 Task: Research Airbnb options in Lidingö, Sweden from 6th December, 2023 to 10th December, 2023 for 1 adult.1  bedroom having 1 bed and 1 bathroom. Property type can be hotel. Booking option can be shelf check-in. Look for 4 properties as per requirement.
Action: Mouse moved to (555, 88)
Screenshot: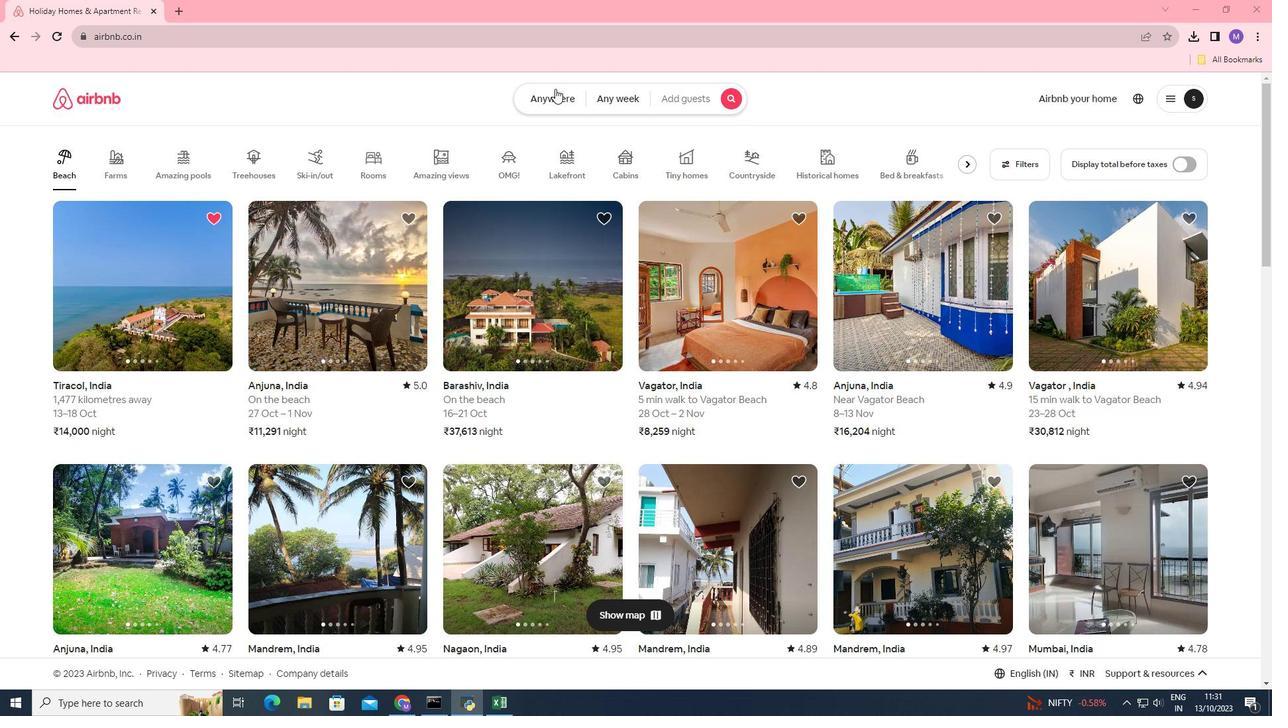 
Action: Mouse pressed left at (555, 88)
Screenshot: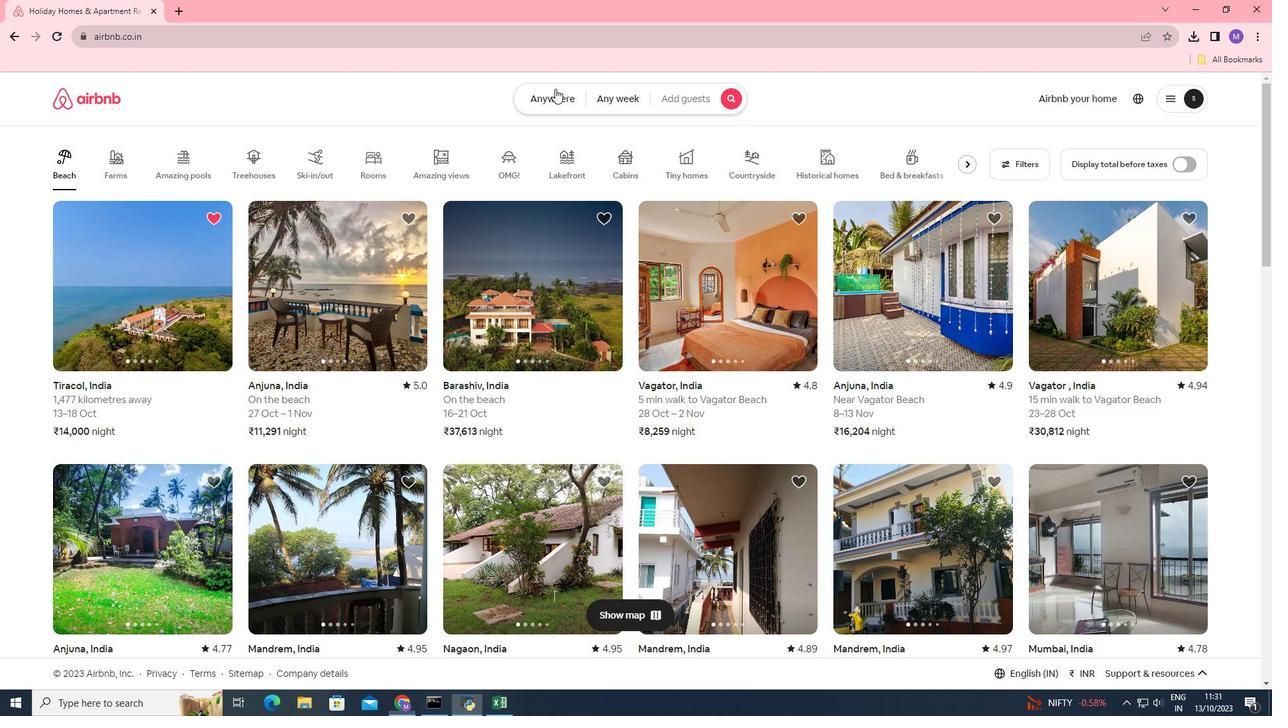 
Action: Mouse moved to (470, 150)
Screenshot: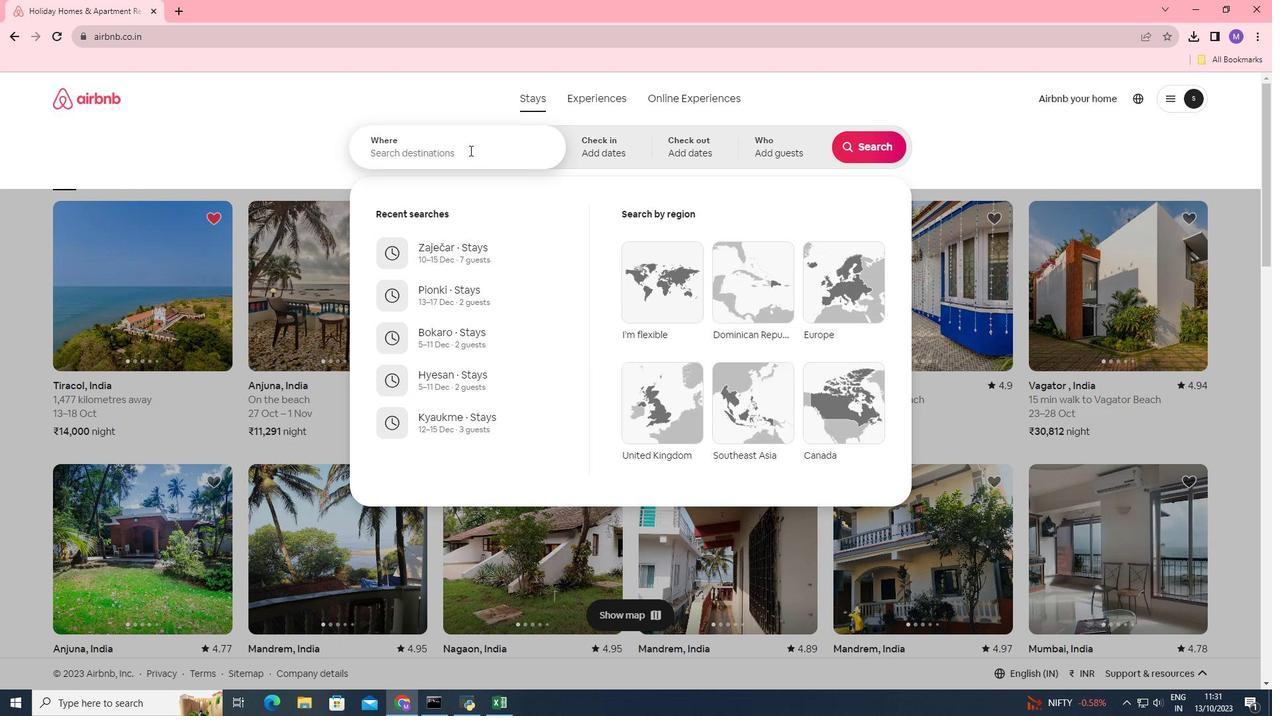 
Action: Mouse pressed left at (470, 150)
Screenshot: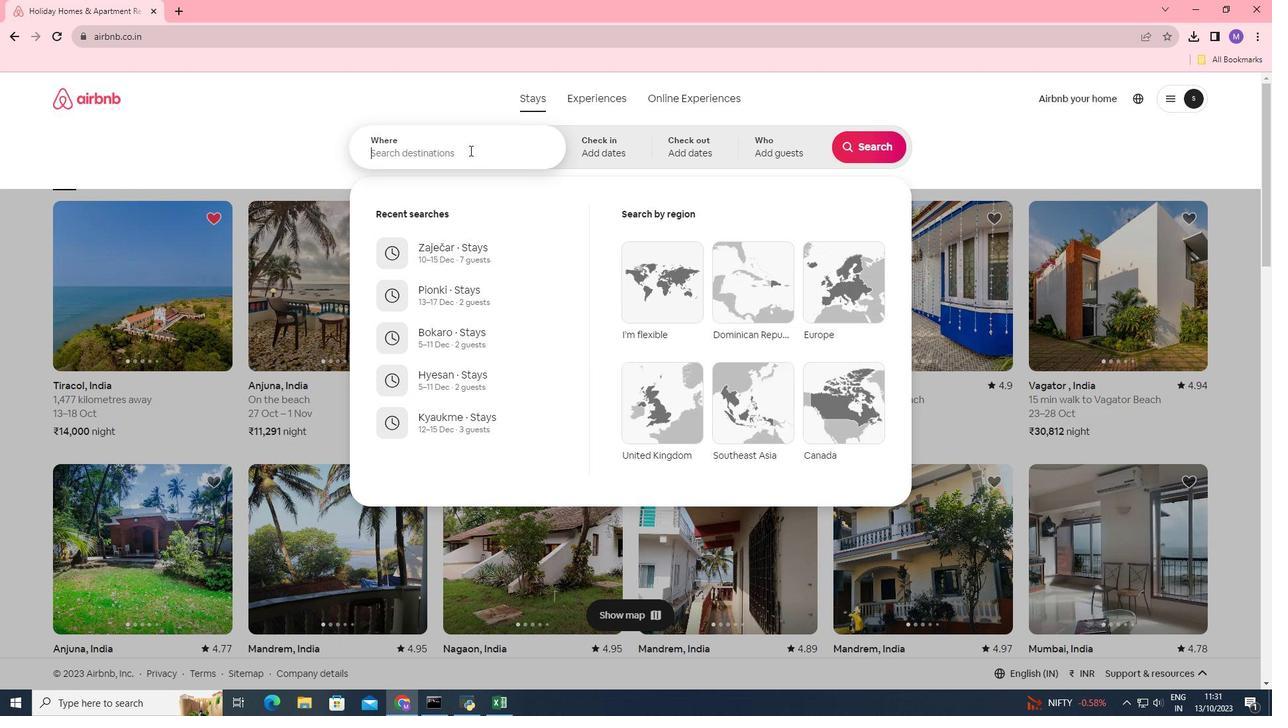 
Action: Key pressed <Key.shift_r>Lidingo,<Key.space><Key.shift>Sweden
Screenshot: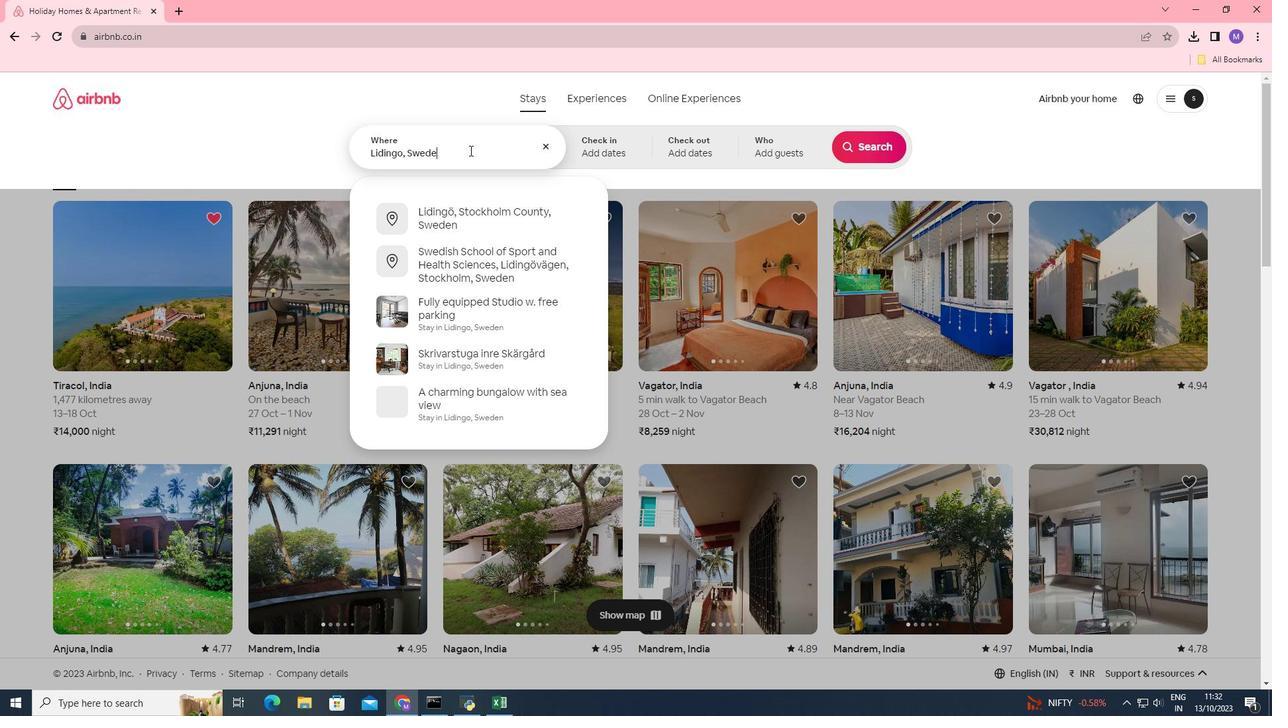 
Action: Mouse moved to (586, 147)
Screenshot: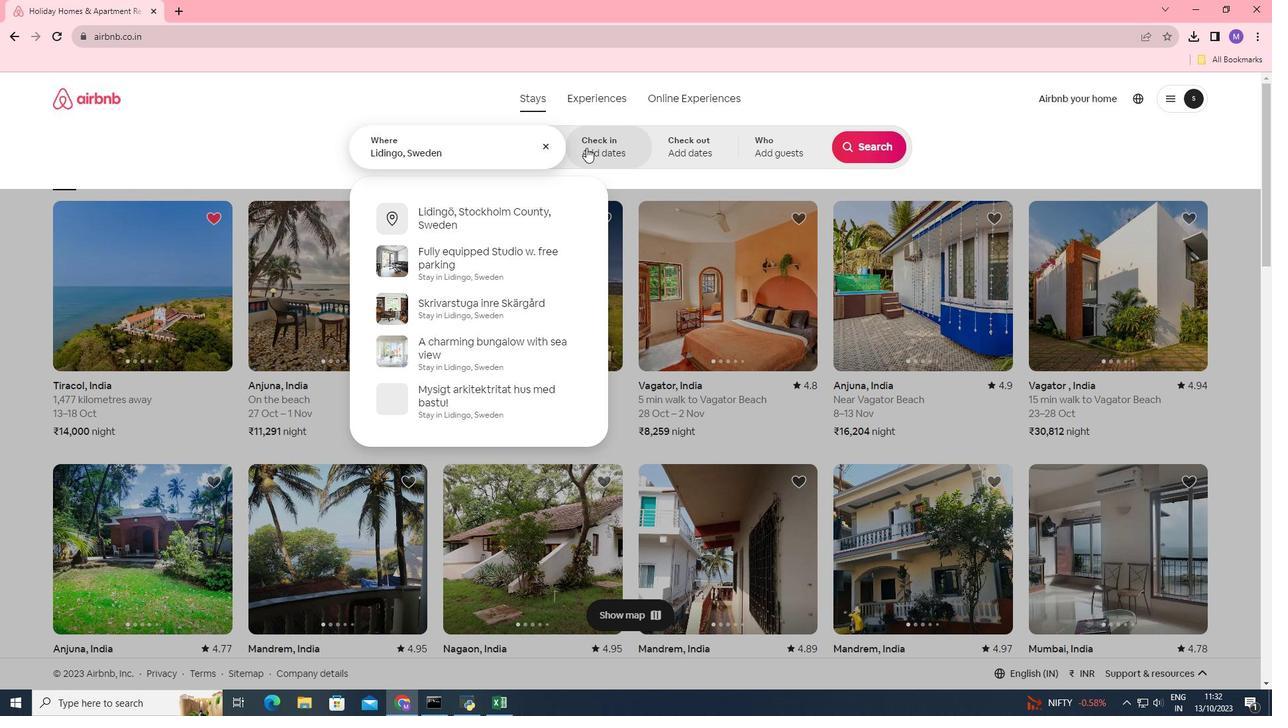 
Action: Mouse pressed left at (586, 147)
Screenshot: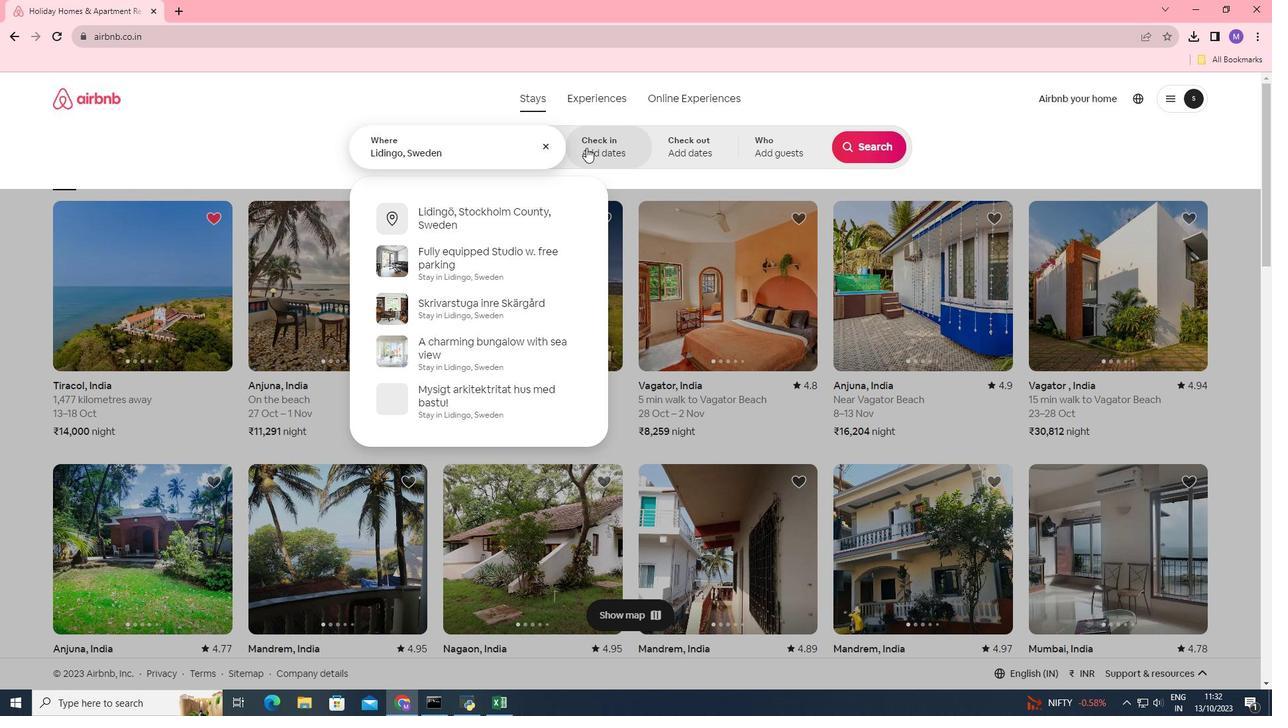 
Action: Mouse moved to (869, 255)
Screenshot: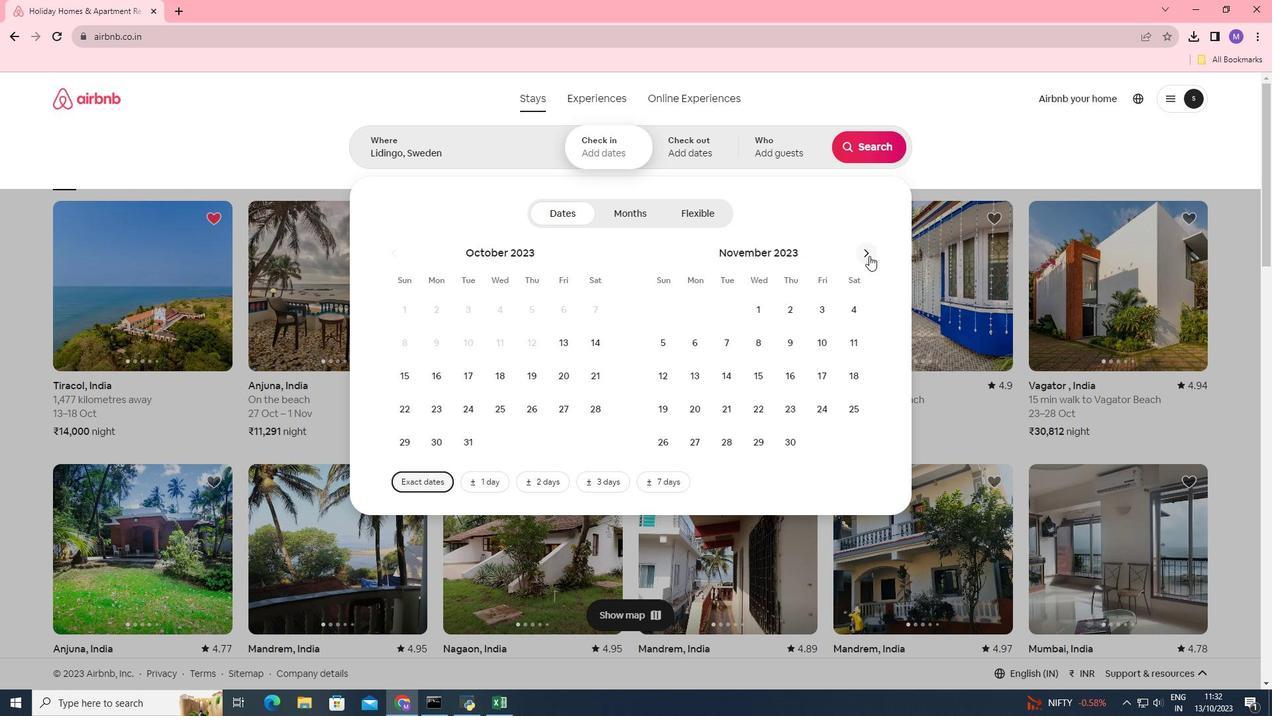 
Action: Mouse pressed left at (869, 255)
Screenshot: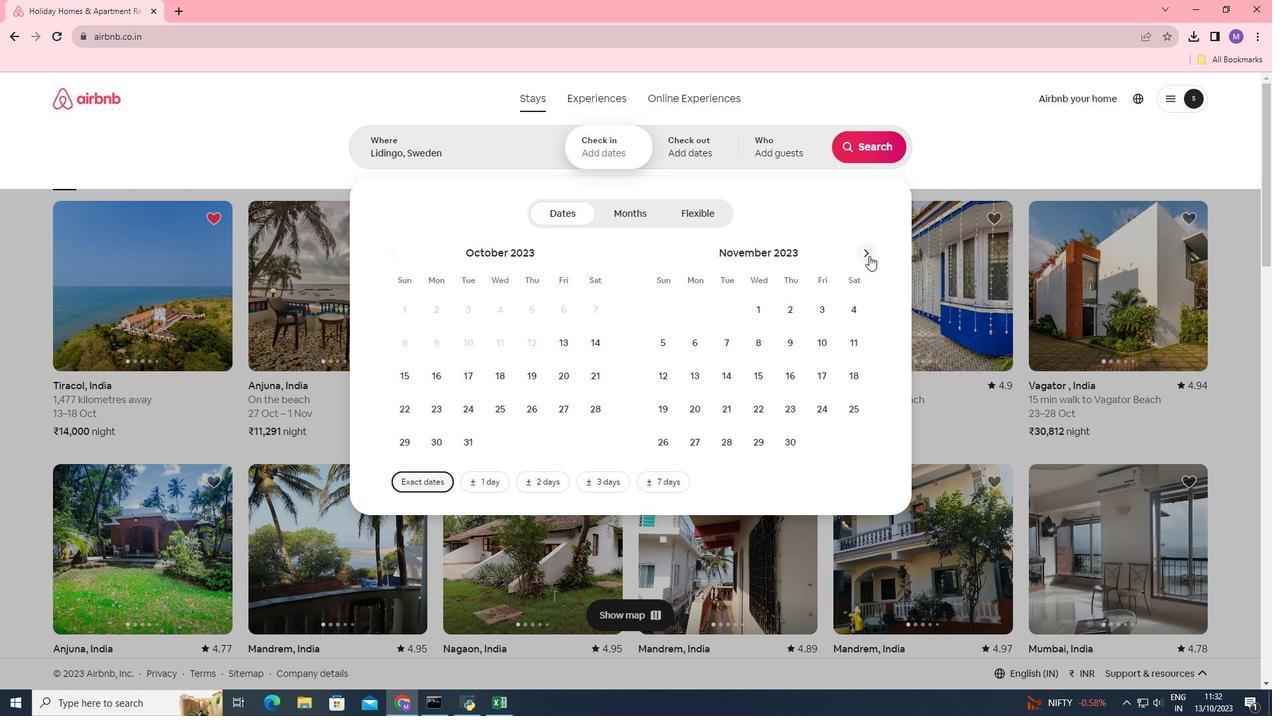 
Action: Mouse moved to (766, 350)
Screenshot: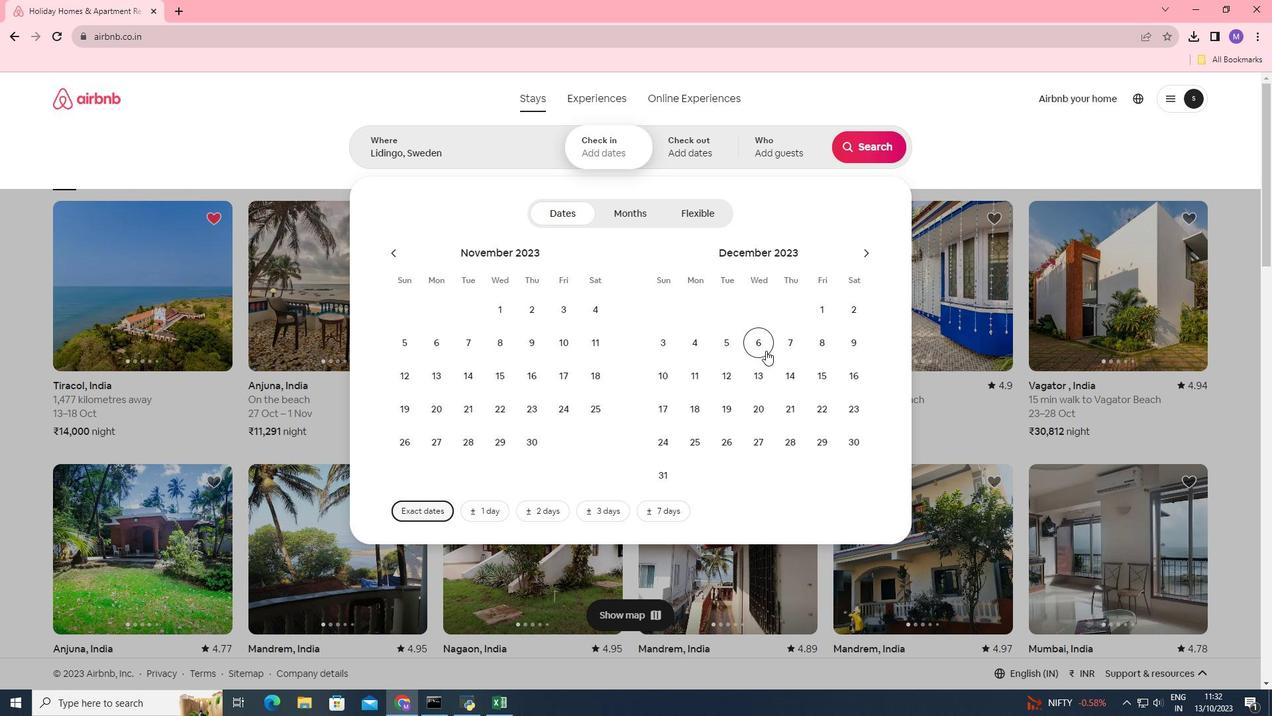 
Action: Mouse pressed left at (766, 350)
Screenshot: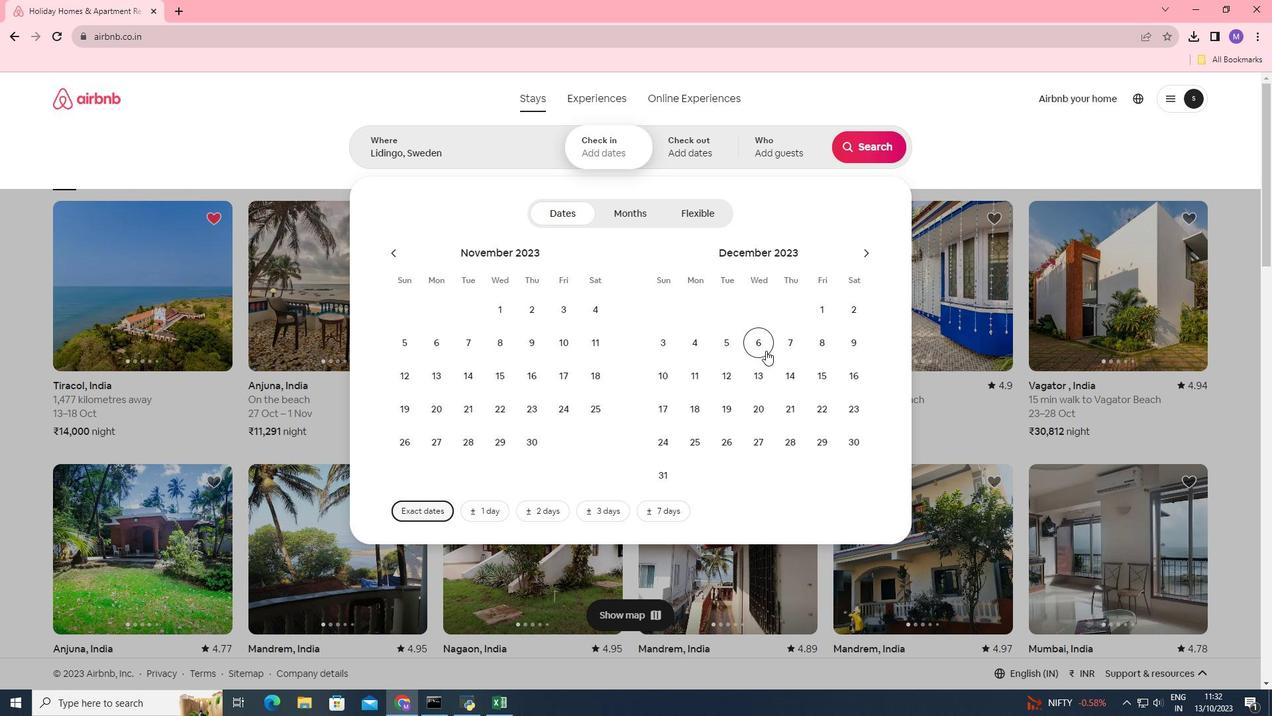 
Action: Mouse moved to (668, 381)
Screenshot: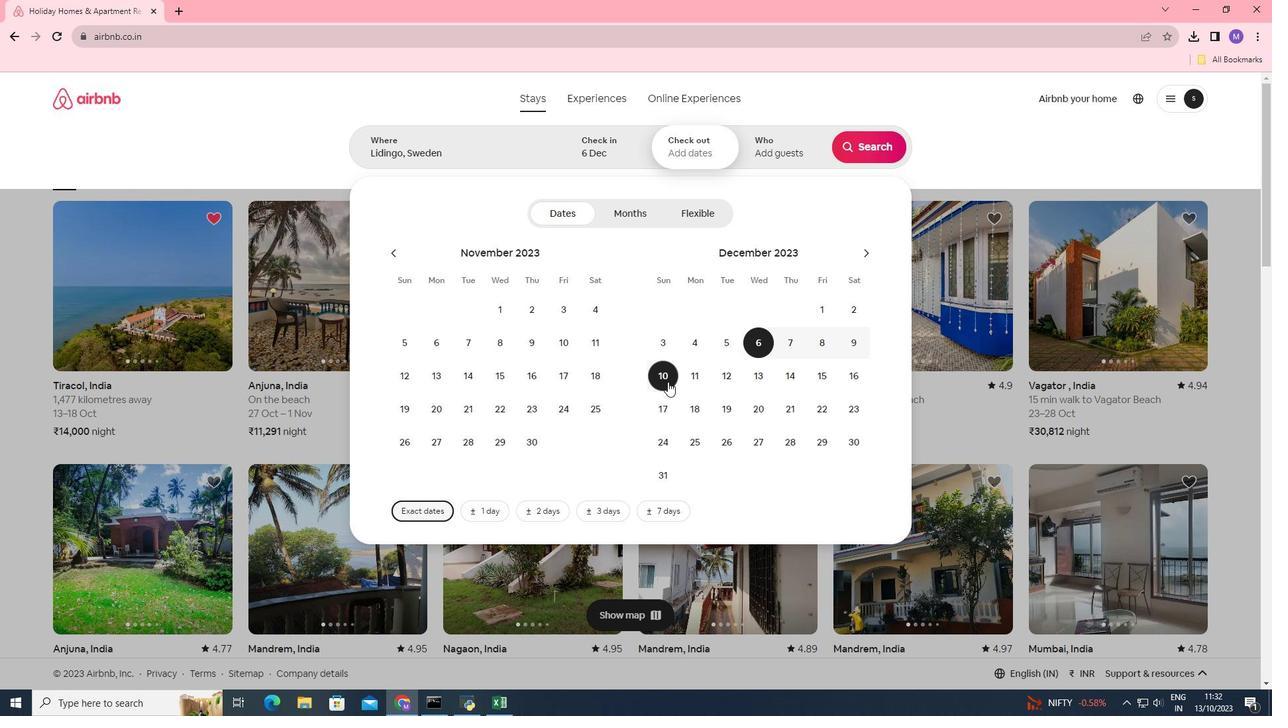
Action: Mouse pressed left at (668, 381)
Screenshot: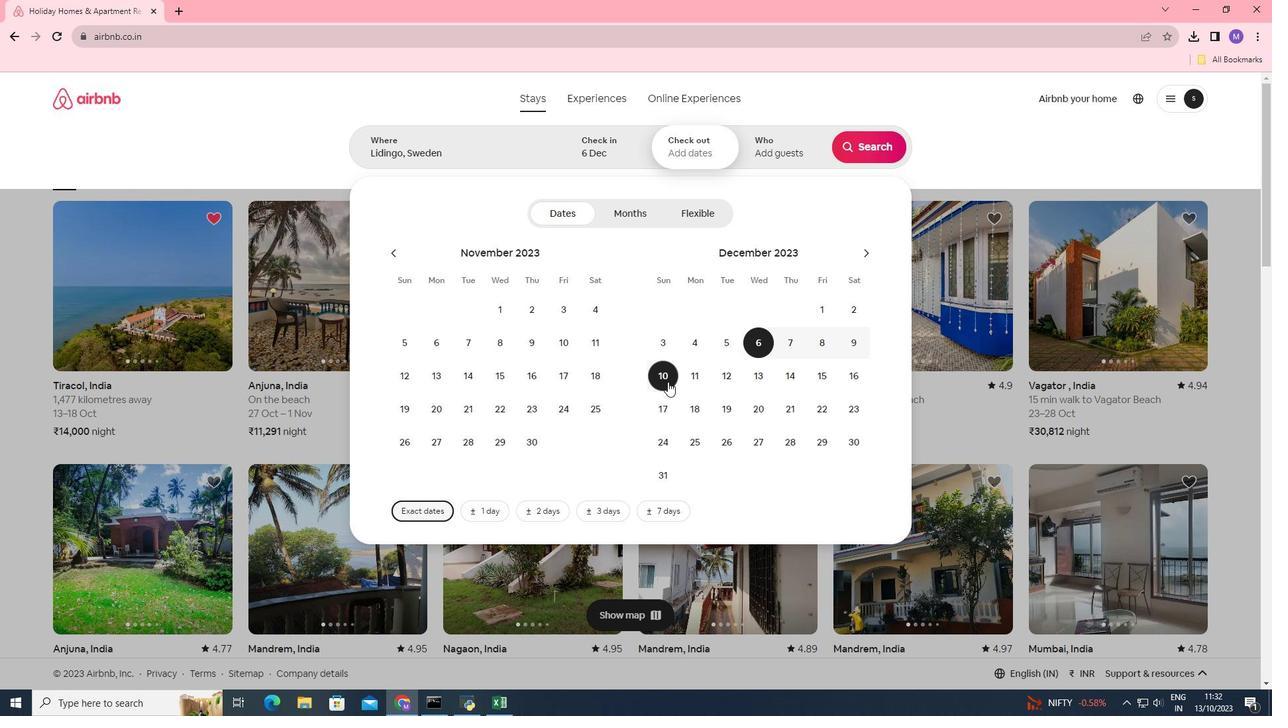 
Action: Mouse moved to (798, 137)
Screenshot: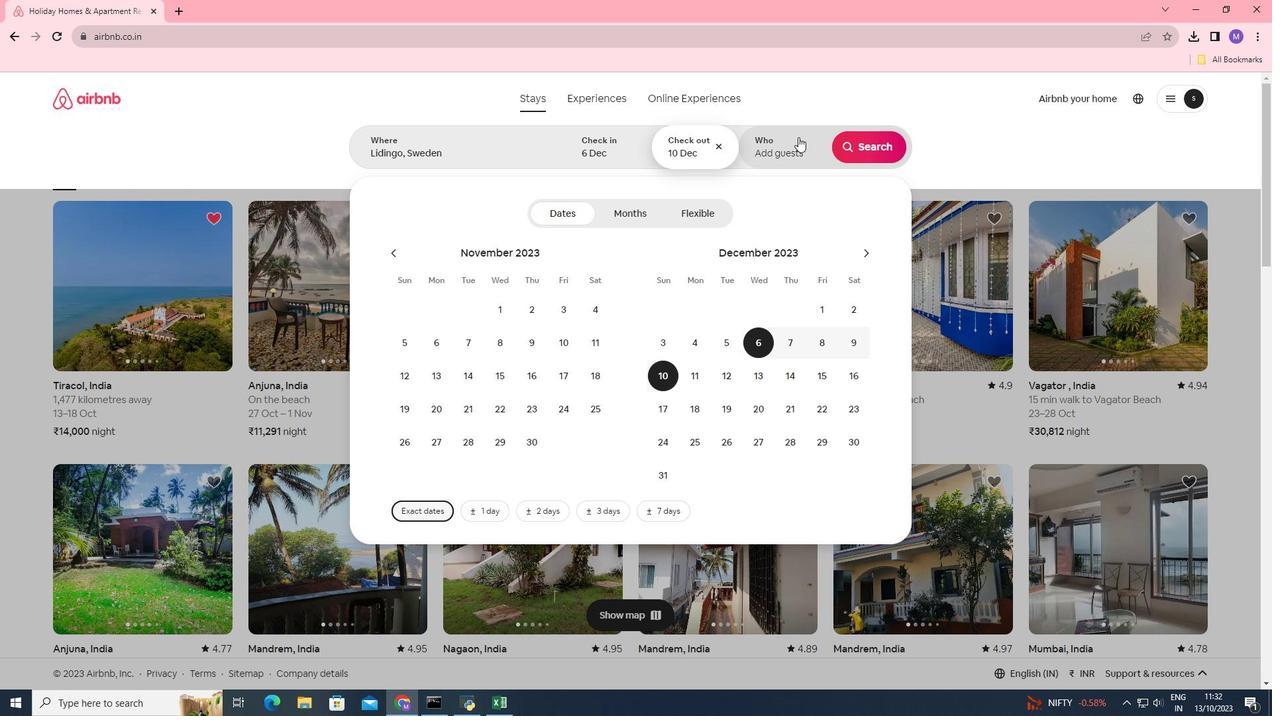 
Action: Mouse pressed left at (798, 137)
Screenshot: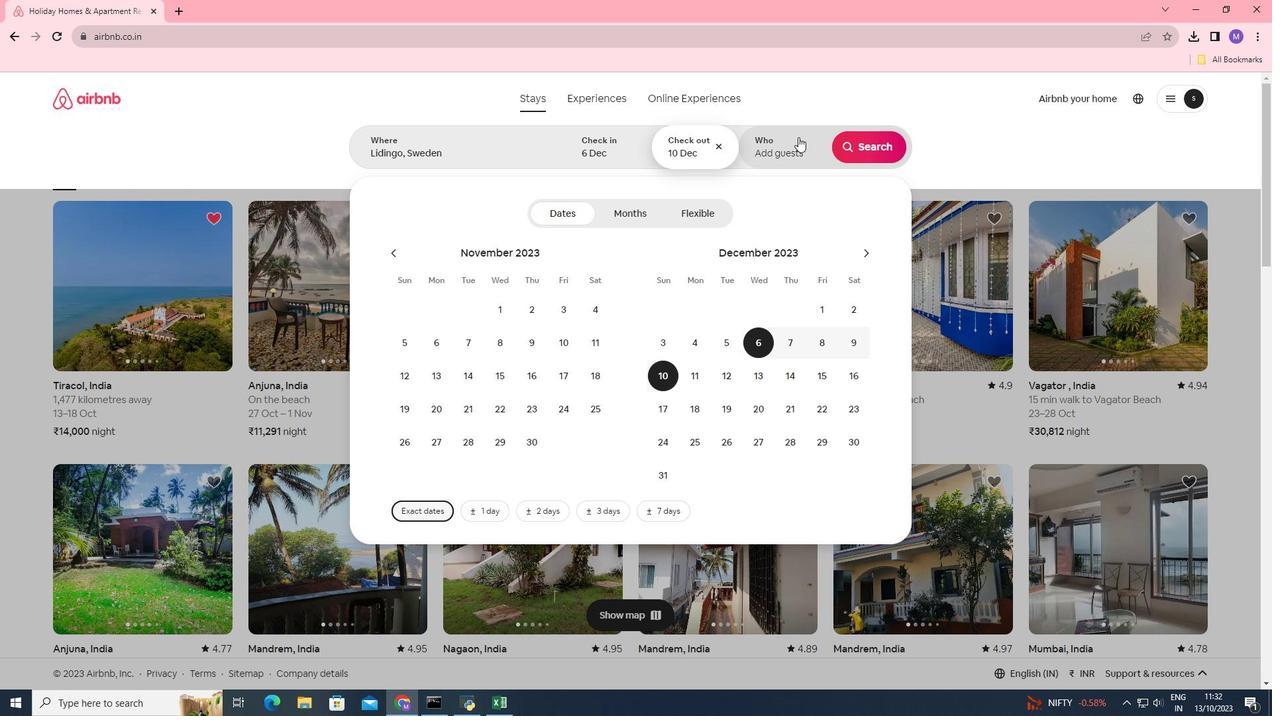 
Action: Mouse moved to (869, 216)
Screenshot: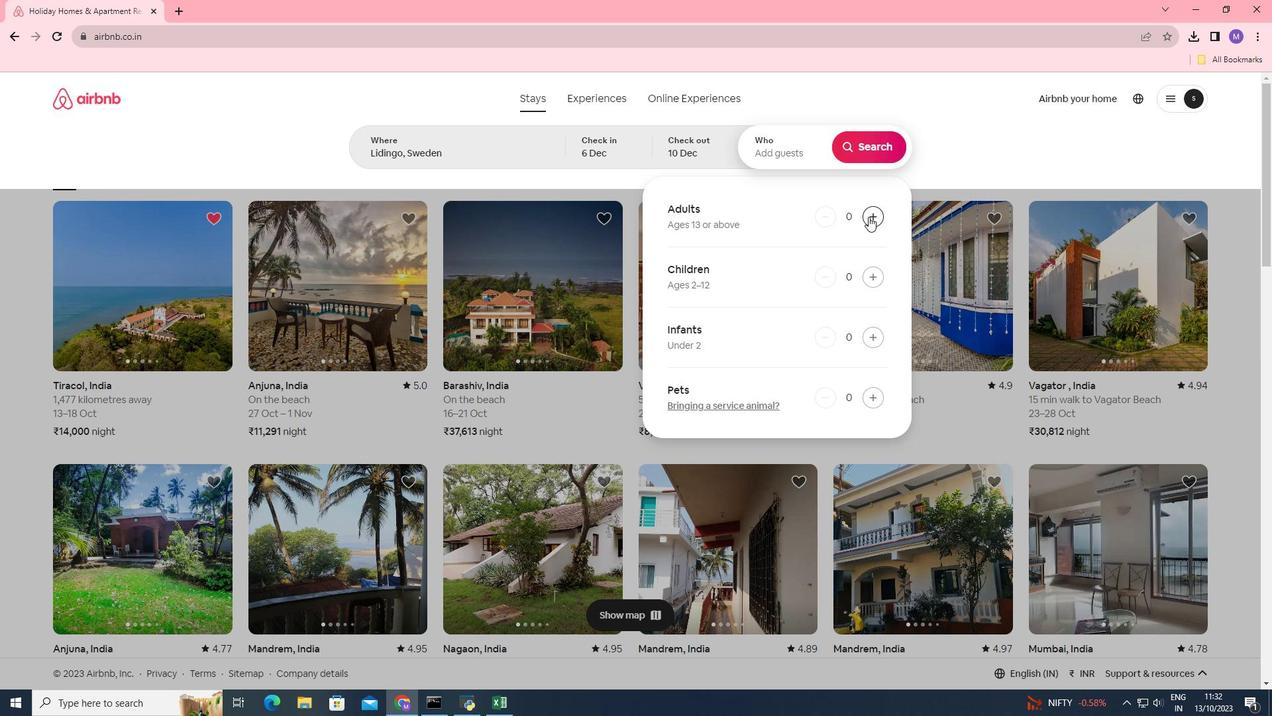 
Action: Mouse pressed left at (869, 216)
Screenshot: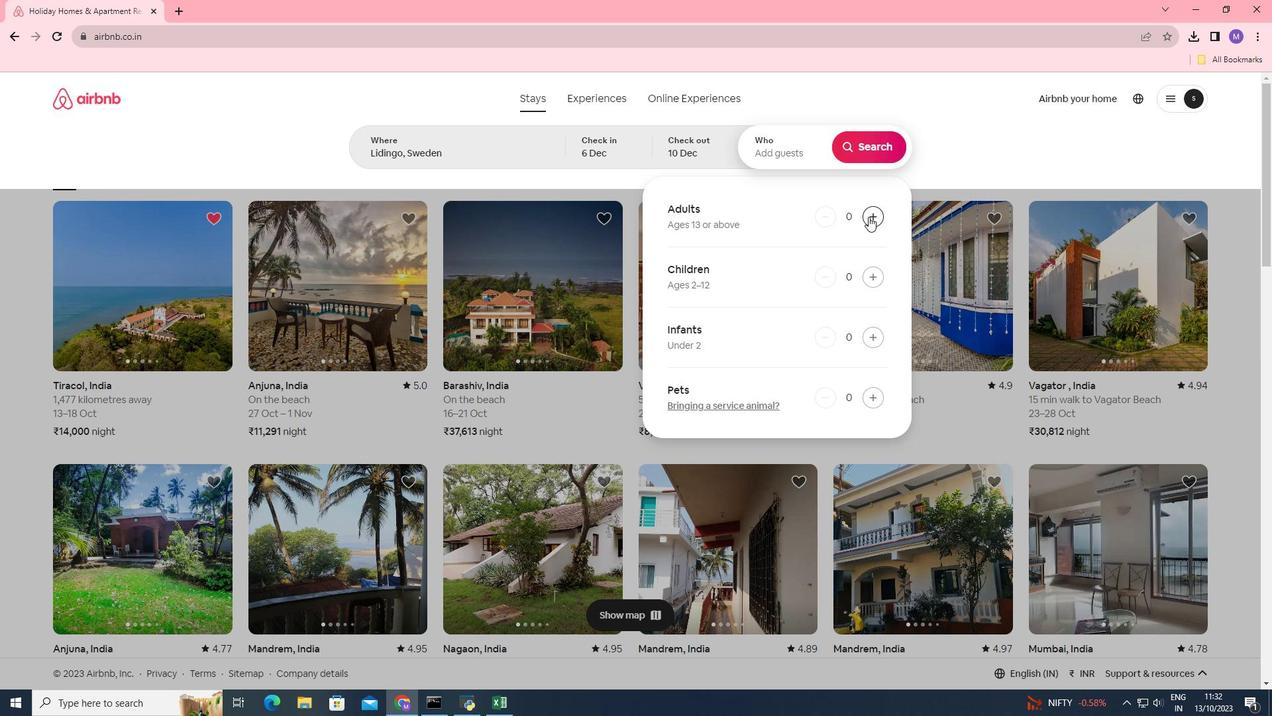 
Action: Mouse moved to (875, 145)
Screenshot: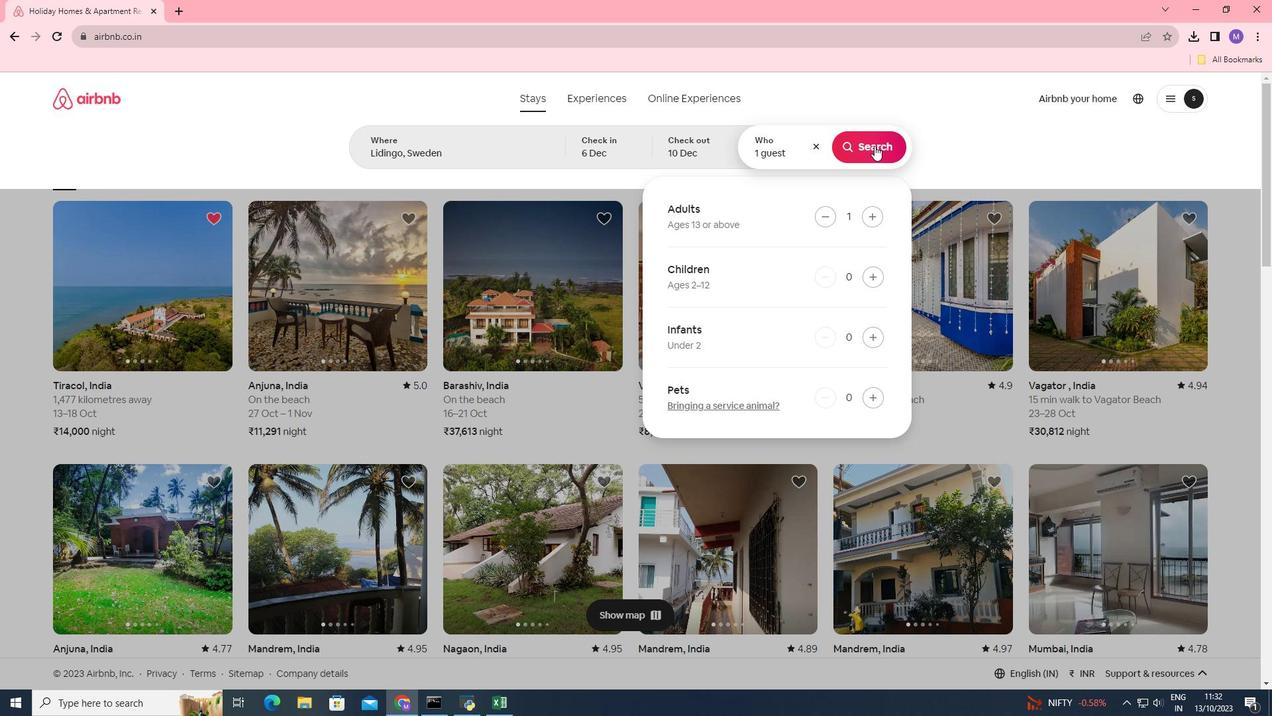 
Action: Mouse pressed left at (875, 145)
Screenshot: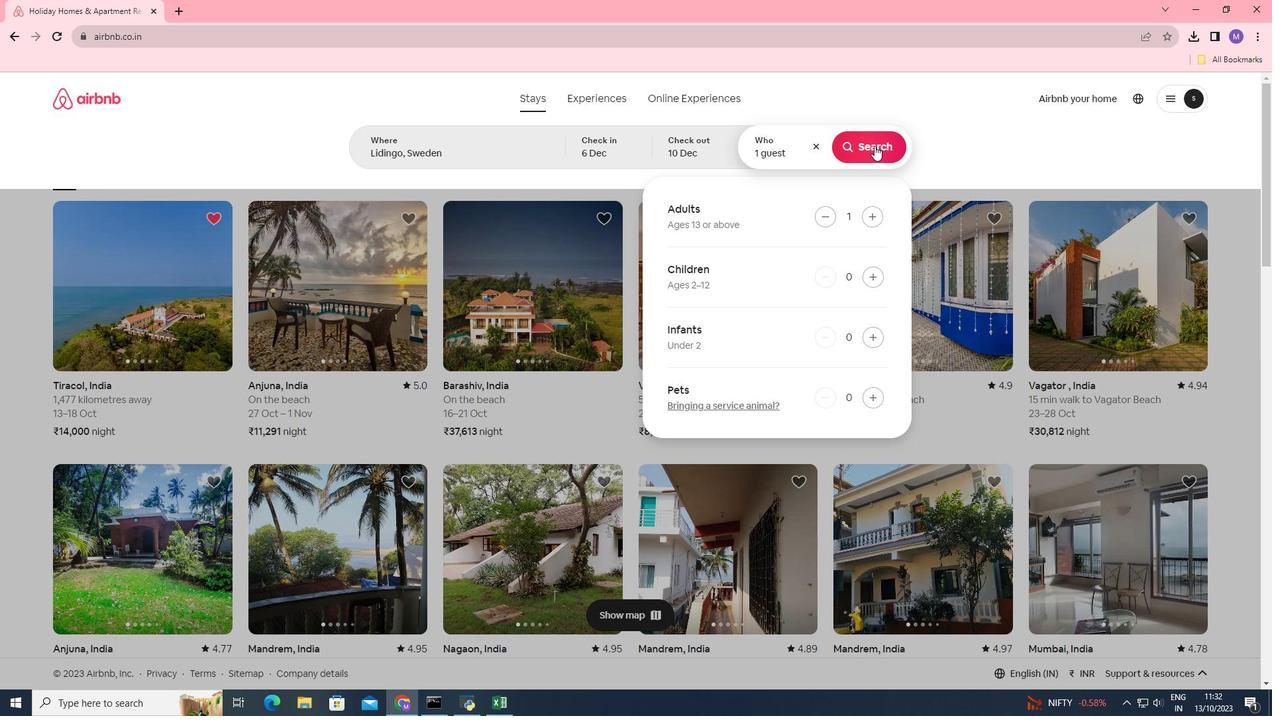 
Action: Mouse moved to (1044, 153)
Screenshot: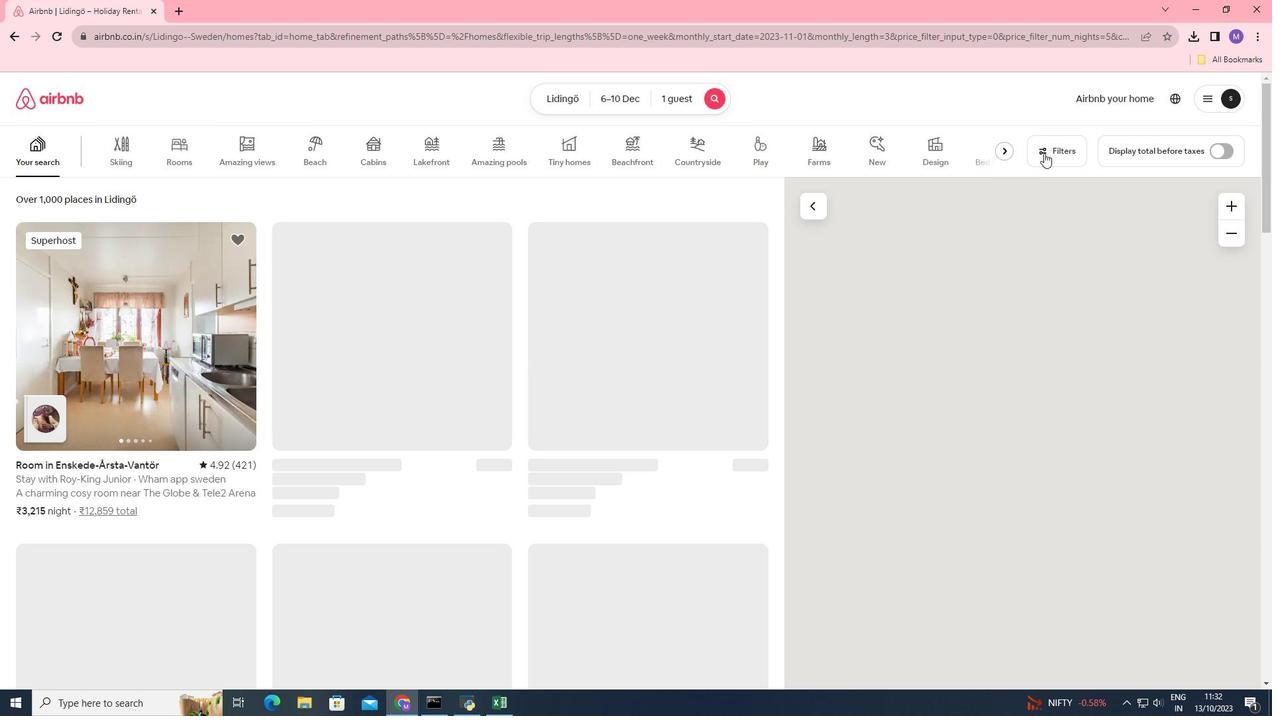 
Action: Mouse pressed left at (1044, 153)
Screenshot: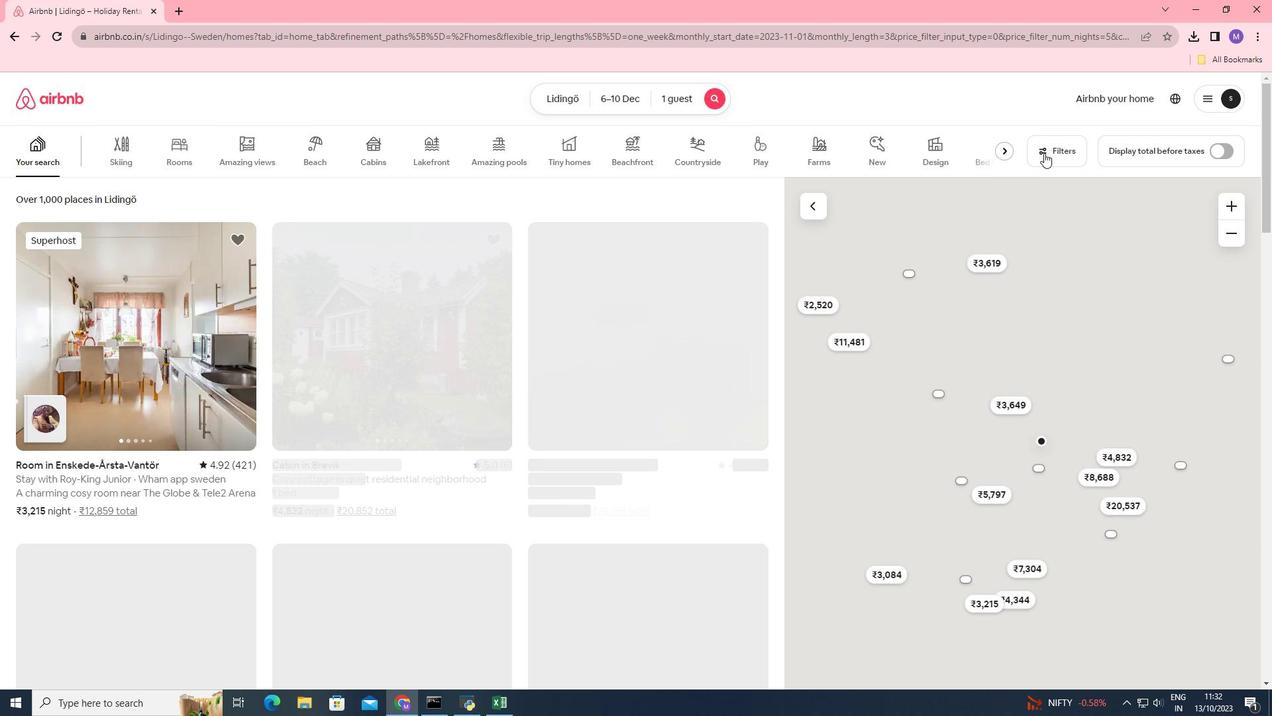 
Action: Mouse moved to (475, 546)
Screenshot: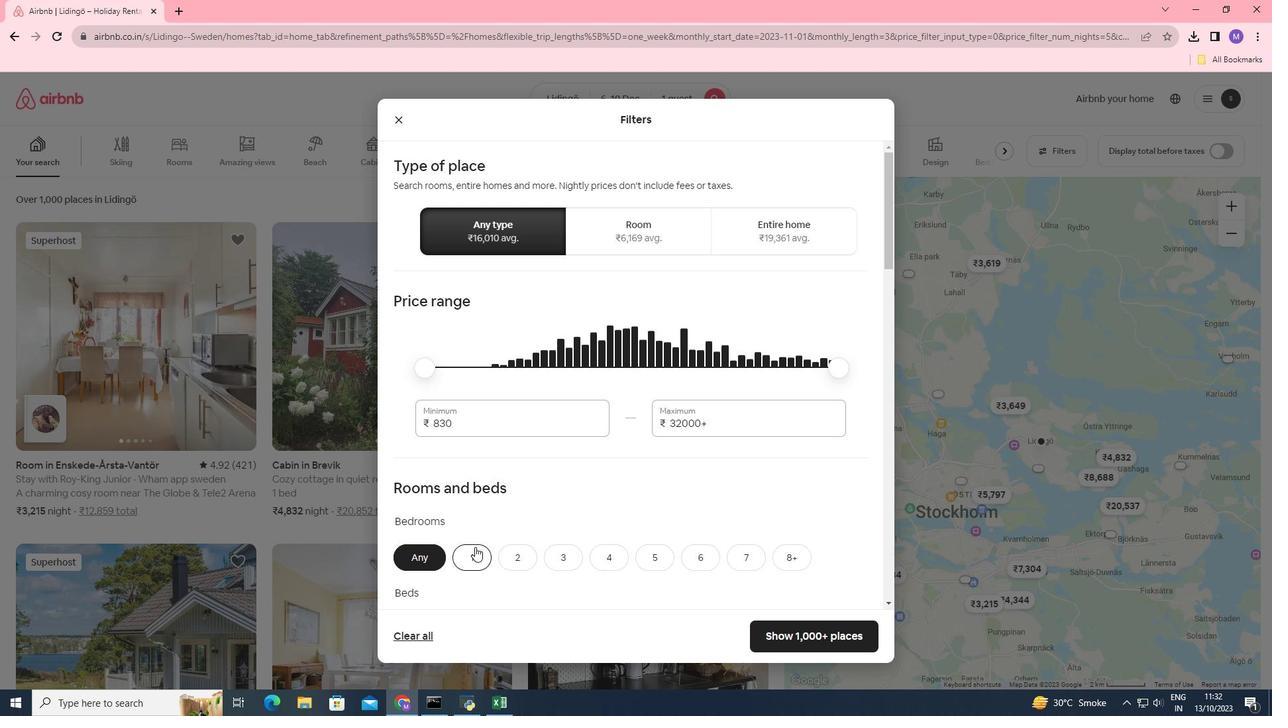 
Action: Mouse pressed left at (475, 546)
Screenshot: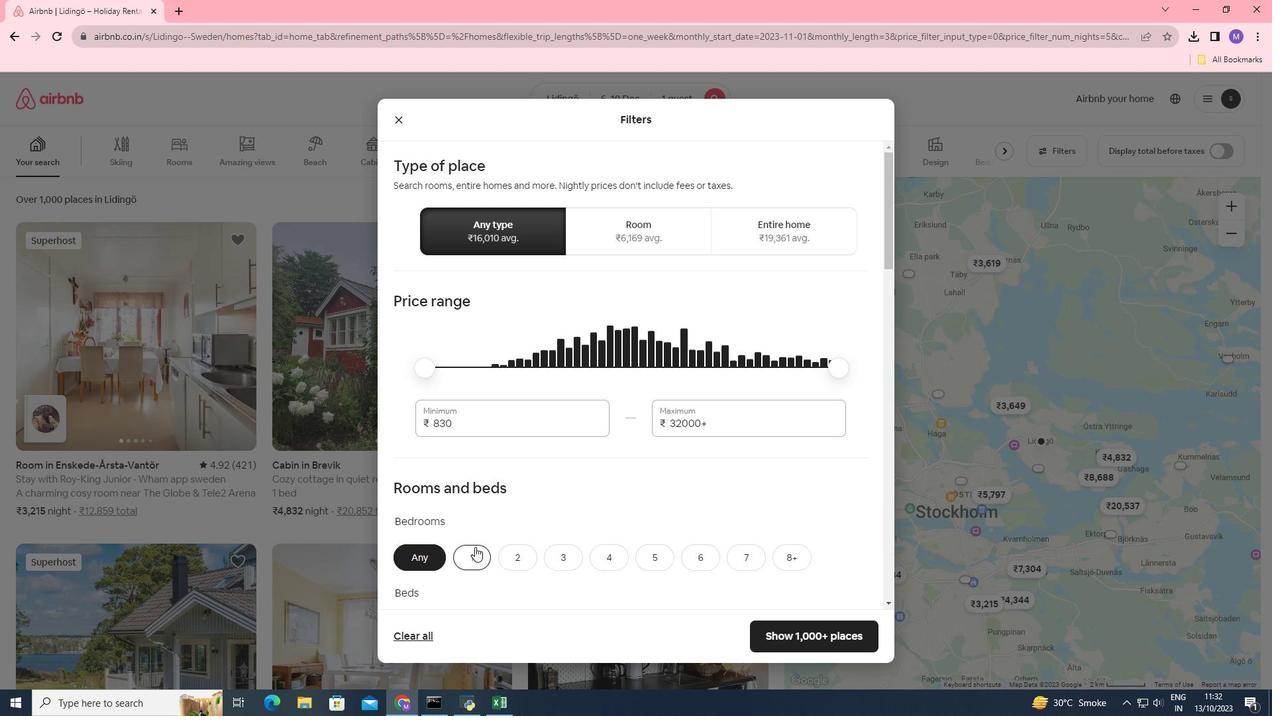 
Action: Mouse moved to (518, 478)
Screenshot: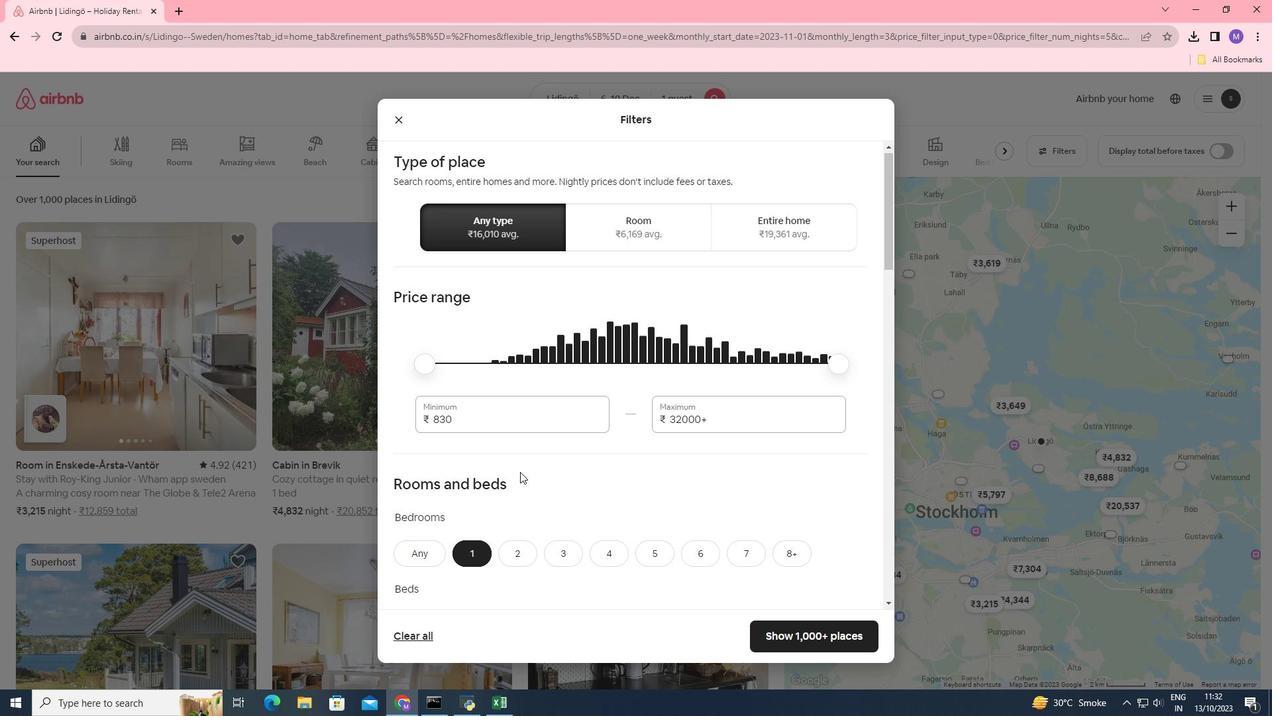 
Action: Mouse scrolled (518, 478) with delta (0, 0)
Screenshot: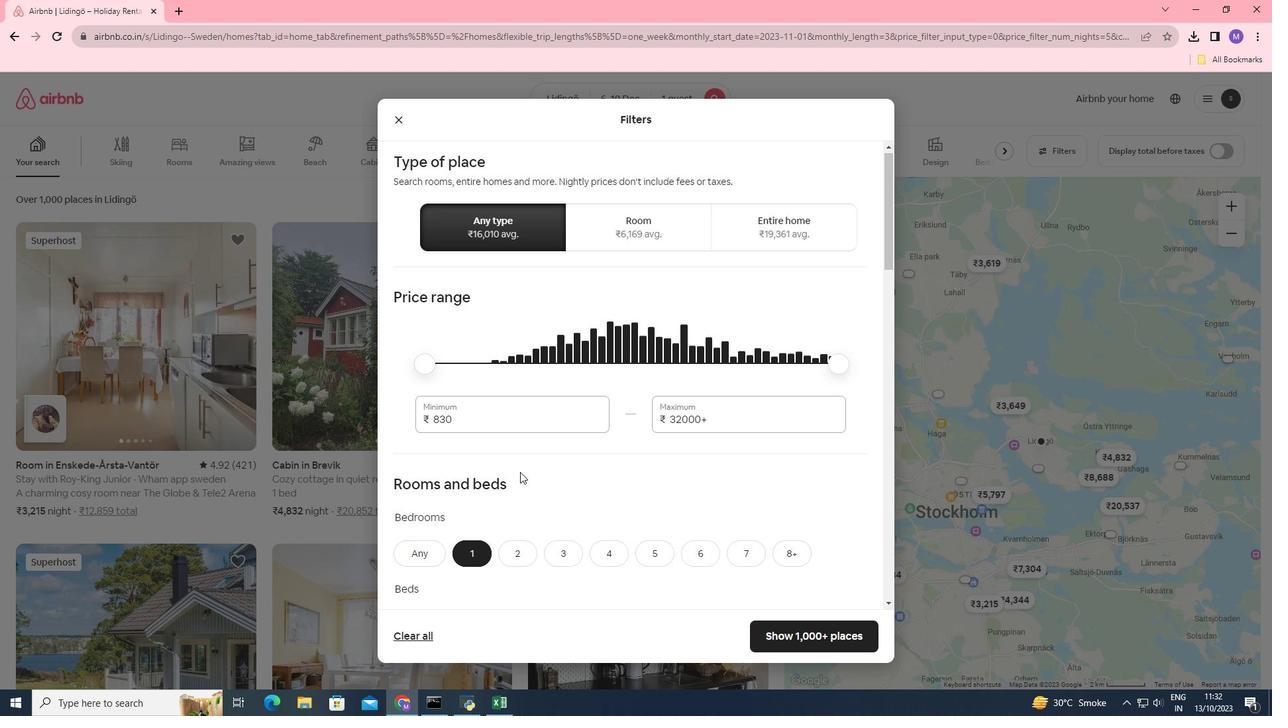 
Action: Mouse moved to (519, 473)
Screenshot: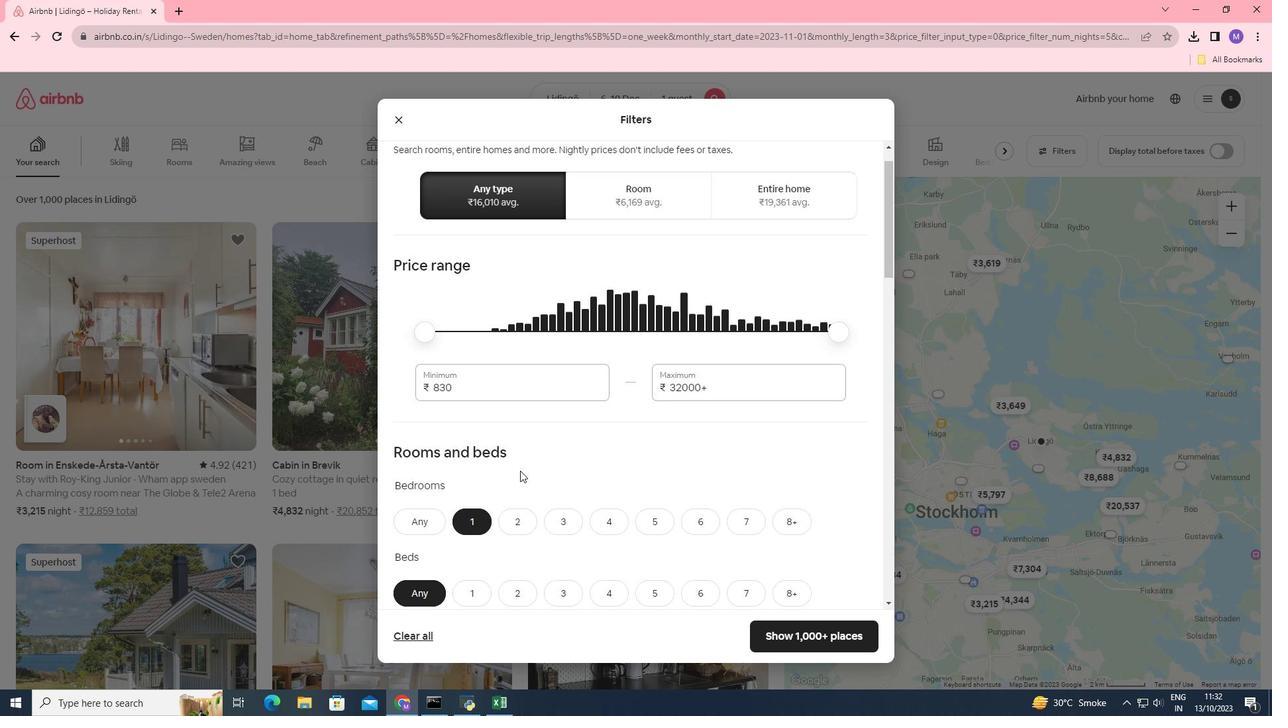
Action: Mouse scrolled (519, 472) with delta (0, 0)
Screenshot: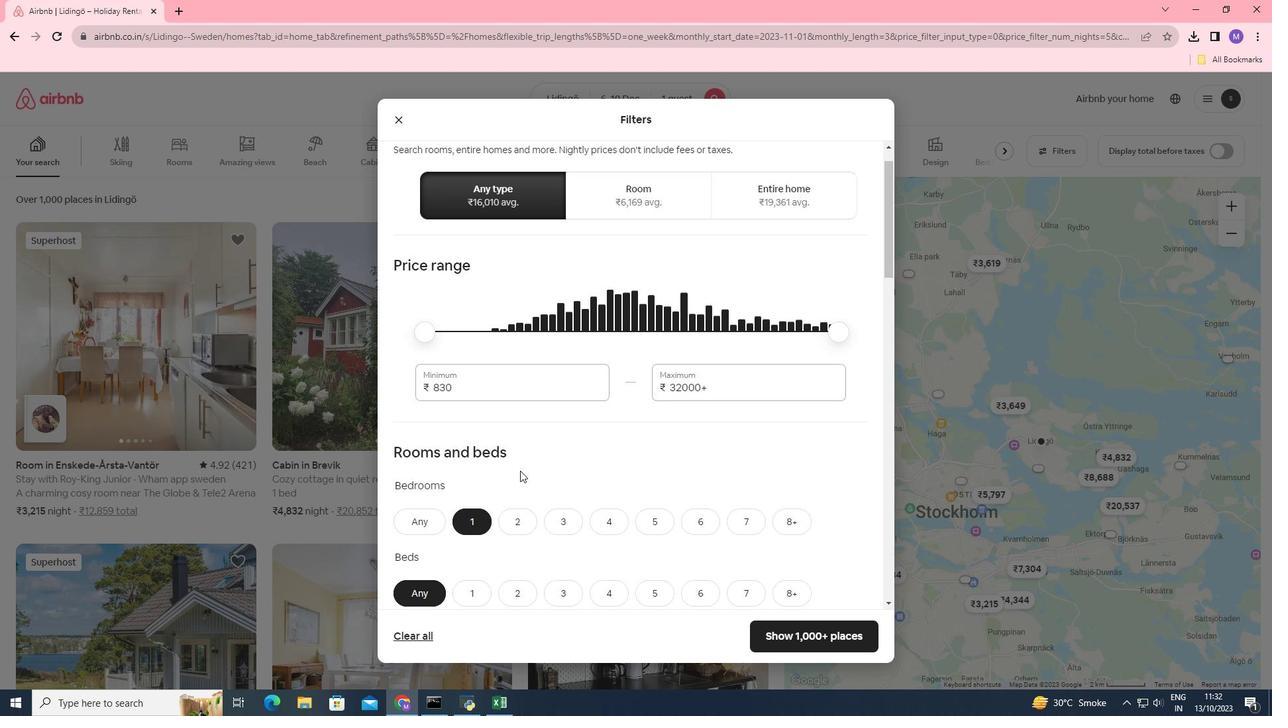 
Action: Mouse moved to (520, 470)
Screenshot: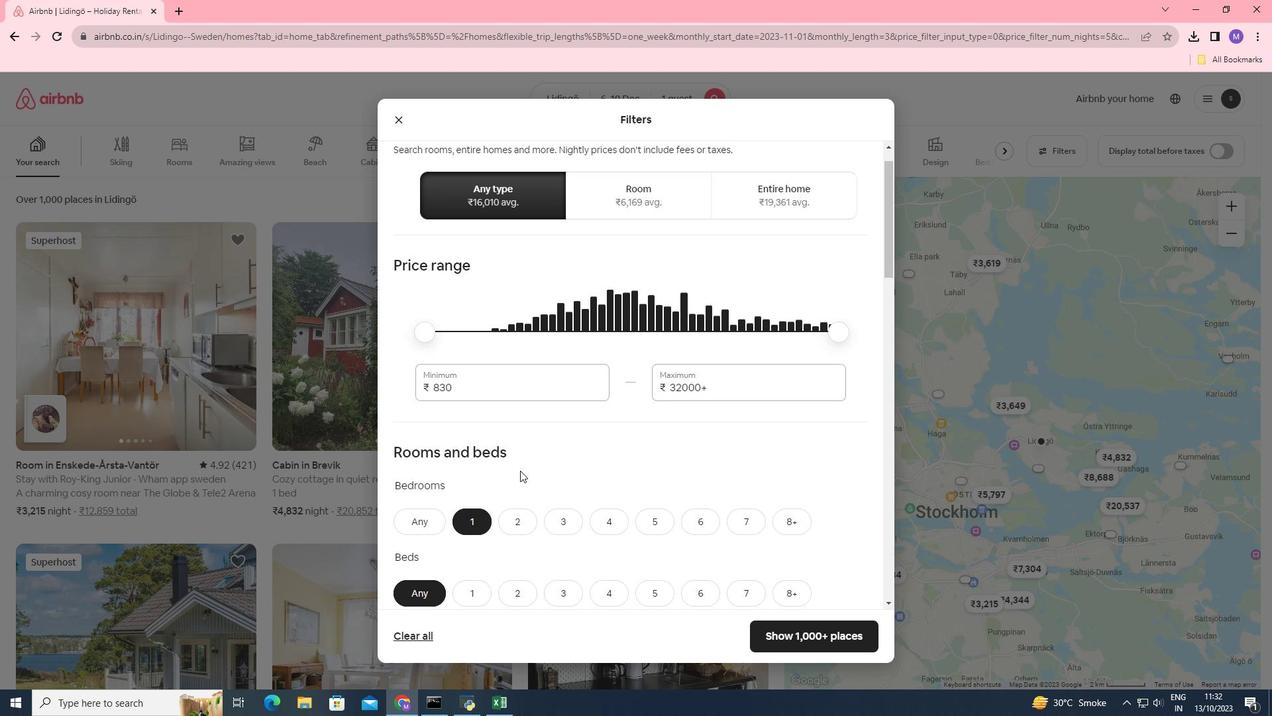 
Action: Mouse scrolled (520, 470) with delta (0, 0)
Screenshot: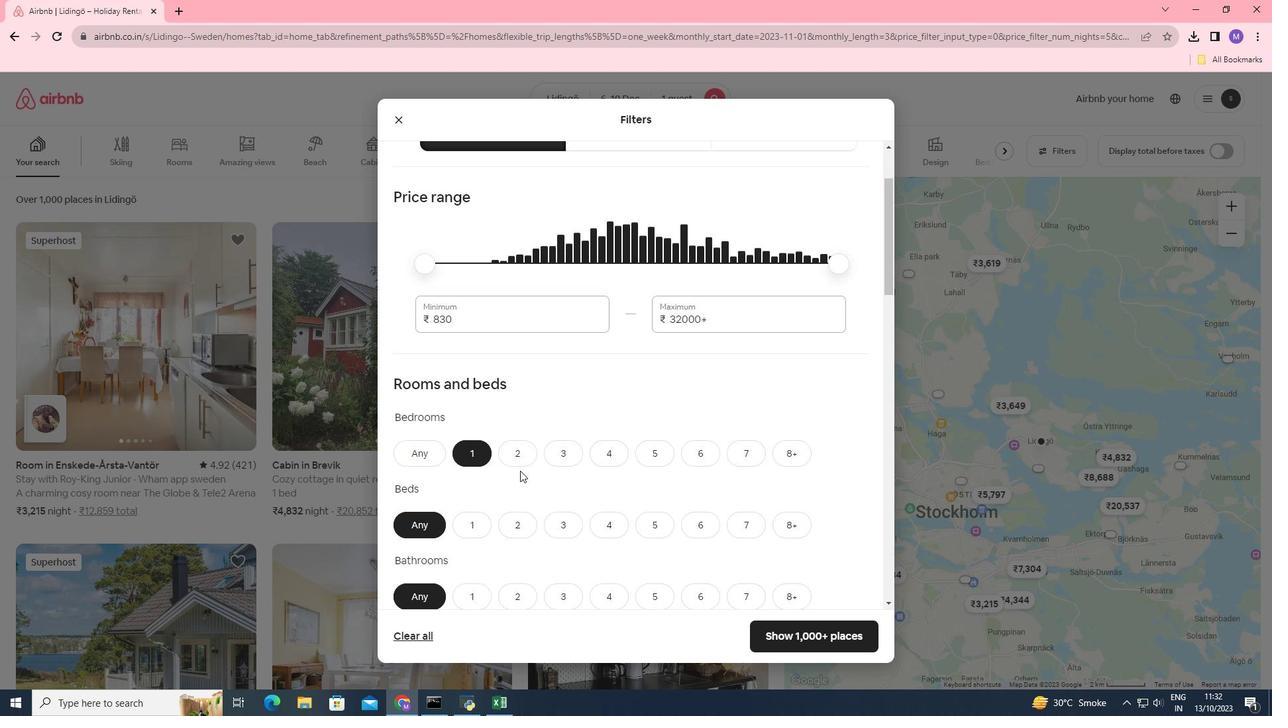 
Action: Mouse moved to (463, 429)
Screenshot: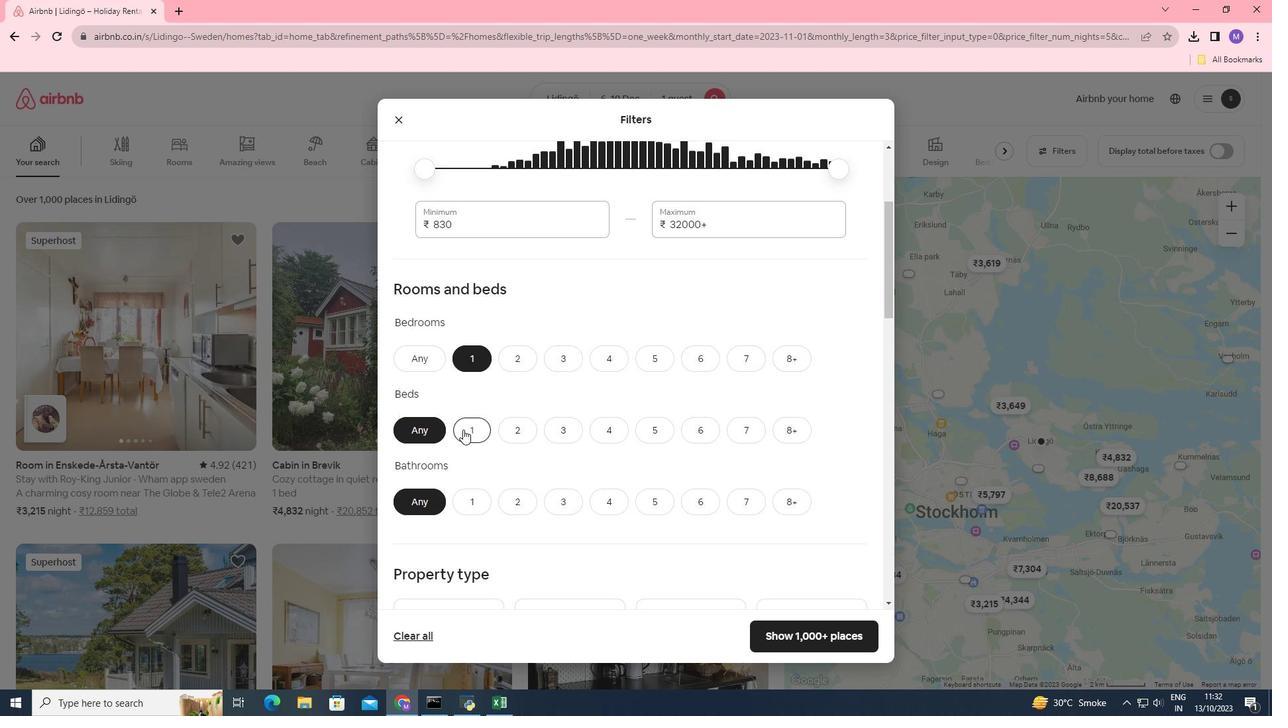 
Action: Mouse pressed left at (463, 429)
Screenshot: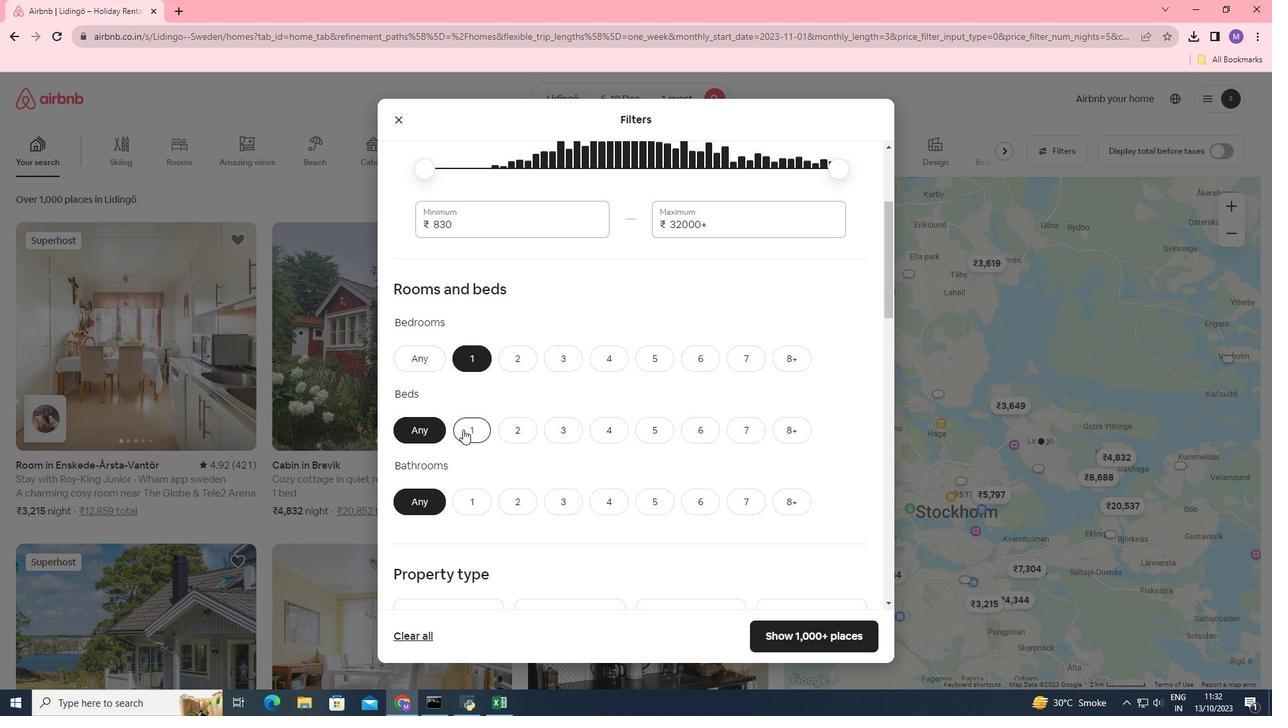 
Action: Mouse moved to (463, 504)
Screenshot: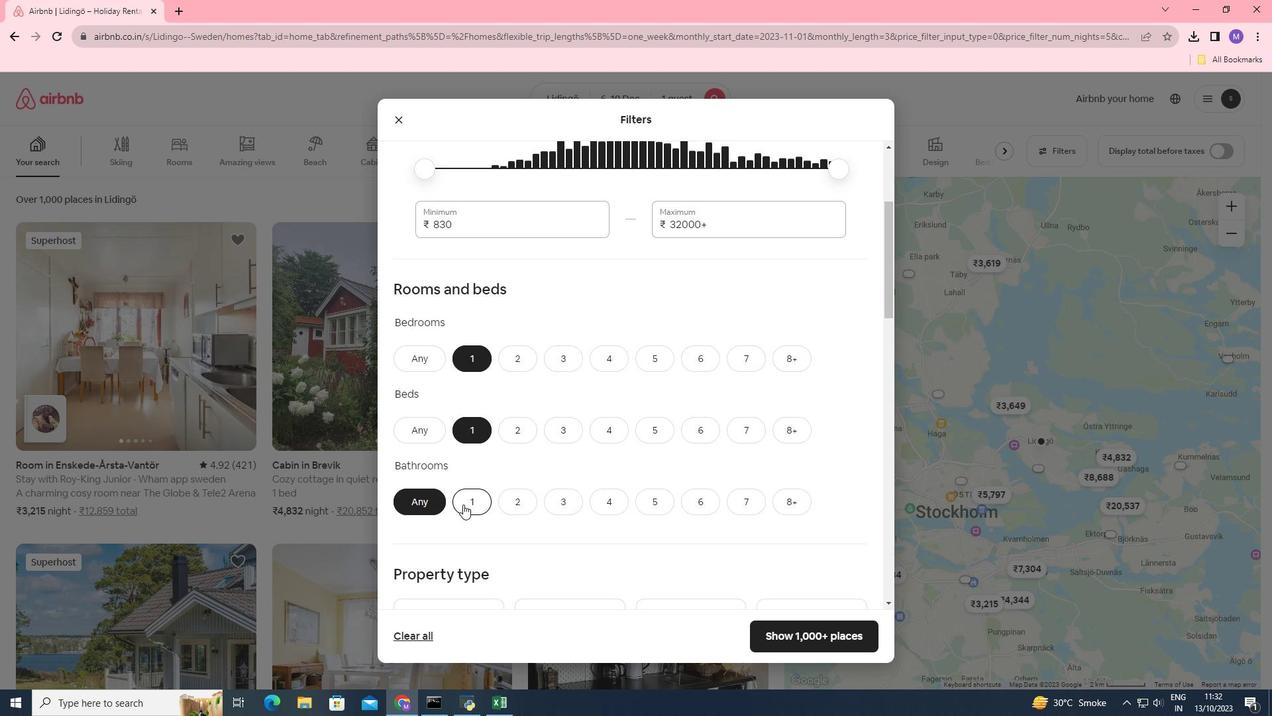 
Action: Mouse pressed left at (463, 504)
Screenshot: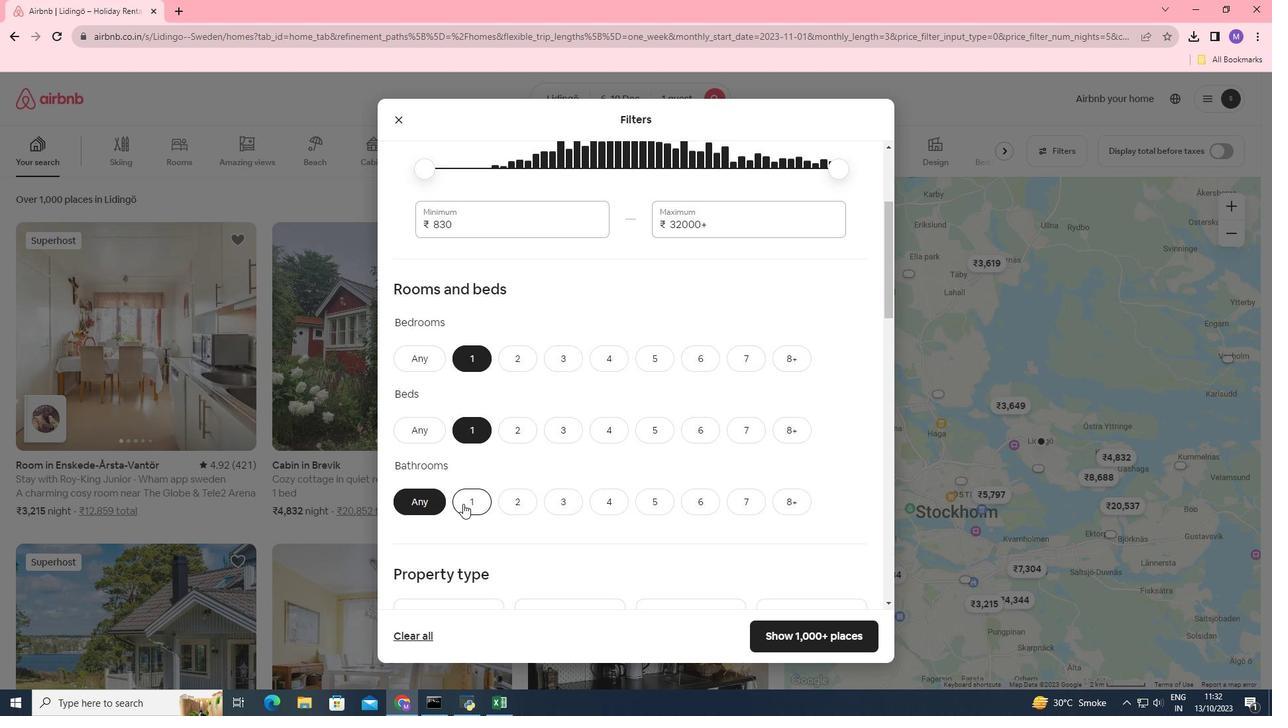 
Action: Mouse moved to (646, 408)
Screenshot: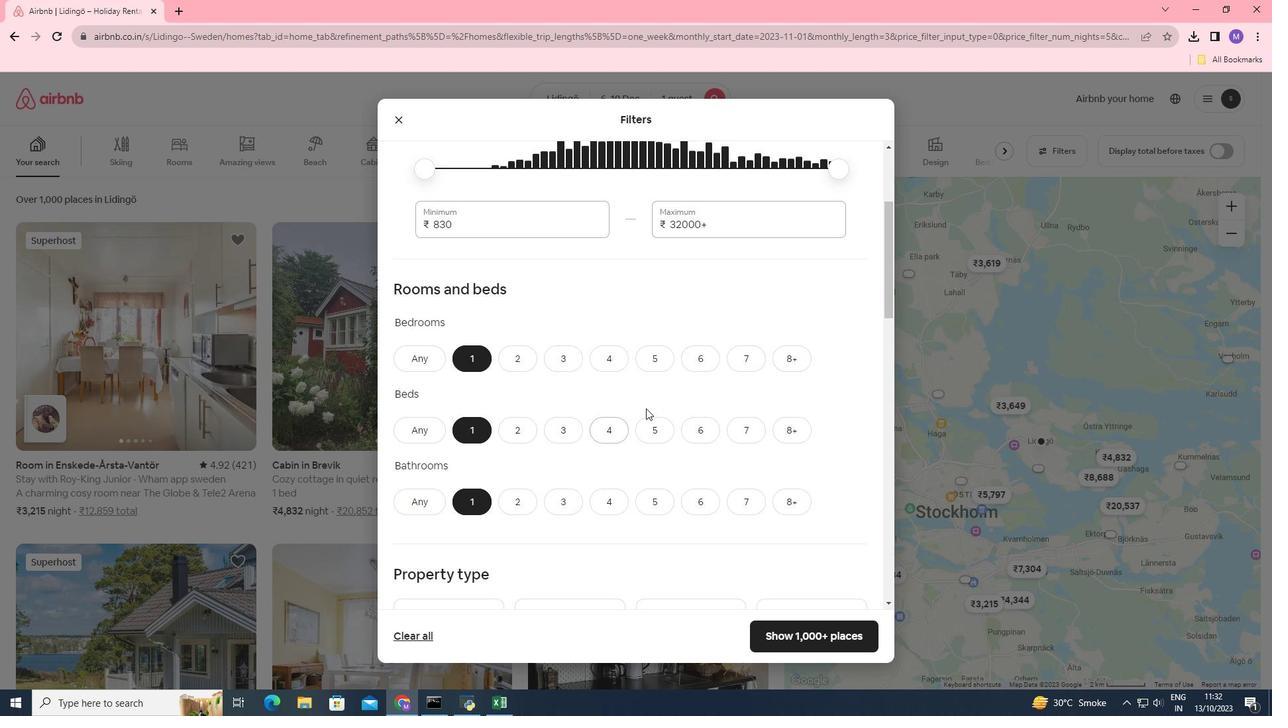 
Action: Mouse scrolled (646, 407) with delta (0, 0)
Screenshot: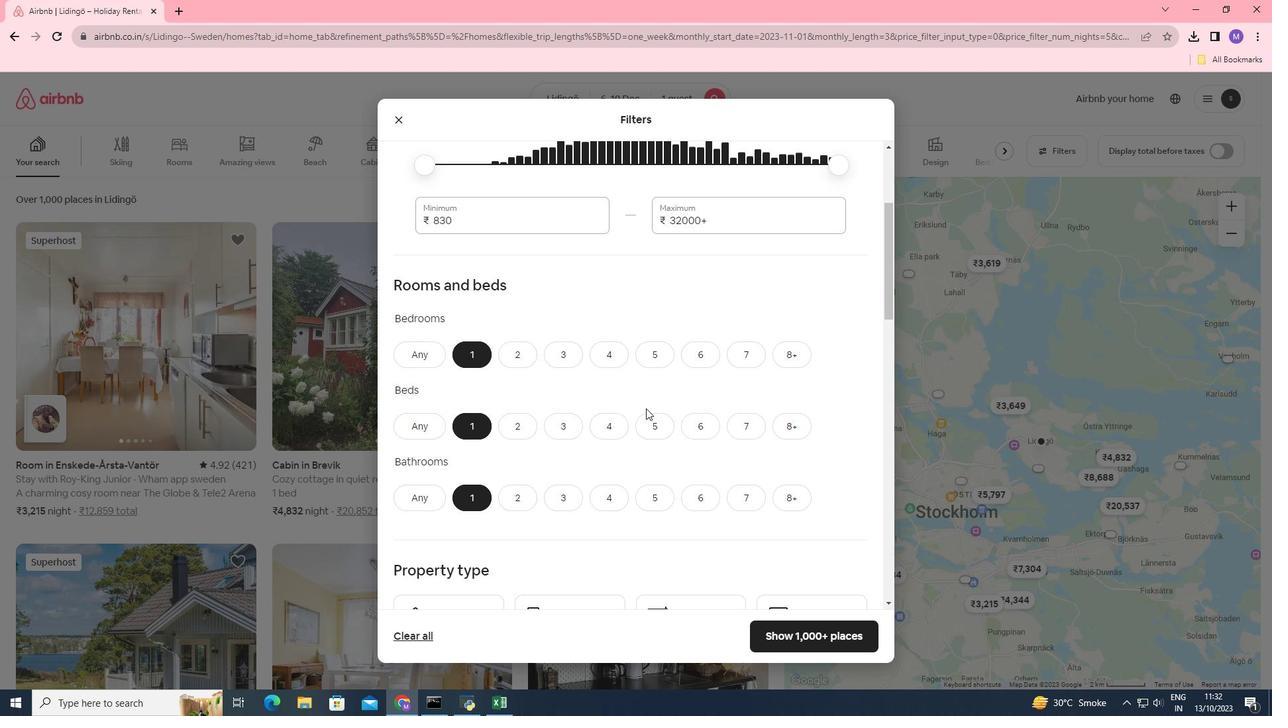 
Action: Mouse scrolled (646, 407) with delta (0, 0)
Screenshot: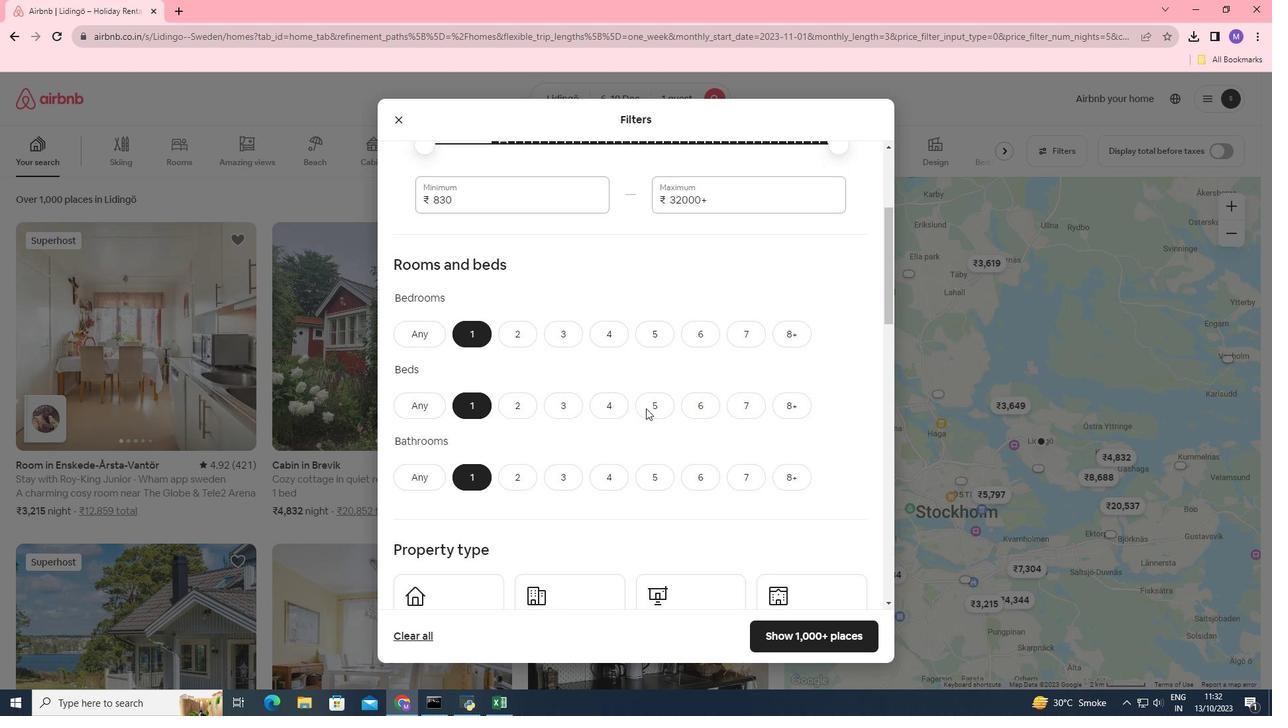 
Action: Mouse moved to (678, 389)
Screenshot: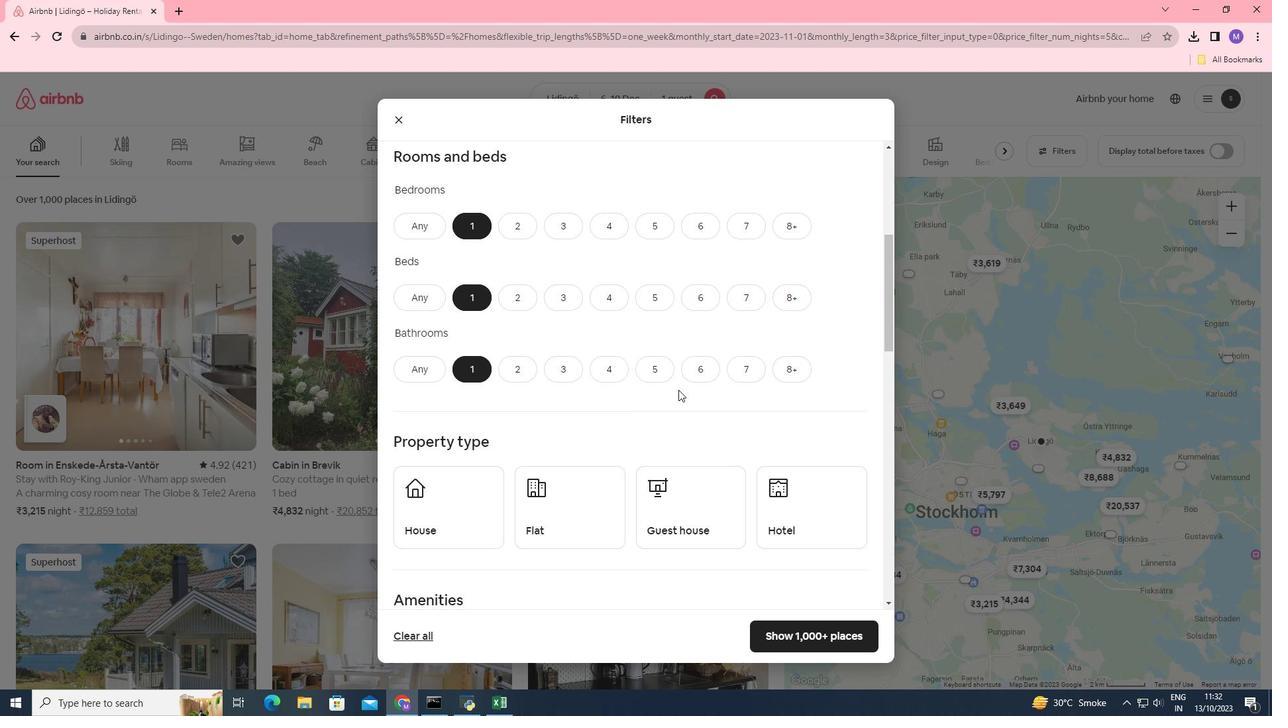 
Action: Mouse scrolled (678, 389) with delta (0, 0)
Screenshot: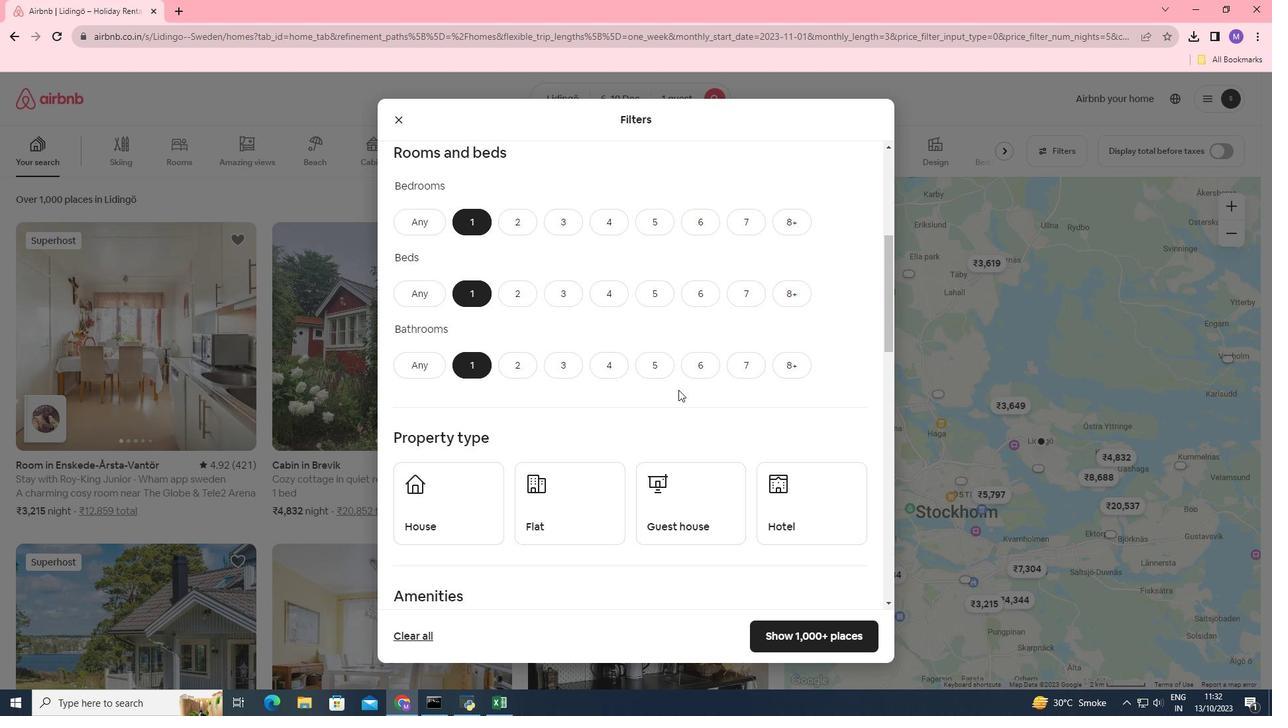 
Action: Mouse scrolled (678, 389) with delta (0, 0)
Screenshot: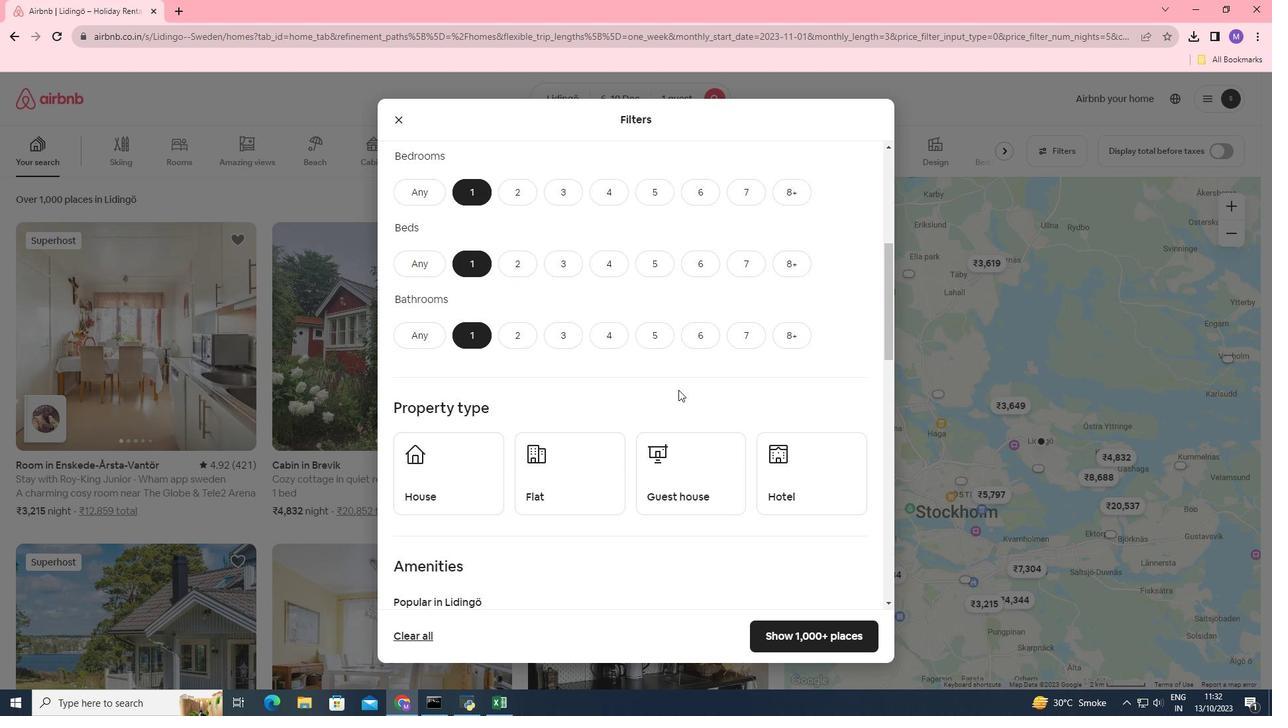 
Action: Mouse moved to (798, 385)
Screenshot: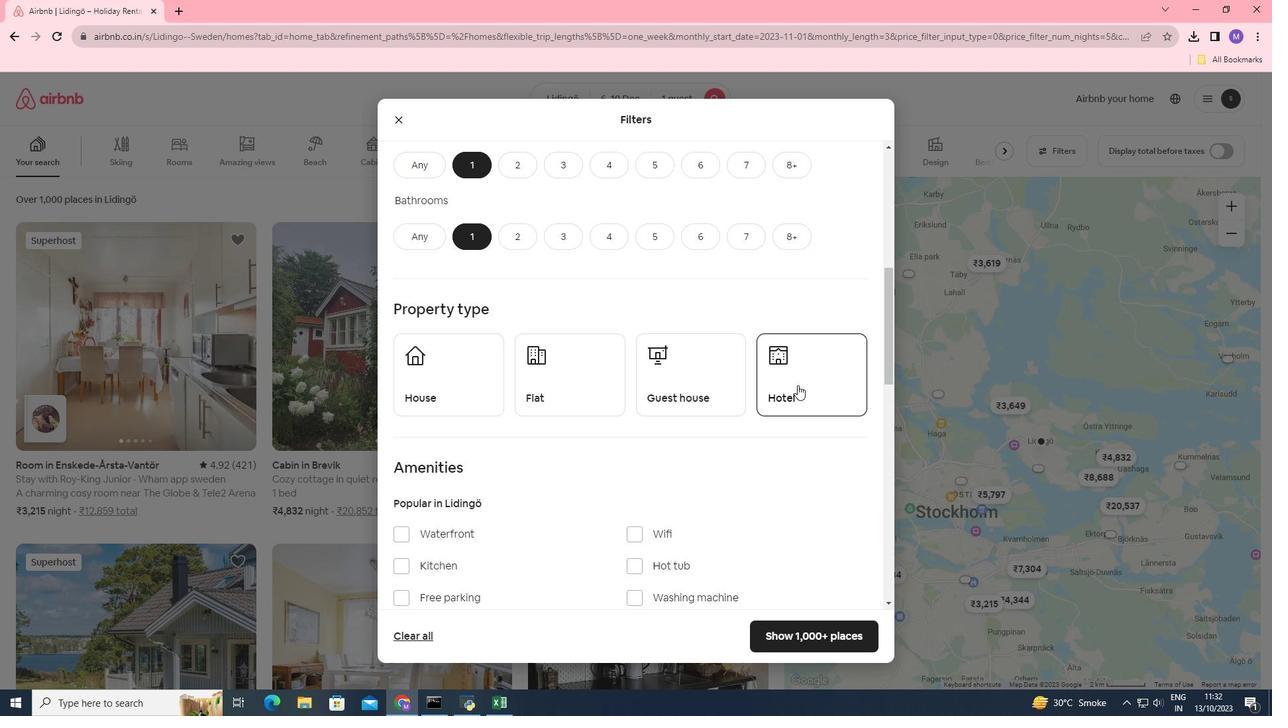 
Action: Mouse pressed left at (798, 385)
Screenshot: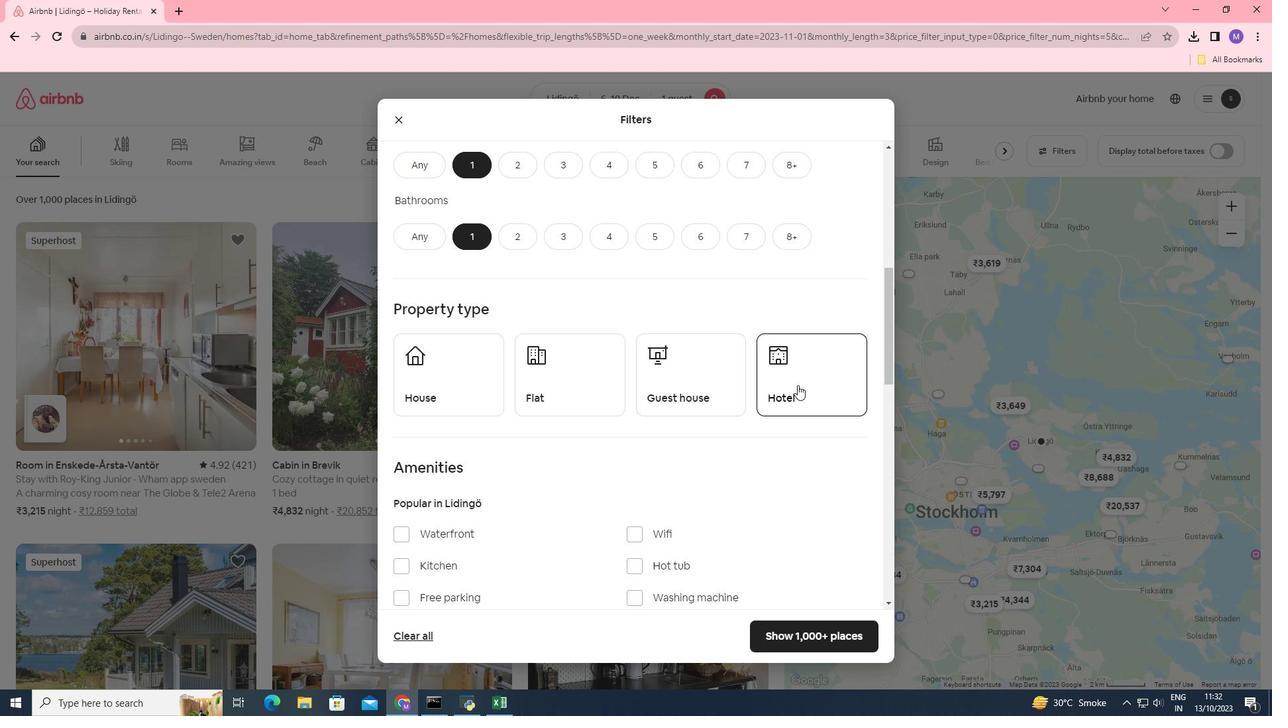 
Action: Mouse moved to (700, 348)
Screenshot: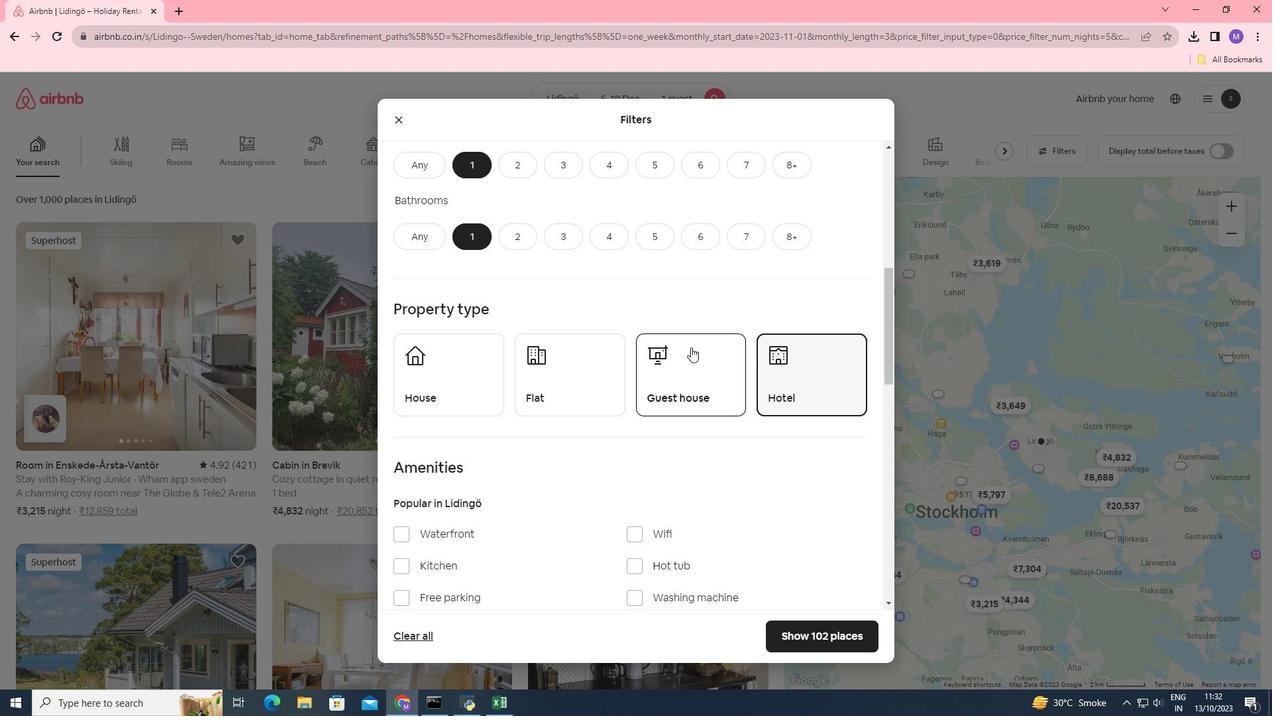 
Action: Mouse scrolled (700, 347) with delta (0, 0)
Screenshot: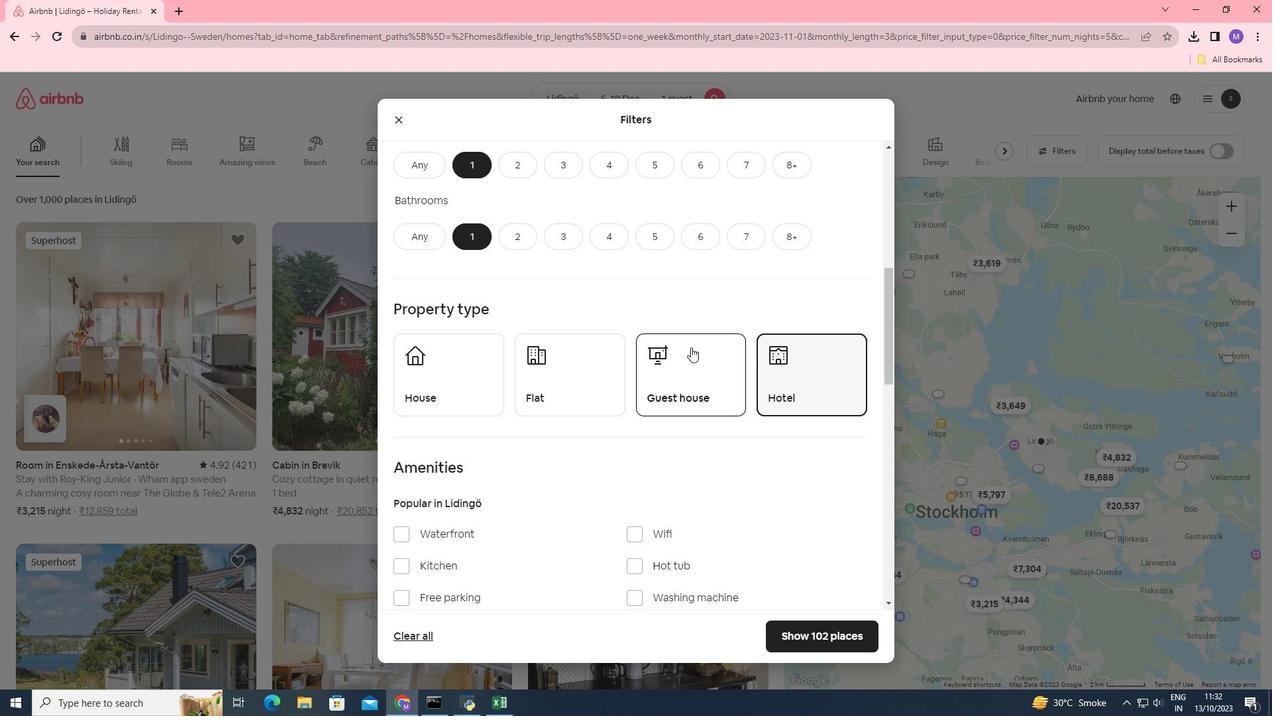
Action: Mouse moved to (690, 347)
Screenshot: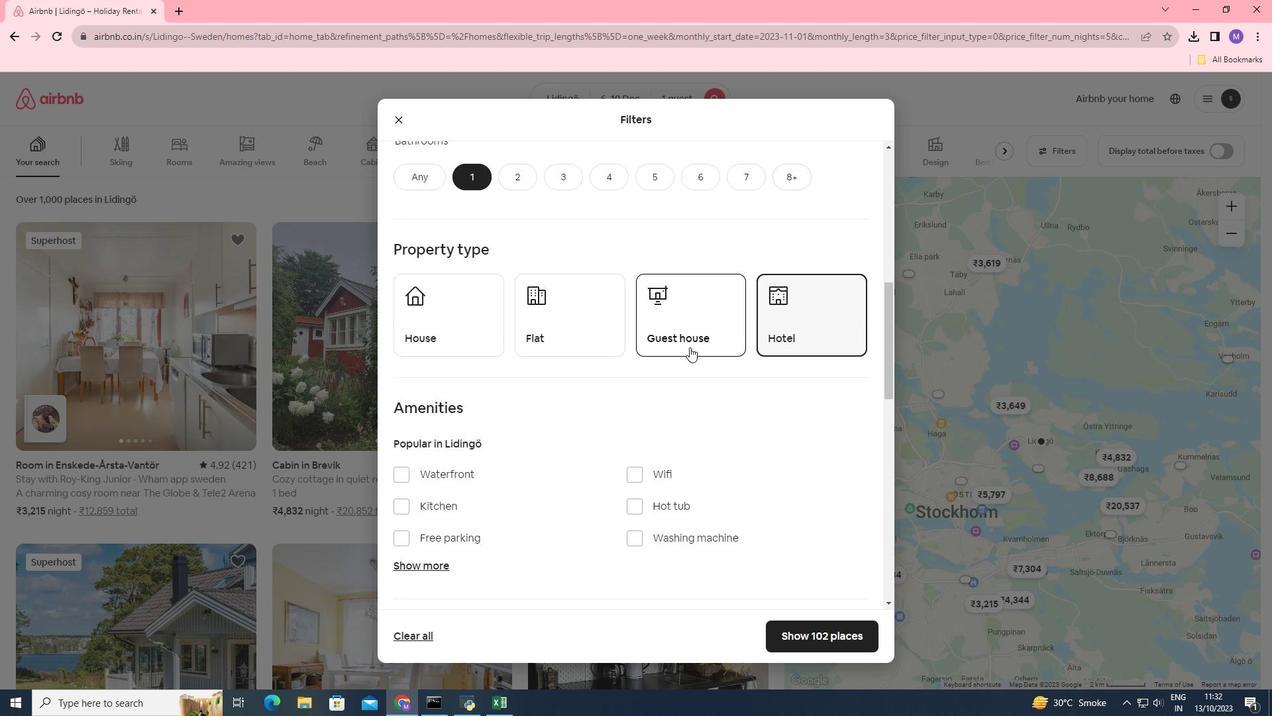 
Action: Mouse scrolled (690, 346) with delta (0, 0)
Screenshot: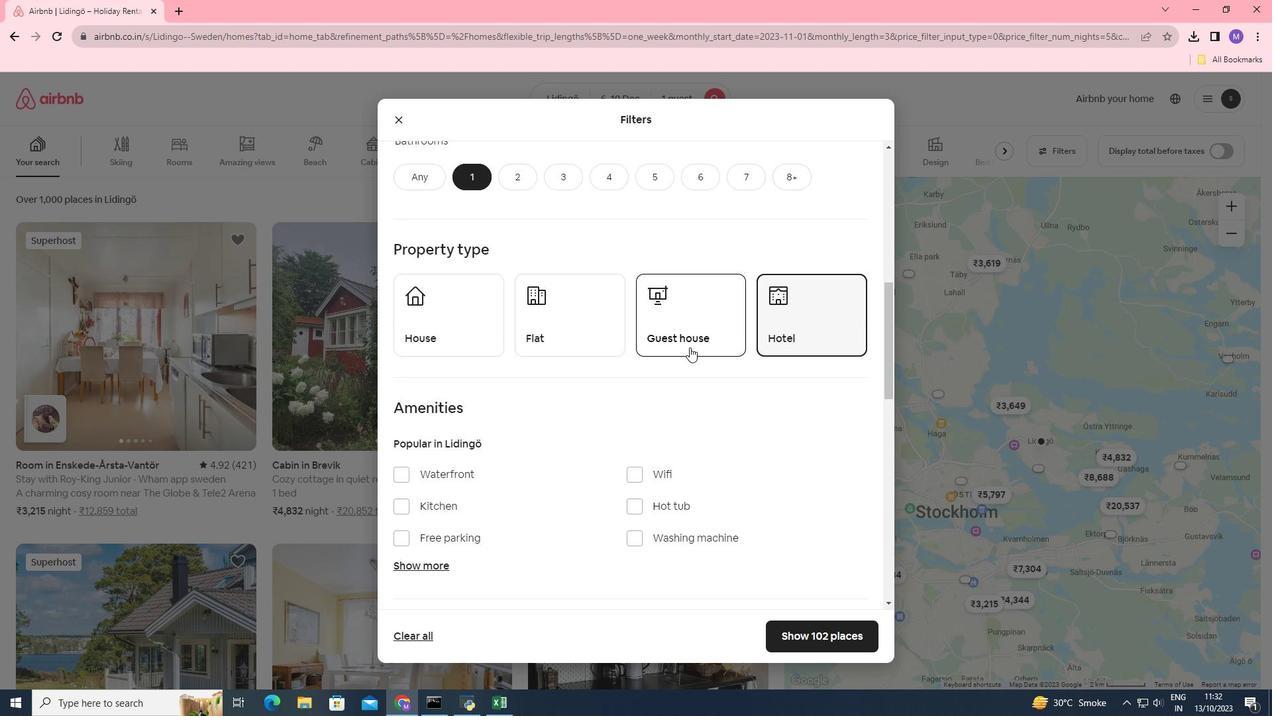 
Action: Mouse moved to (584, 353)
Screenshot: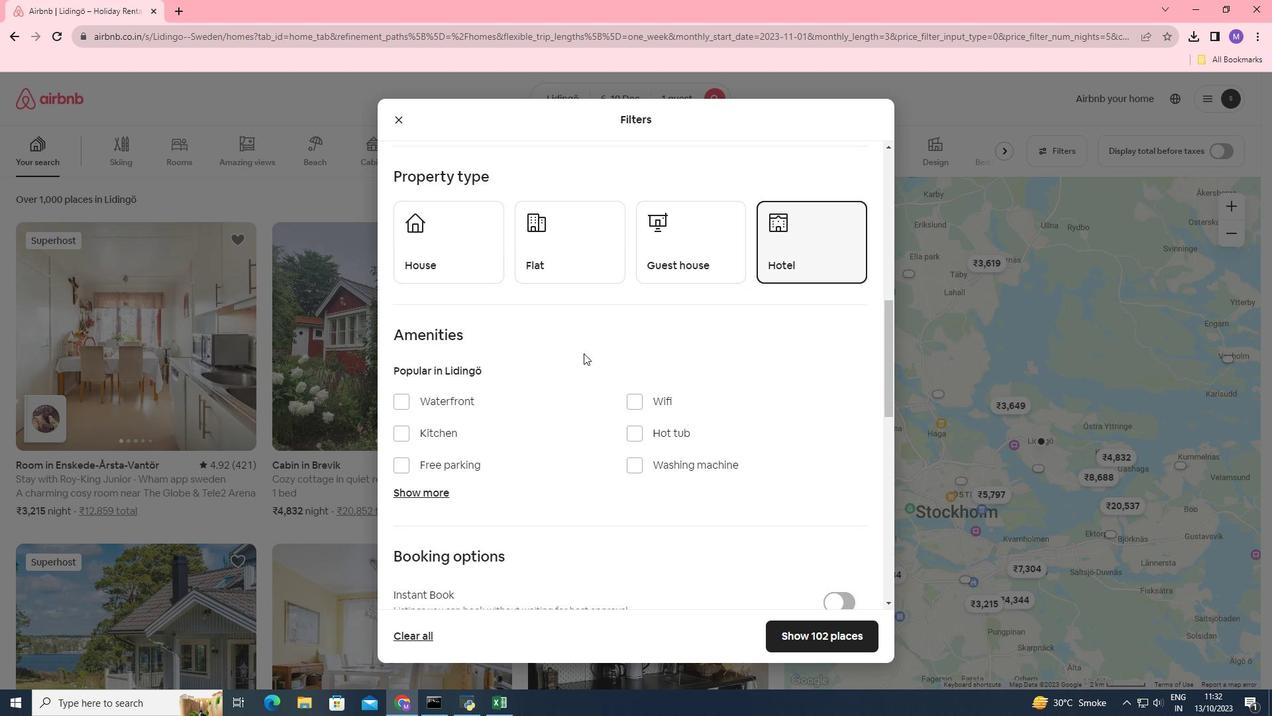 
Action: Mouse scrolled (584, 352) with delta (0, 0)
Screenshot: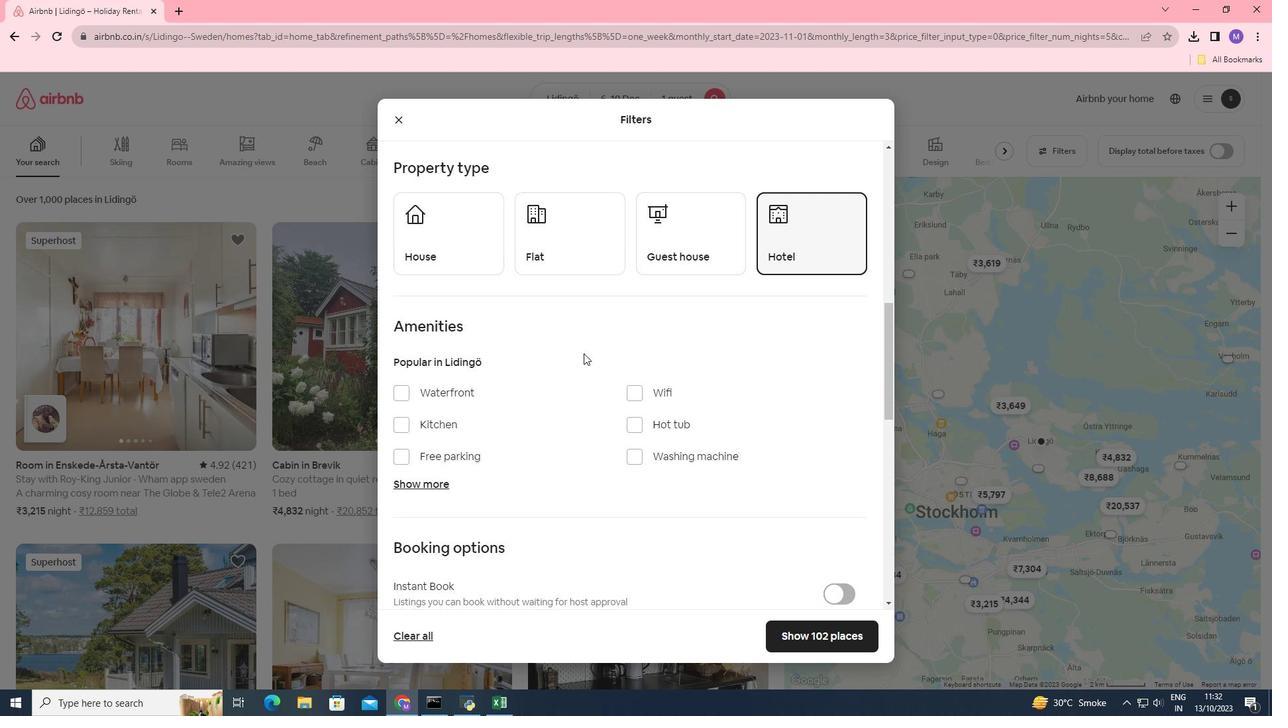 
Action: Mouse scrolled (584, 352) with delta (0, 0)
Screenshot: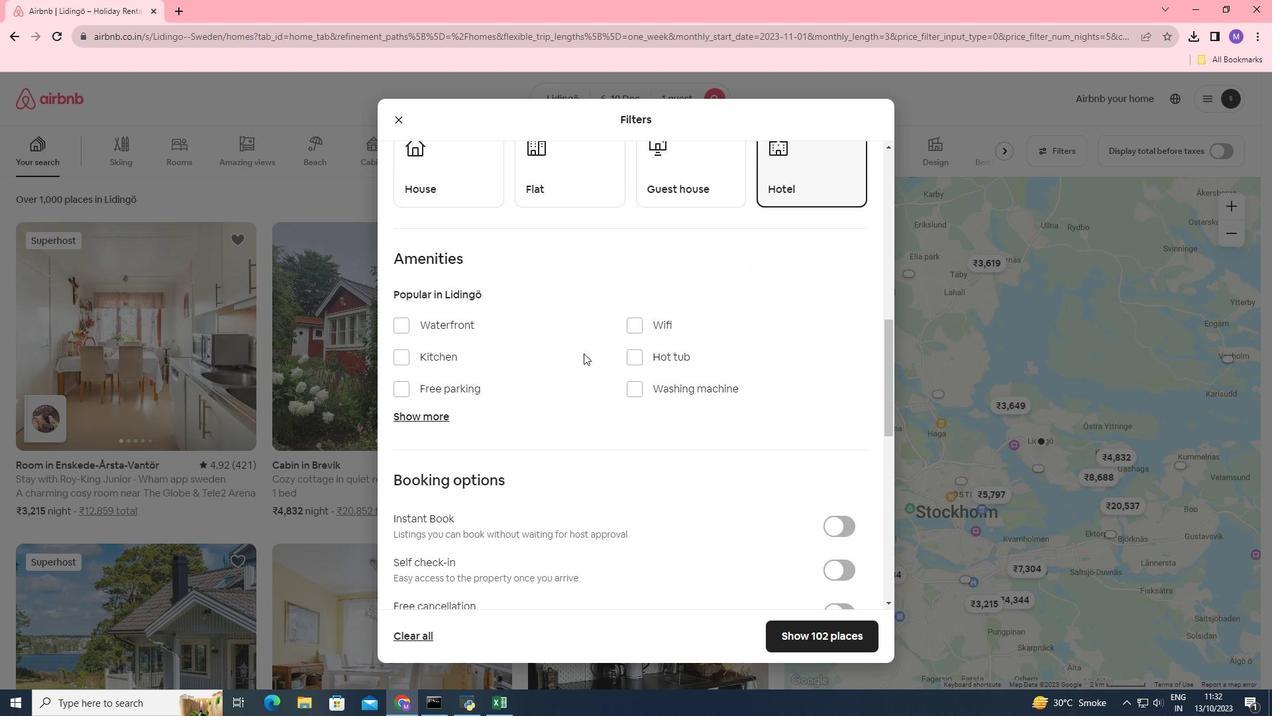 
Action: Mouse moved to (849, 507)
Screenshot: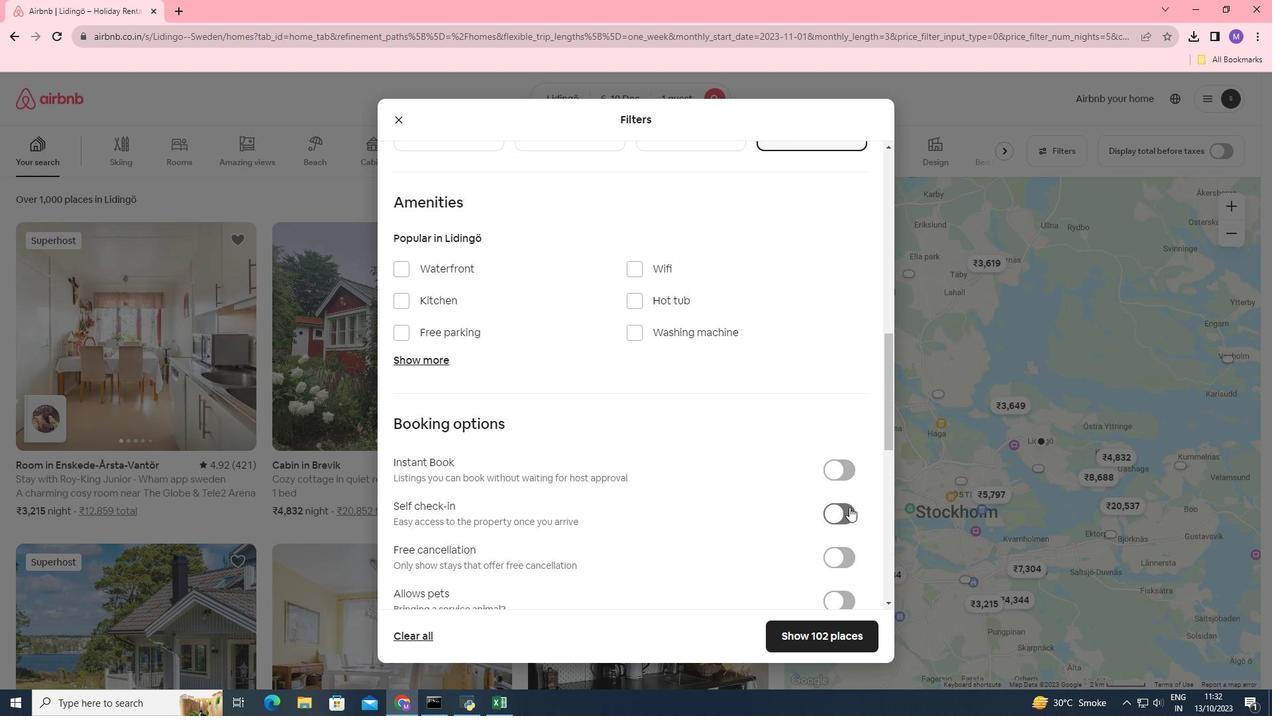 
Action: Mouse pressed left at (849, 507)
Screenshot: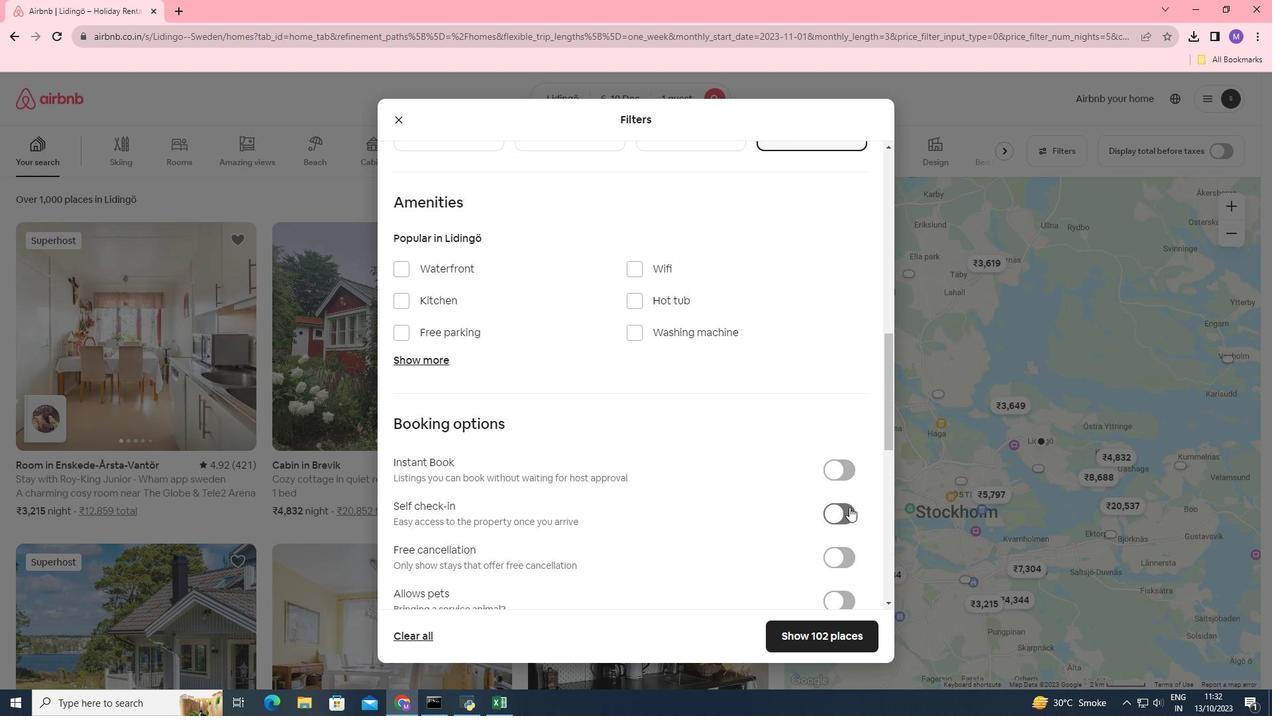 
Action: Mouse moved to (821, 638)
Screenshot: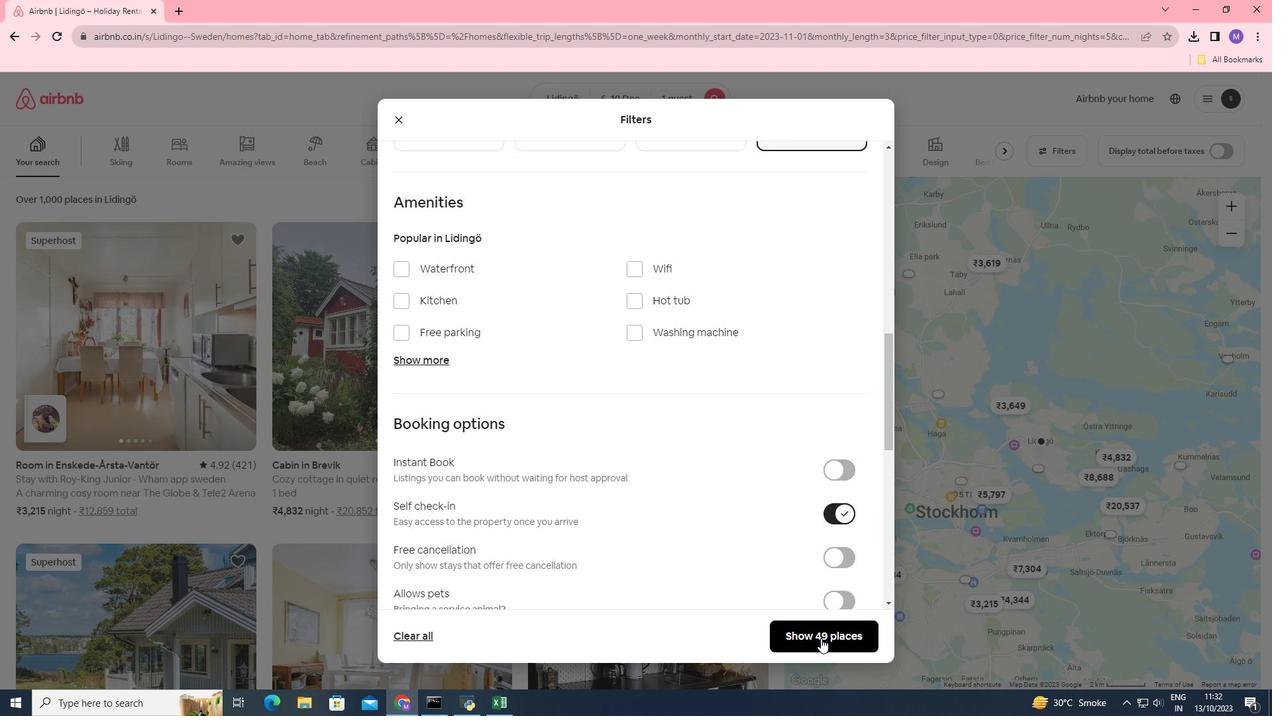 
Action: Mouse pressed left at (821, 638)
Screenshot: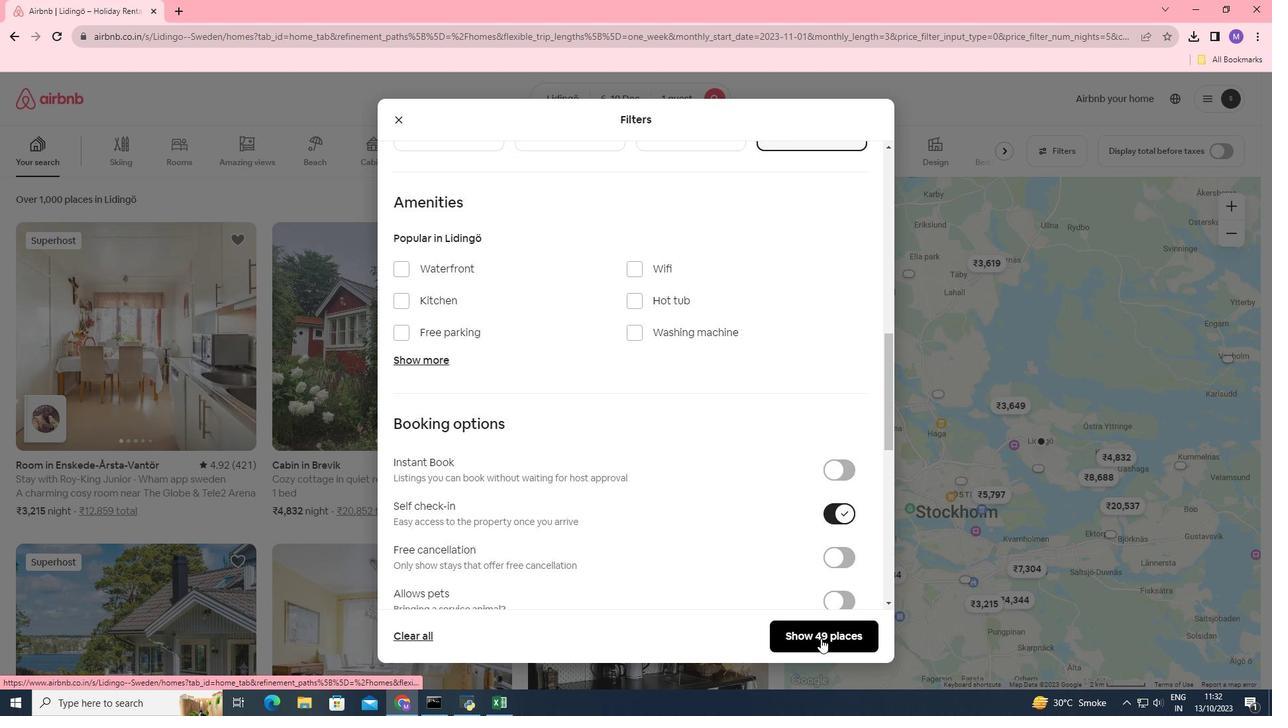 
Action: Mouse moved to (140, 369)
Screenshot: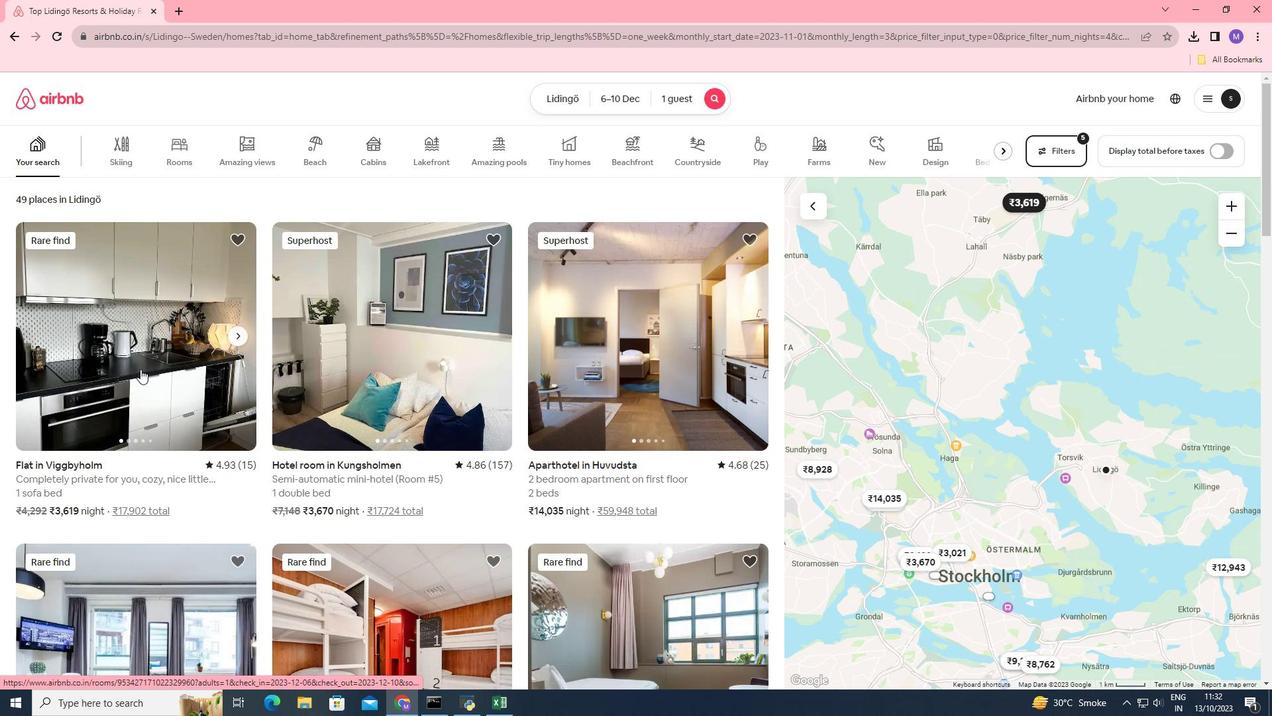 
Action: Mouse pressed left at (140, 369)
Screenshot: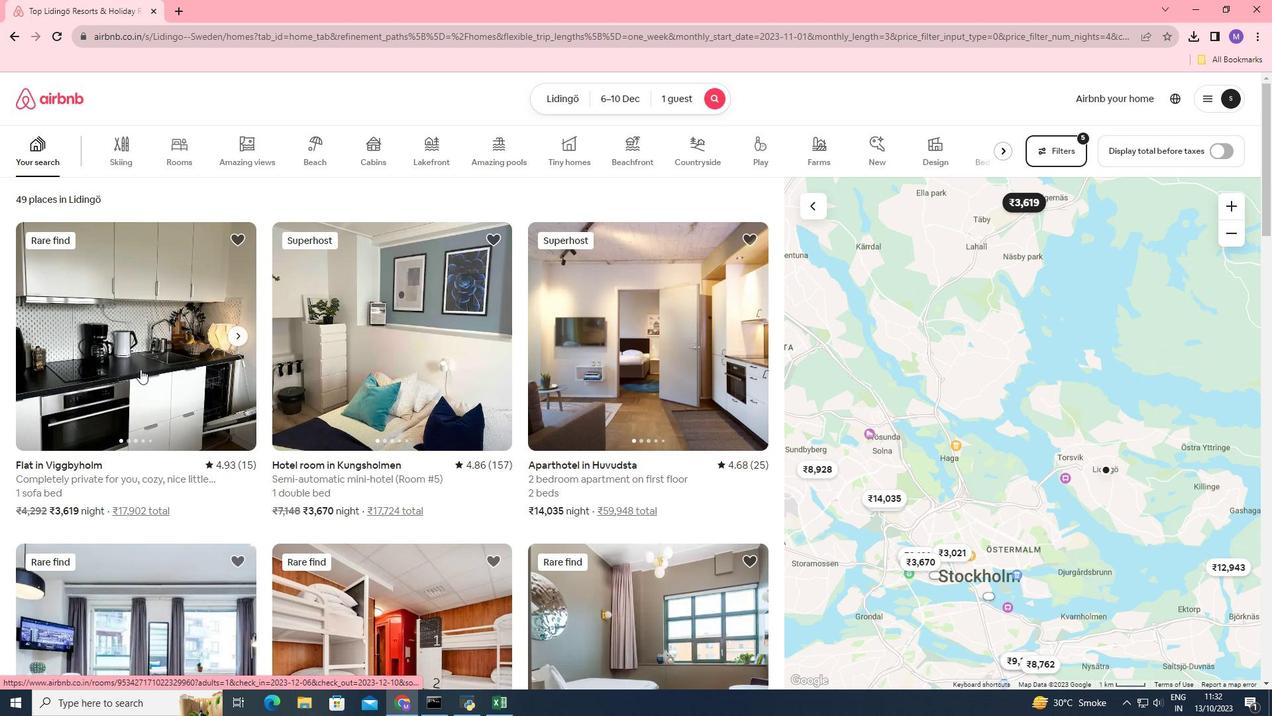
Action: Mouse moved to (907, 497)
Screenshot: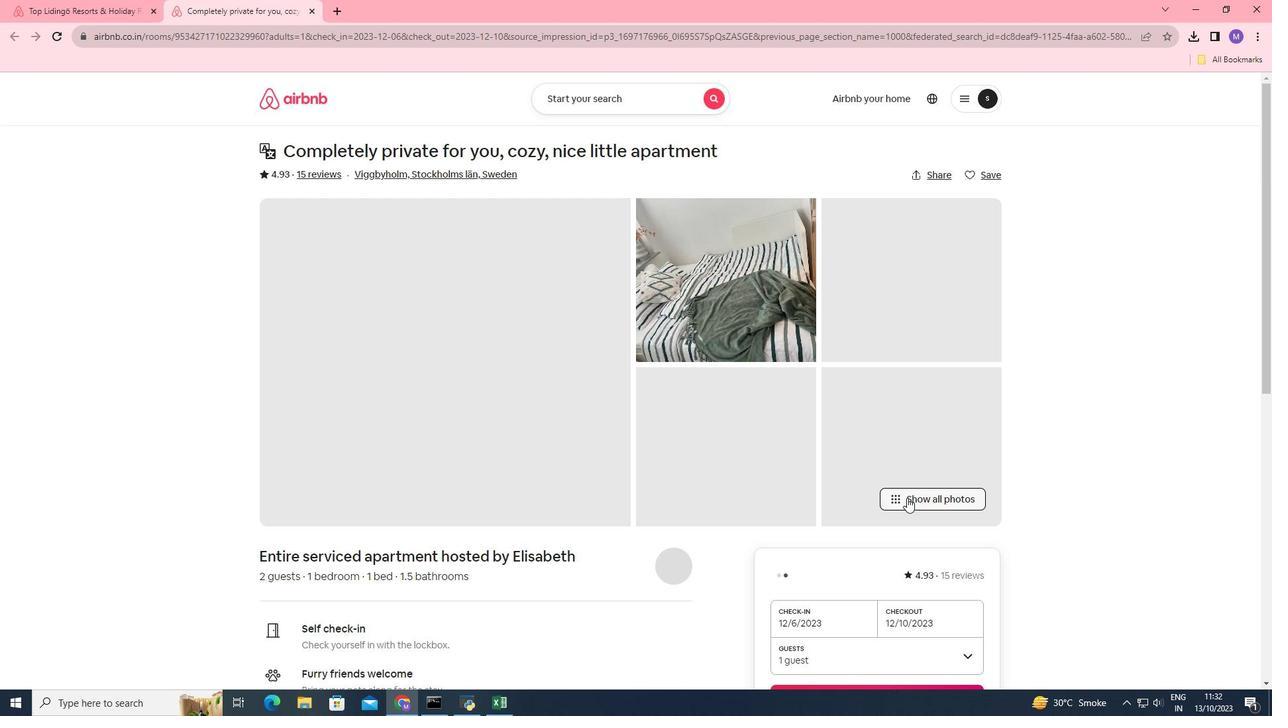 
Action: Mouse pressed left at (907, 497)
Screenshot: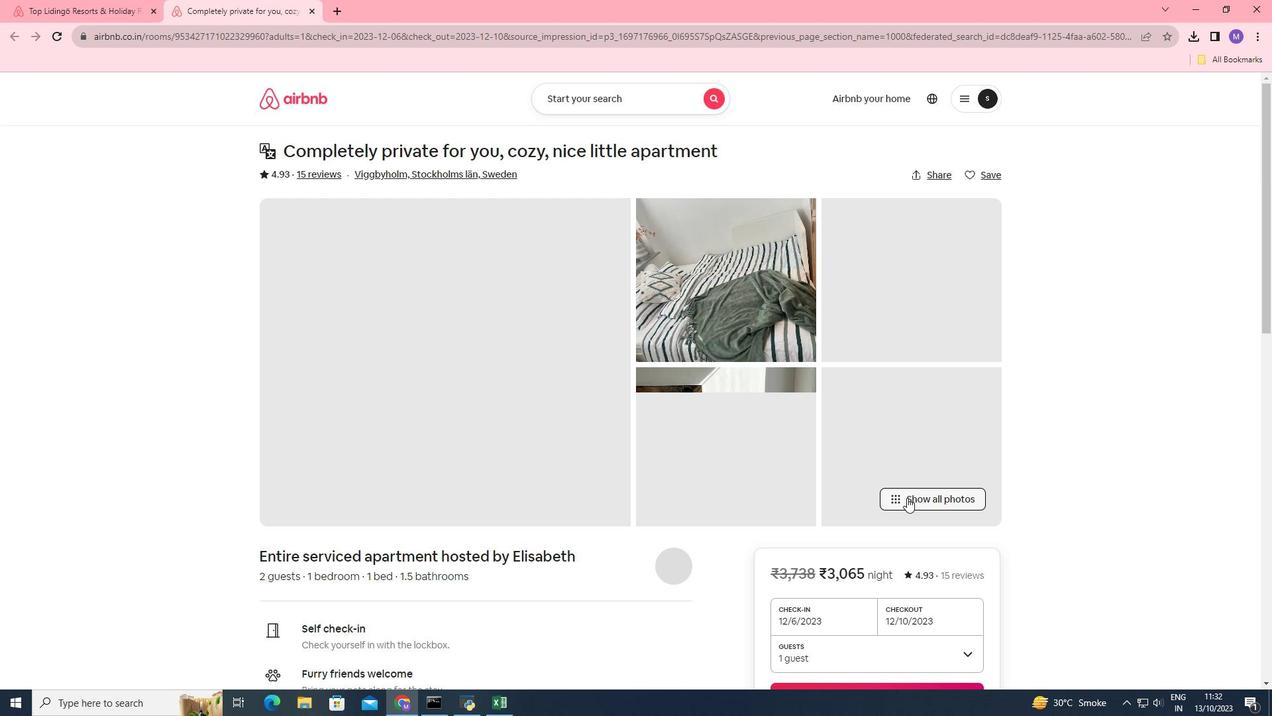 
Action: Mouse moved to (706, 384)
Screenshot: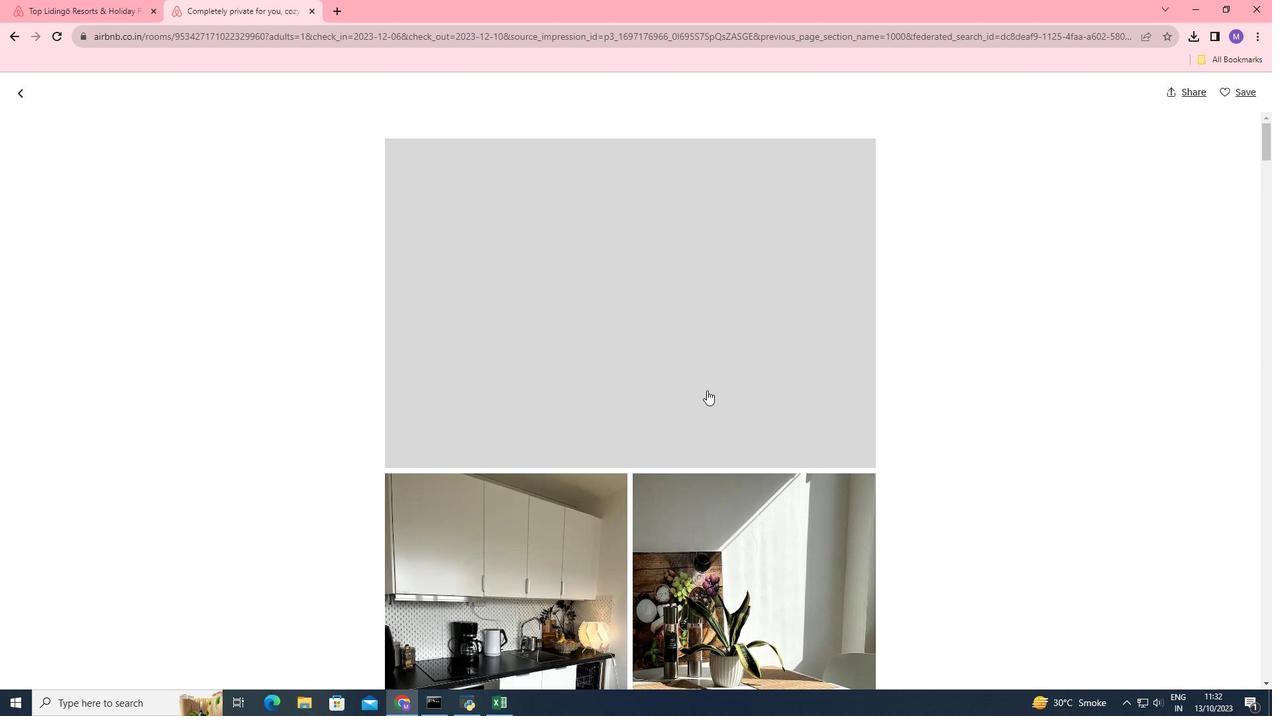 
Action: Mouse scrolled (706, 383) with delta (0, 0)
Screenshot: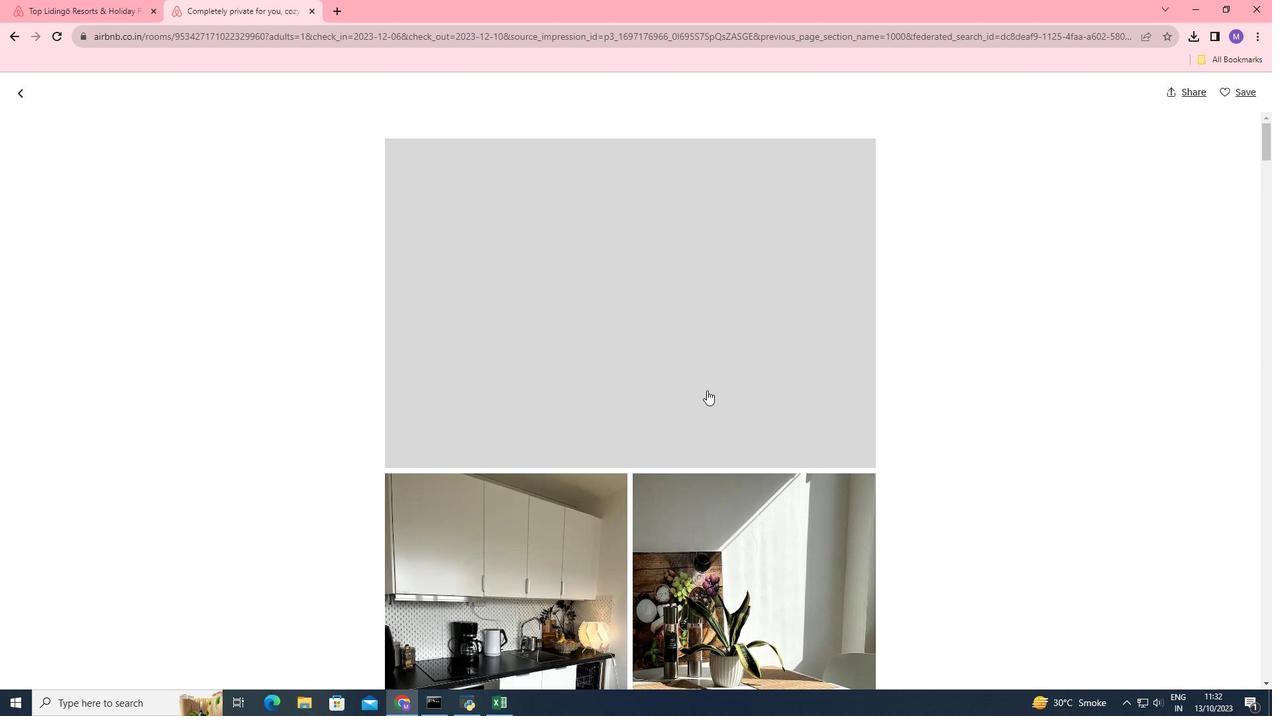 
Action: Mouse moved to (706, 388)
Screenshot: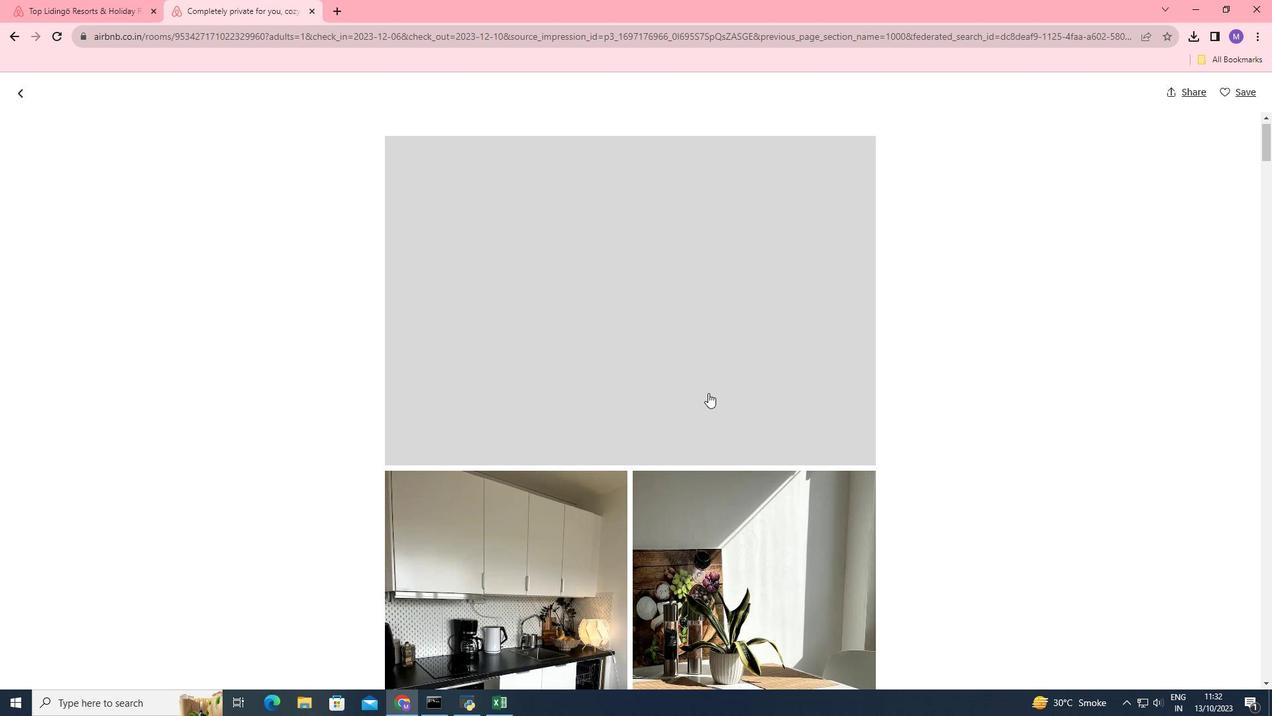 
Action: Mouse scrolled (706, 387) with delta (0, 0)
Screenshot: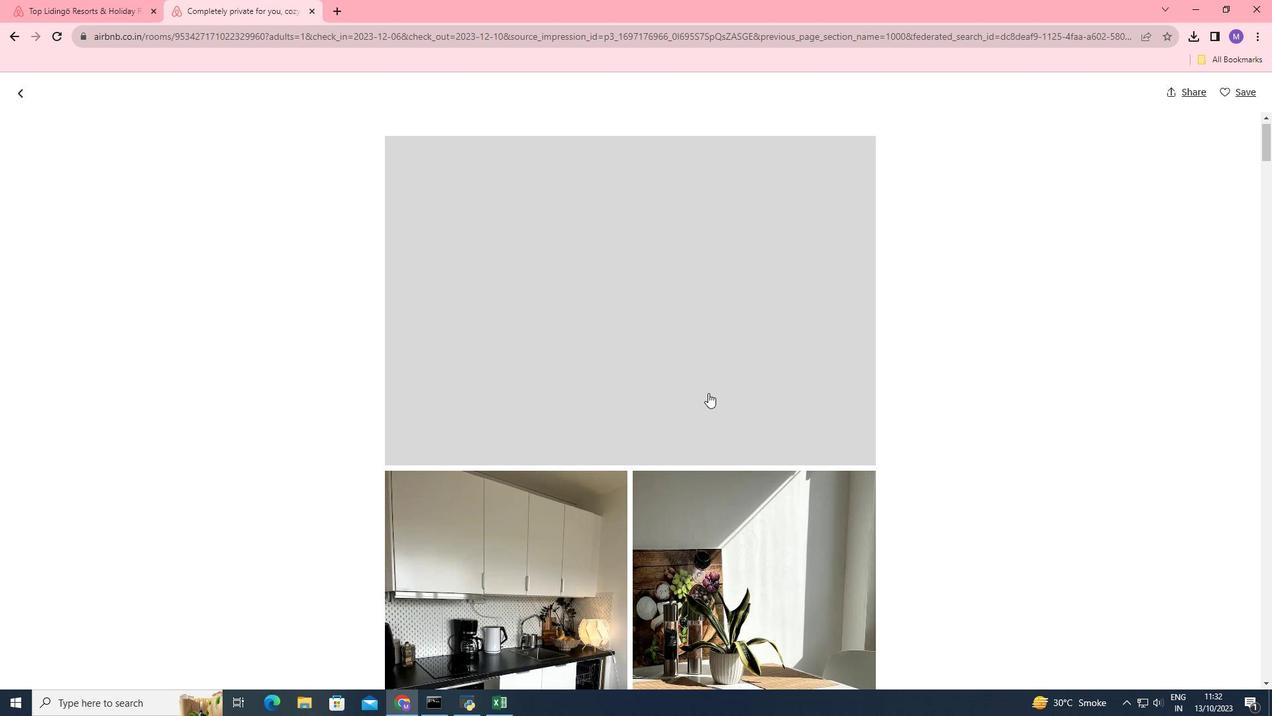 
Action: Mouse moved to (708, 391)
Screenshot: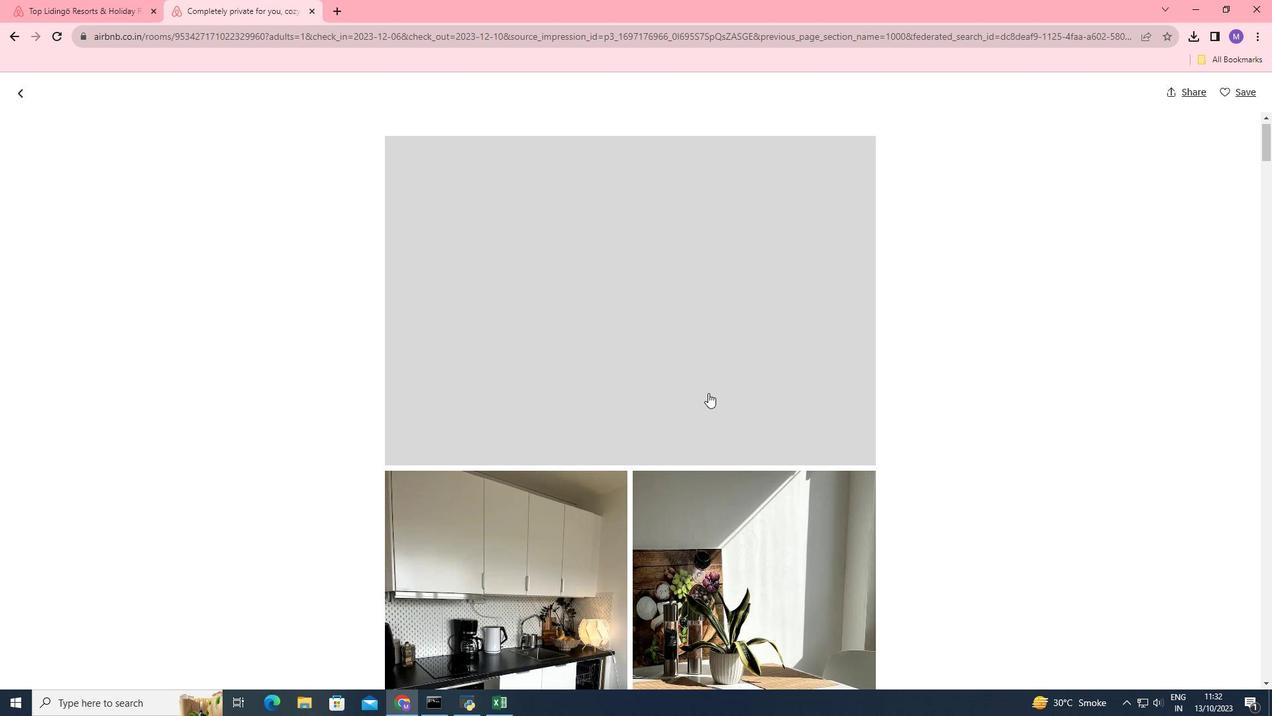 
Action: Mouse scrolled (708, 390) with delta (0, 0)
Screenshot: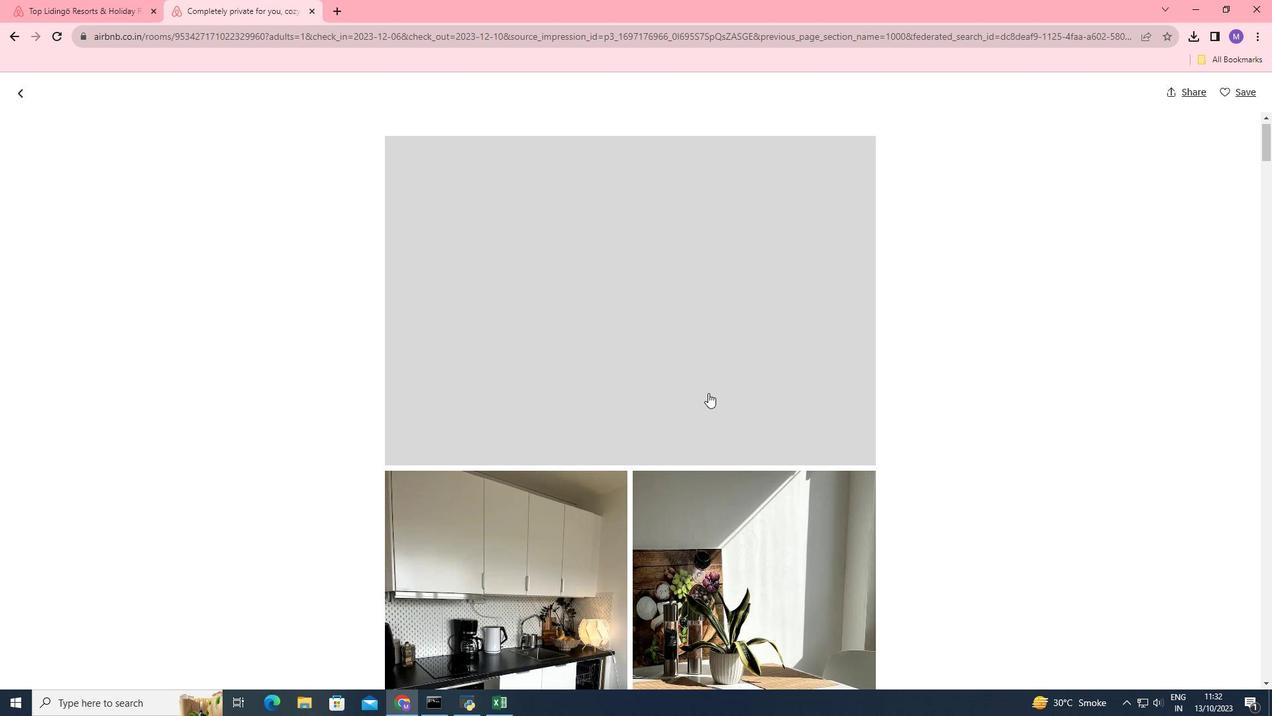 
Action: Mouse moved to (708, 393)
Screenshot: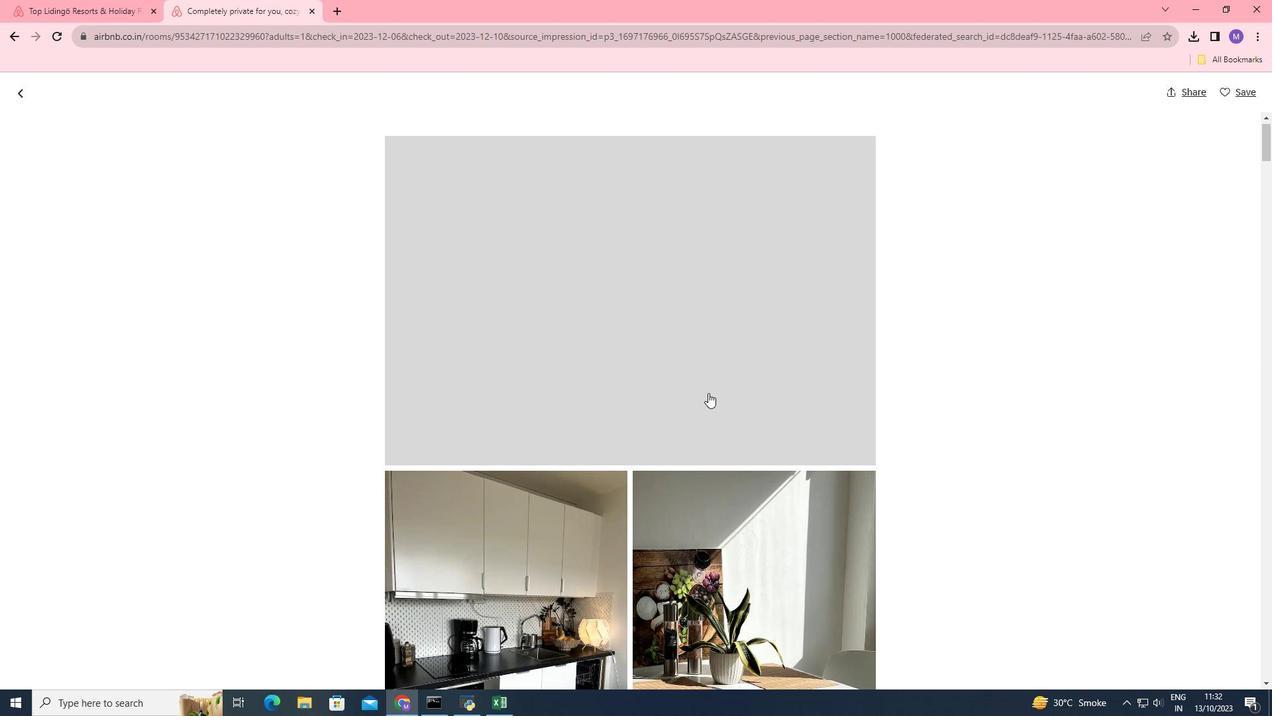 
Action: Mouse scrolled (708, 392) with delta (0, 0)
Screenshot: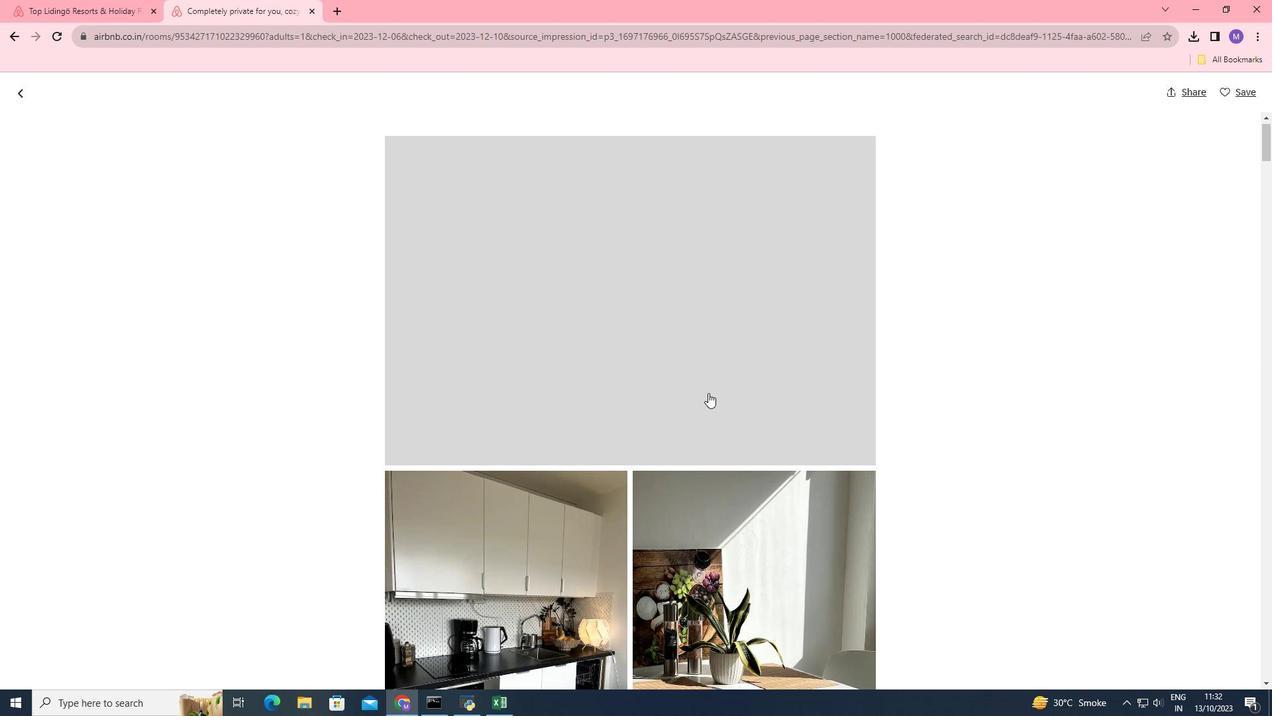 
Action: Mouse moved to (718, 401)
Screenshot: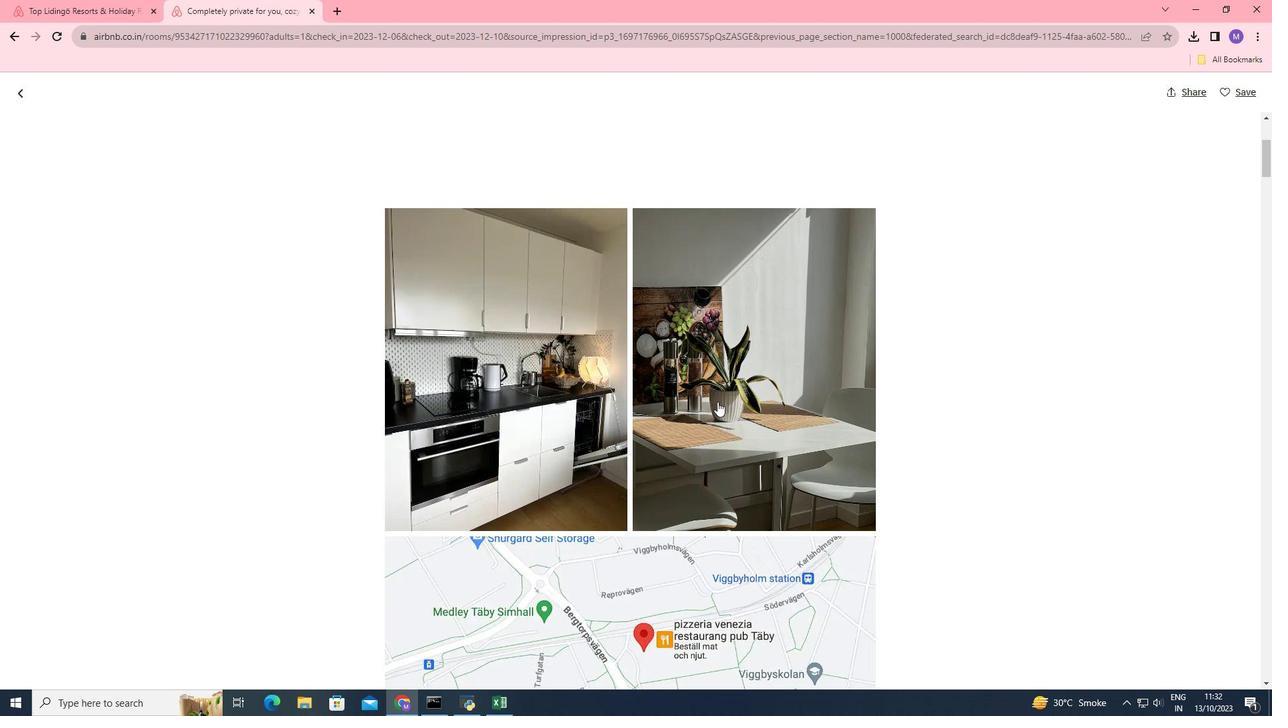 
Action: Mouse scrolled (718, 401) with delta (0, 0)
Screenshot: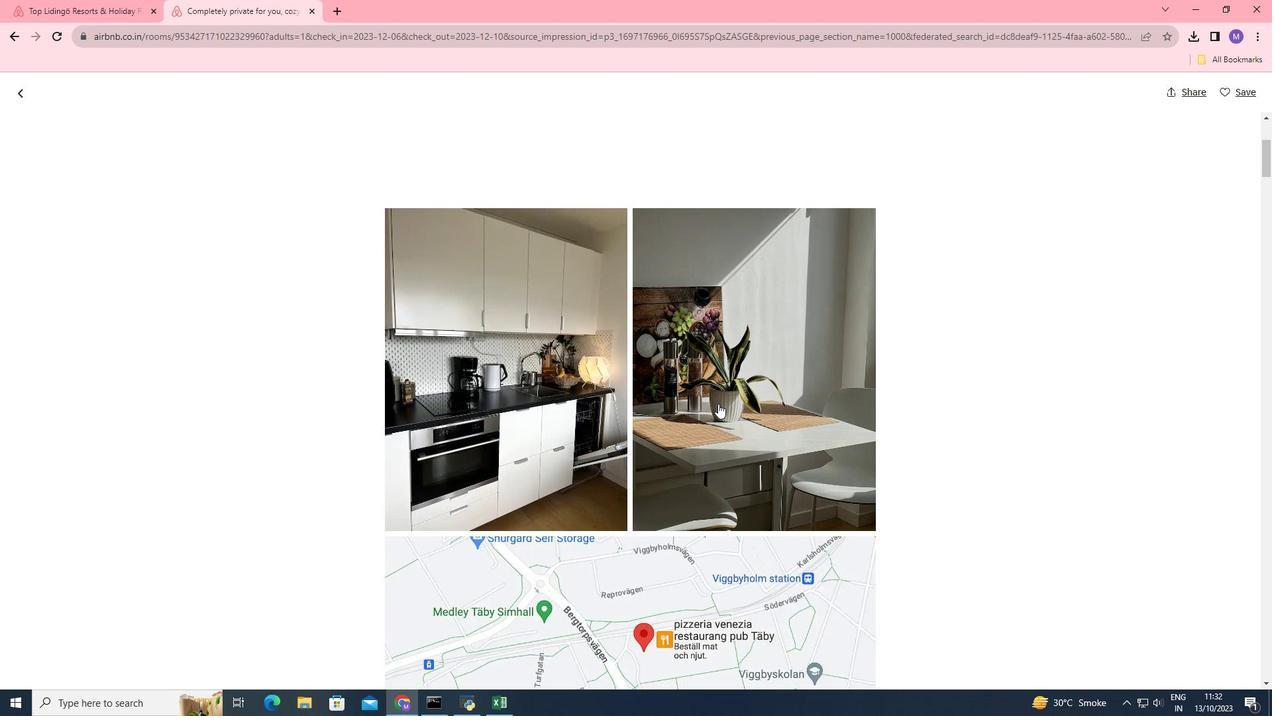 
Action: Mouse moved to (718, 402)
Screenshot: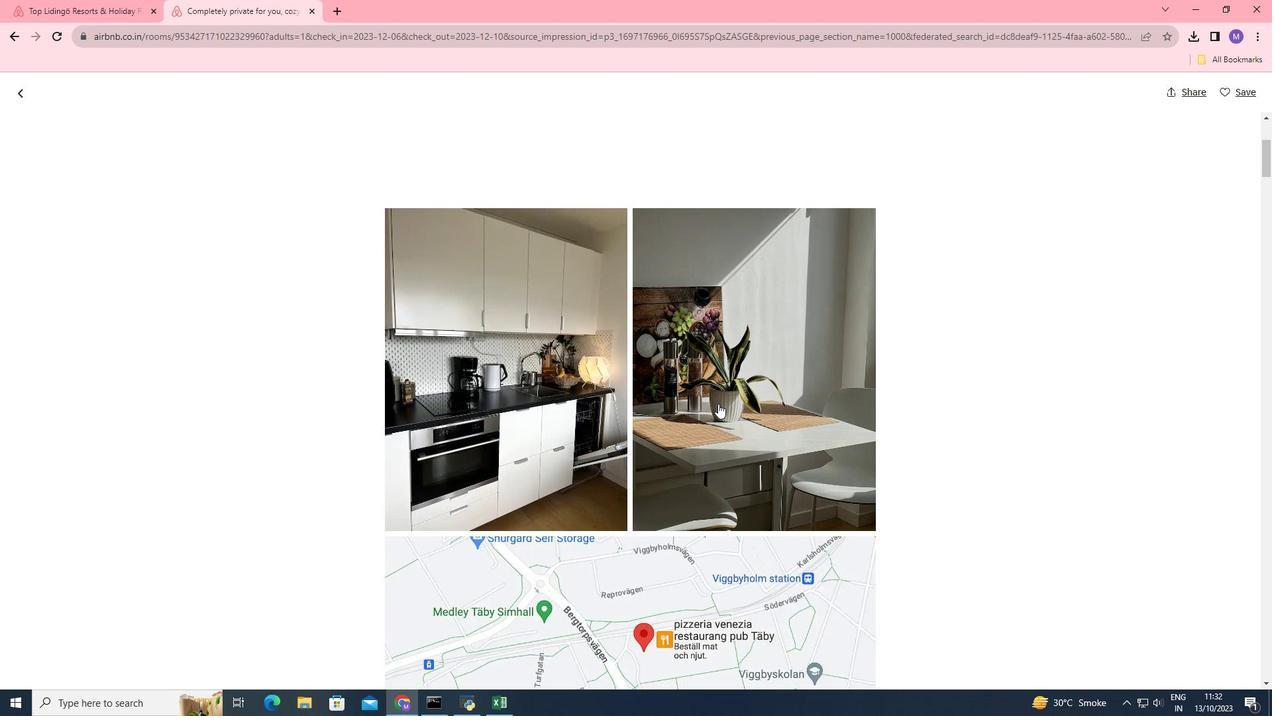 
Action: Mouse scrolled (718, 401) with delta (0, 0)
Screenshot: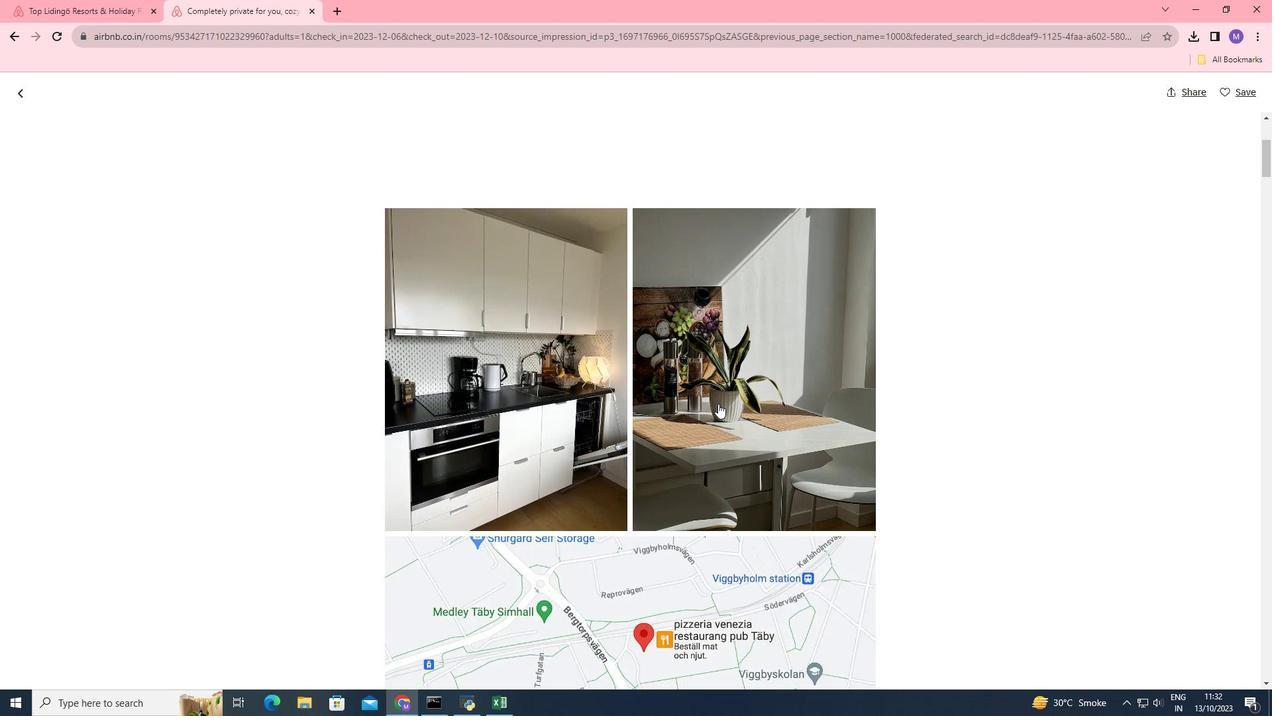 
Action: Mouse moved to (718, 403)
Screenshot: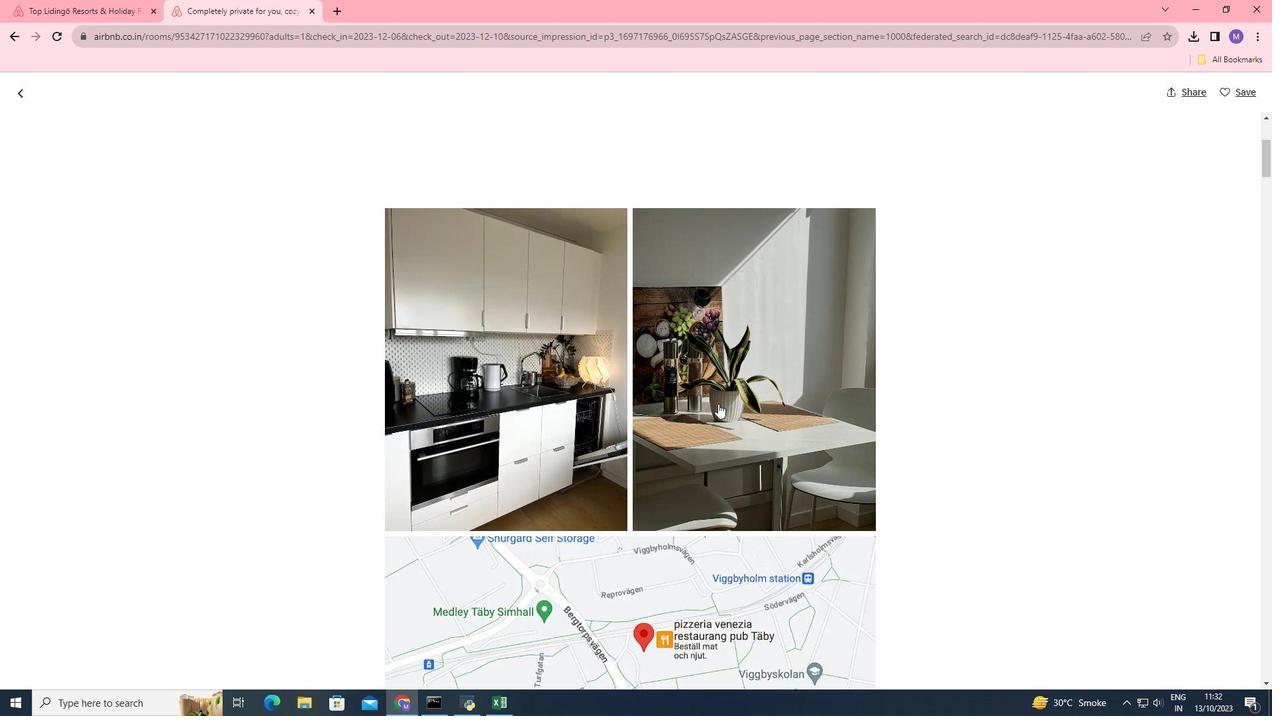 
Action: Mouse scrolled (718, 403) with delta (0, 0)
Screenshot: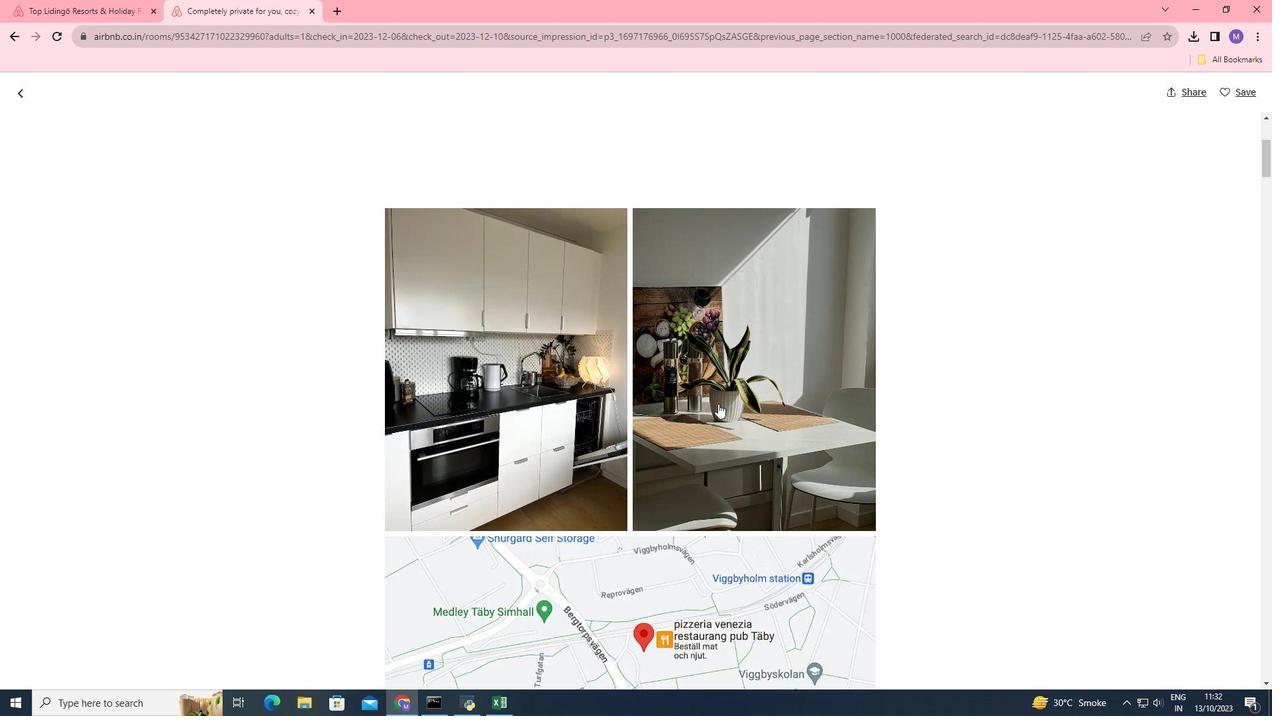 
Action: Mouse scrolled (718, 403) with delta (0, 0)
Screenshot: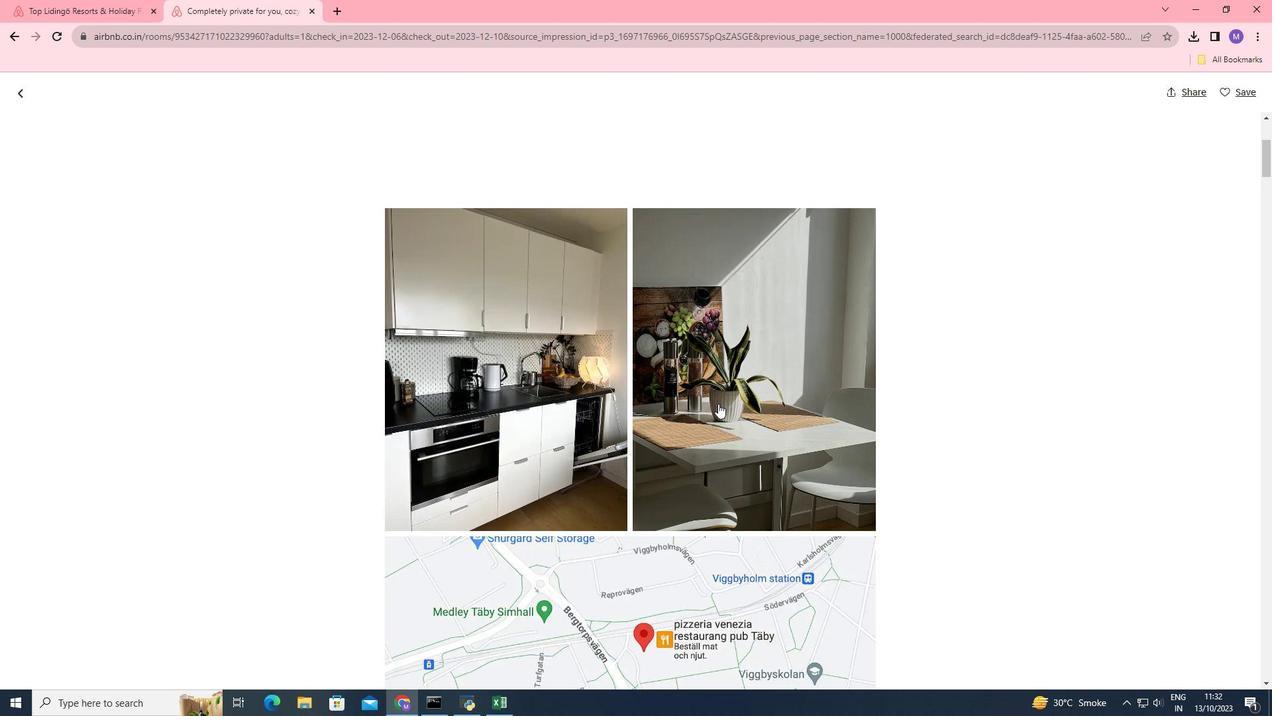 
Action: Mouse scrolled (718, 403) with delta (0, 0)
Screenshot: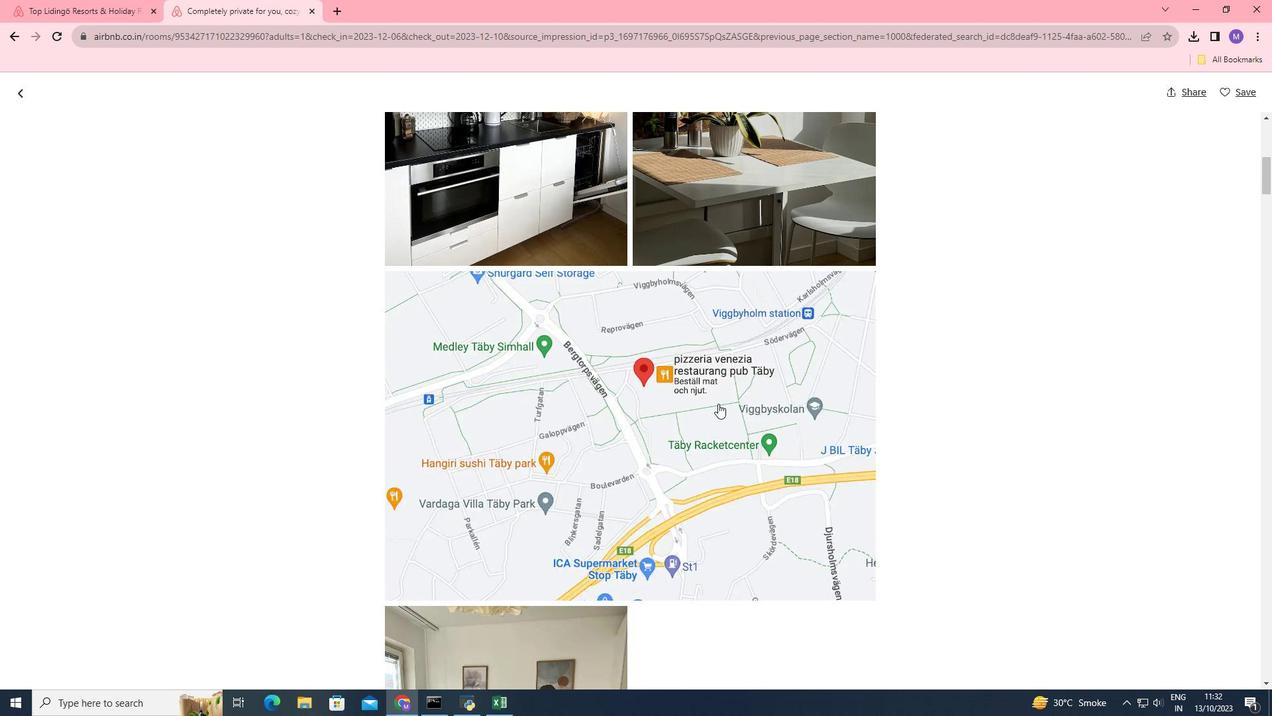 
Action: Mouse scrolled (718, 403) with delta (0, 0)
Screenshot: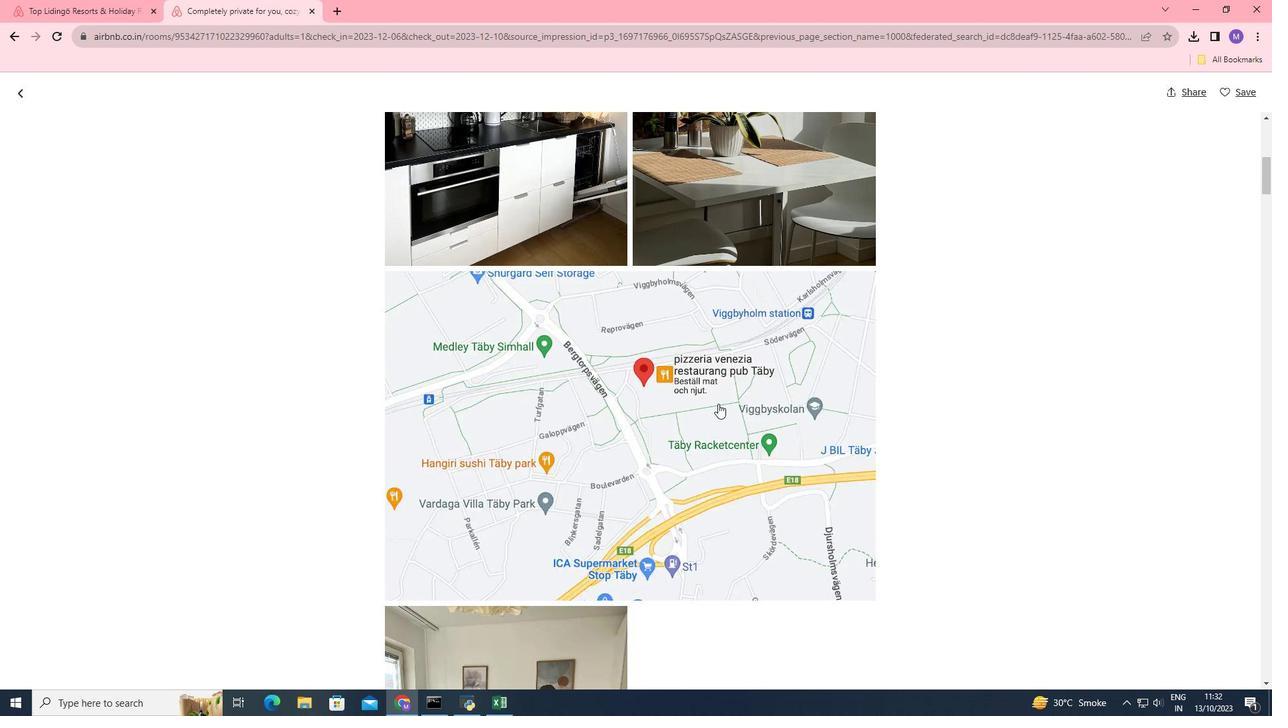 
Action: Mouse scrolled (718, 403) with delta (0, 0)
Screenshot: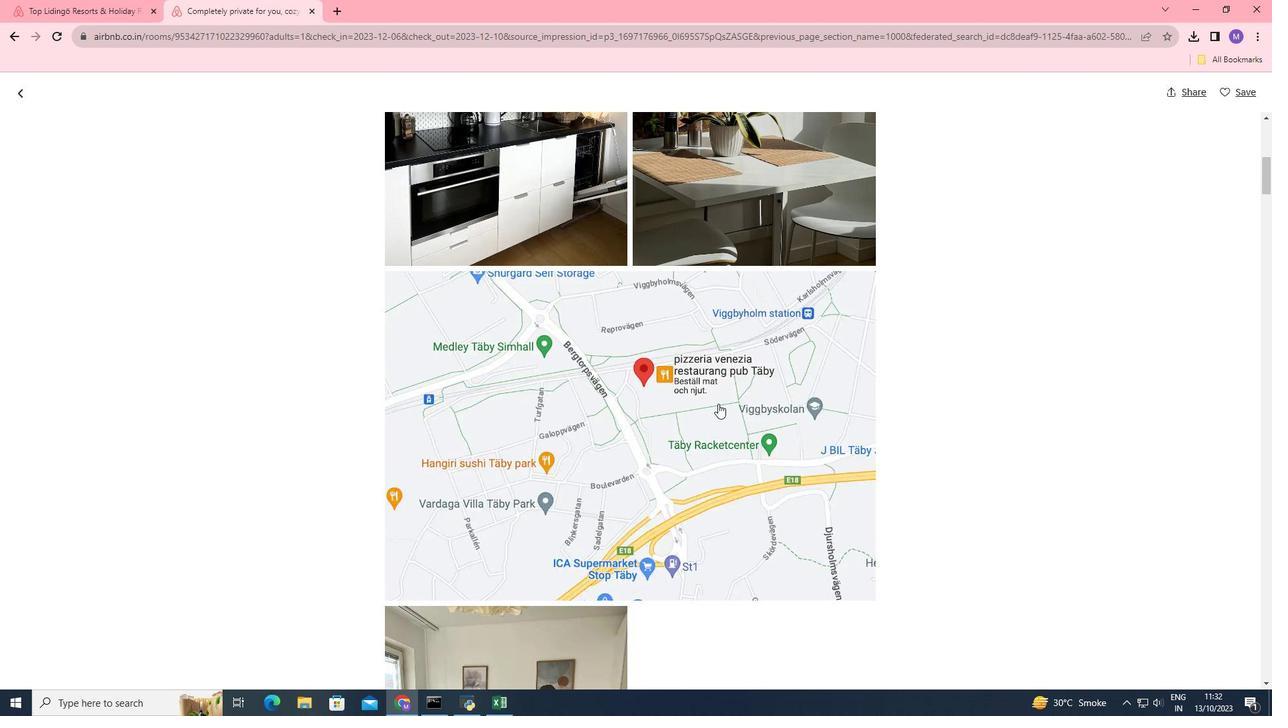 
Action: Mouse scrolled (718, 403) with delta (0, 0)
Screenshot: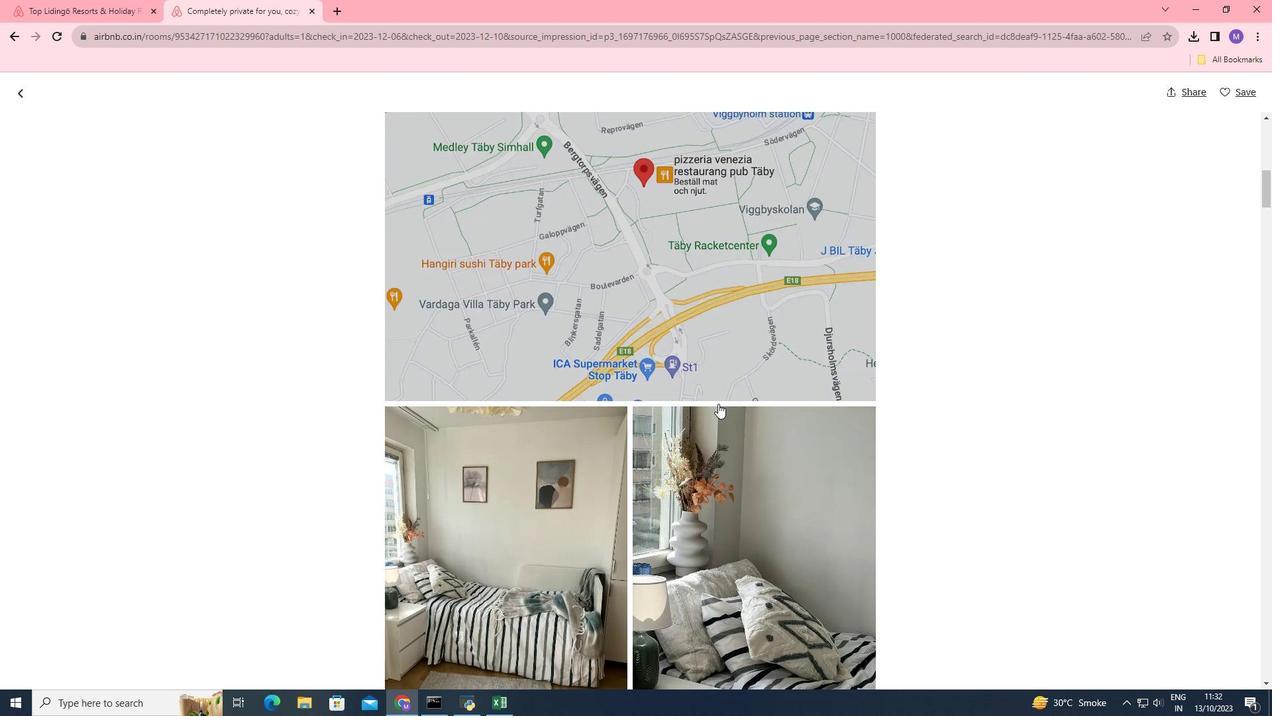 
Action: Mouse scrolled (718, 403) with delta (0, 0)
Screenshot: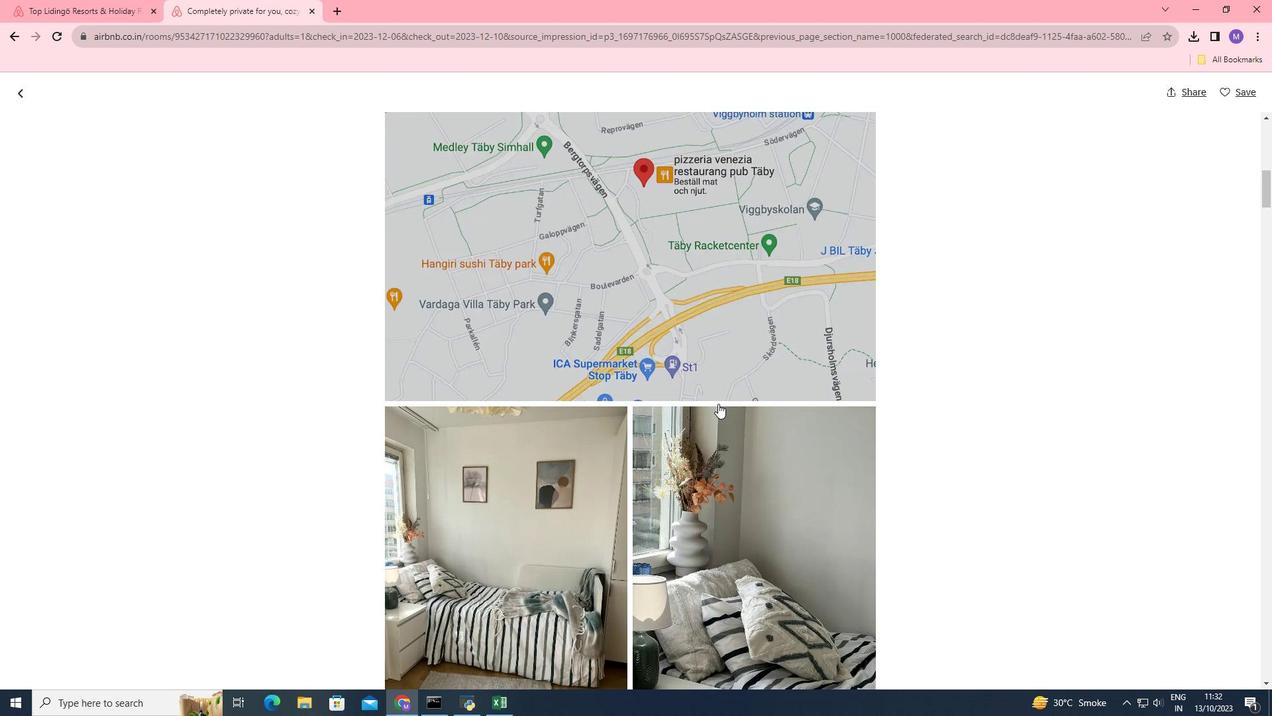 
Action: Mouse scrolled (718, 403) with delta (0, 0)
Screenshot: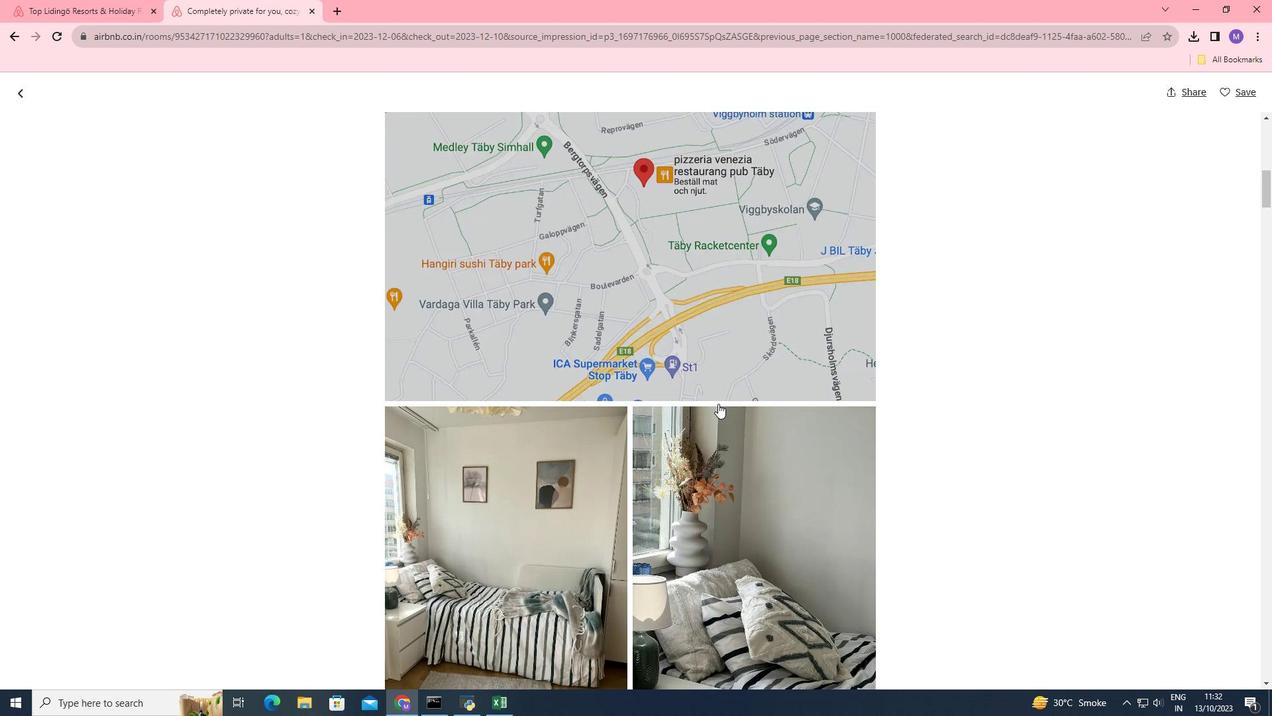 
Action: Mouse scrolled (718, 403) with delta (0, 0)
Screenshot: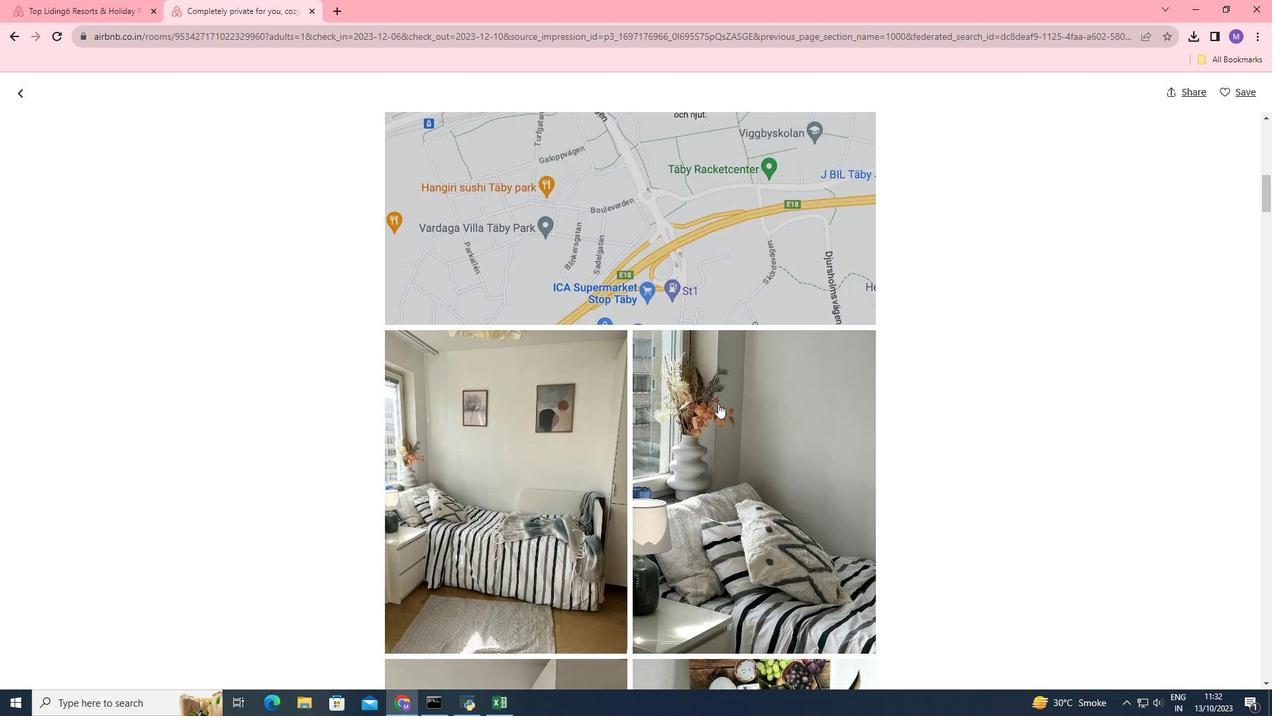 
Action: Mouse scrolled (718, 403) with delta (0, 0)
Screenshot: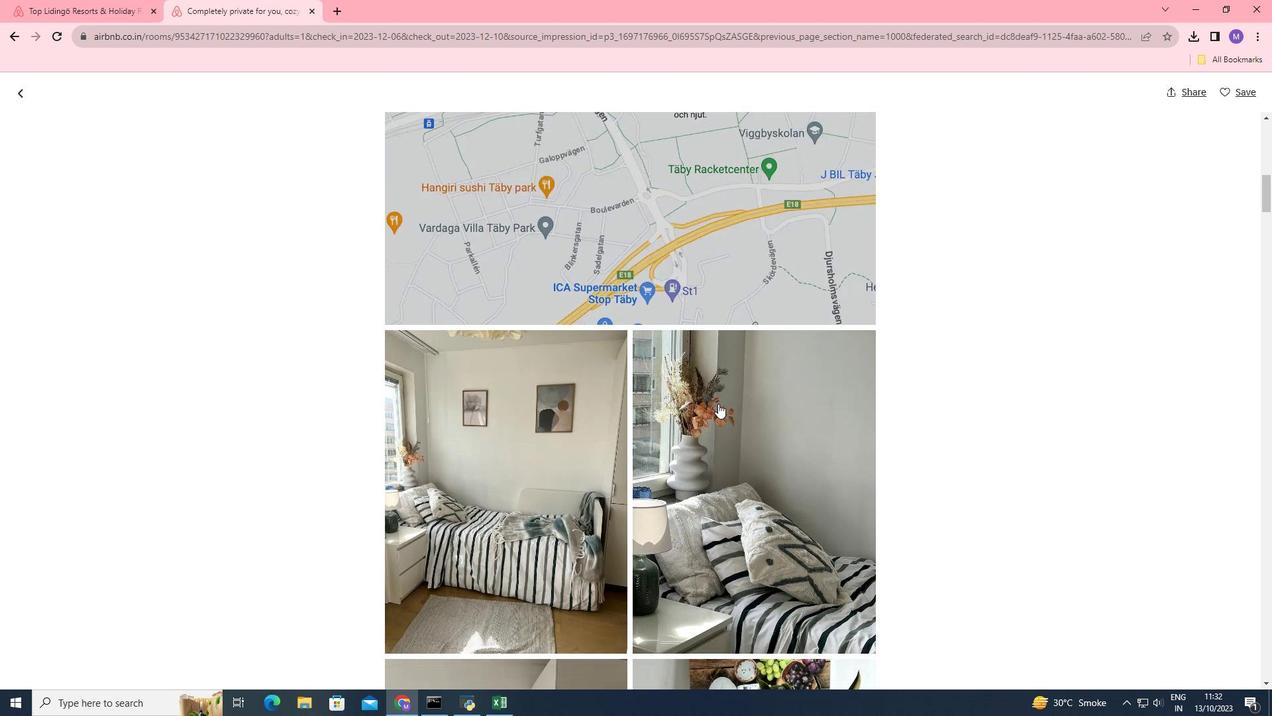 
Action: Mouse scrolled (718, 403) with delta (0, 0)
Screenshot: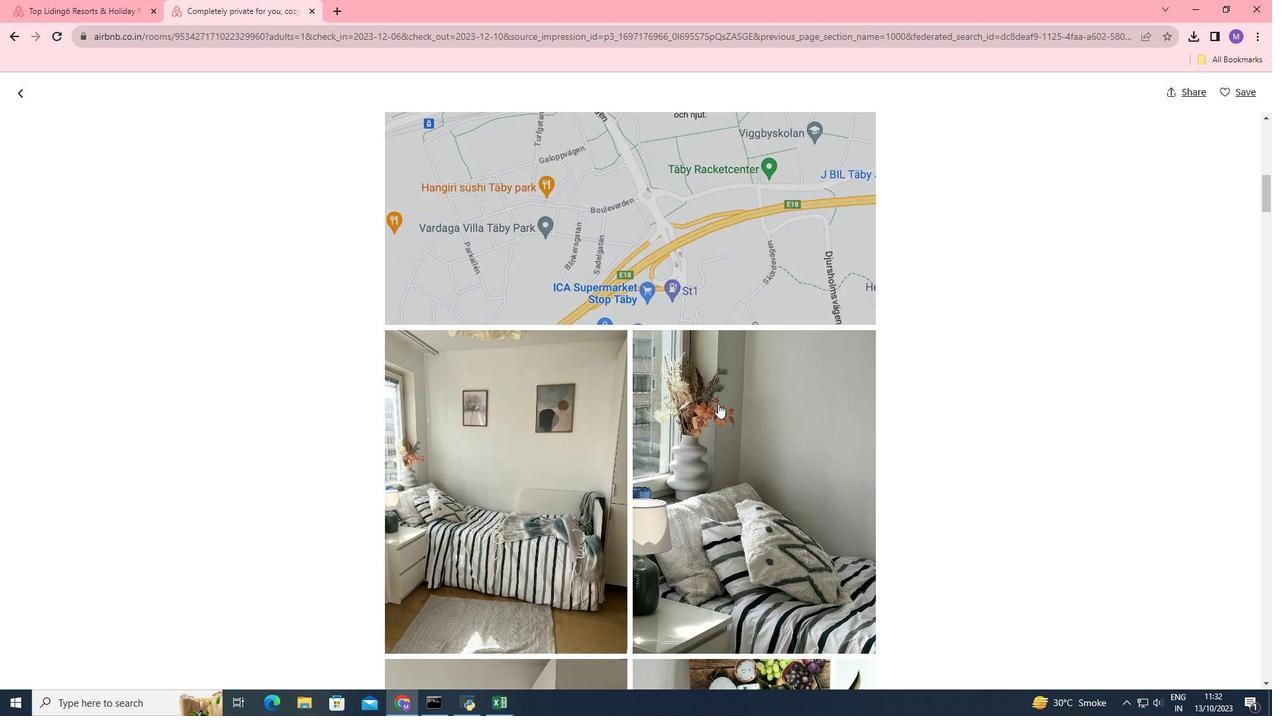 
Action: Mouse moved to (739, 432)
Screenshot: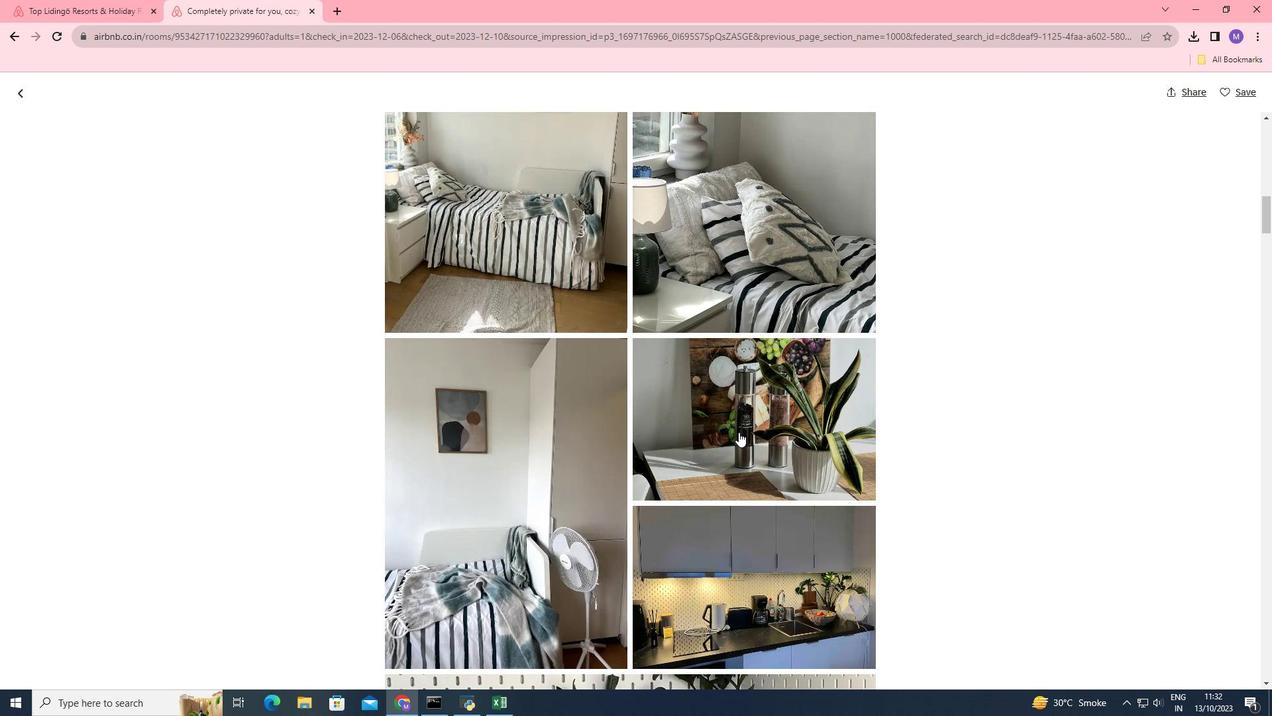 
Action: Mouse scrolled (739, 431) with delta (0, 0)
Screenshot: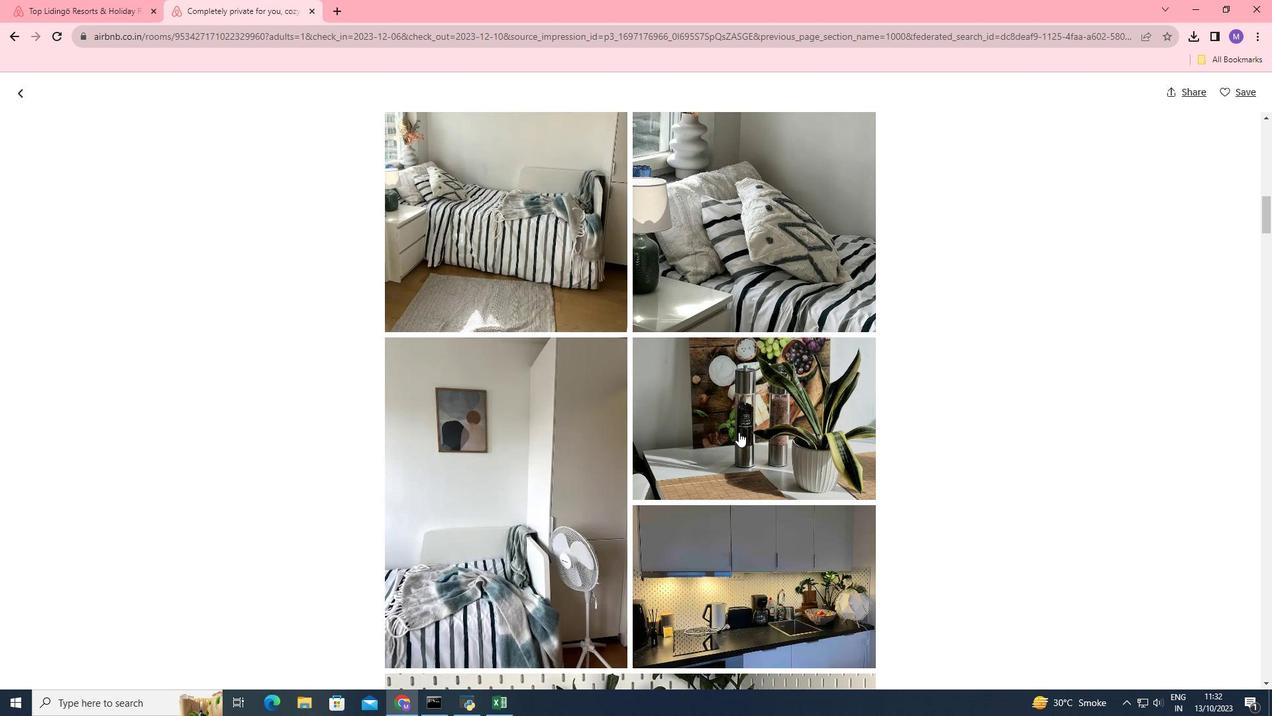 
Action: Mouse scrolled (739, 431) with delta (0, 0)
Screenshot: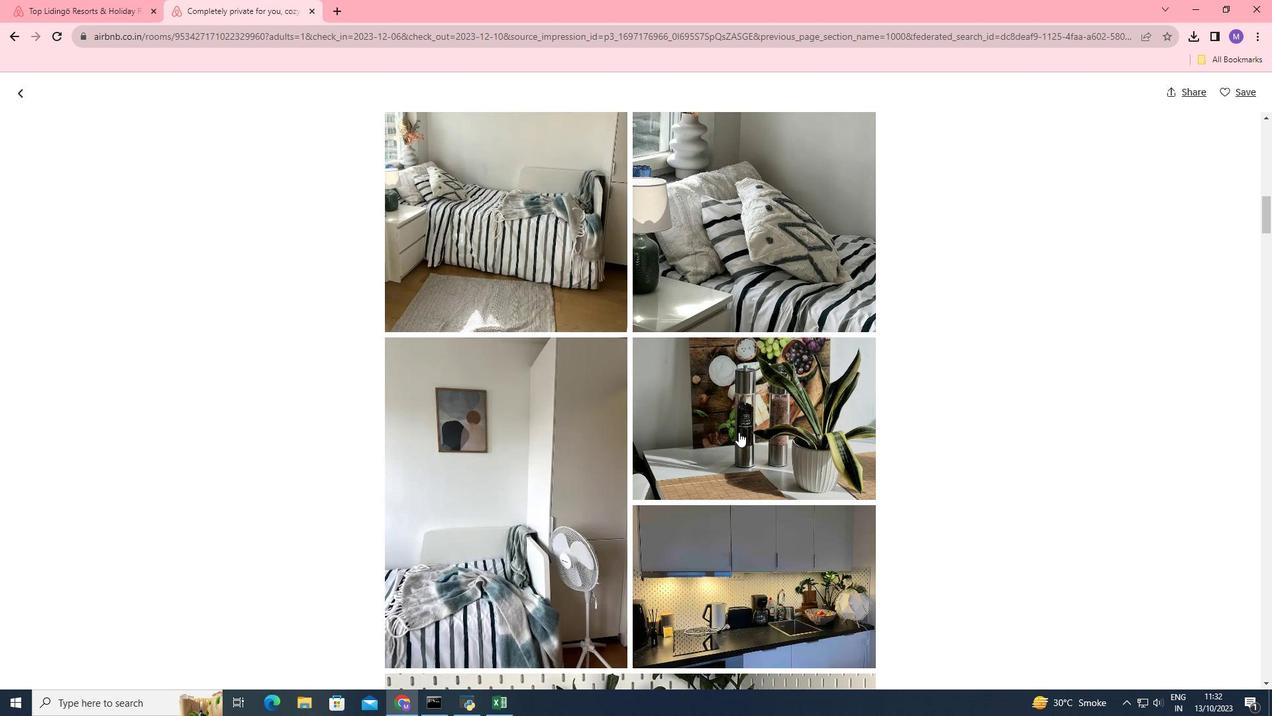 
Action: Mouse scrolled (739, 431) with delta (0, 0)
Screenshot: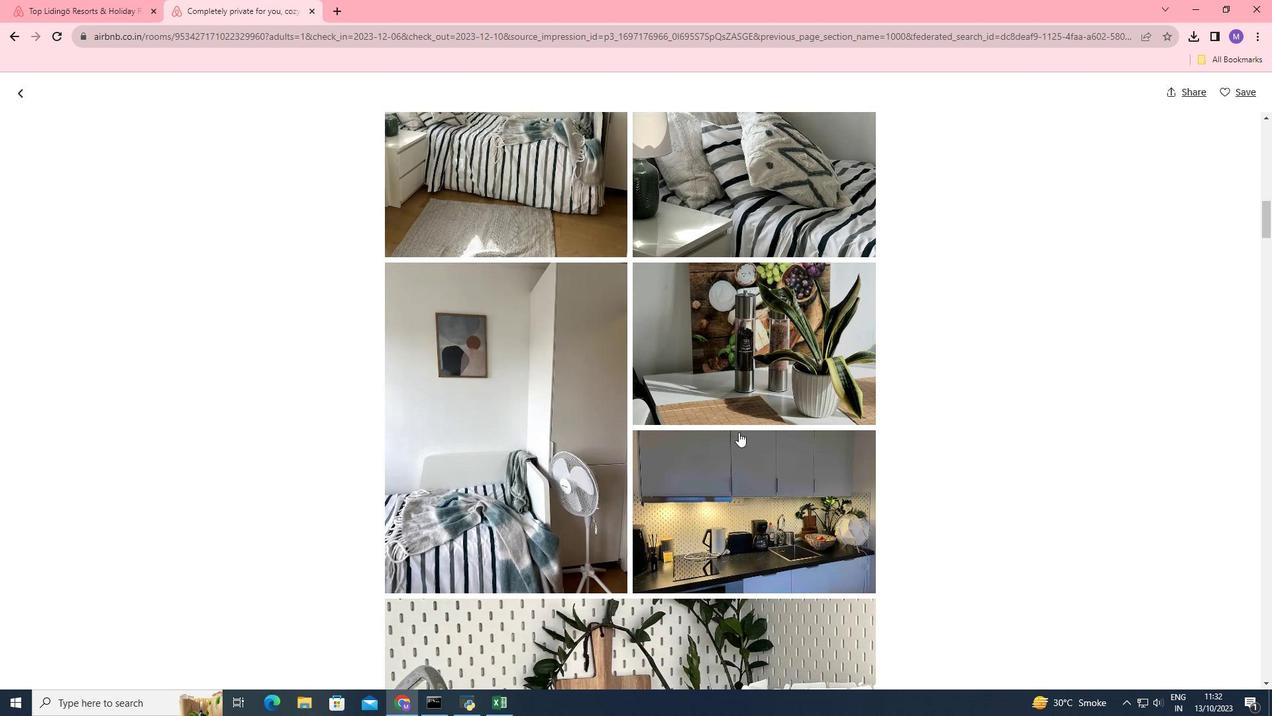 
Action: Mouse scrolled (739, 431) with delta (0, 0)
Screenshot: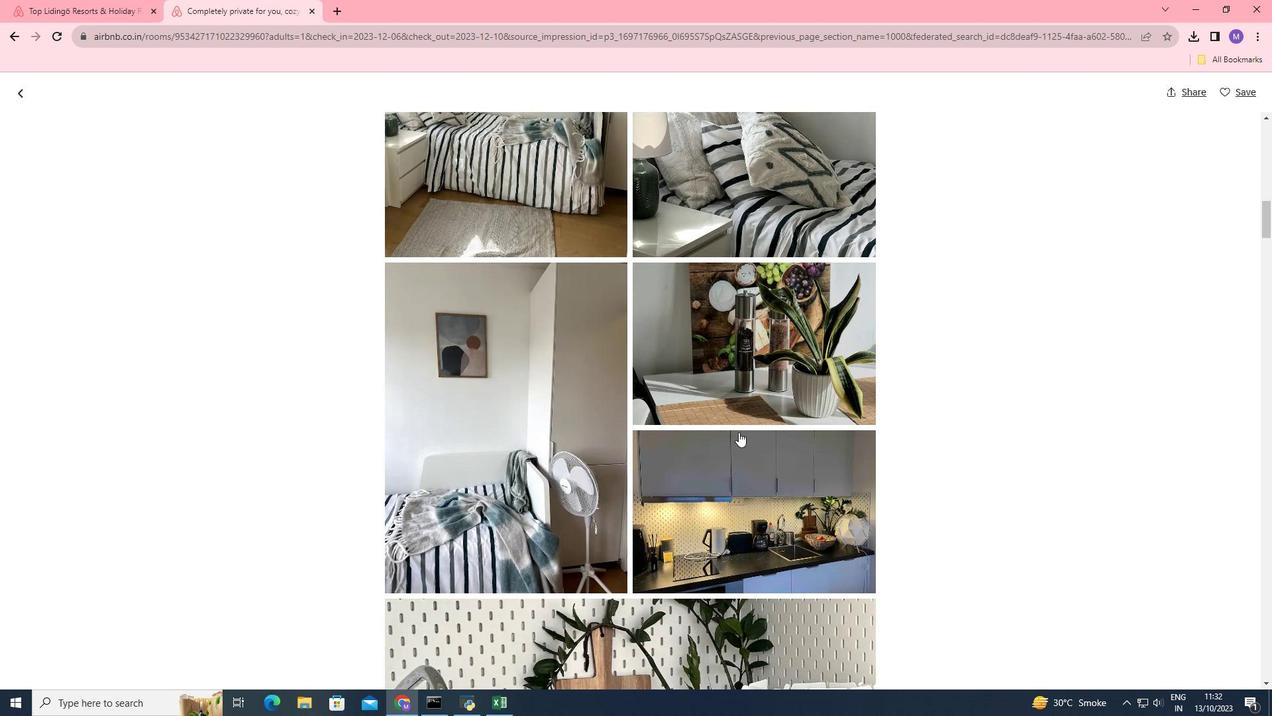 
Action: Mouse scrolled (739, 431) with delta (0, 0)
Screenshot: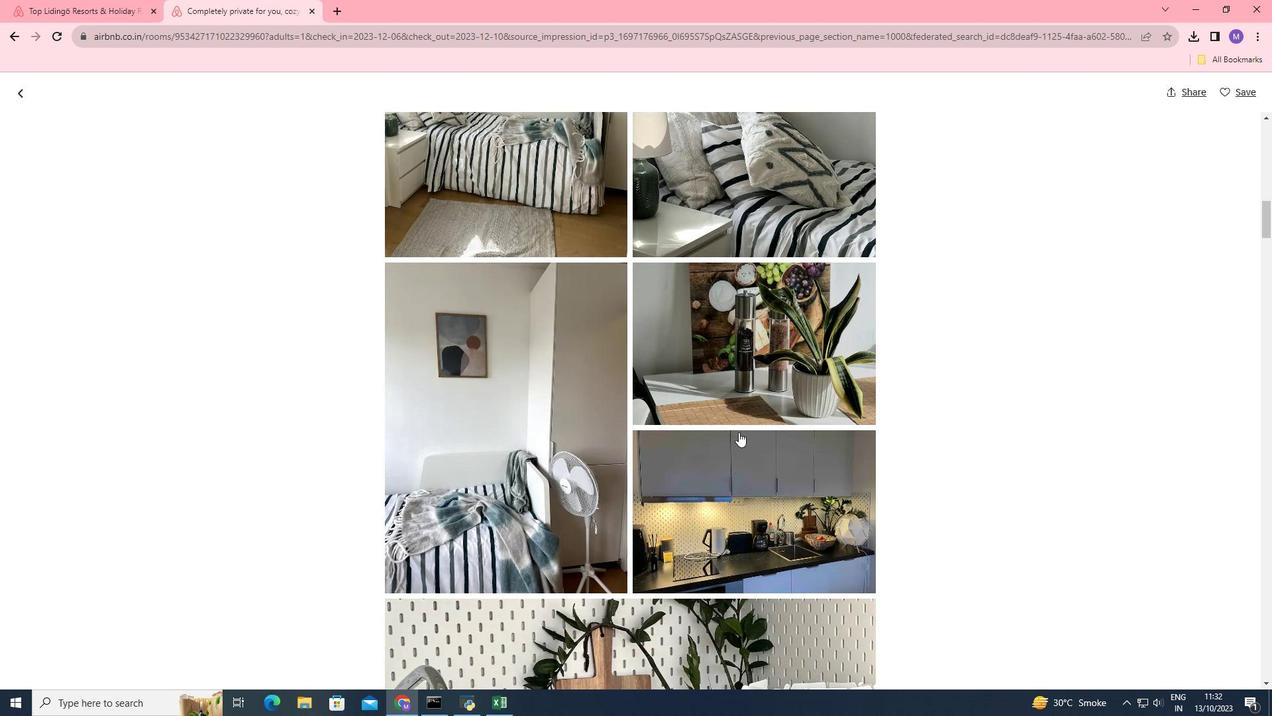 
Action: Mouse scrolled (739, 431) with delta (0, 0)
Screenshot: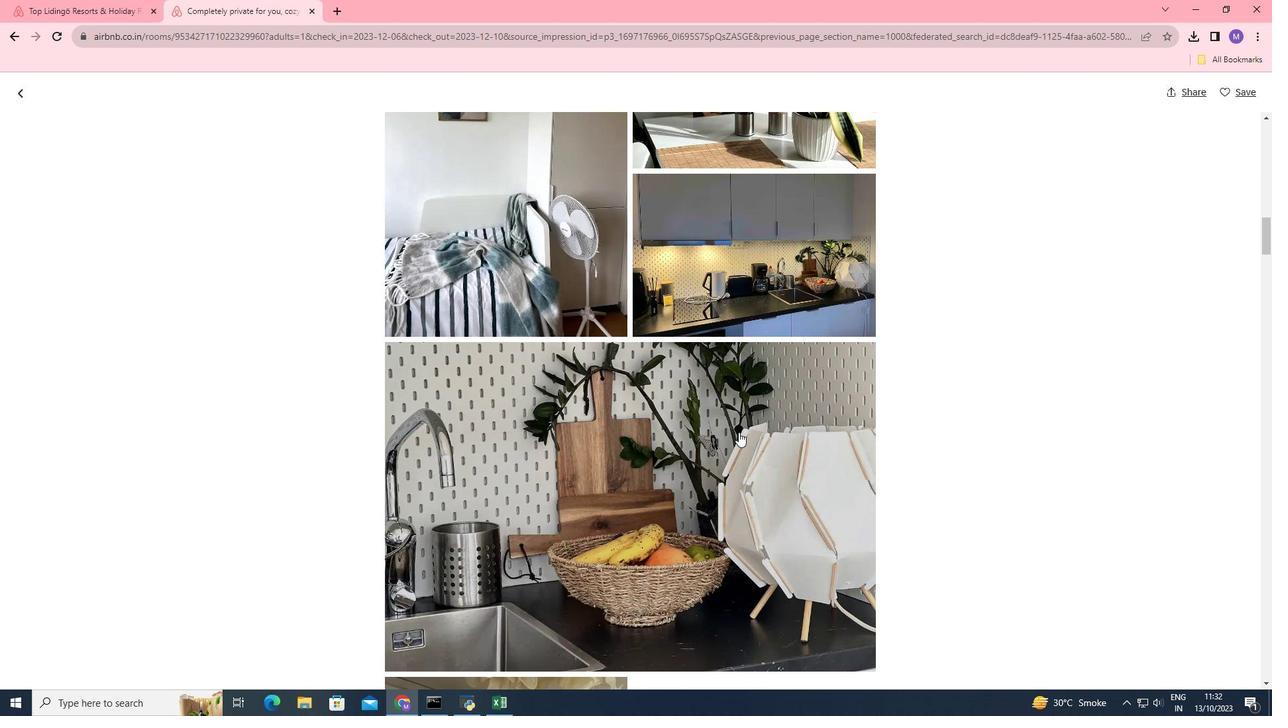 
Action: Mouse scrolled (739, 431) with delta (0, 0)
Screenshot: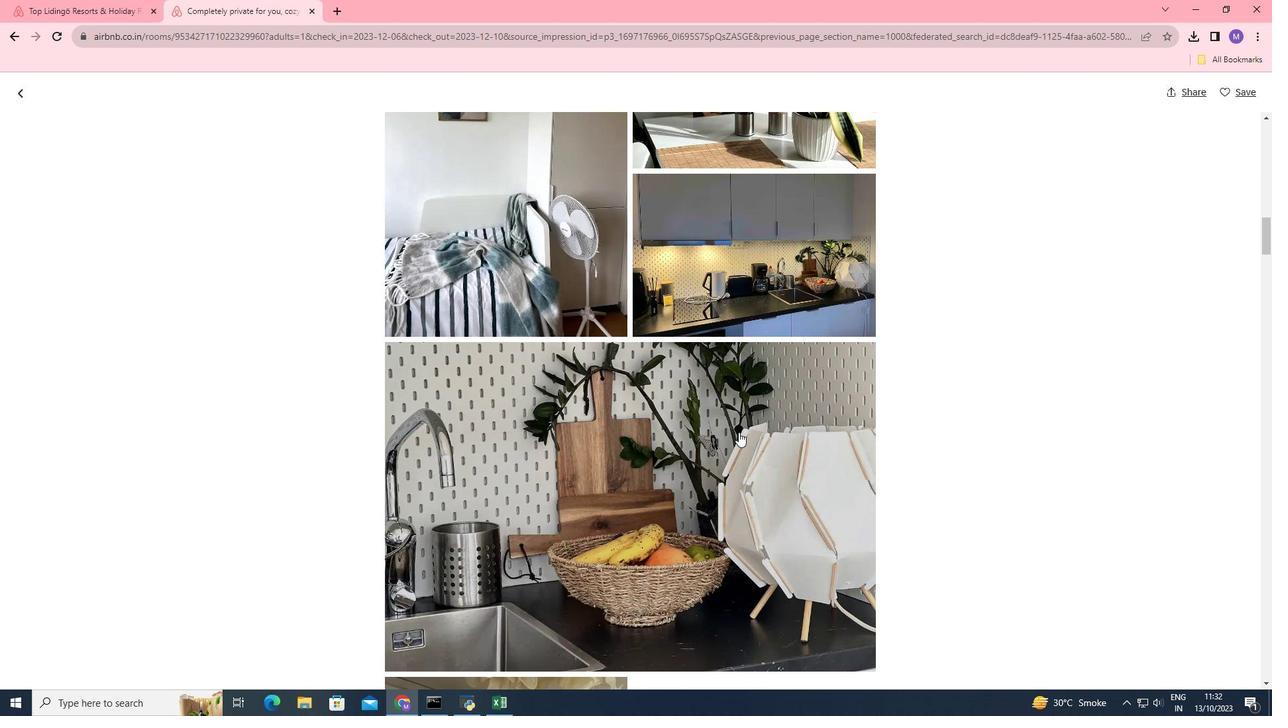 
Action: Mouse scrolled (739, 431) with delta (0, 0)
Screenshot: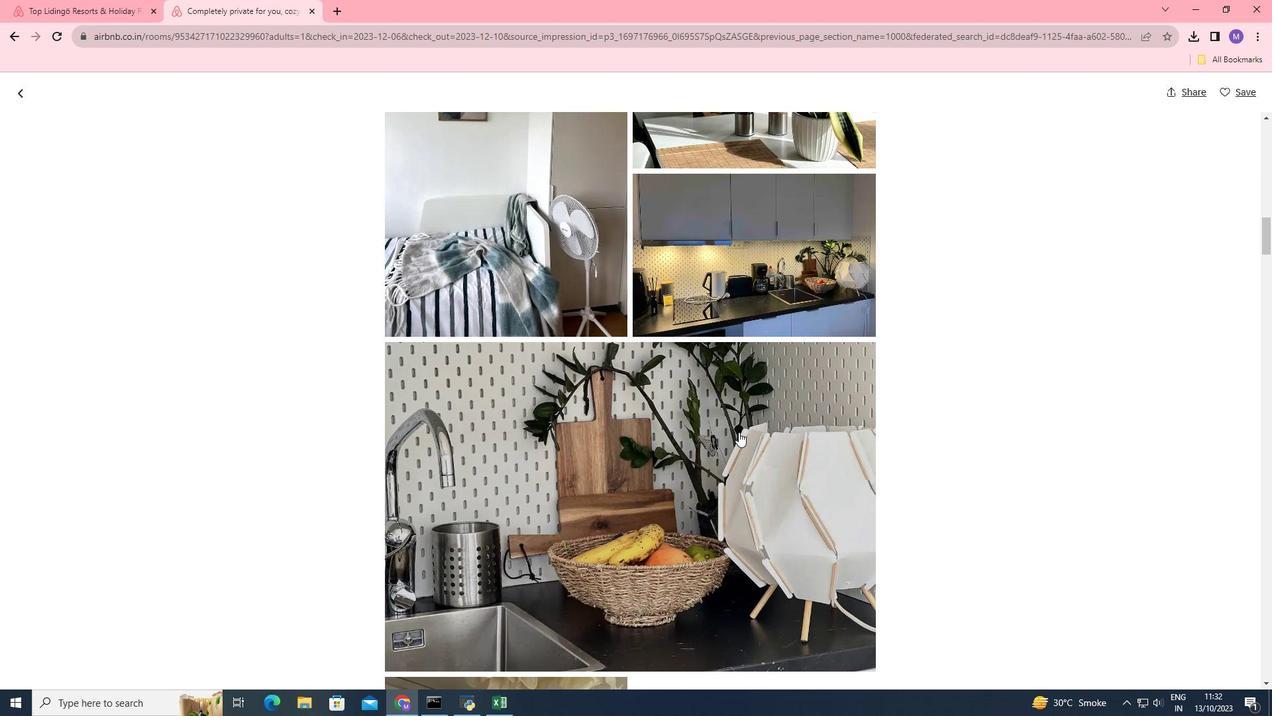 
Action: Mouse scrolled (739, 431) with delta (0, 0)
Screenshot: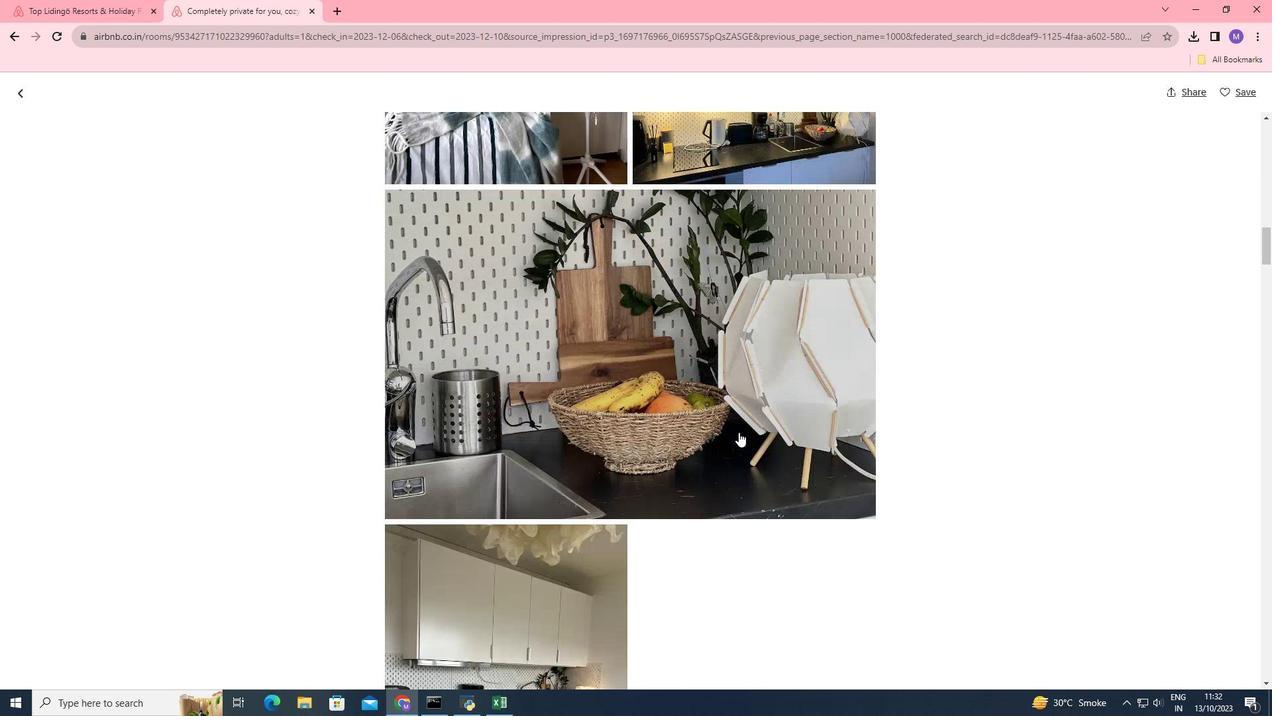
Action: Mouse scrolled (739, 431) with delta (0, 0)
Screenshot: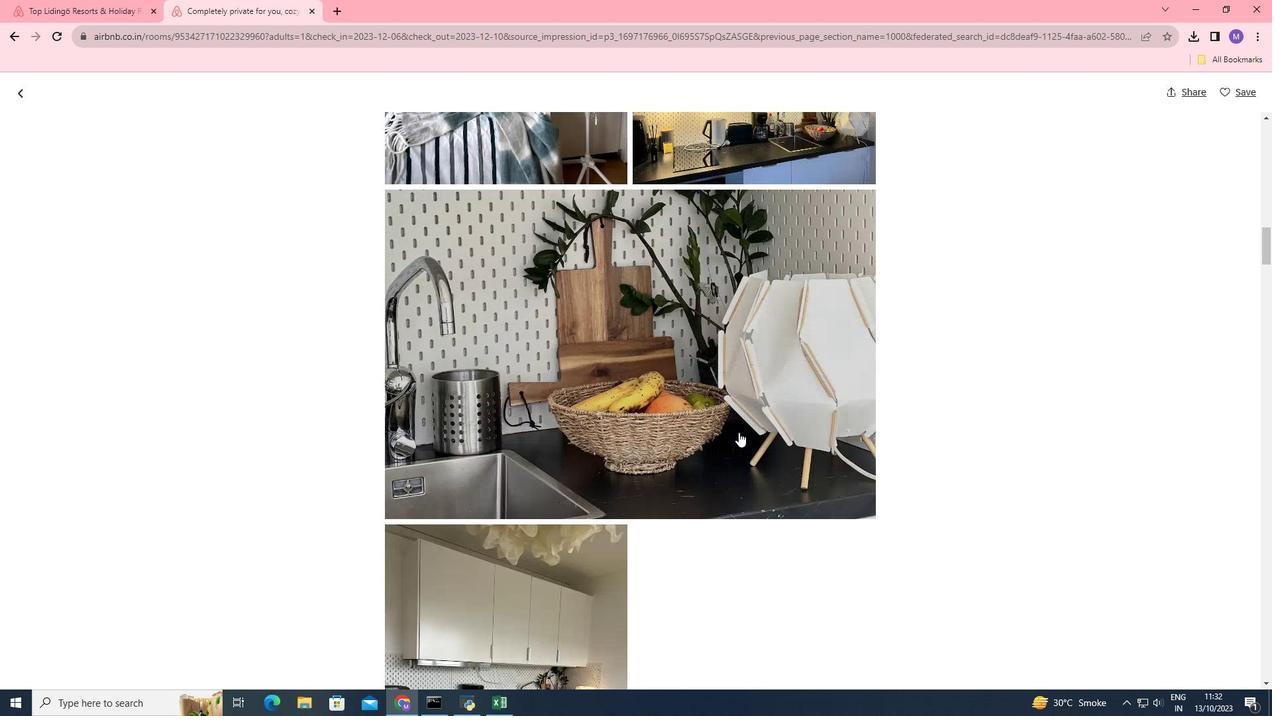 
Action: Mouse moved to (639, 448)
Screenshot: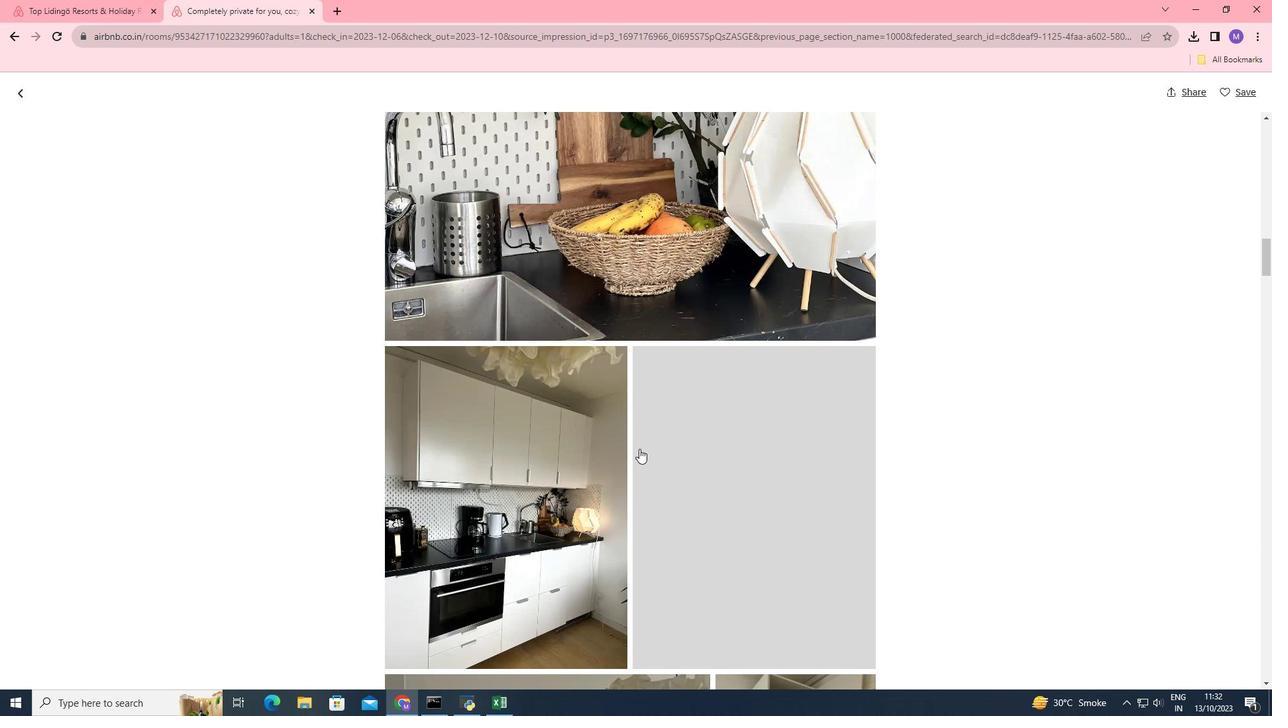 
Action: Mouse scrolled (639, 448) with delta (0, 0)
Screenshot: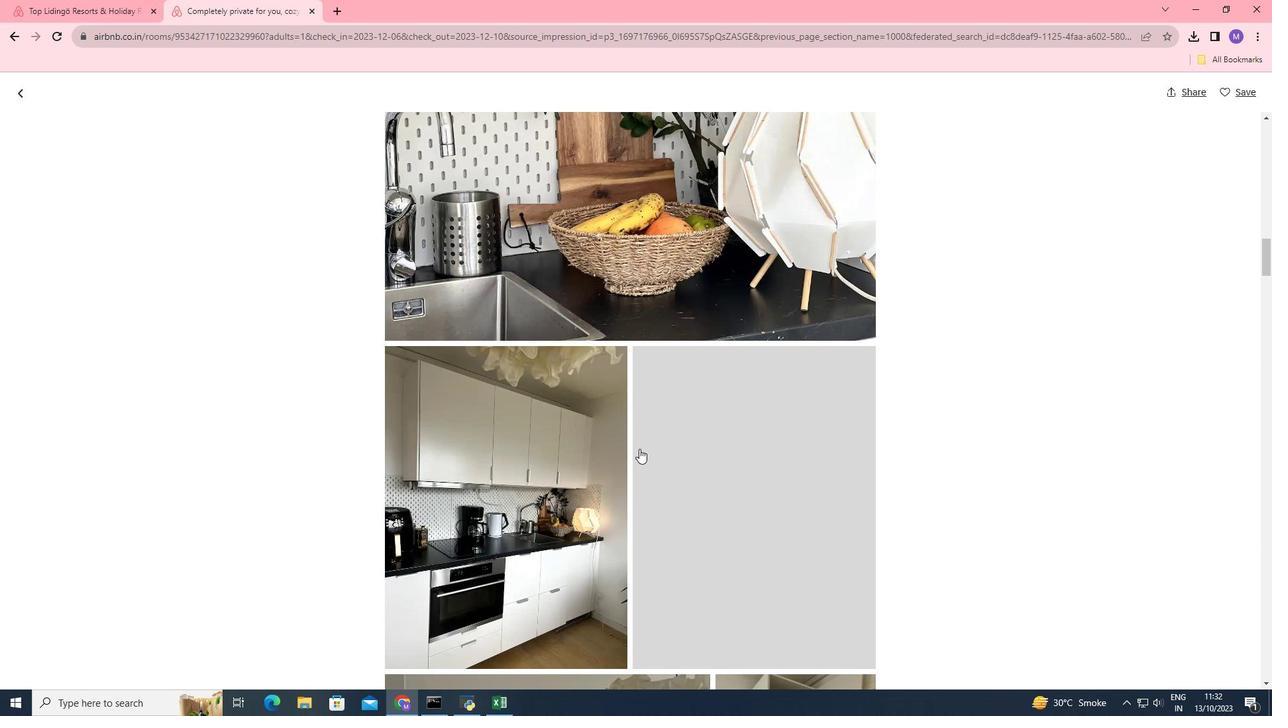 
Action: Mouse scrolled (639, 448) with delta (0, 0)
Screenshot: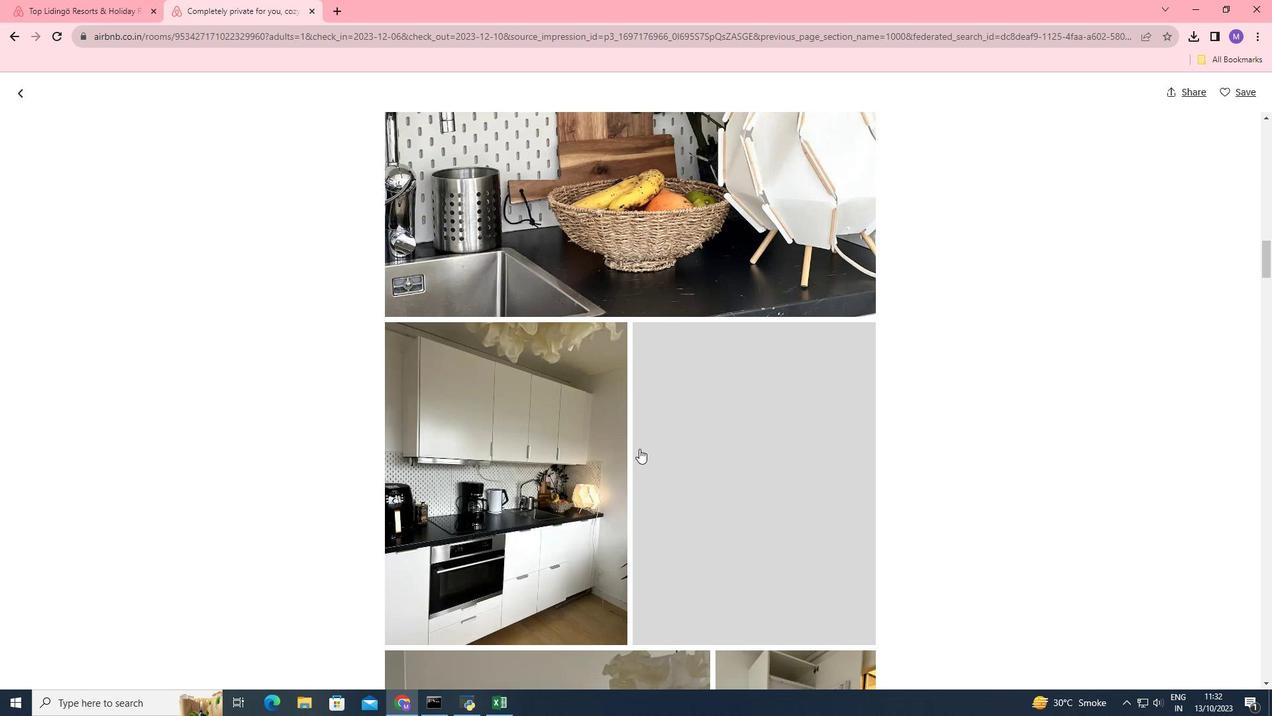 
Action: Mouse scrolled (639, 448) with delta (0, 0)
Screenshot: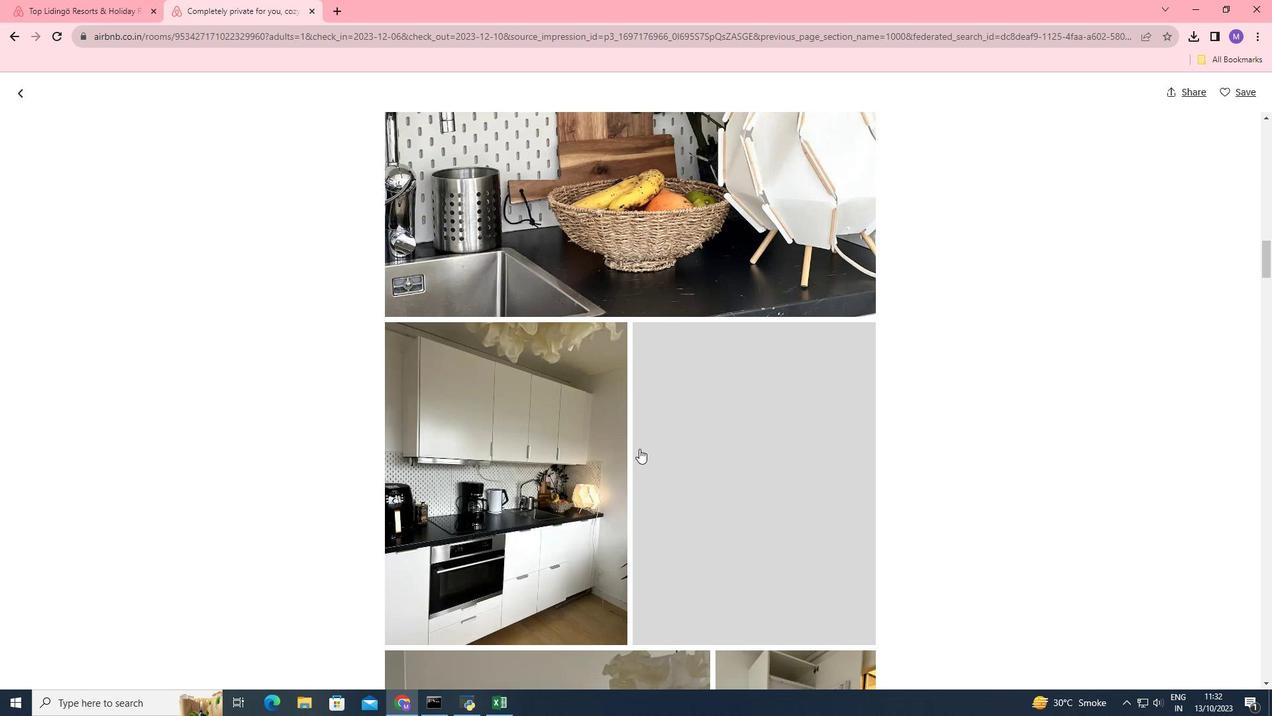 
Action: Mouse scrolled (639, 448) with delta (0, 0)
Screenshot: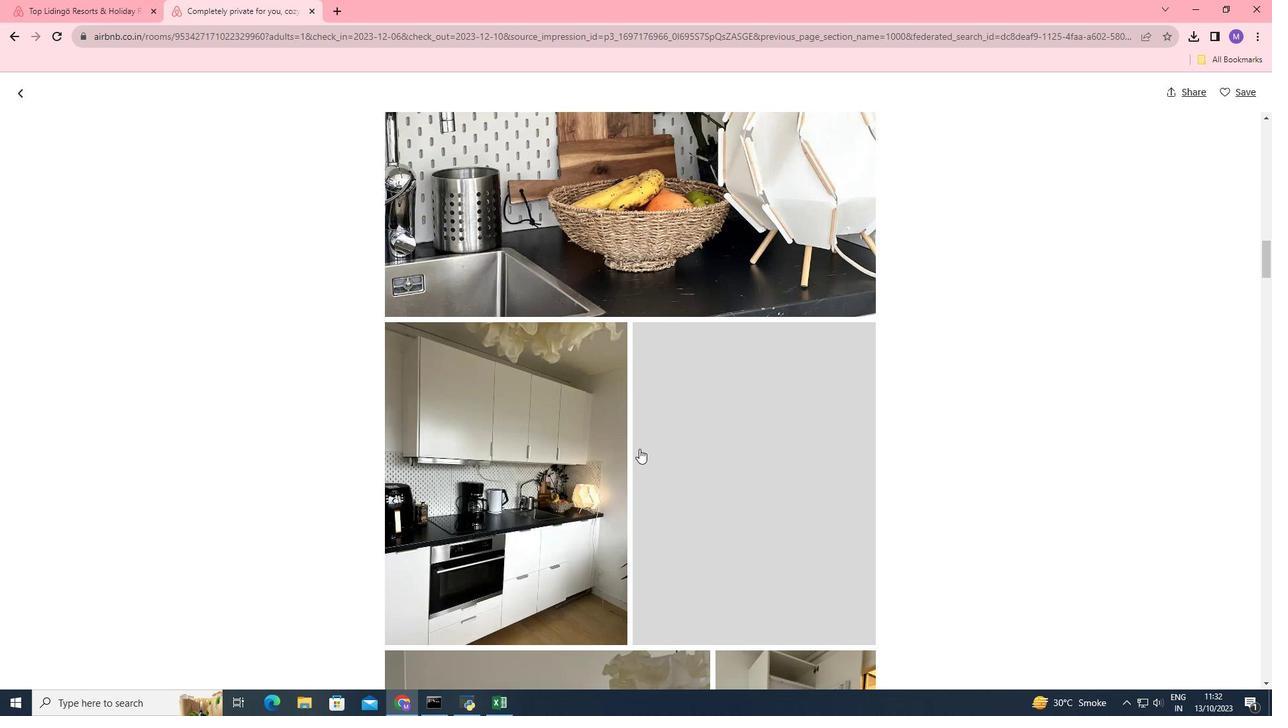 
Action: Mouse scrolled (639, 448) with delta (0, 0)
Screenshot: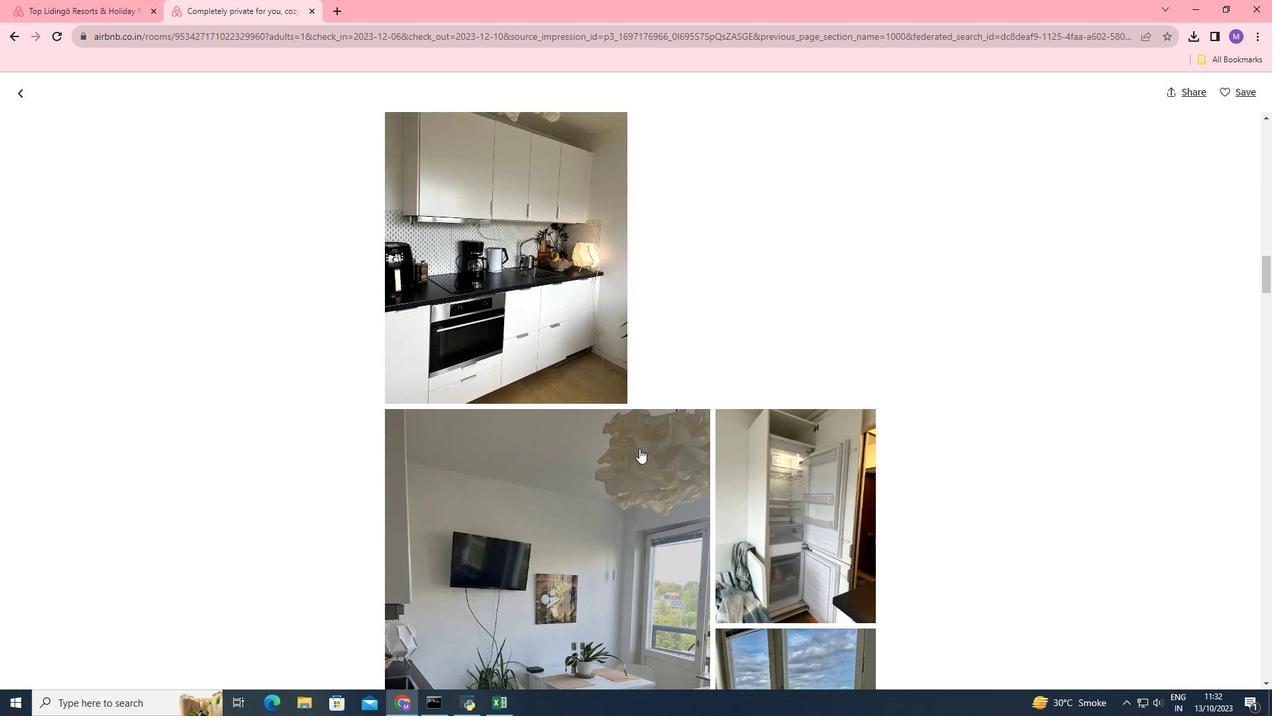 
Action: Mouse scrolled (639, 448) with delta (0, 0)
Screenshot: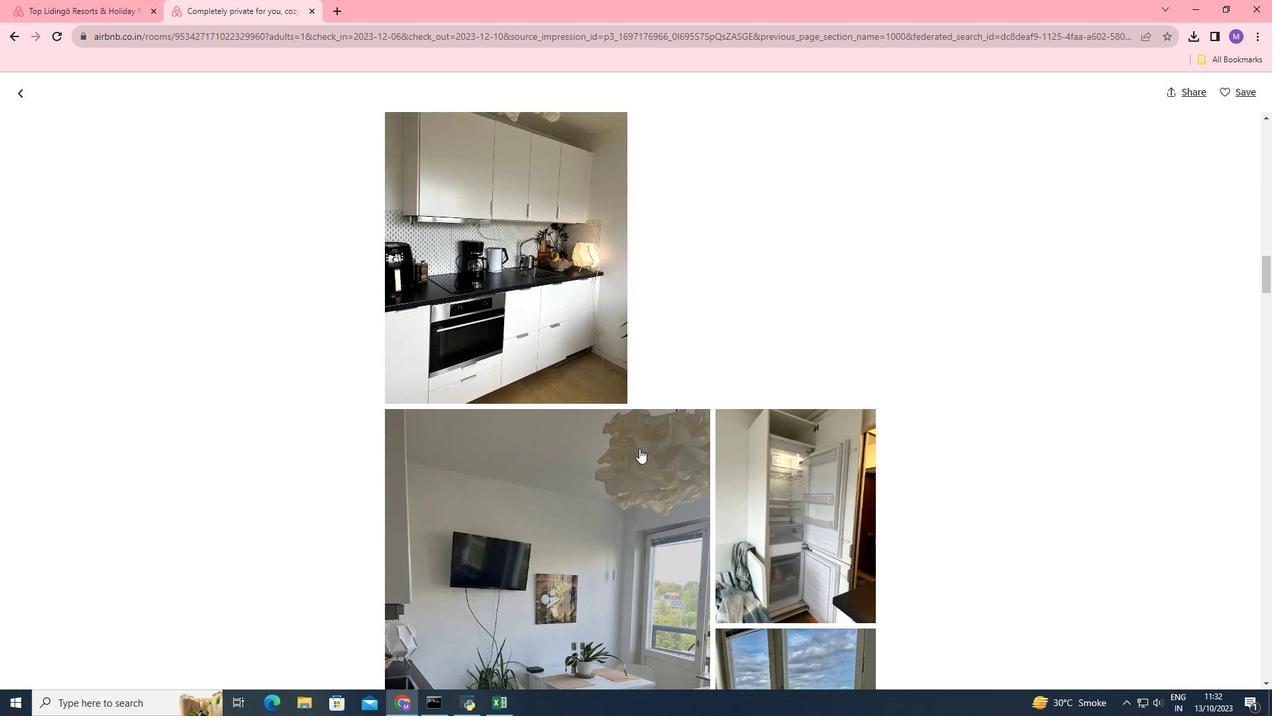 
Action: Mouse moved to (639, 448)
Screenshot: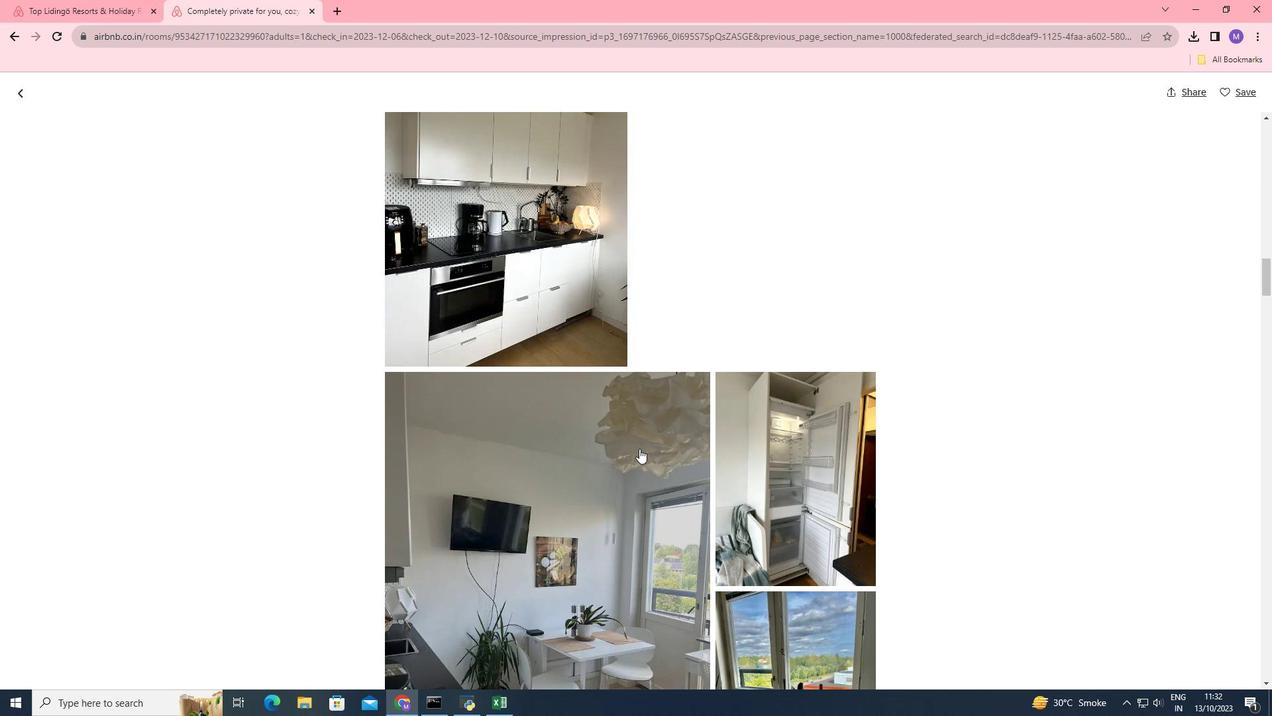 
Action: Mouse scrolled (639, 448) with delta (0, 0)
Screenshot: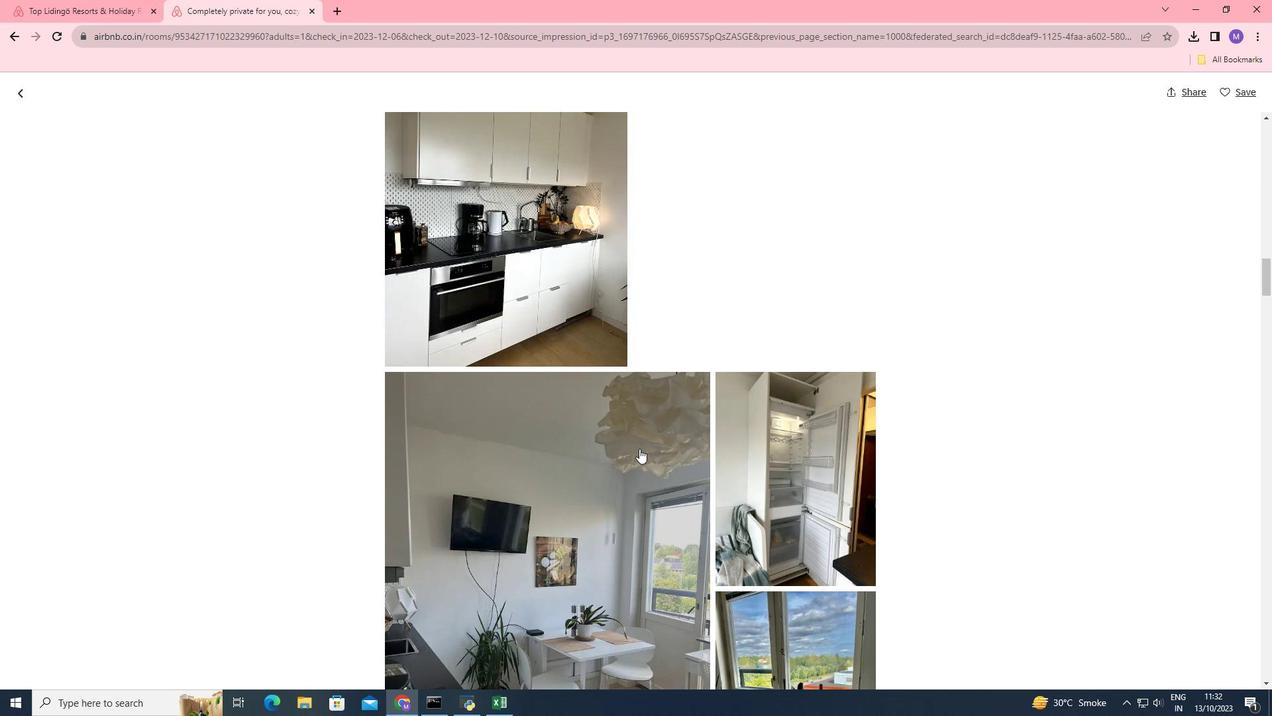 
Action: Mouse scrolled (639, 448) with delta (0, 0)
Screenshot: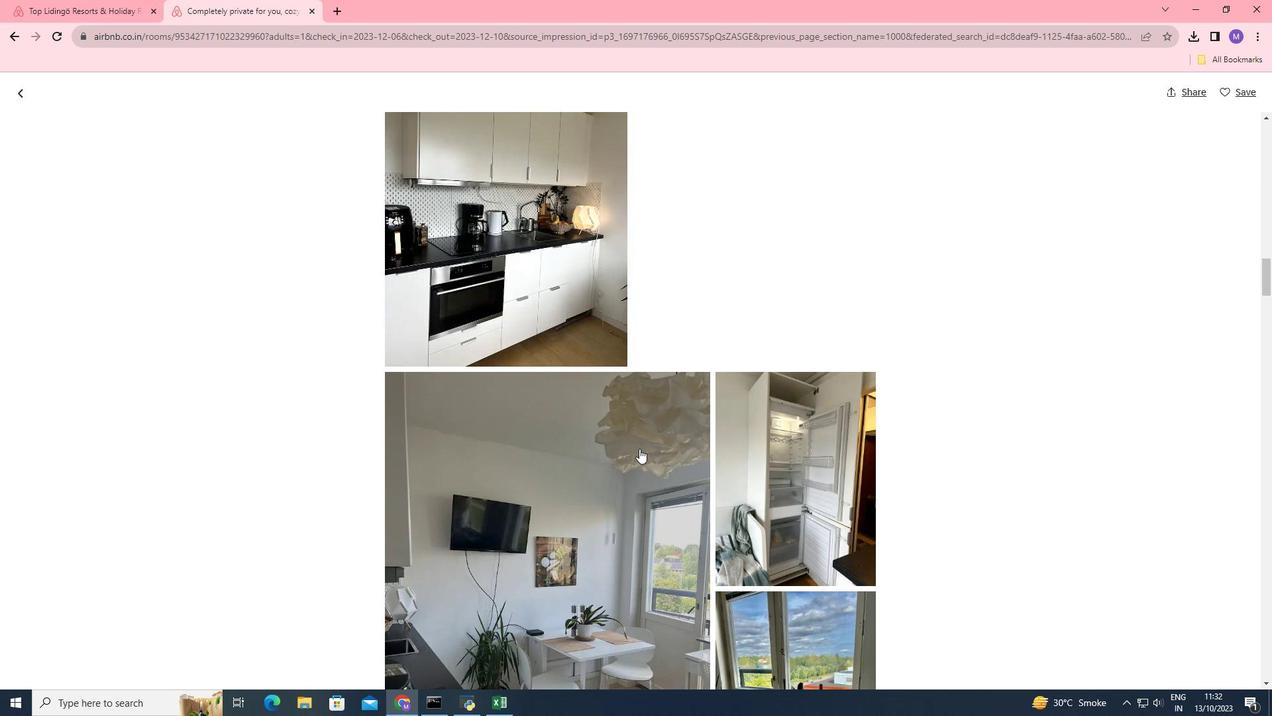 
Action: Mouse scrolled (639, 448) with delta (0, 0)
Screenshot: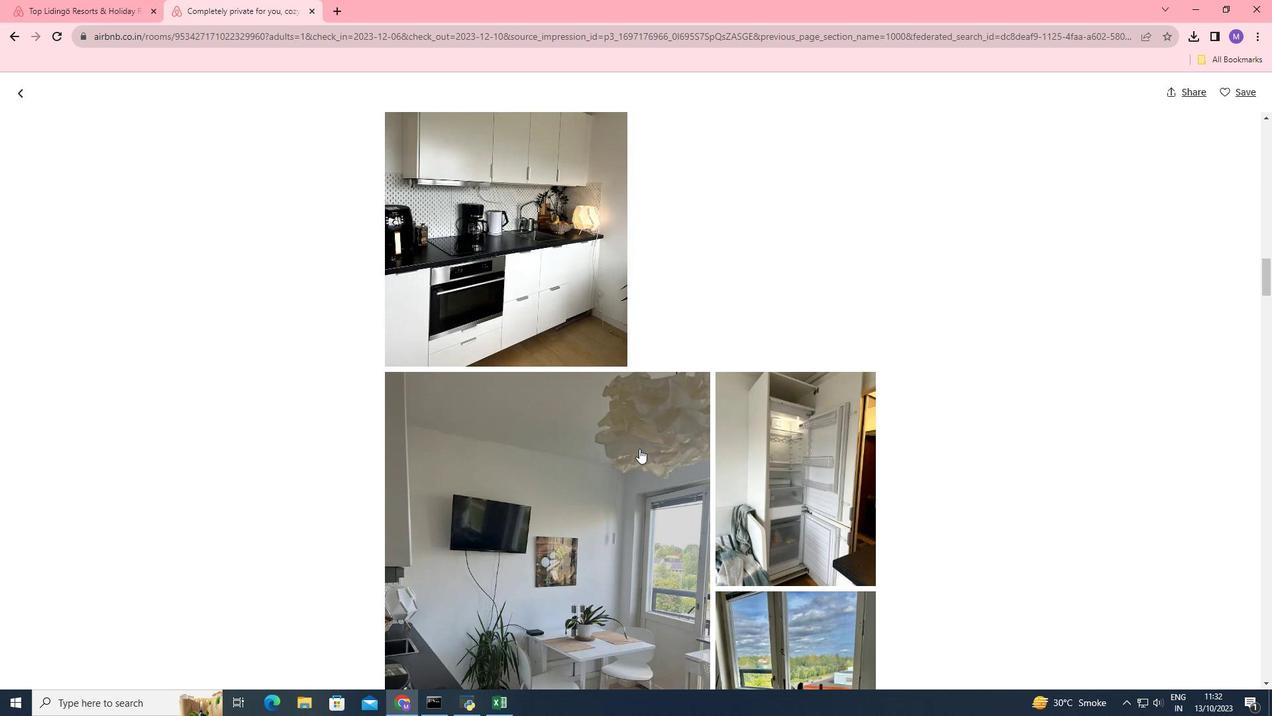 
Action: Mouse moved to (497, 425)
Screenshot: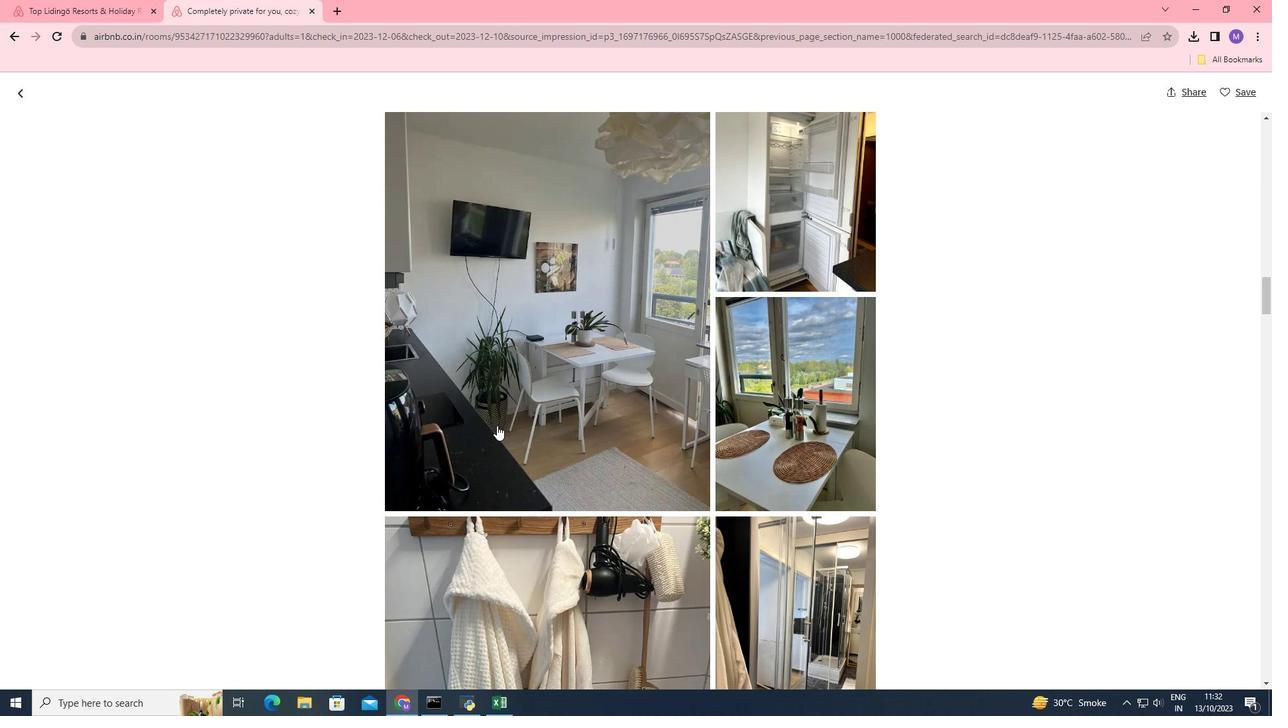 
Action: Mouse scrolled (497, 424) with delta (0, 0)
Screenshot: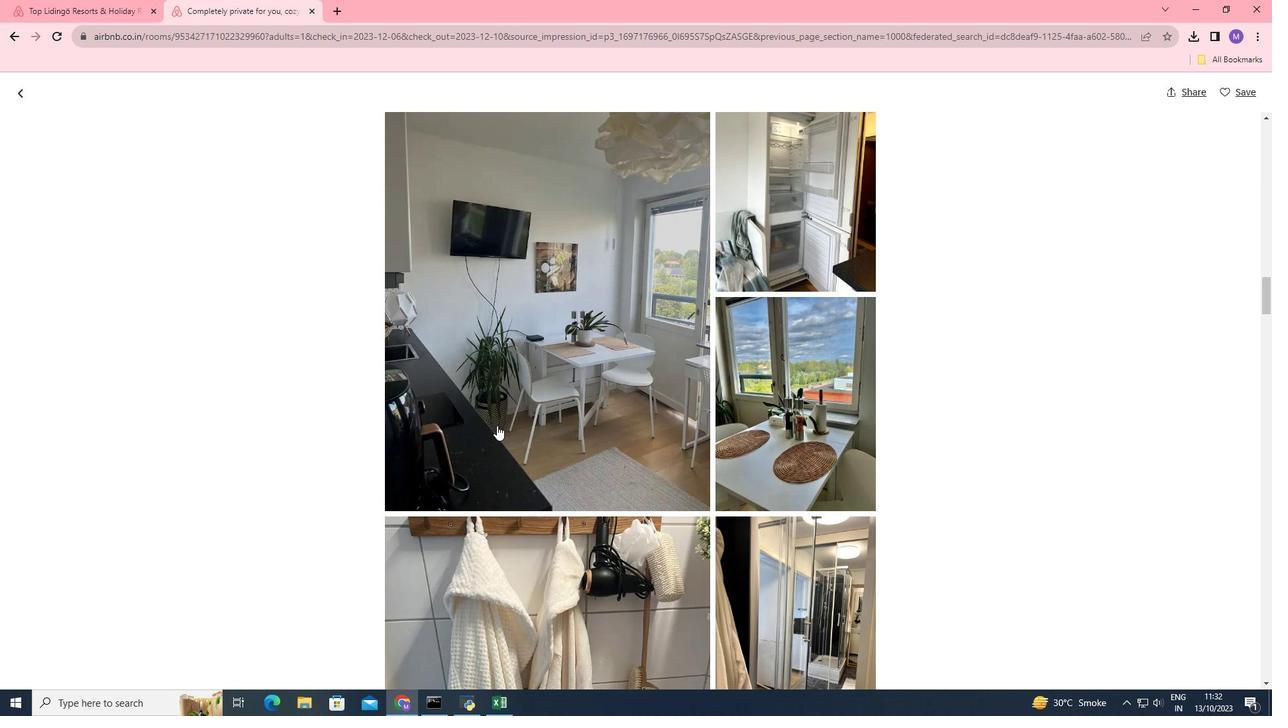 
Action: Mouse scrolled (497, 424) with delta (0, 0)
Screenshot: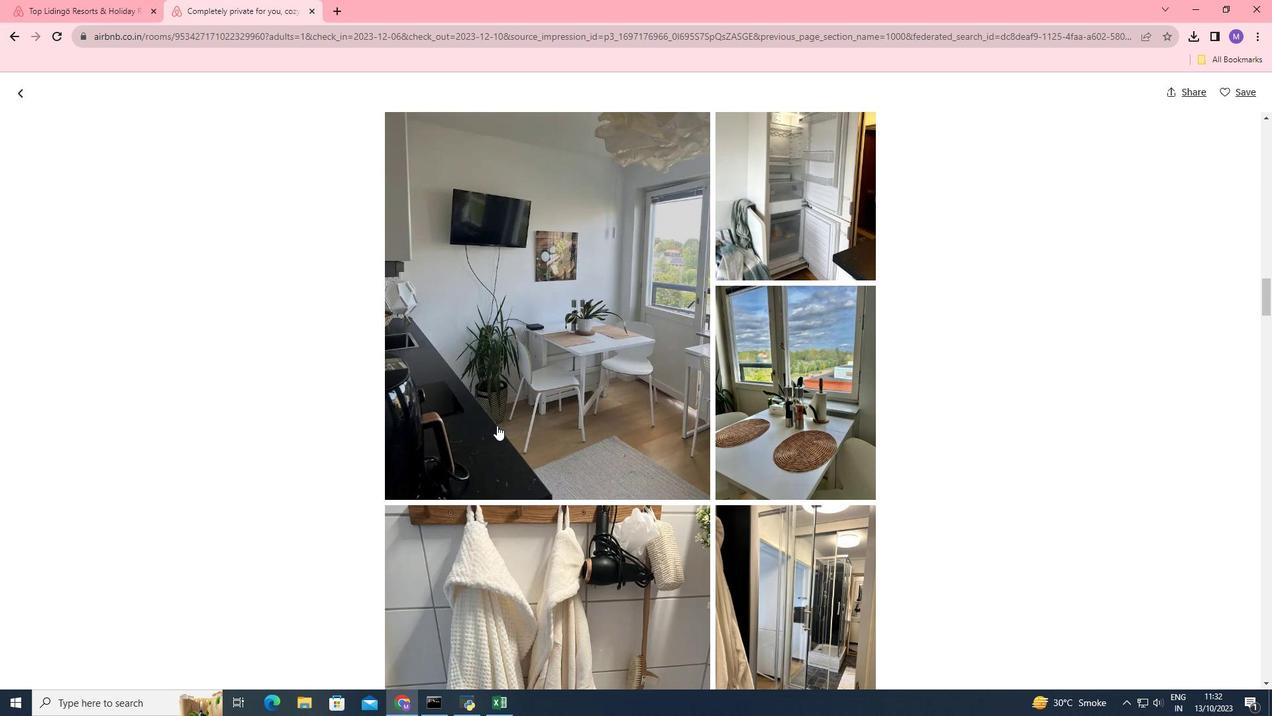 
Action: Mouse scrolled (497, 424) with delta (0, 0)
Screenshot: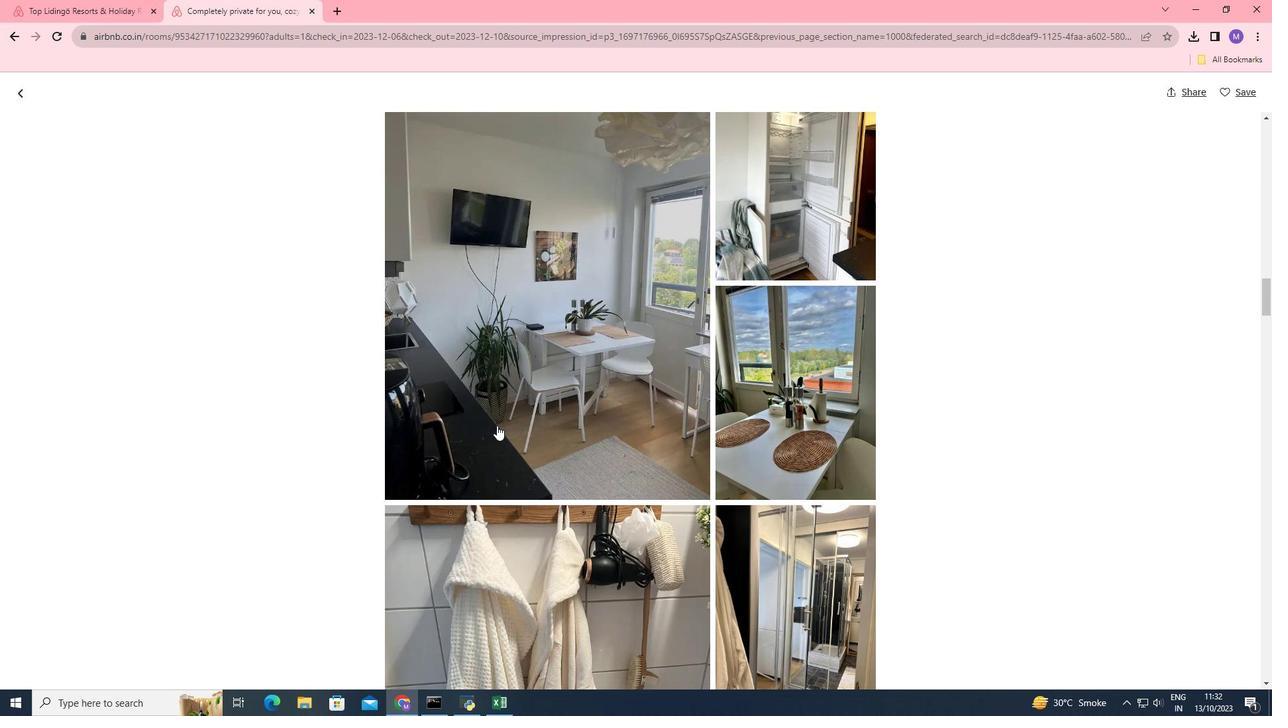 
Action: Mouse scrolled (497, 424) with delta (0, 0)
Screenshot: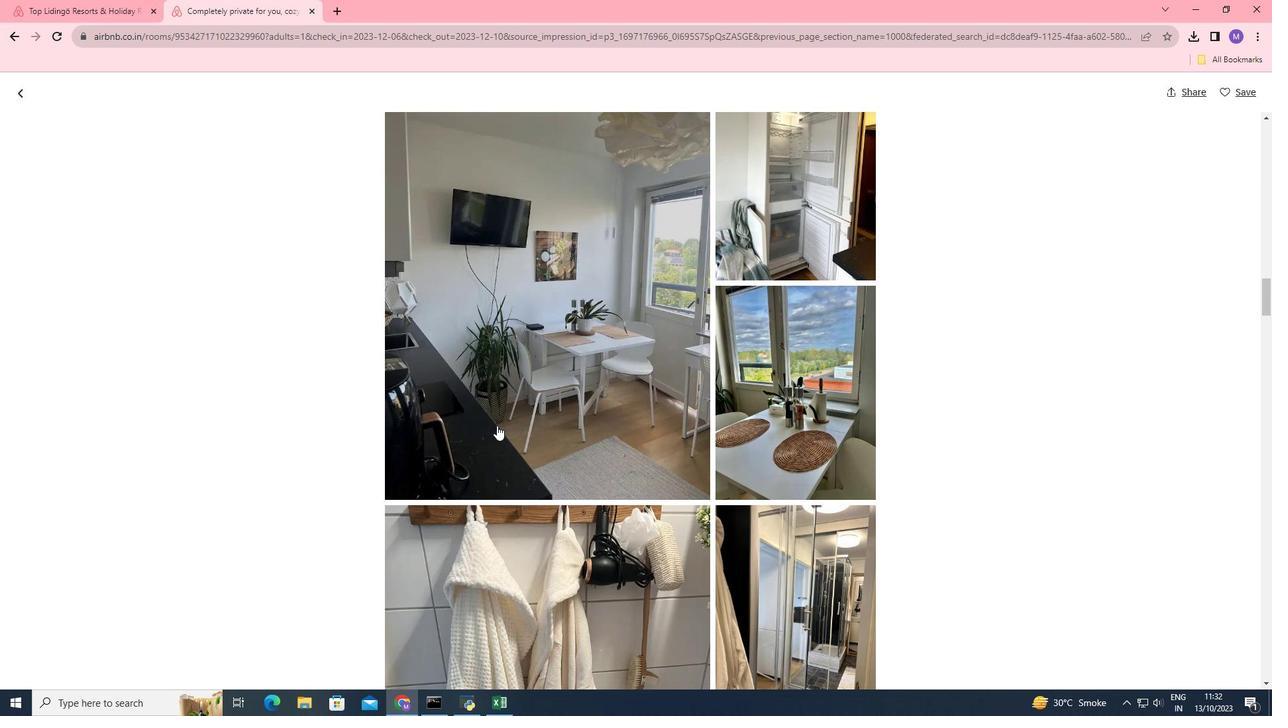 
Action: Mouse moved to (497, 419)
Screenshot: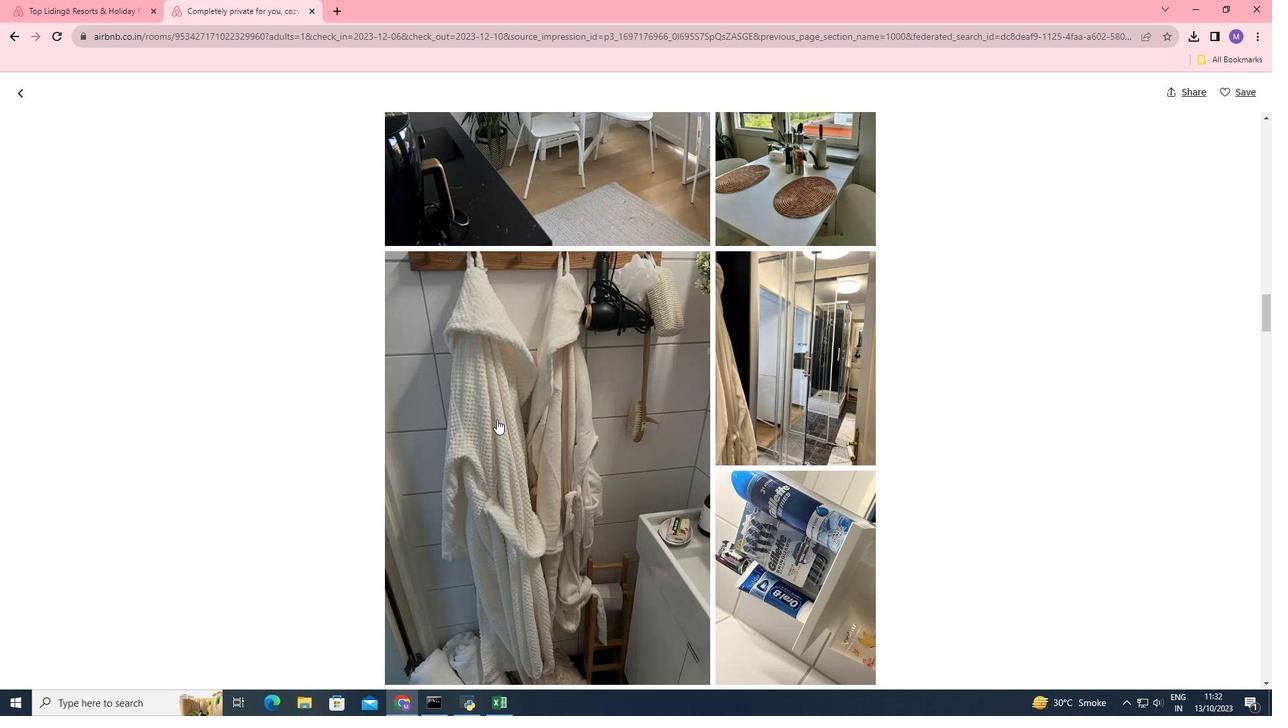 
Action: Mouse scrolled (497, 419) with delta (0, 0)
Screenshot: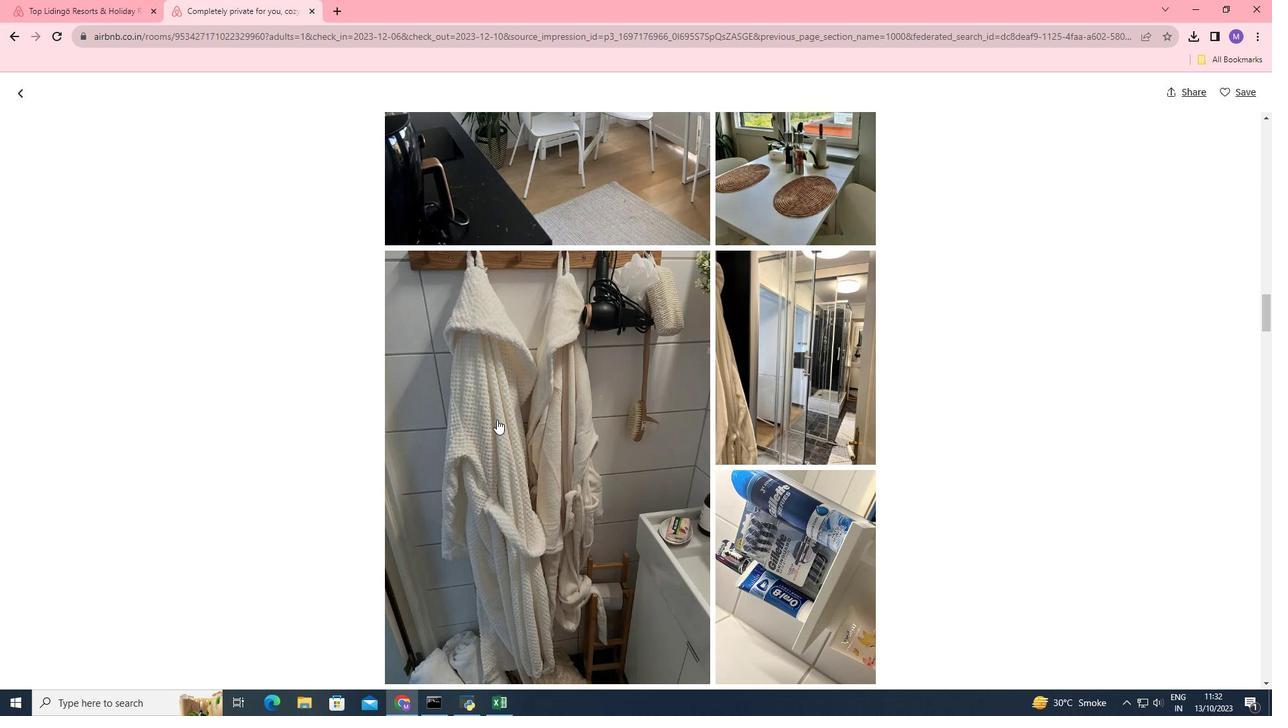 
Action: Mouse scrolled (497, 419) with delta (0, 0)
Screenshot: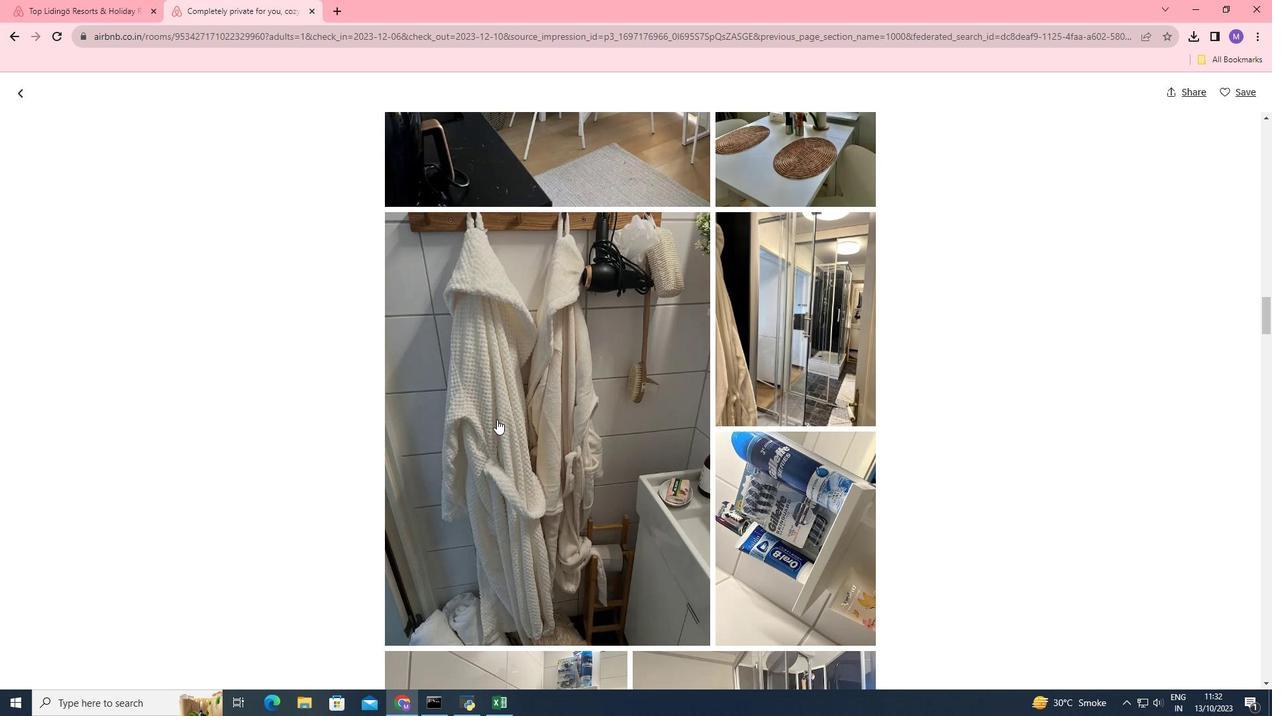 
Action: Mouse scrolled (497, 419) with delta (0, 0)
Screenshot: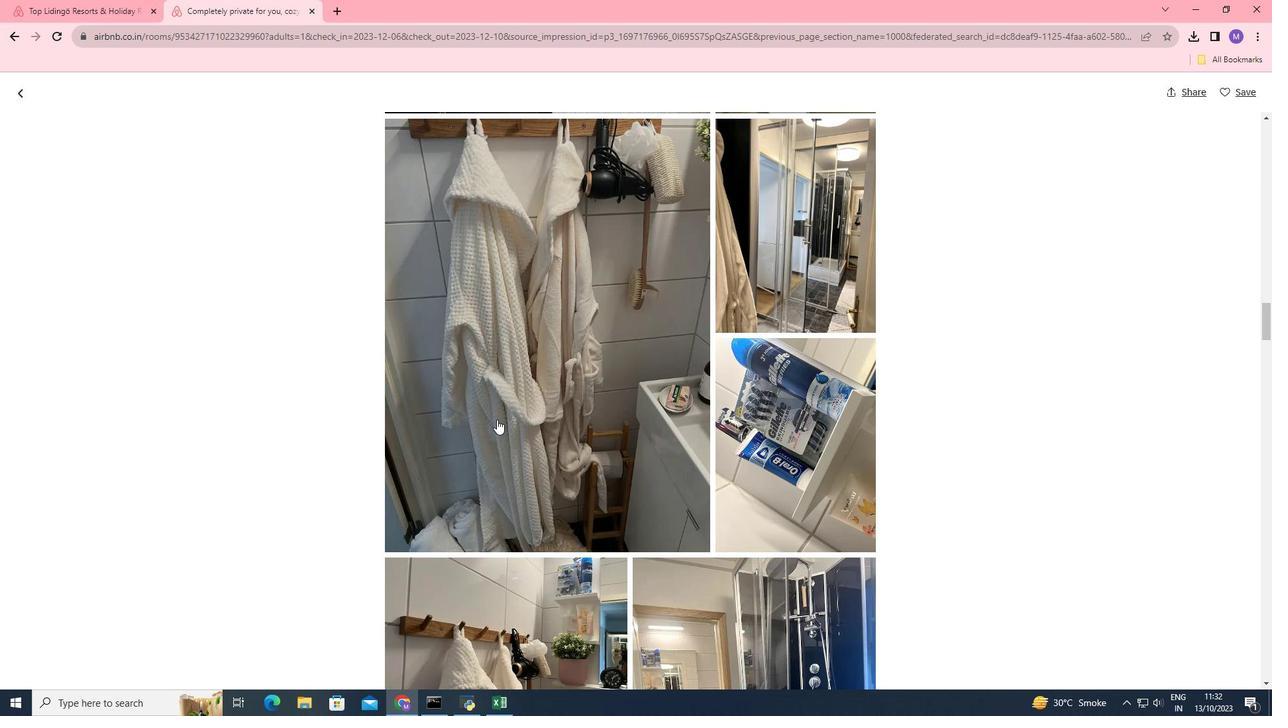 
Action: Mouse scrolled (497, 419) with delta (0, 0)
Screenshot: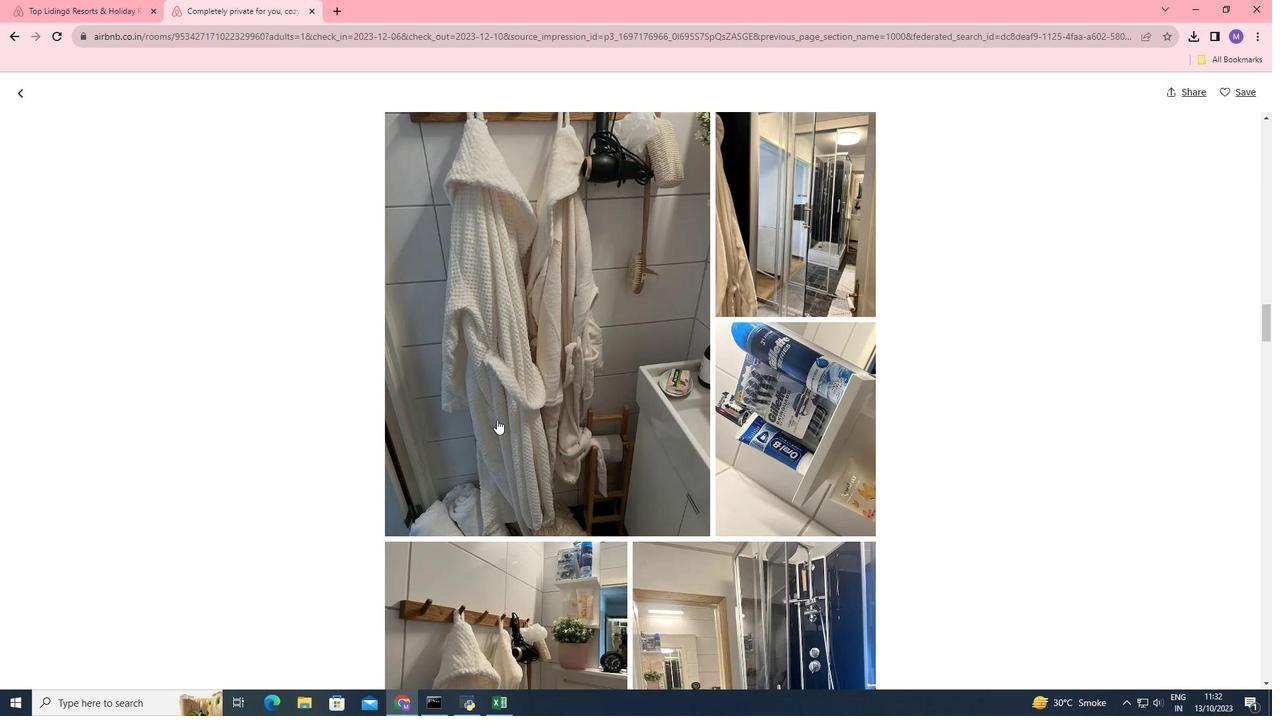 
Action: Mouse scrolled (497, 419) with delta (0, 0)
Screenshot: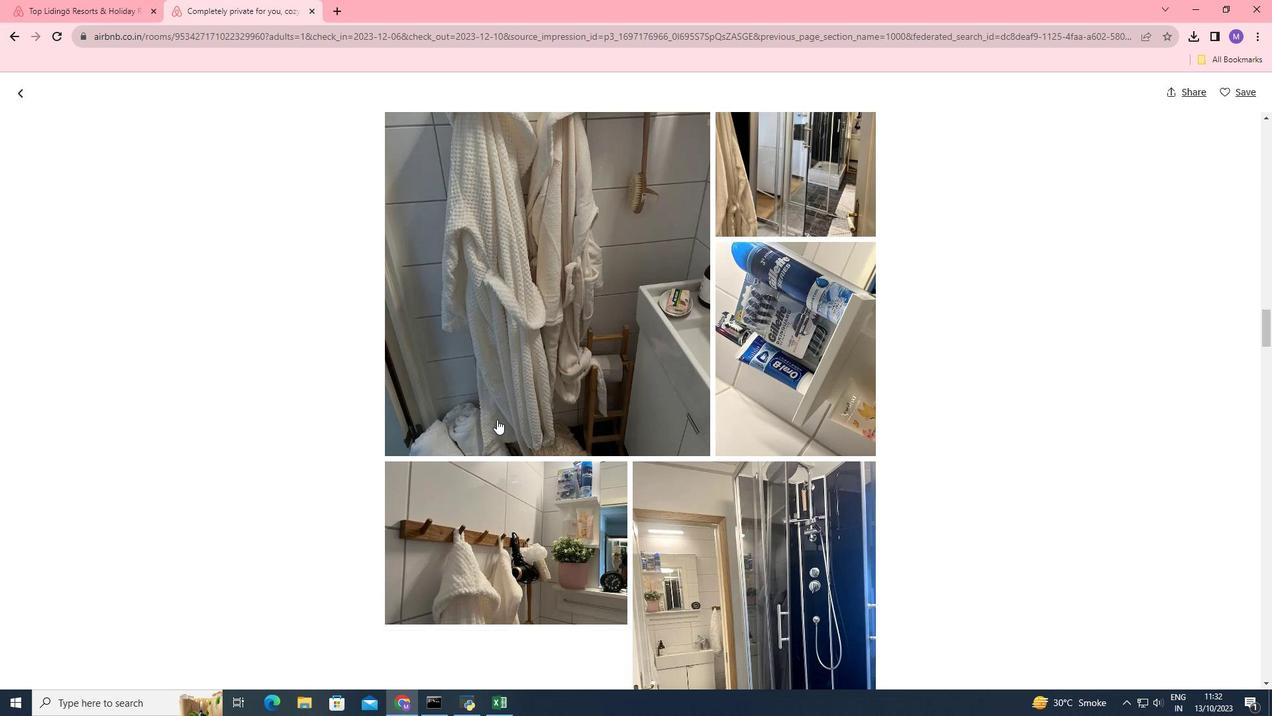 
Action: Mouse scrolled (497, 419) with delta (0, 0)
Screenshot: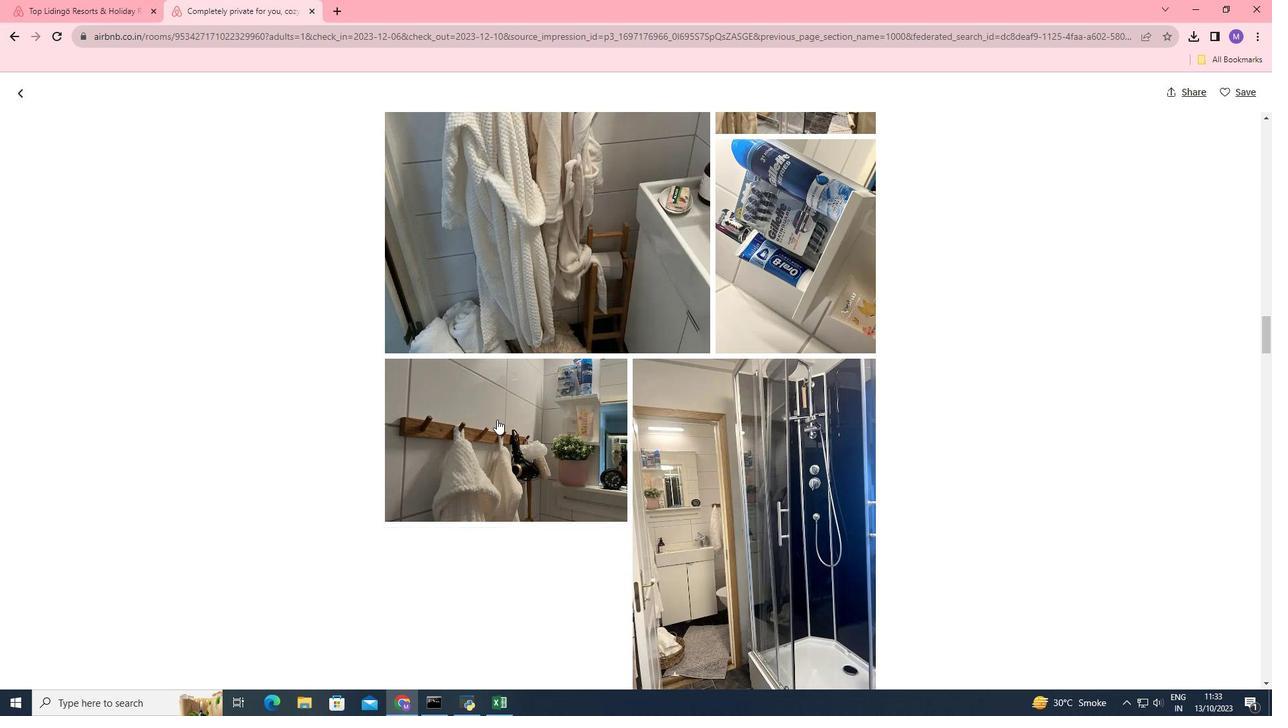 
Action: Mouse scrolled (497, 419) with delta (0, 0)
Screenshot: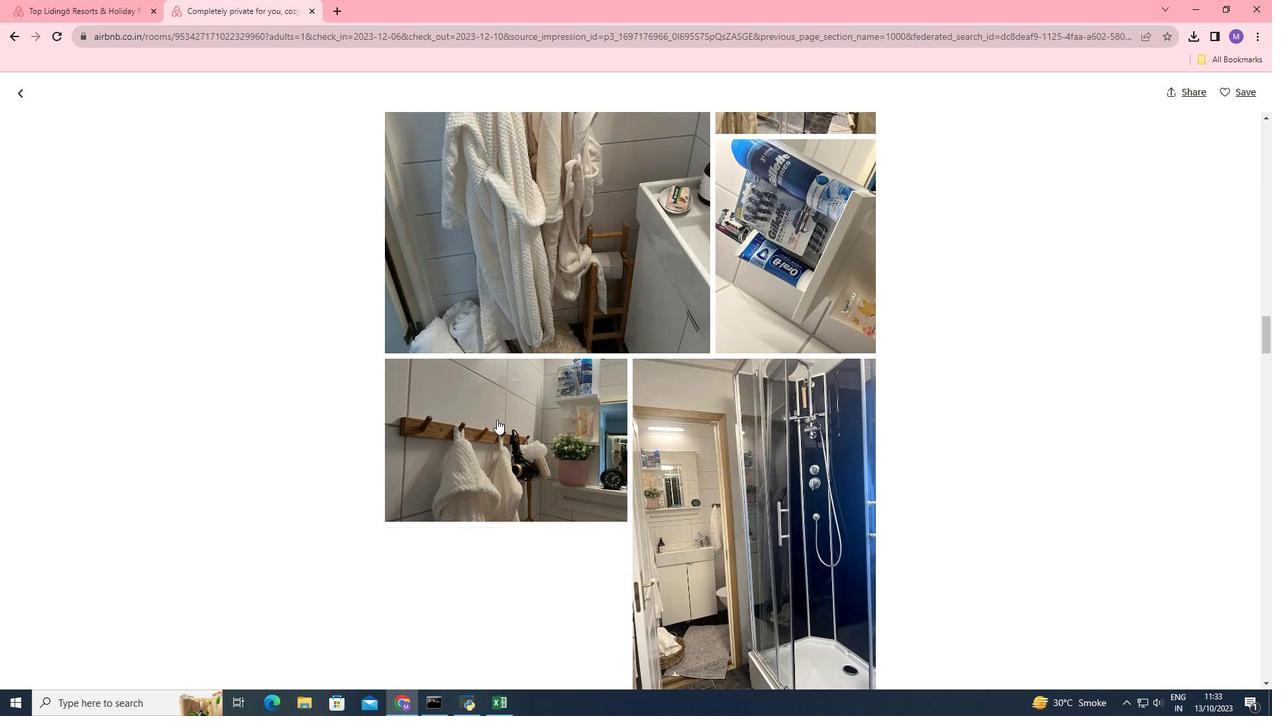 
Action: Mouse scrolled (497, 419) with delta (0, 0)
Screenshot: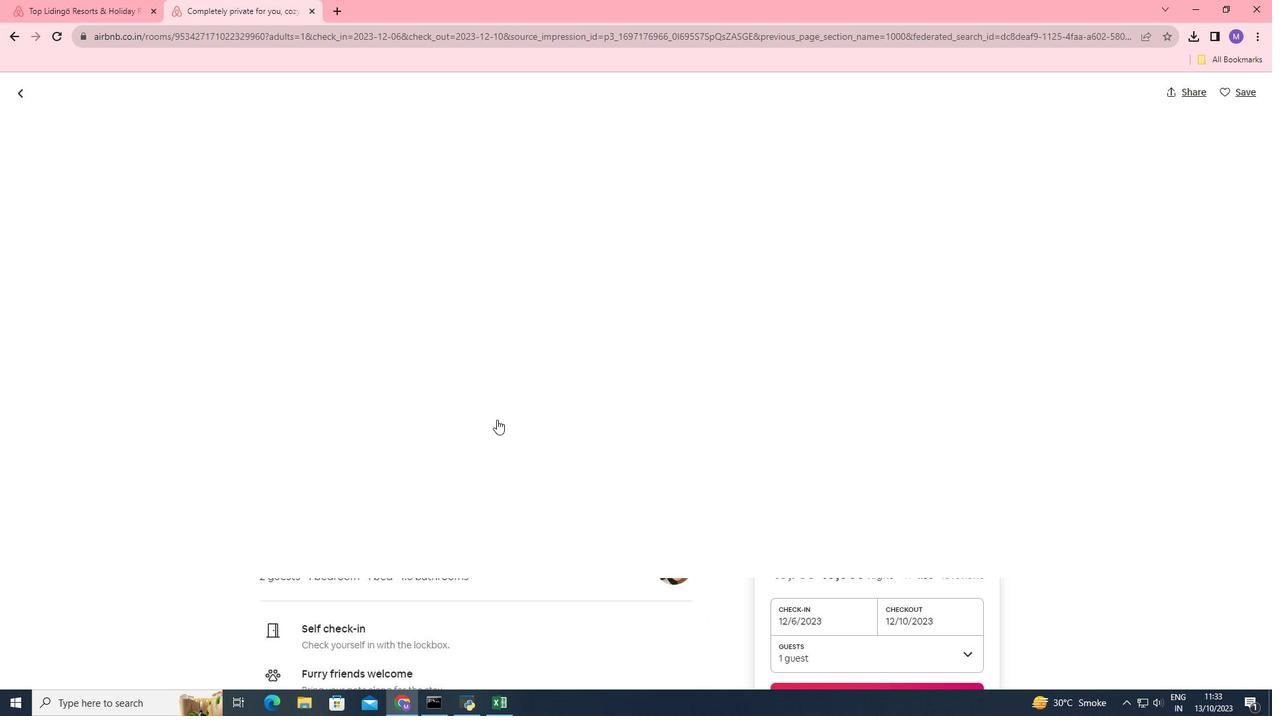 
Action: Mouse scrolled (497, 419) with delta (0, 0)
Screenshot: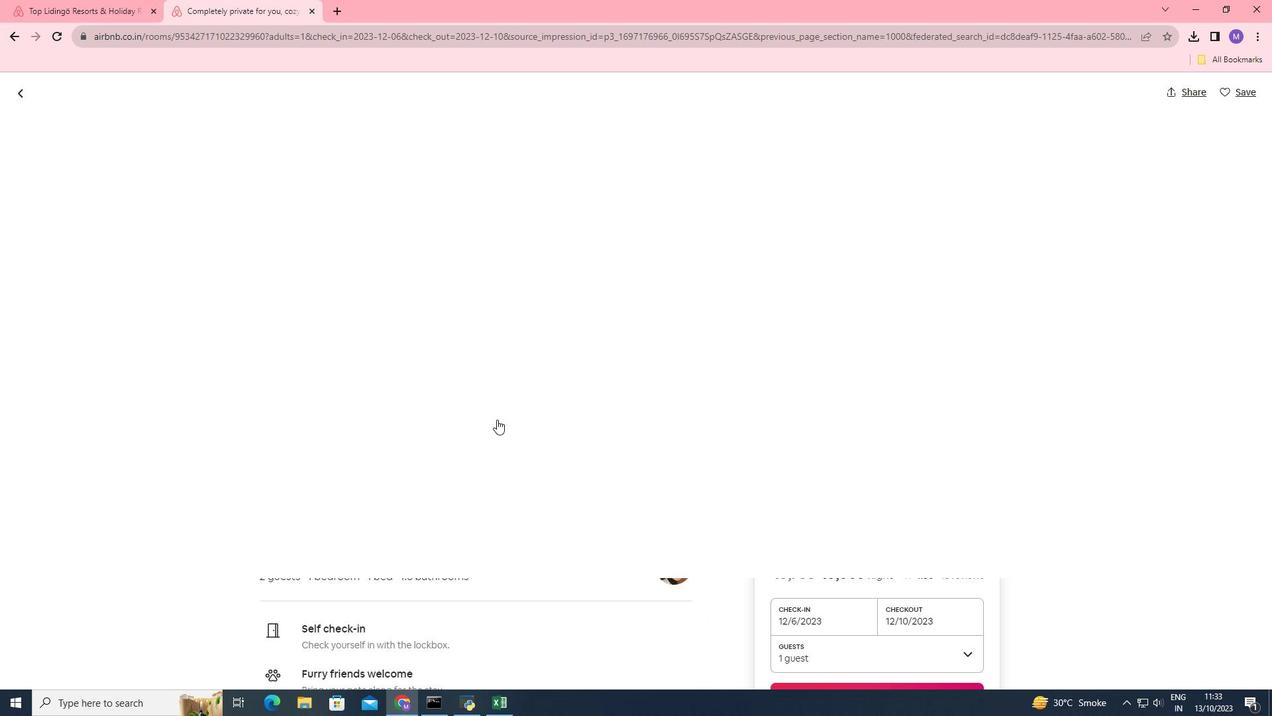 
Action: Mouse scrolled (497, 419) with delta (0, 0)
Screenshot: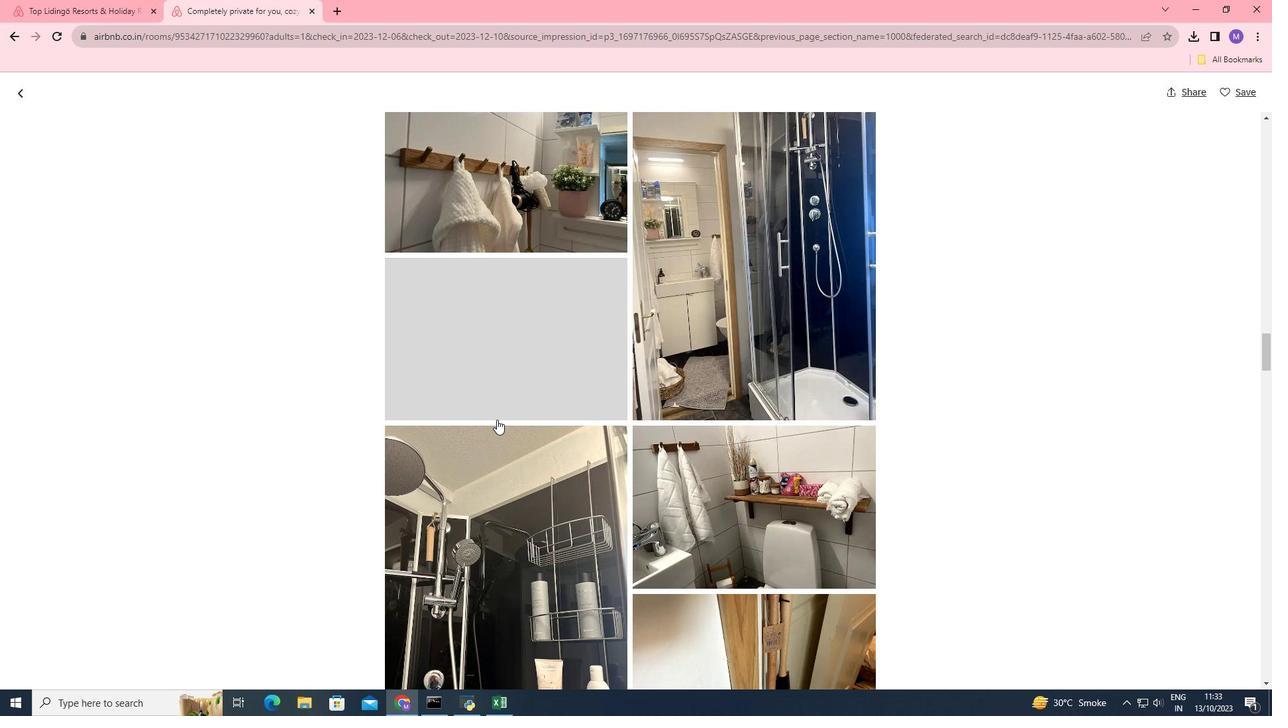 
Action: Mouse scrolled (497, 419) with delta (0, 0)
Screenshot: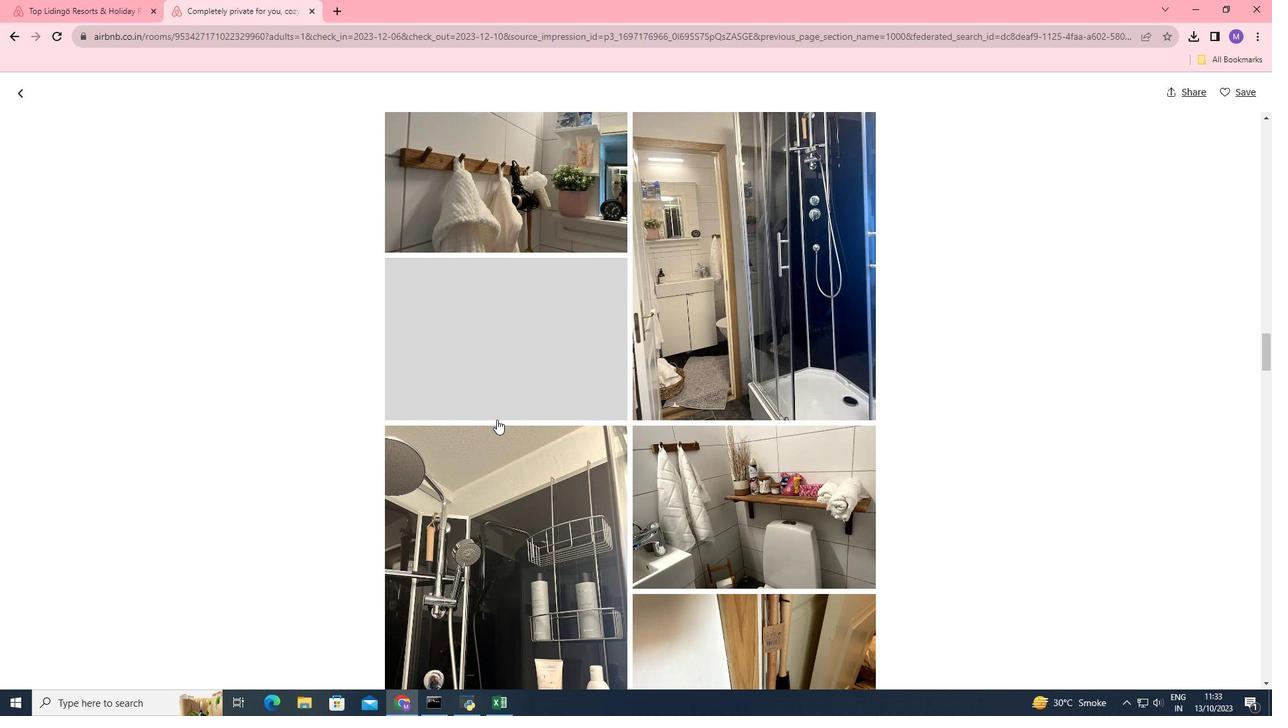 
Action: Mouse scrolled (497, 419) with delta (0, 0)
Screenshot: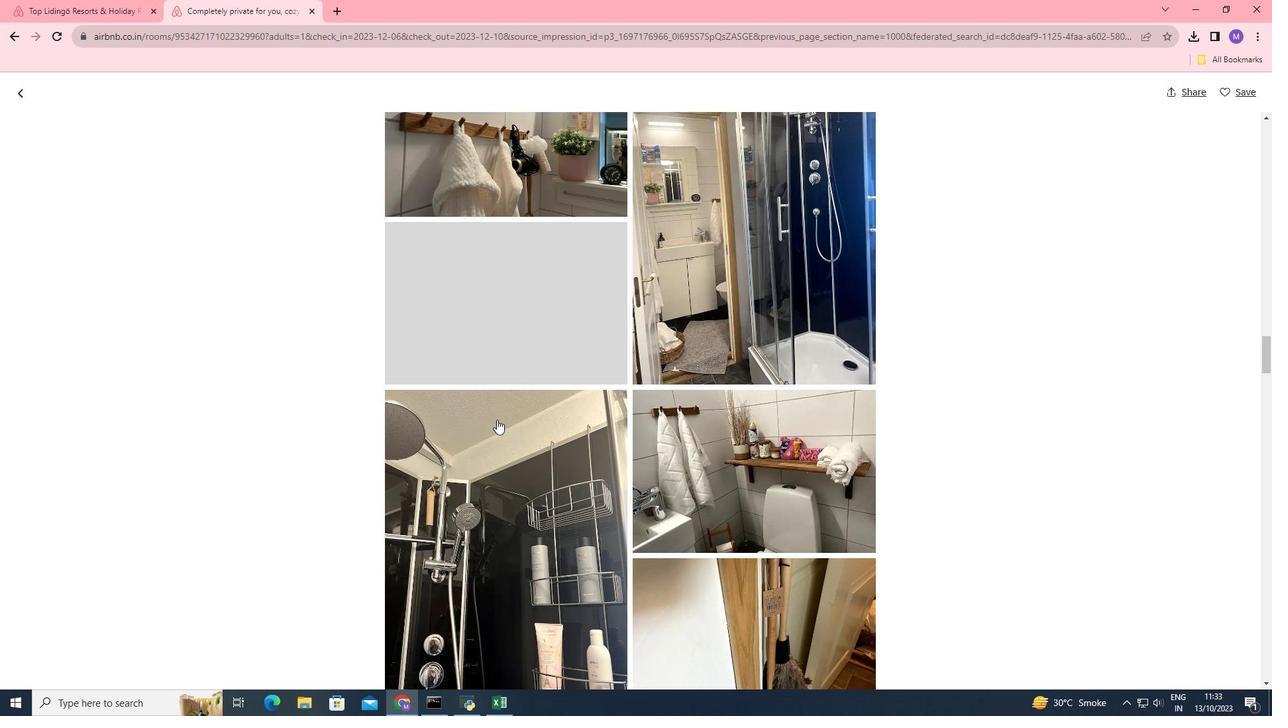 
Action: Mouse scrolled (497, 419) with delta (0, 0)
Screenshot: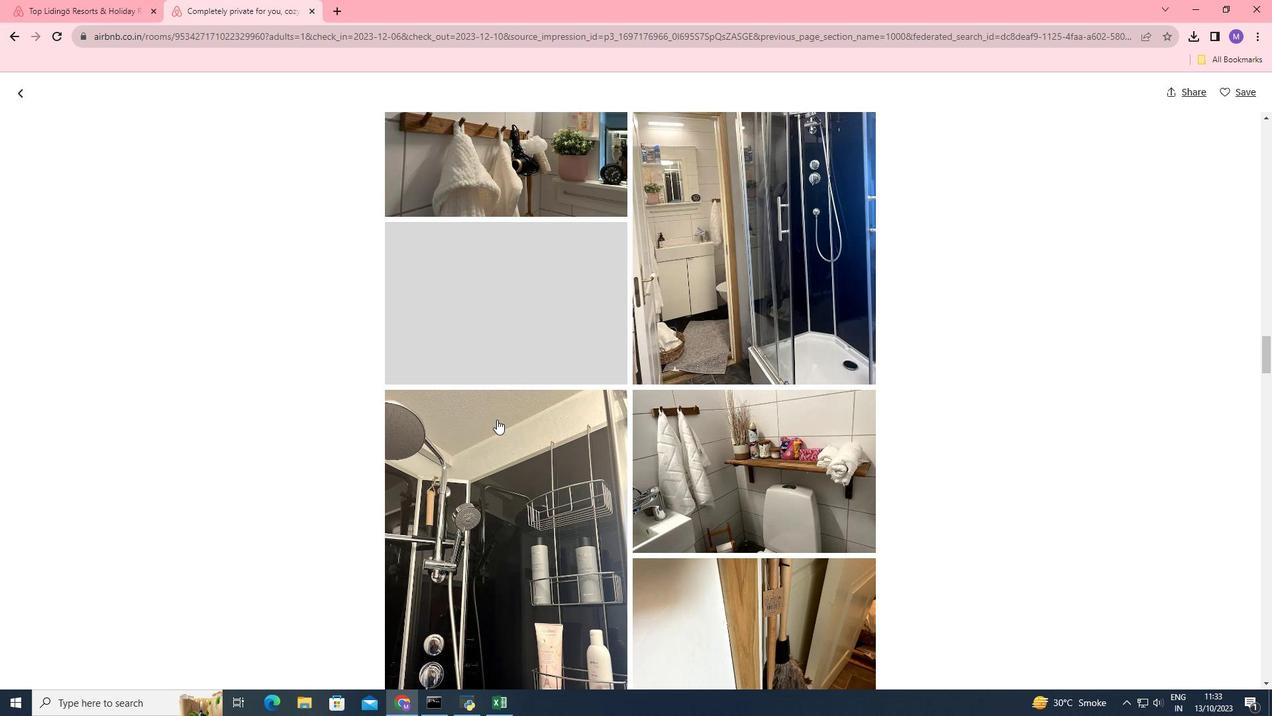 
Action: Mouse scrolled (497, 419) with delta (0, 0)
Screenshot: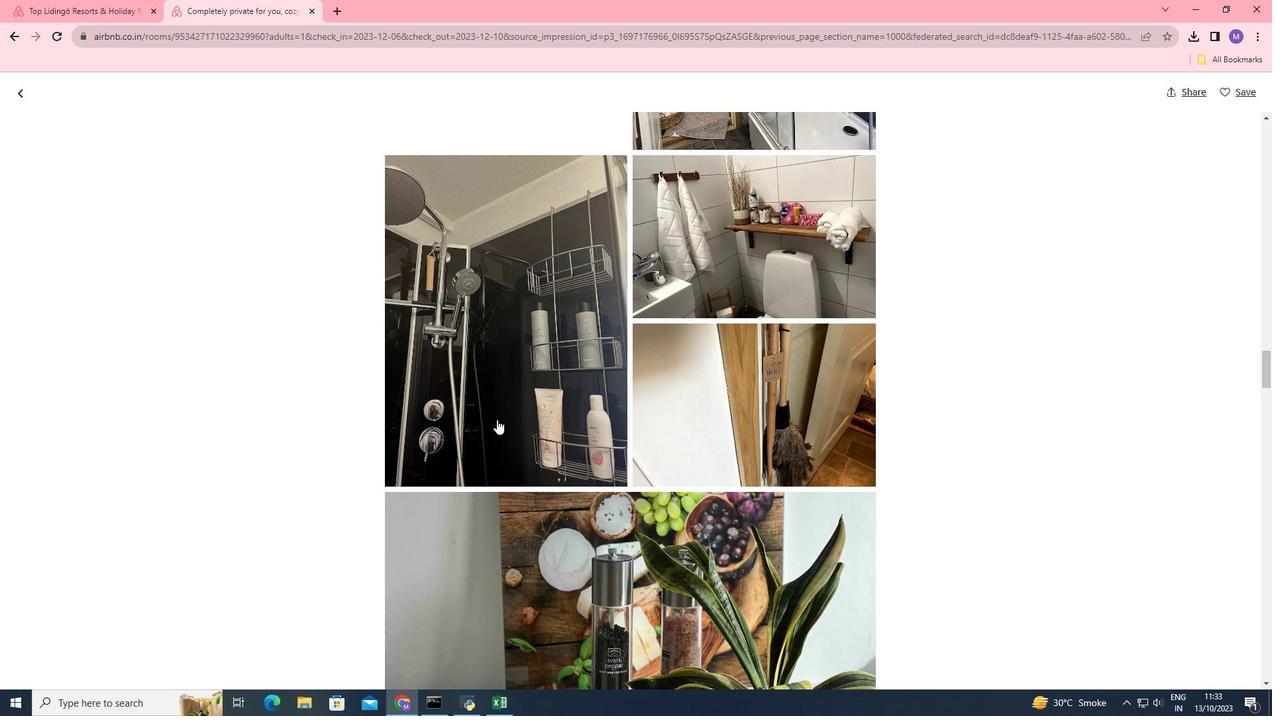 
Action: Mouse scrolled (497, 419) with delta (0, 0)
Screenshot: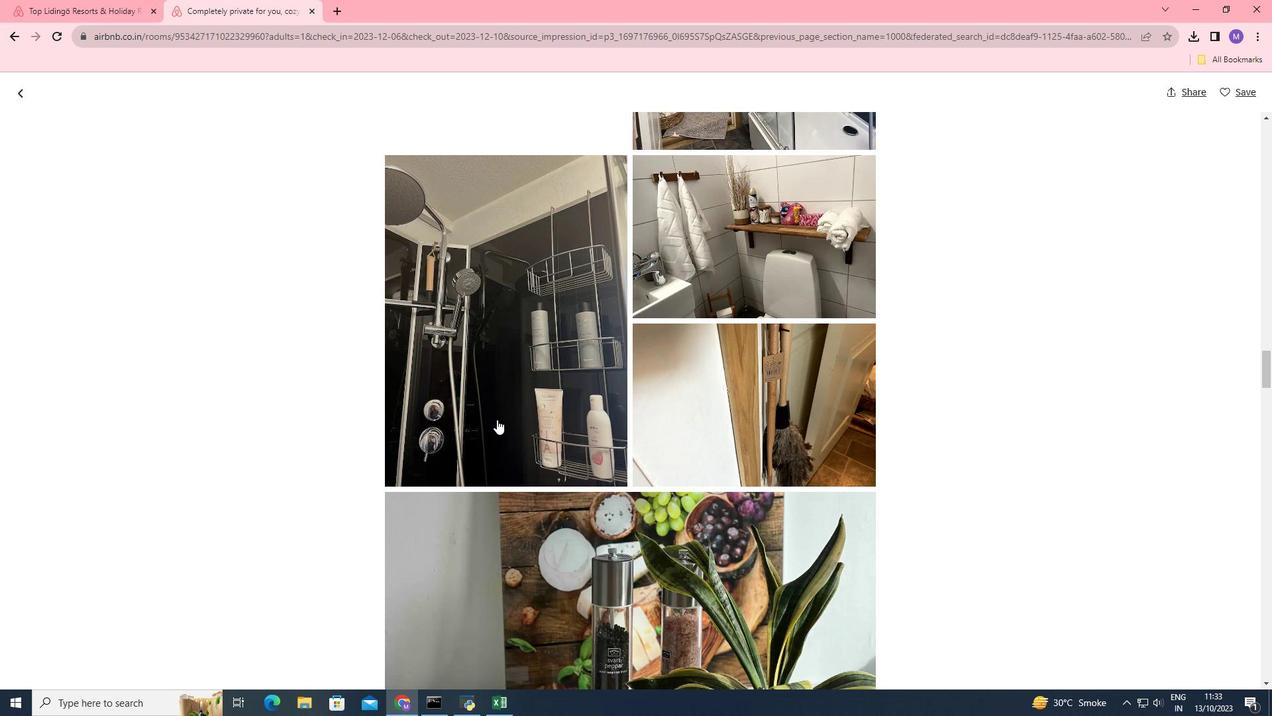 
Action: Mouse scrolled (497, 419) with delta (0, 0)
Screenshot: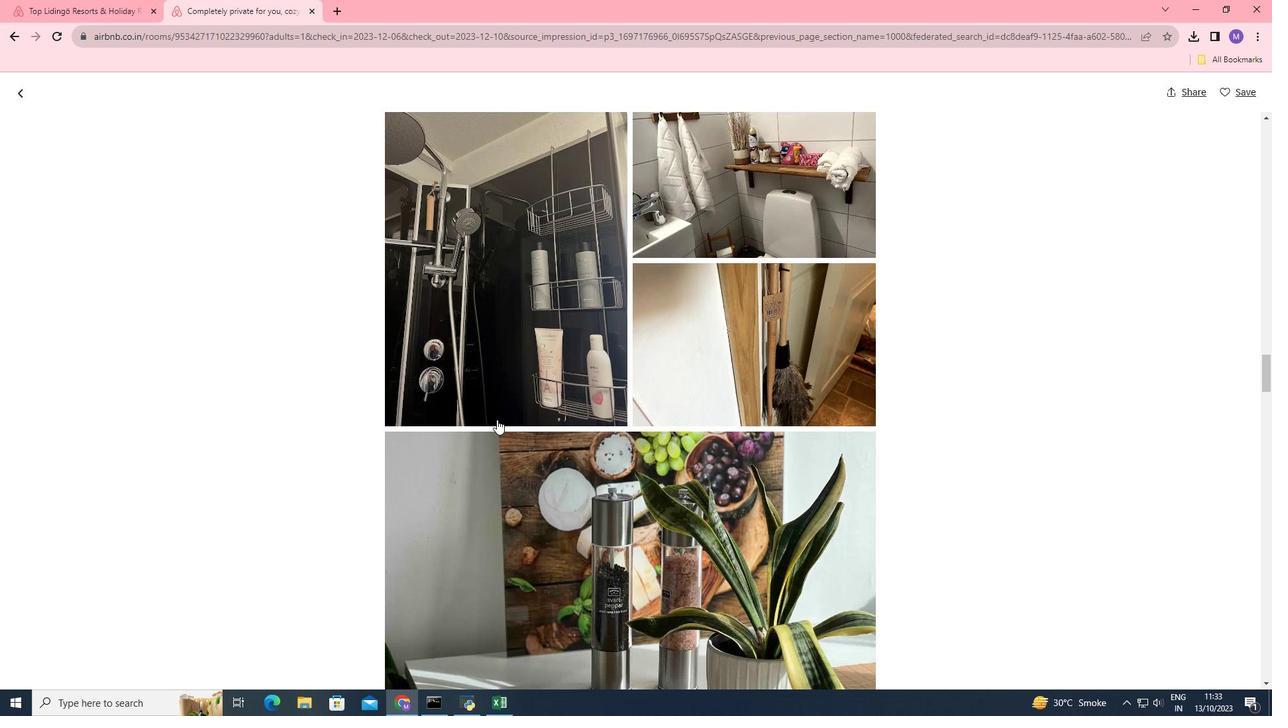 
Action: Mouse scrolled (497, 419) with delta (0, 0)
Screenshot: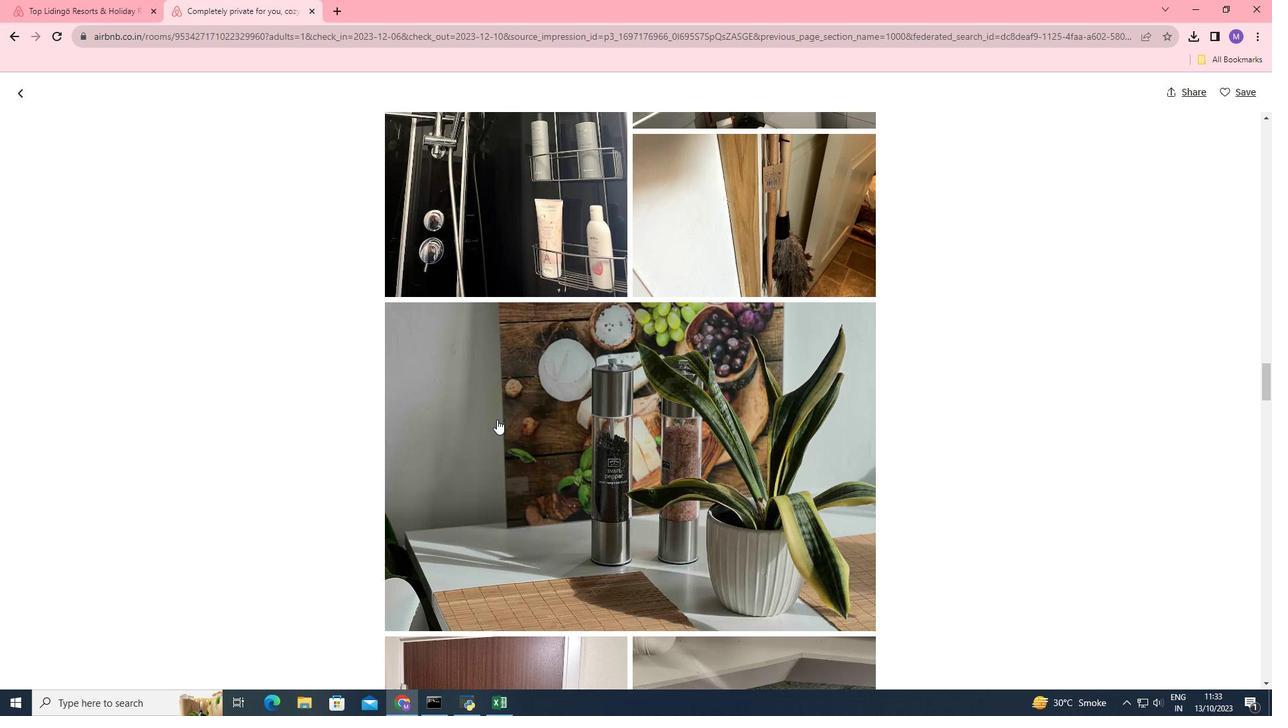 
Action: Mouse scrolled (497, 419) with delta (0, 0)
Screenshot: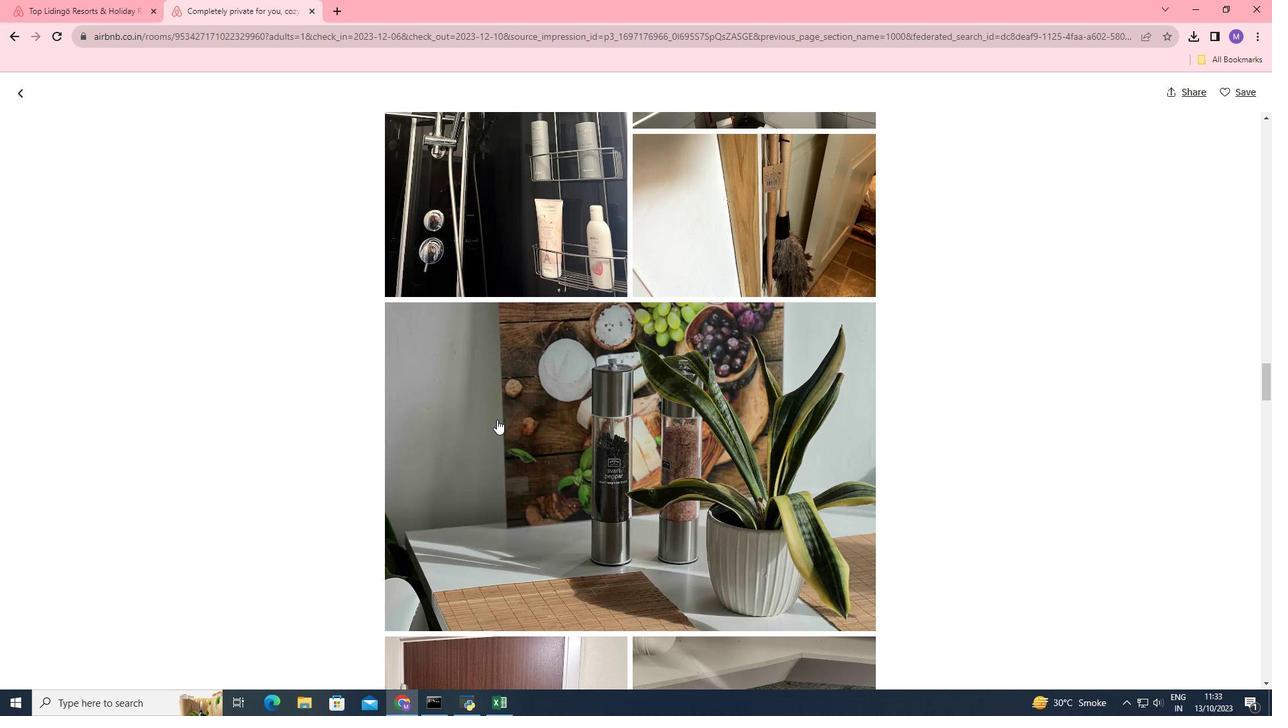 
Action: Mouse scrolled (497, 419) with delta (0, 0)
Screenshot: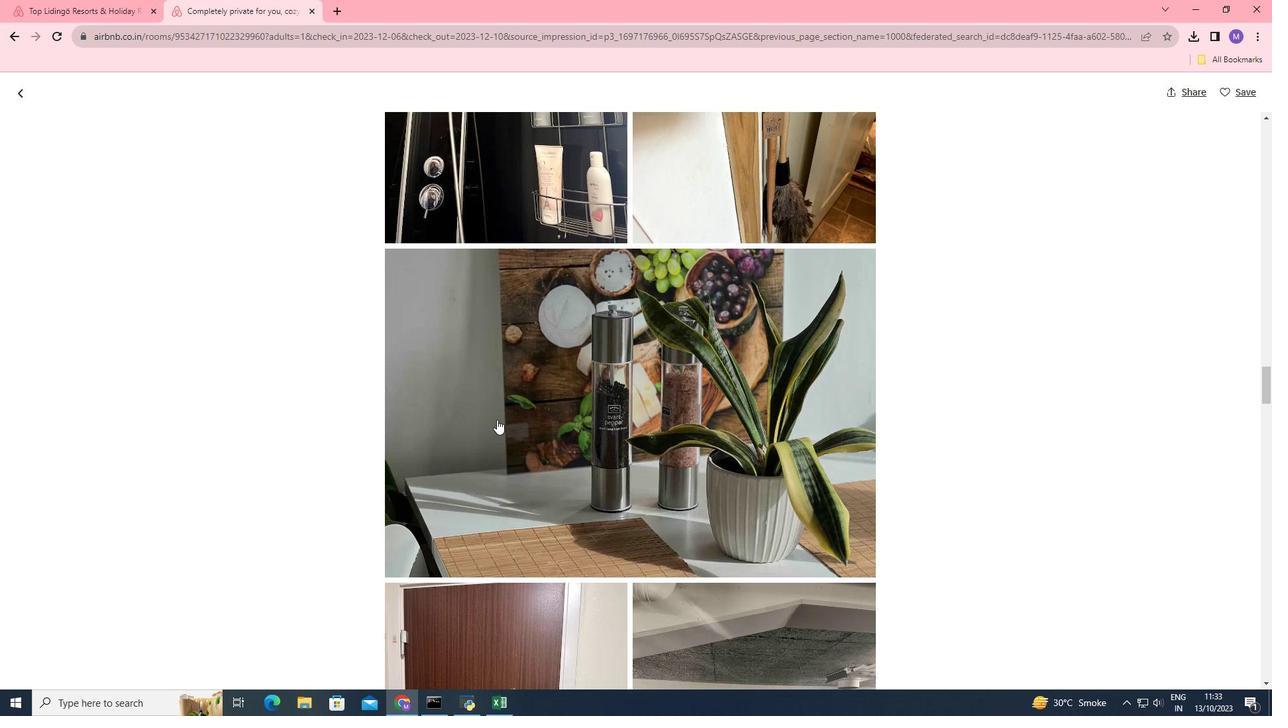 
Action: Mouse scrolled (497, 419) with delta (0, 0)
Screenshot: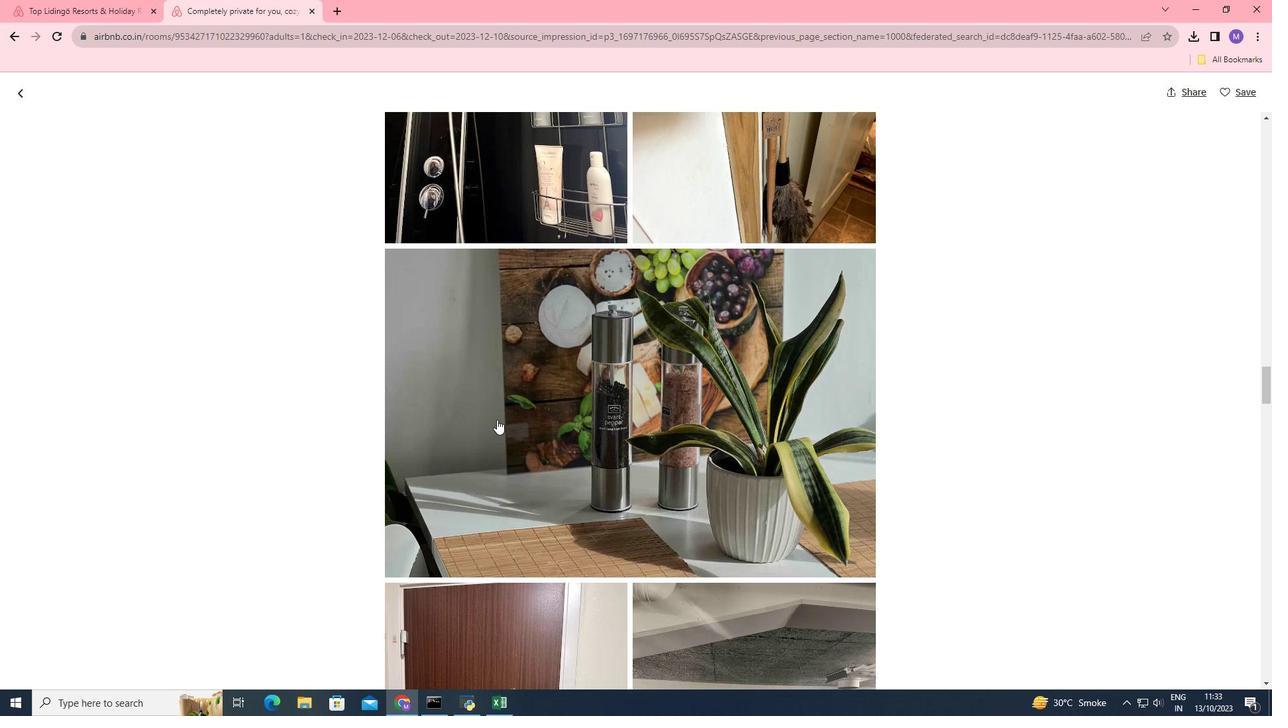 
Action: Mouse scrolled (497, 419) with delta (0, 0)
Screenshot: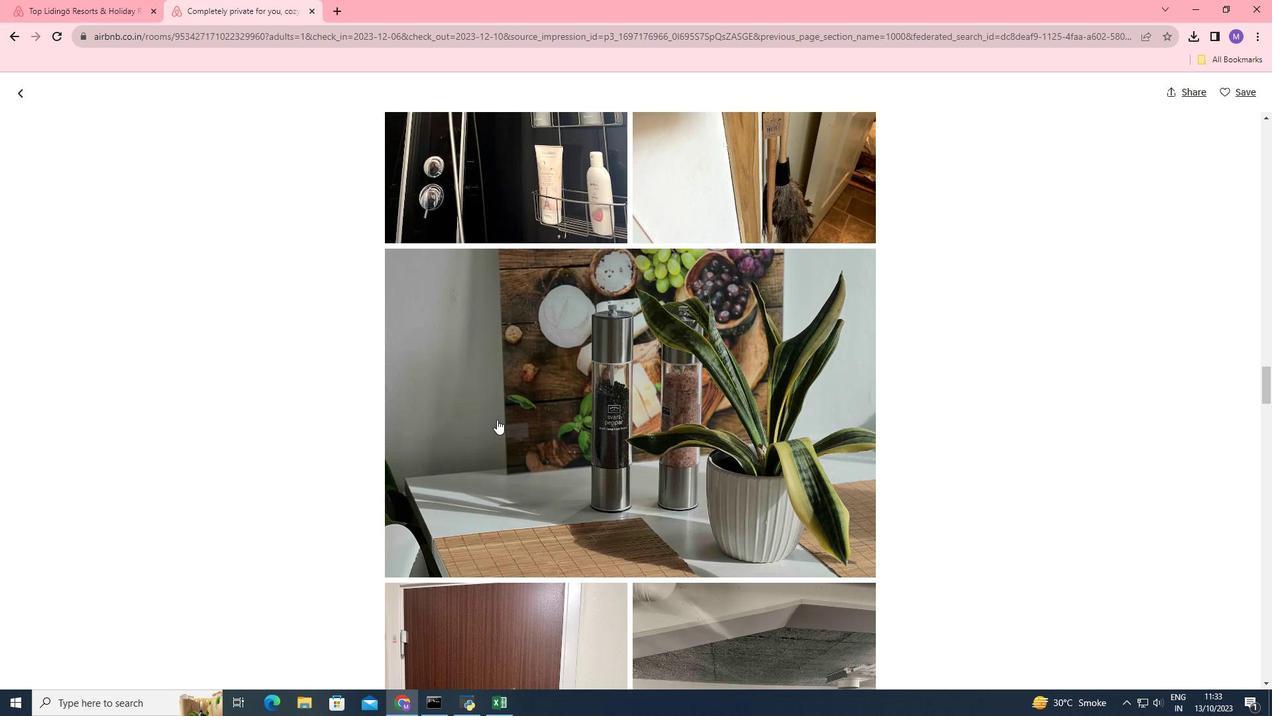 
Action: Mouse scrolled (497, 419) with delta (0, 0)
Screenshot: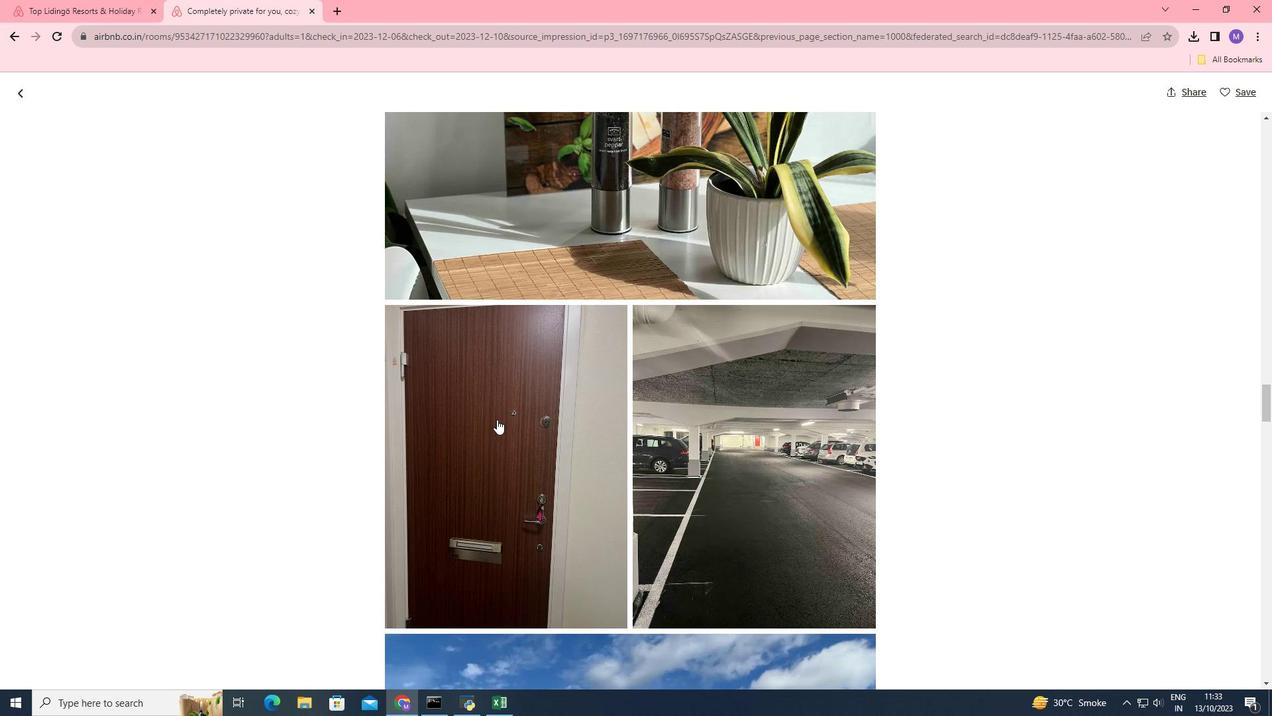 
Action: Mouse scrolled (497, 419) with delta (0, 0)
Screenshot: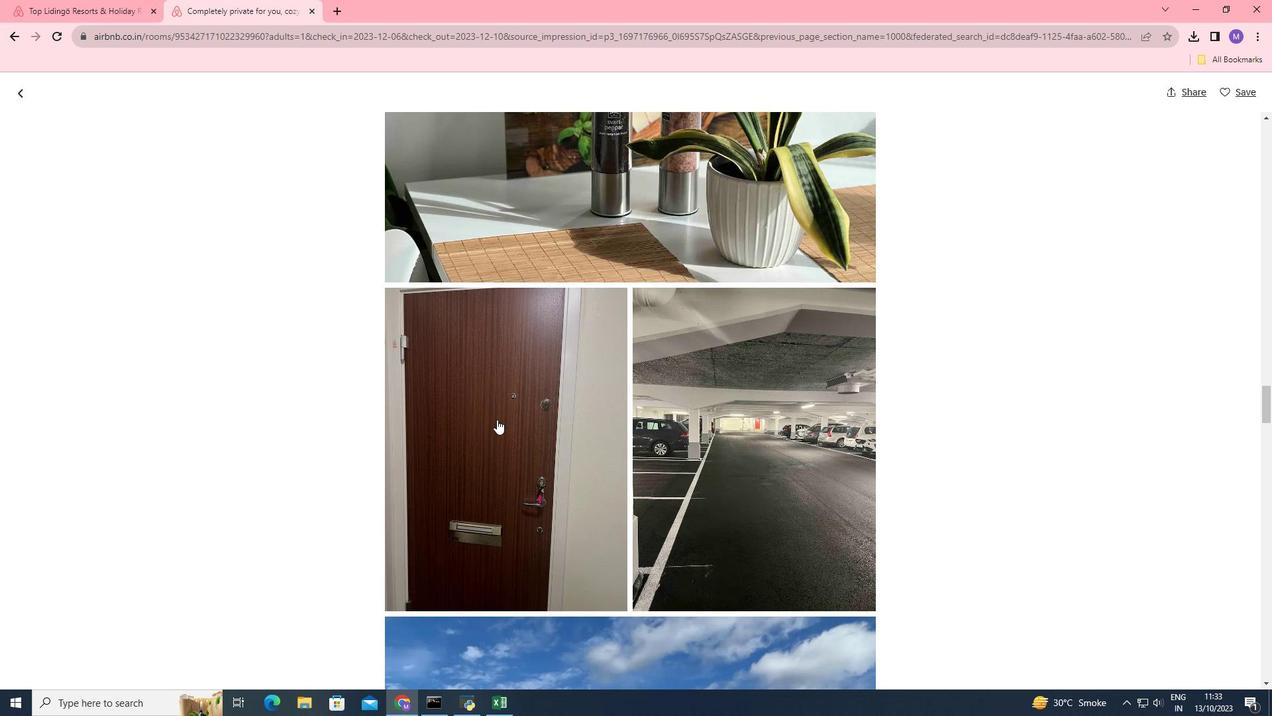 
Action: Mouse scrolled (497, 419) with delta (0, 0)
Screenshot: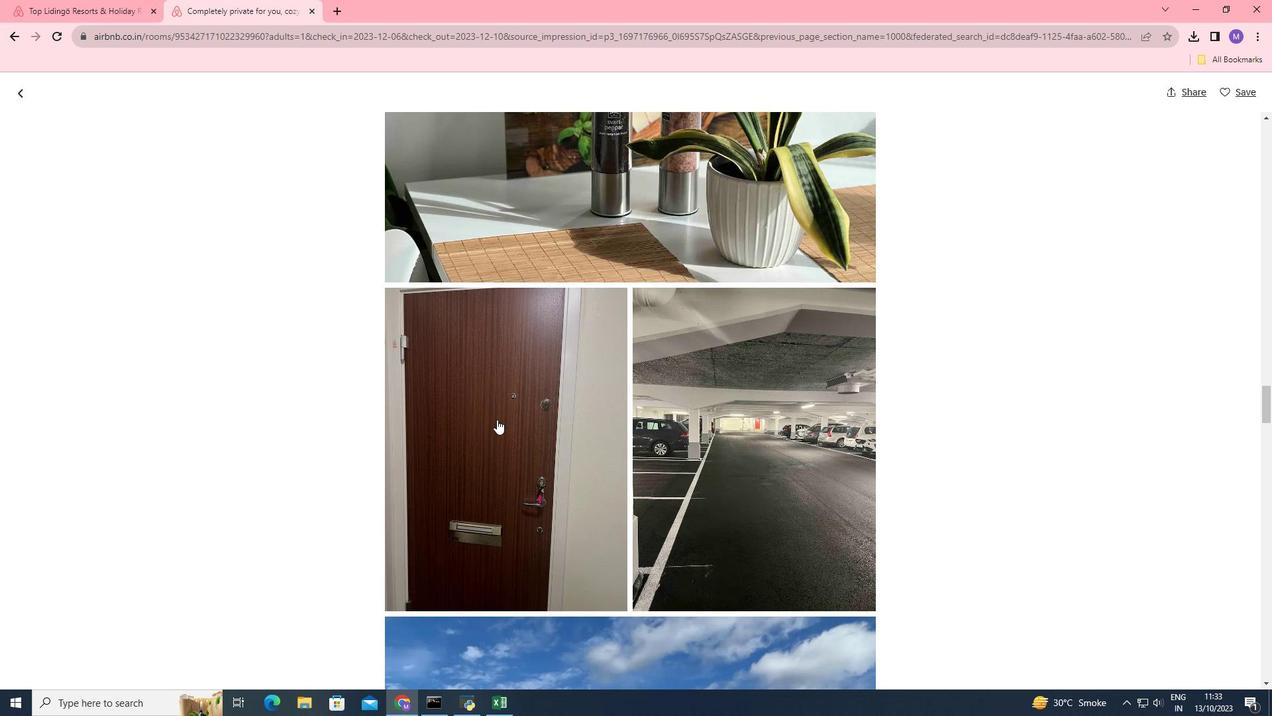 
Action: Mouse scrolled (497, 419) with delta (0, 0)
Screenshot: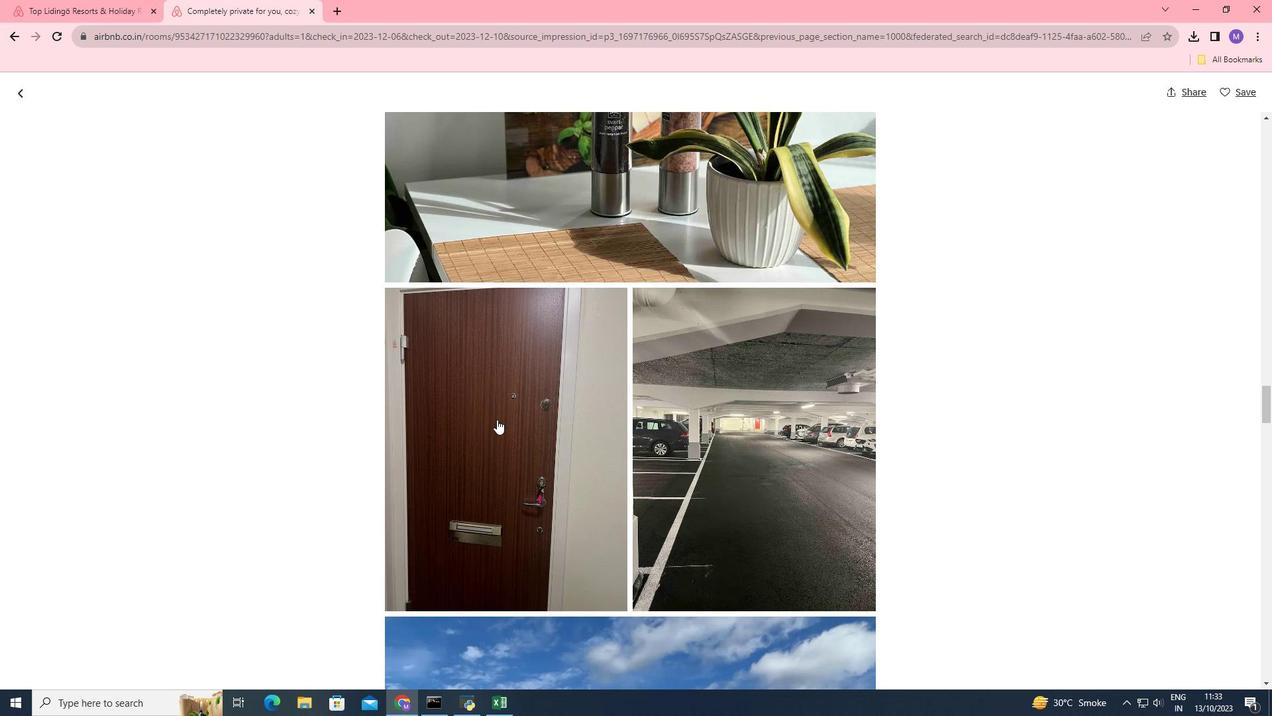
Action: Mouse scrolled (497, 419) with delta (0, 0)
Screenshot: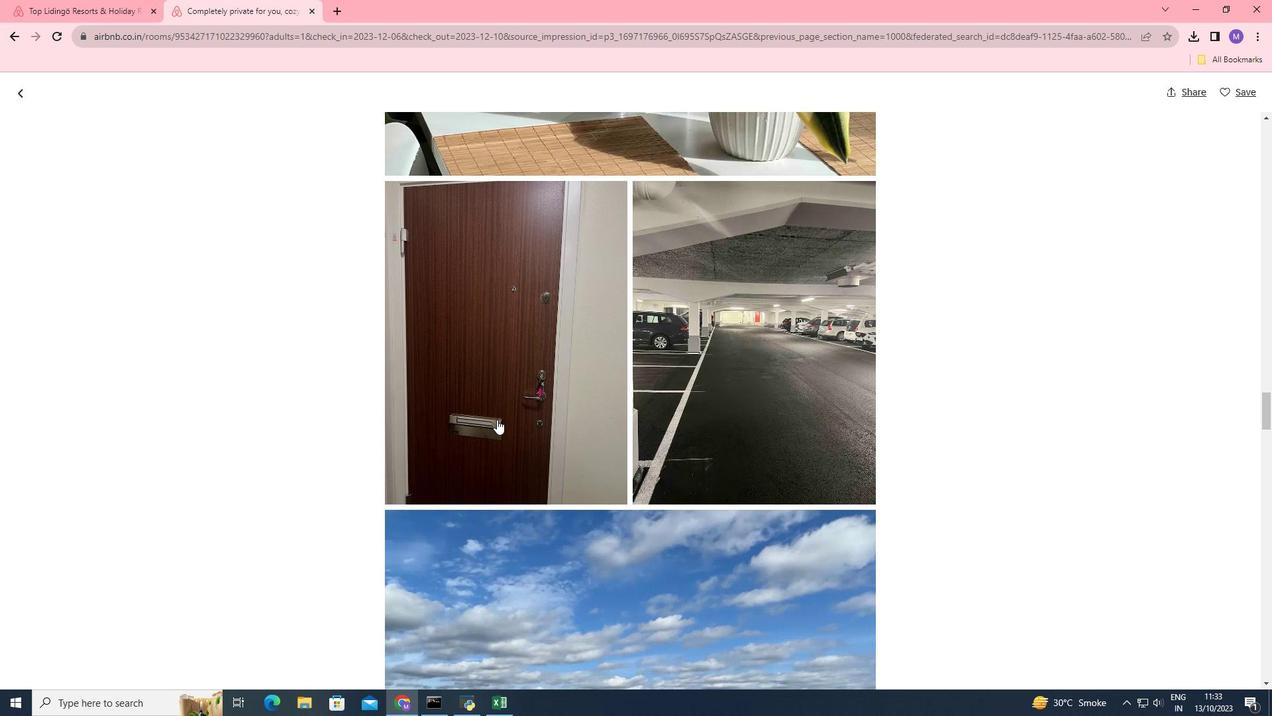 
Action: Mouse scrolled (497, 419) with delta (0, 0)
Screenshot: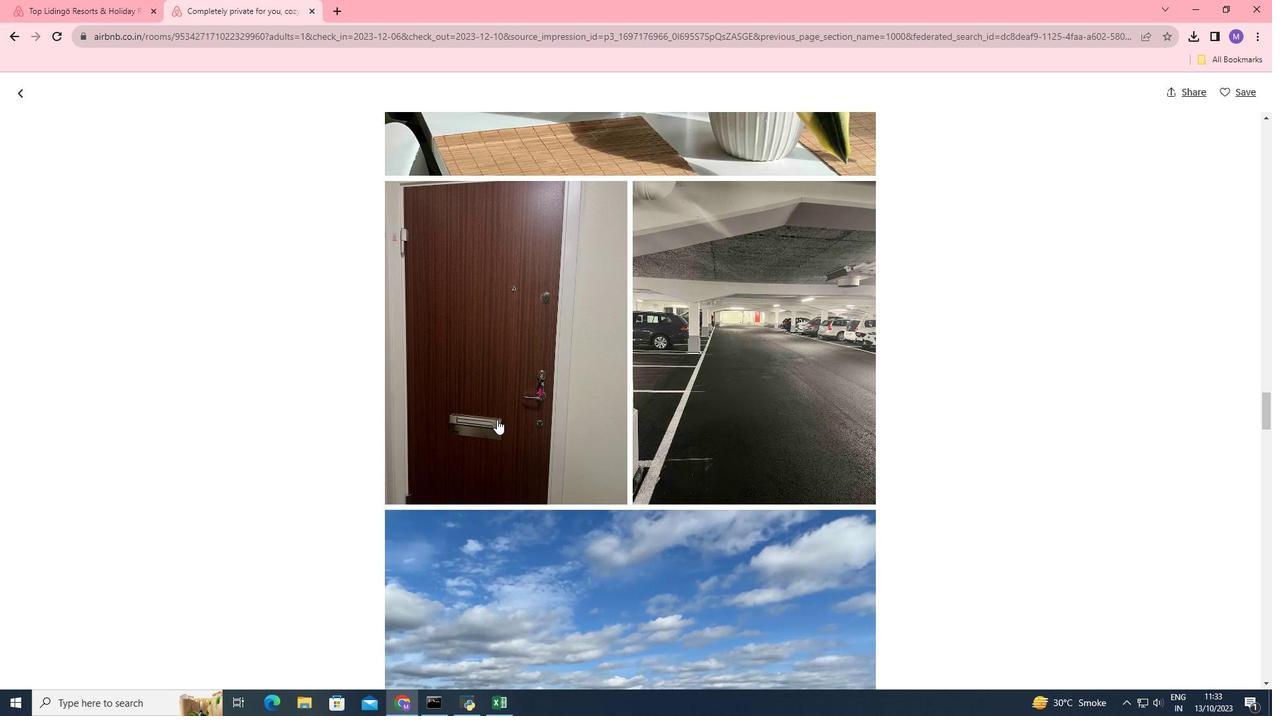 
Action: Mouse scrolled (497, 419) with delta (0, 0)
Screenshot: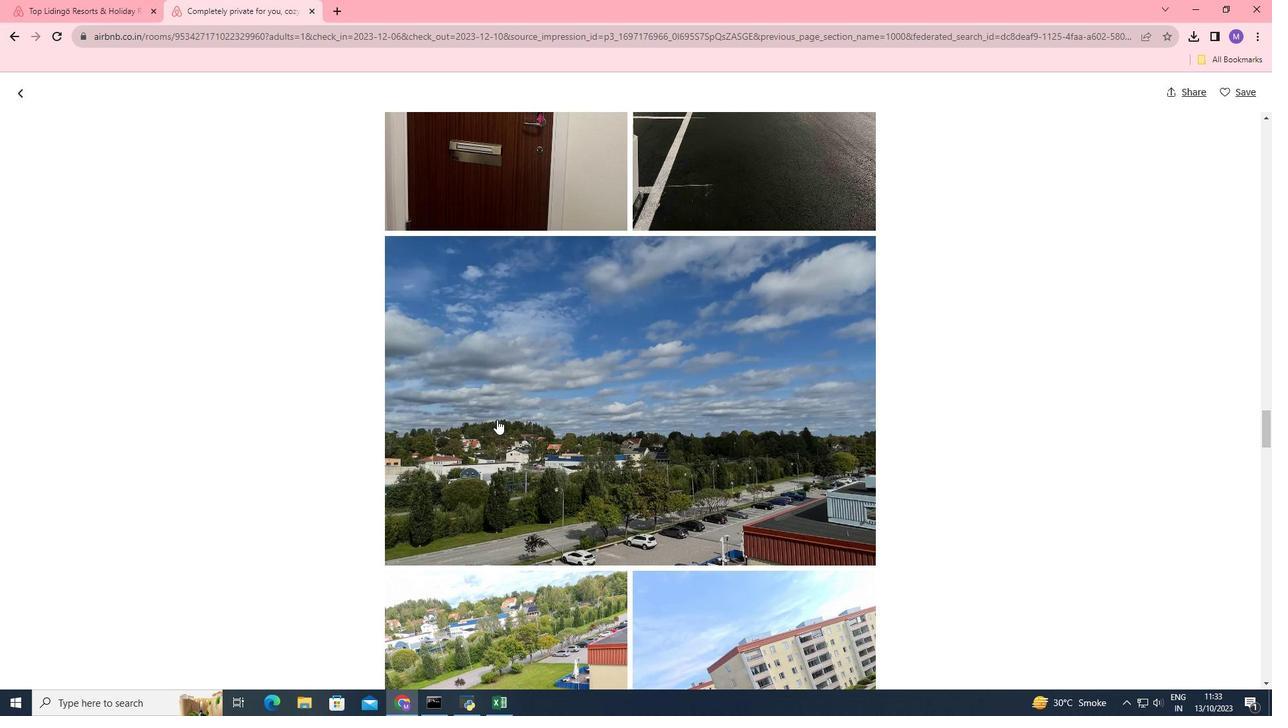 
Action: Mouse scrolled (497, 419) with delta (0, 0)
Screenshot: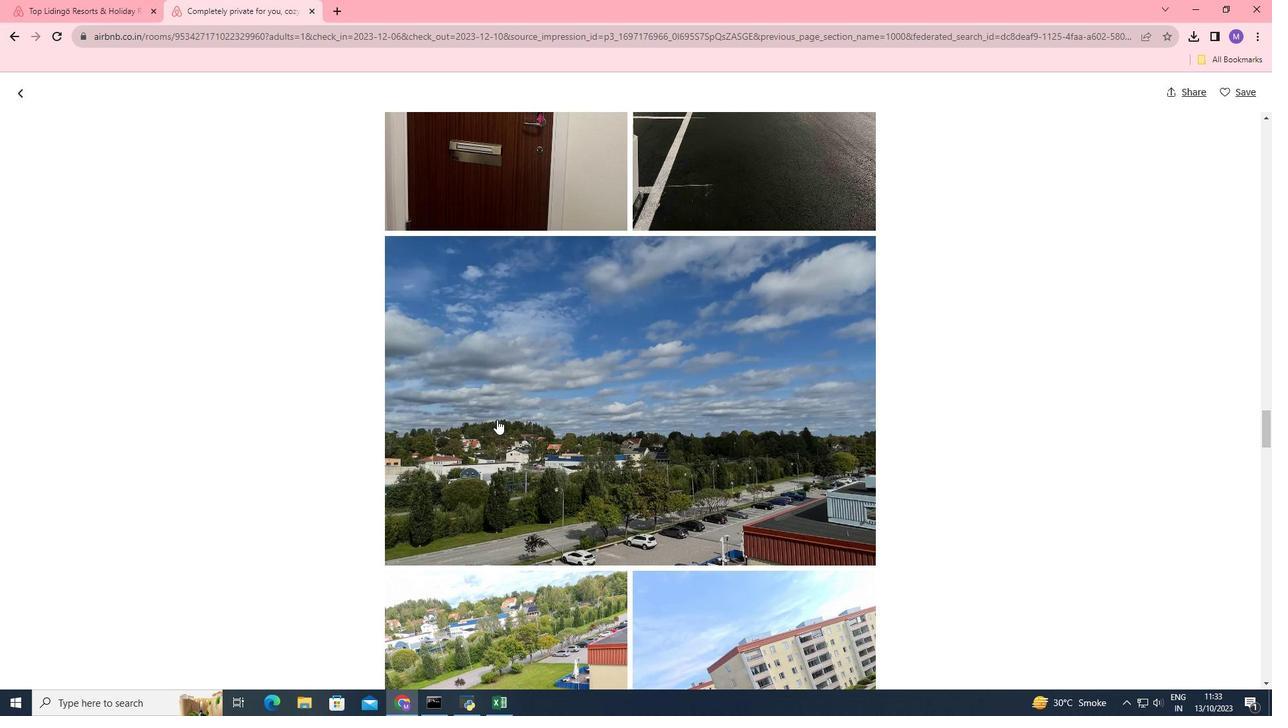 
Action: Mouse scrolled (497, 419) with delta (0, 0)
Screenshot: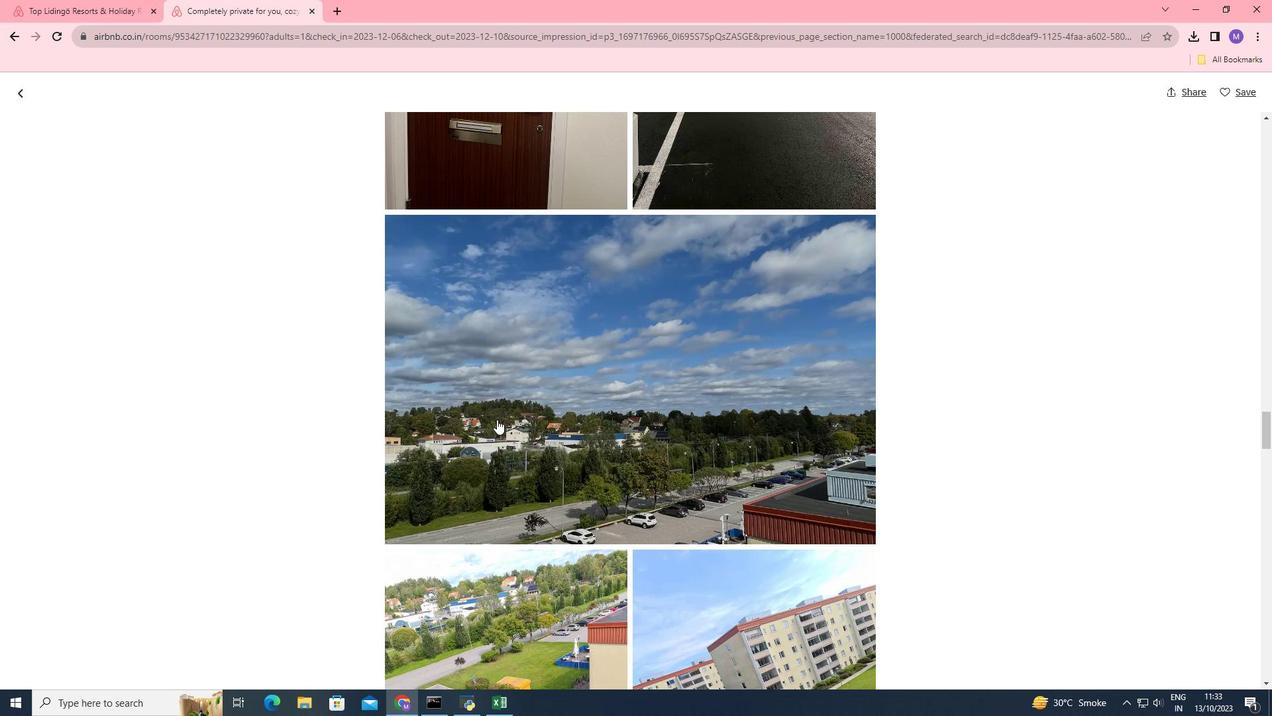 
Action: Mouse scrolled (497, 419) with delta (0, 0)
Screenshot: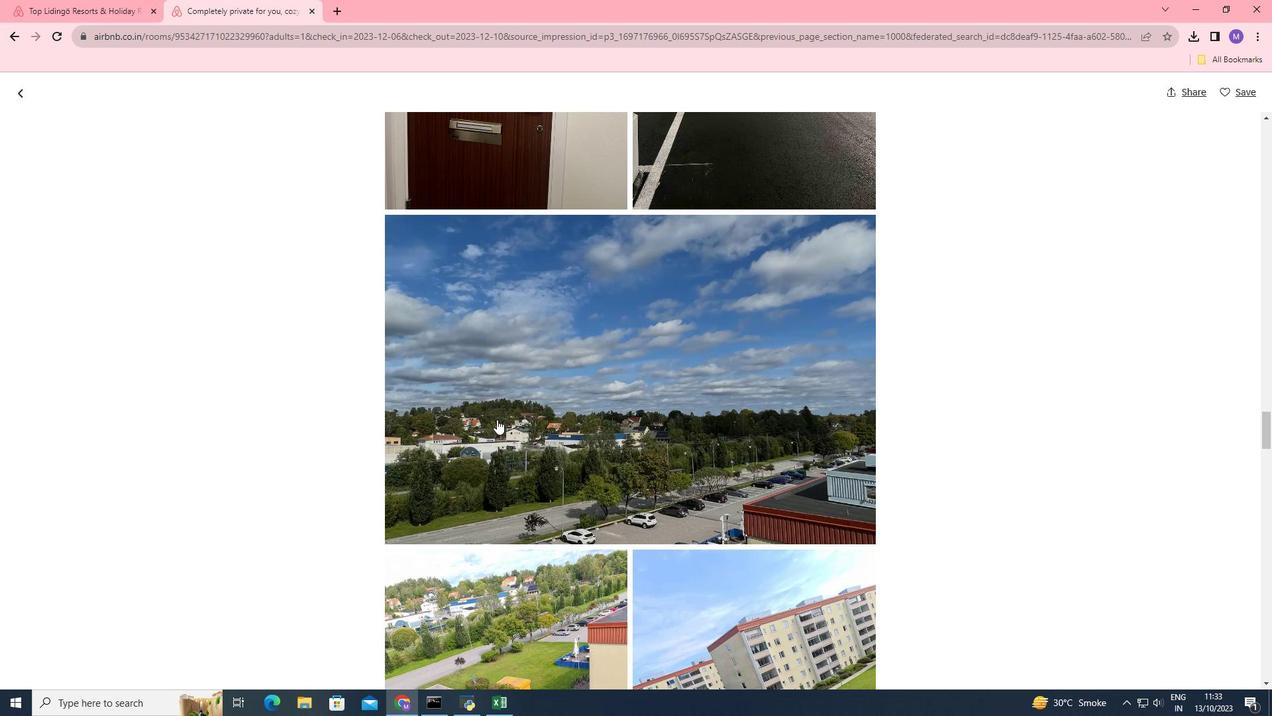 
Action: Mouse scrolled (497, 419) with delta (0, 0)
Screenshot: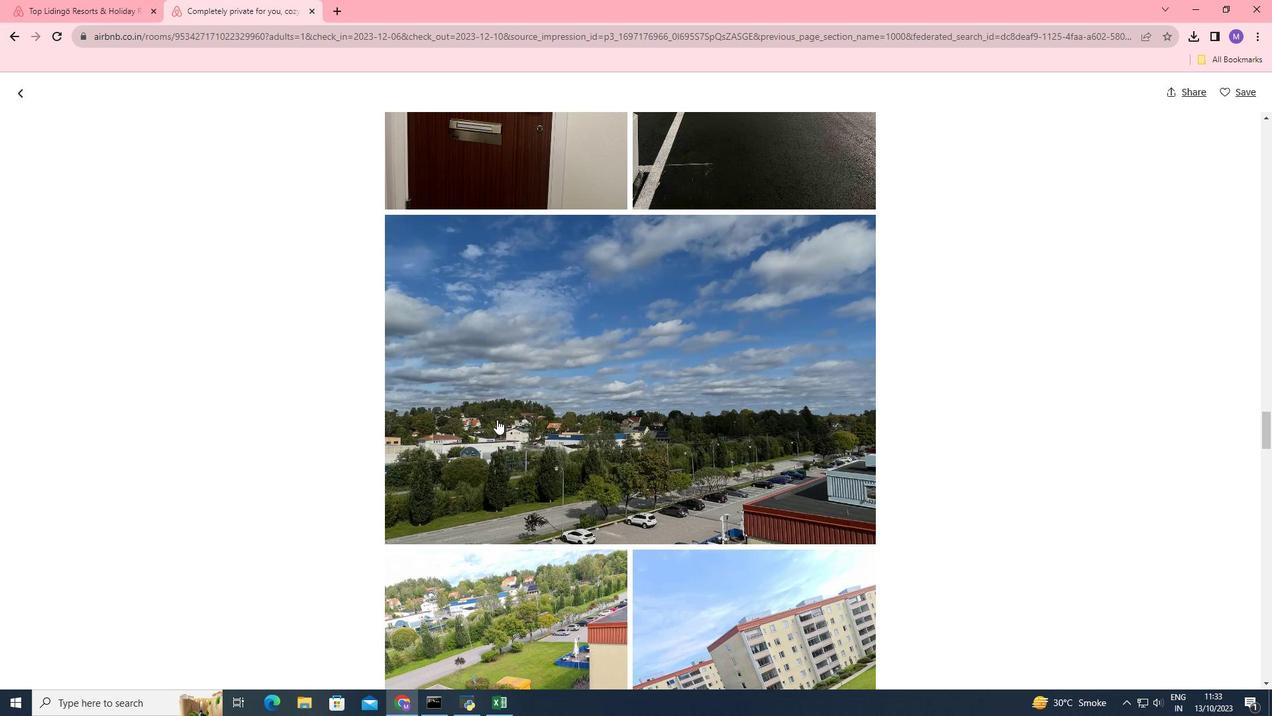 
Action: Mouse scrolled (497, 419) with delta (0, 0)
Screenshot: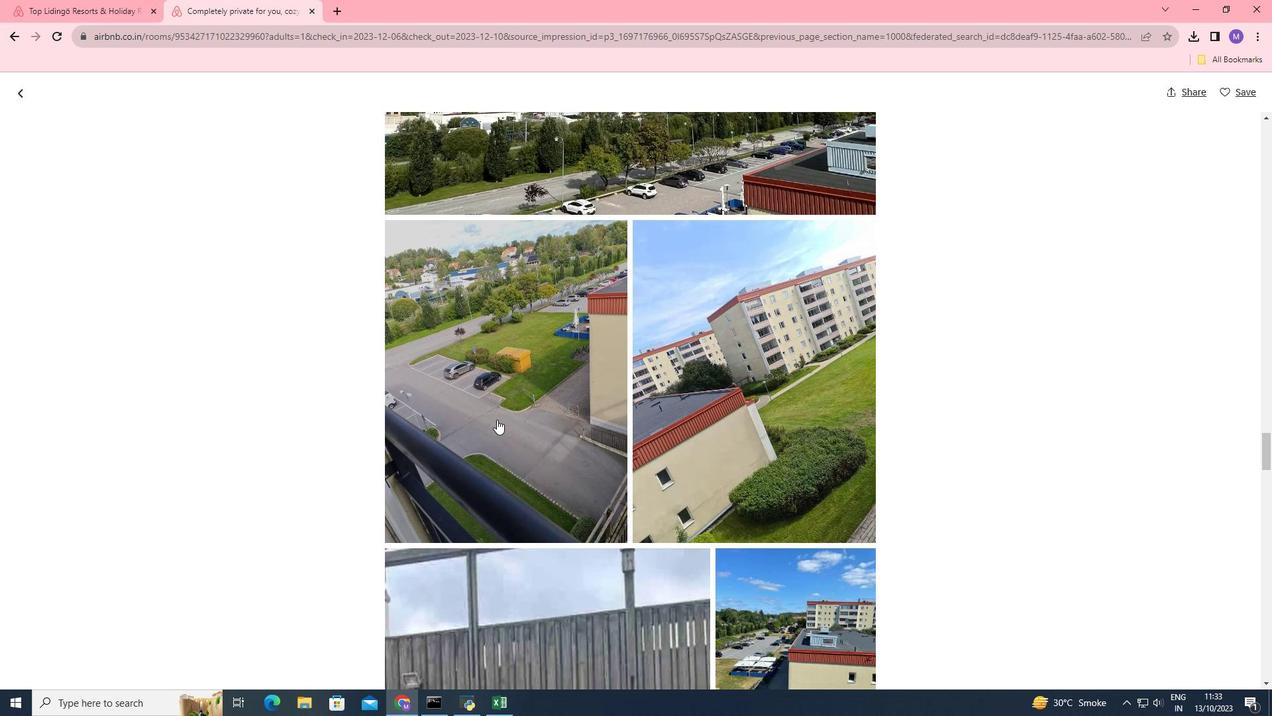 
Action: Mouse scrolled (497, 419) with delta (0, 0)
Screenshot: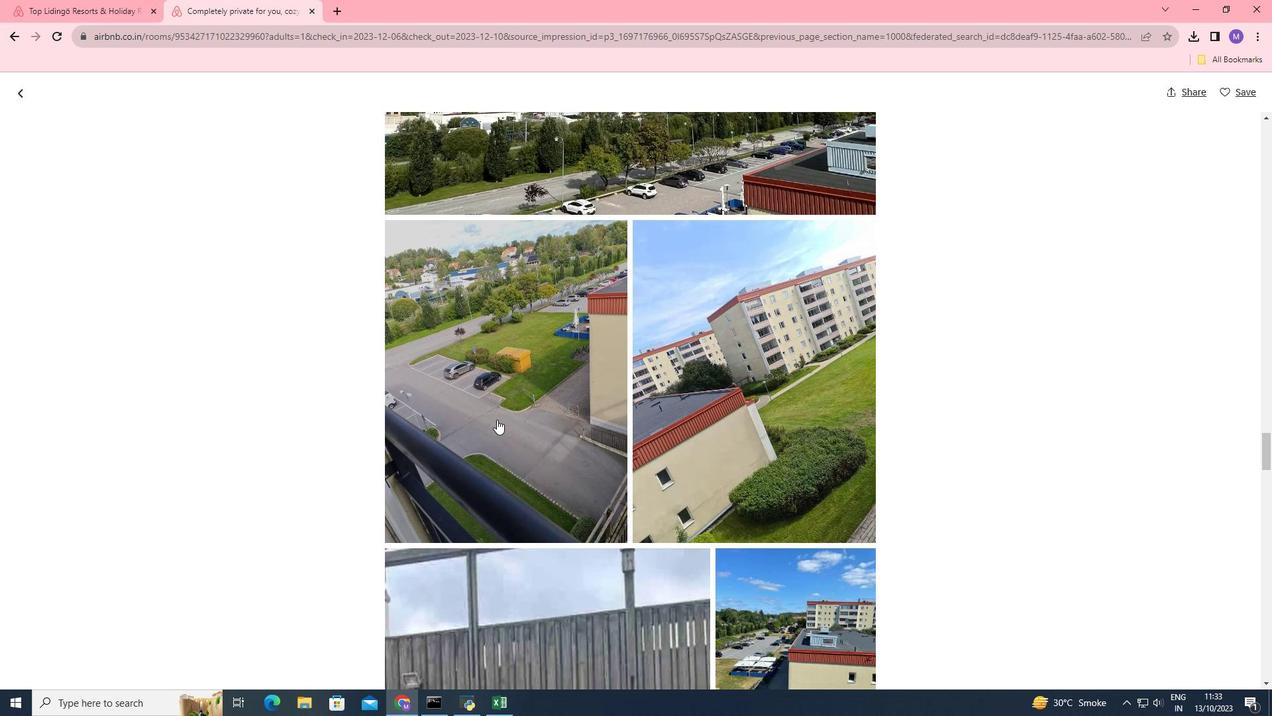 
Action: Mouse scrolled (497, 419) with delta (0, 0)
Screenshot: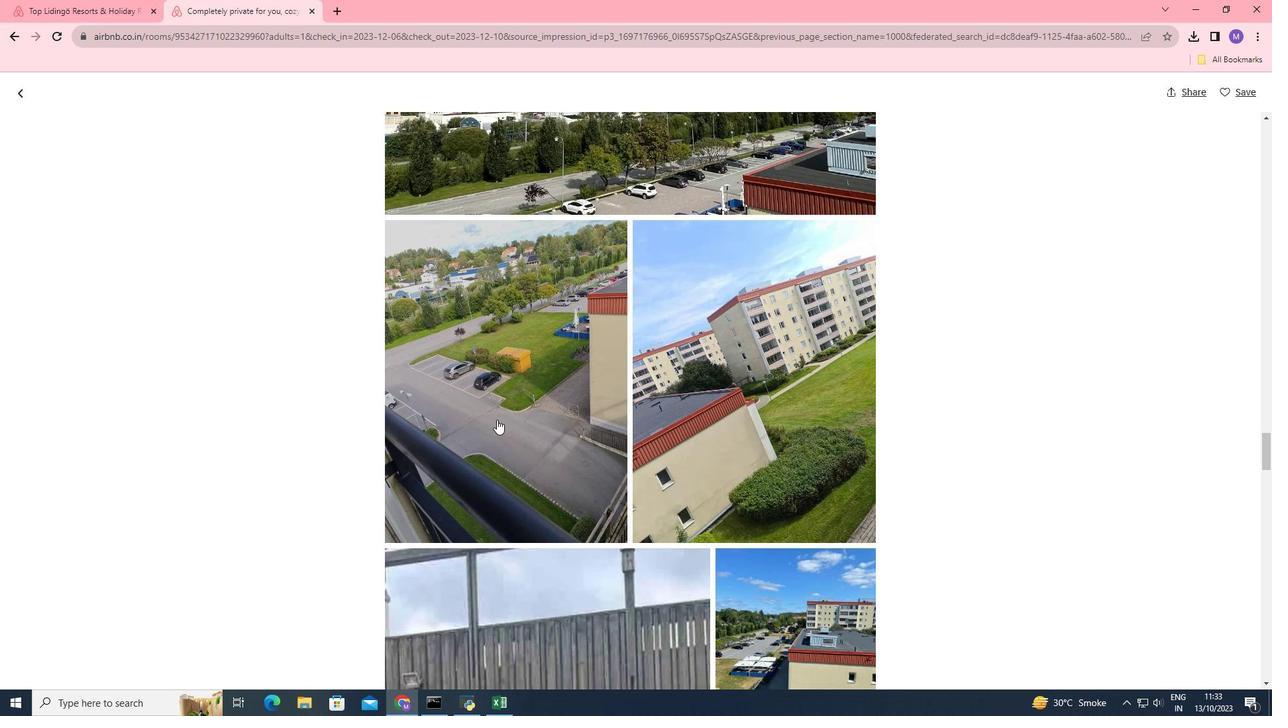 
Action: Mouse scrolled (497, 419) with delta (0, 0)
Screenshot: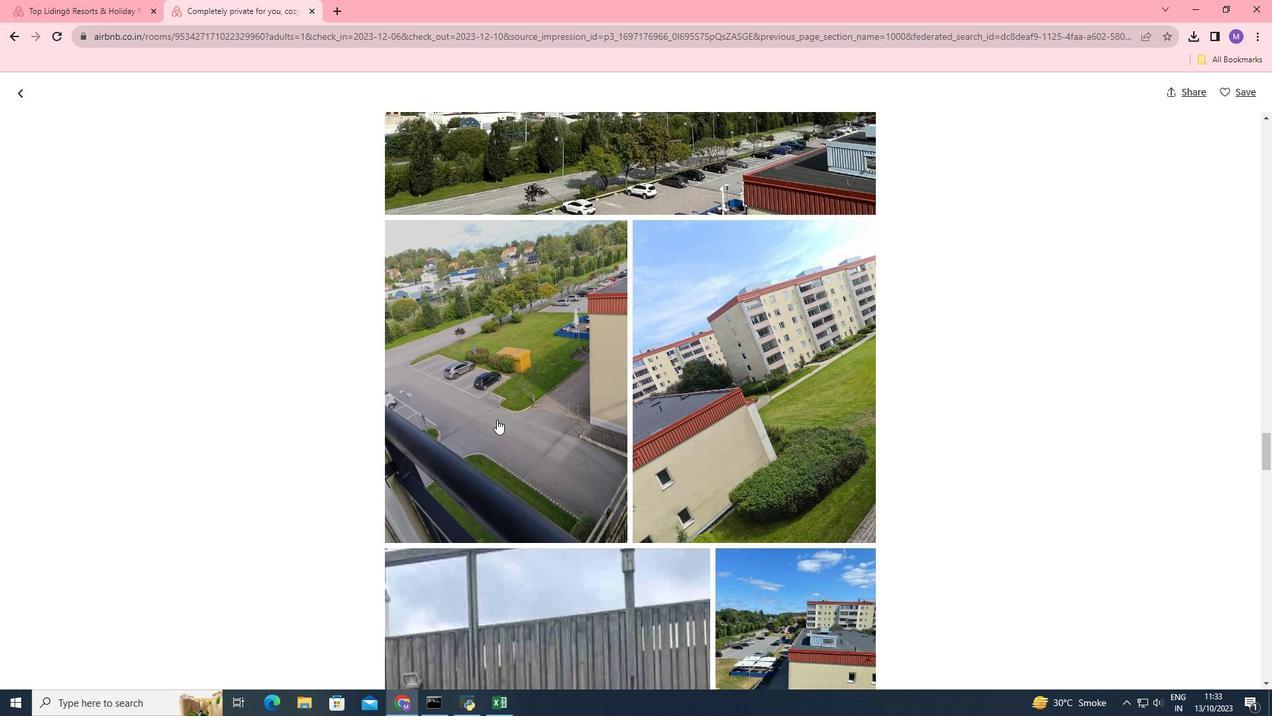 
Action: Mouse scrolled (497, 419) with delta (0, 0)
Screenshot: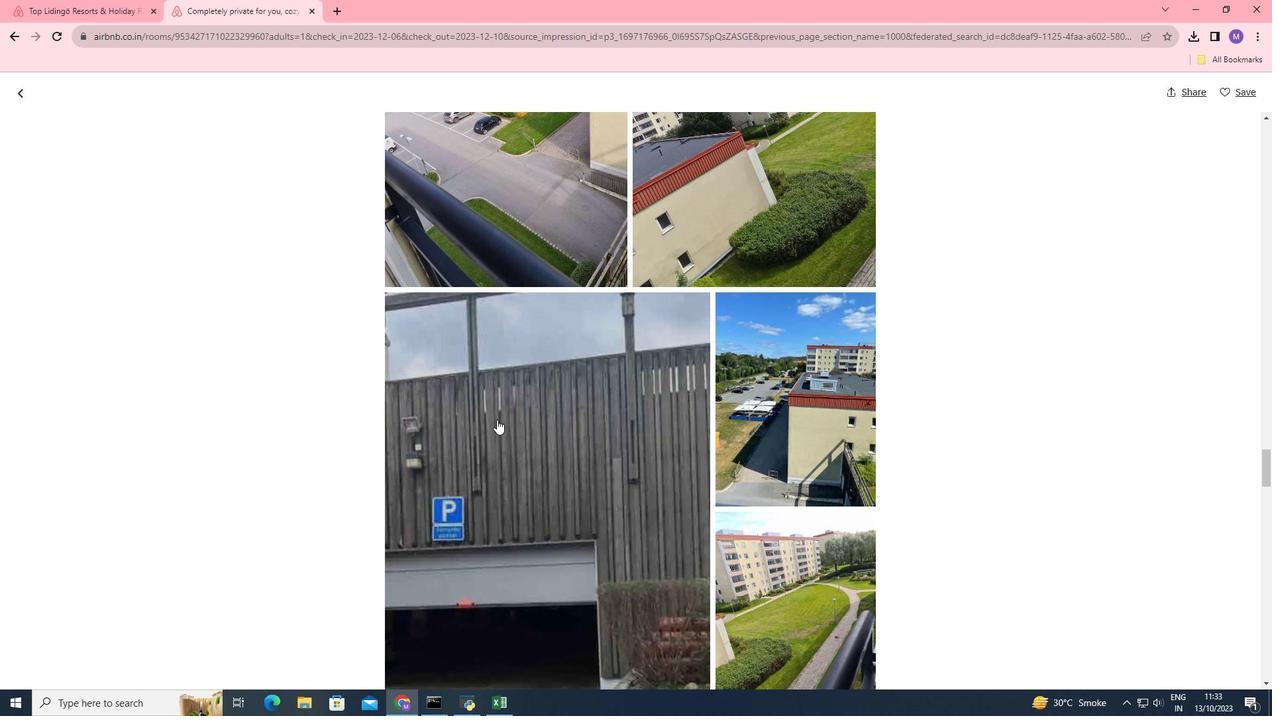 
Action: Mouse scrolled (497, 419) with delta (0, 0)
Screenshot: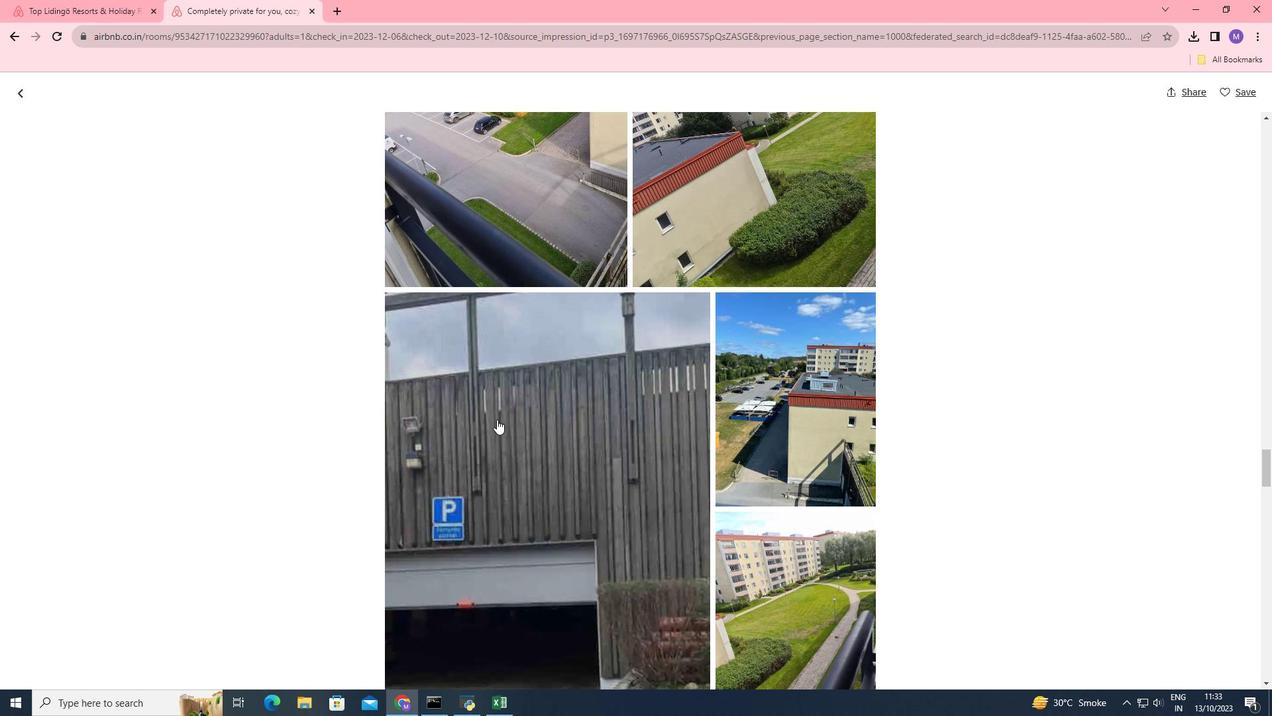 
Action: Mouse scrolled (497, 419) with delta (0, 0)
Screenshot: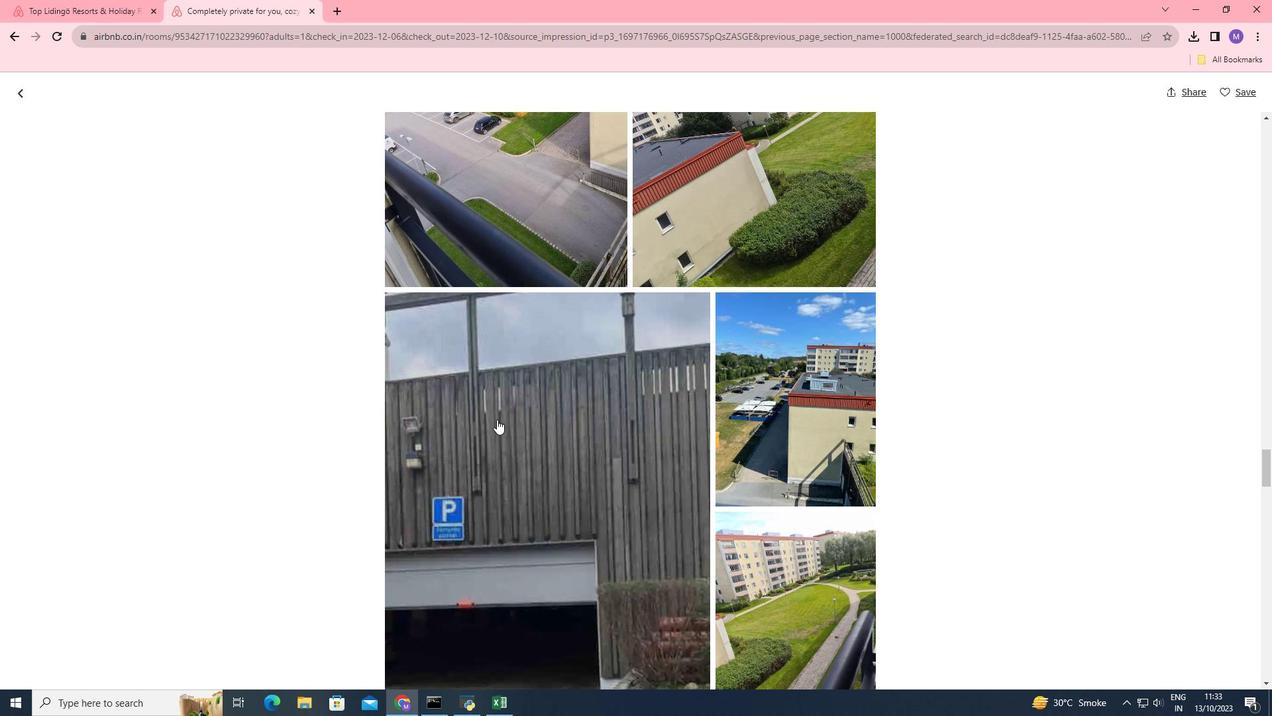 
Action: Mouse scrolled (497, 419) with delta (0, 0)
Screenshot: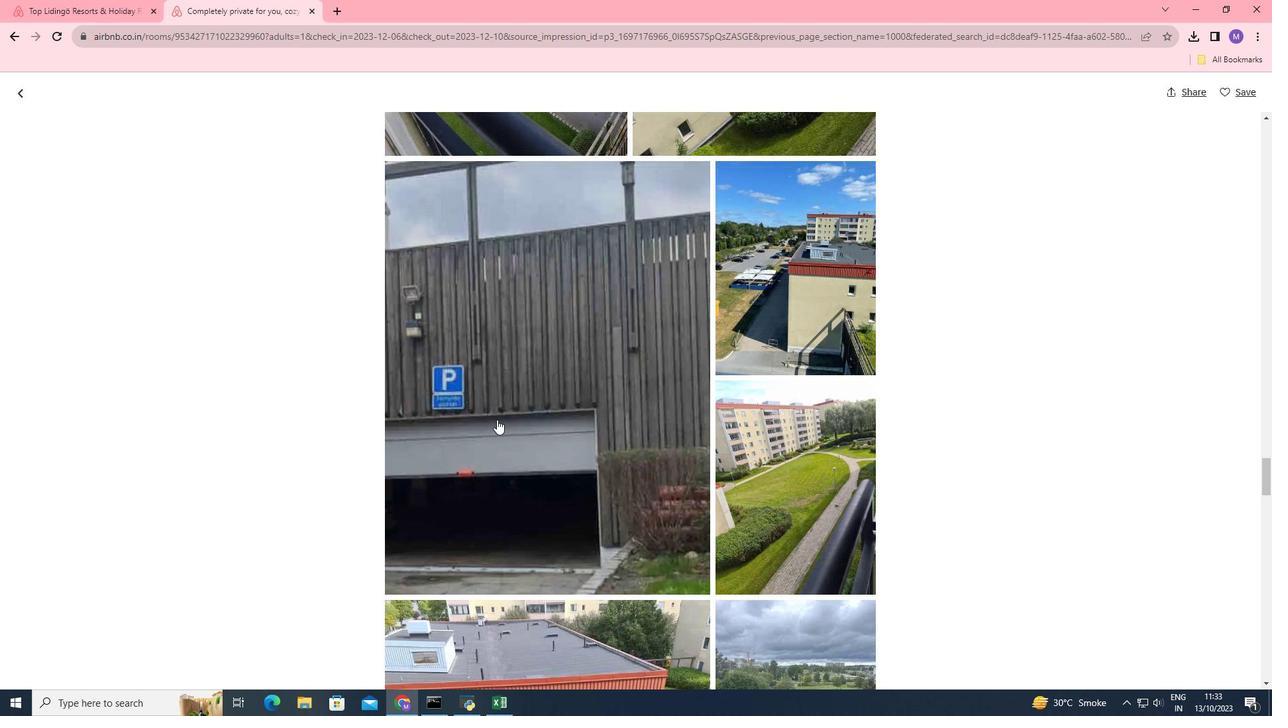 
Action: Mouse scrolled (497, 419) with delta (0, 0)
Screenshot: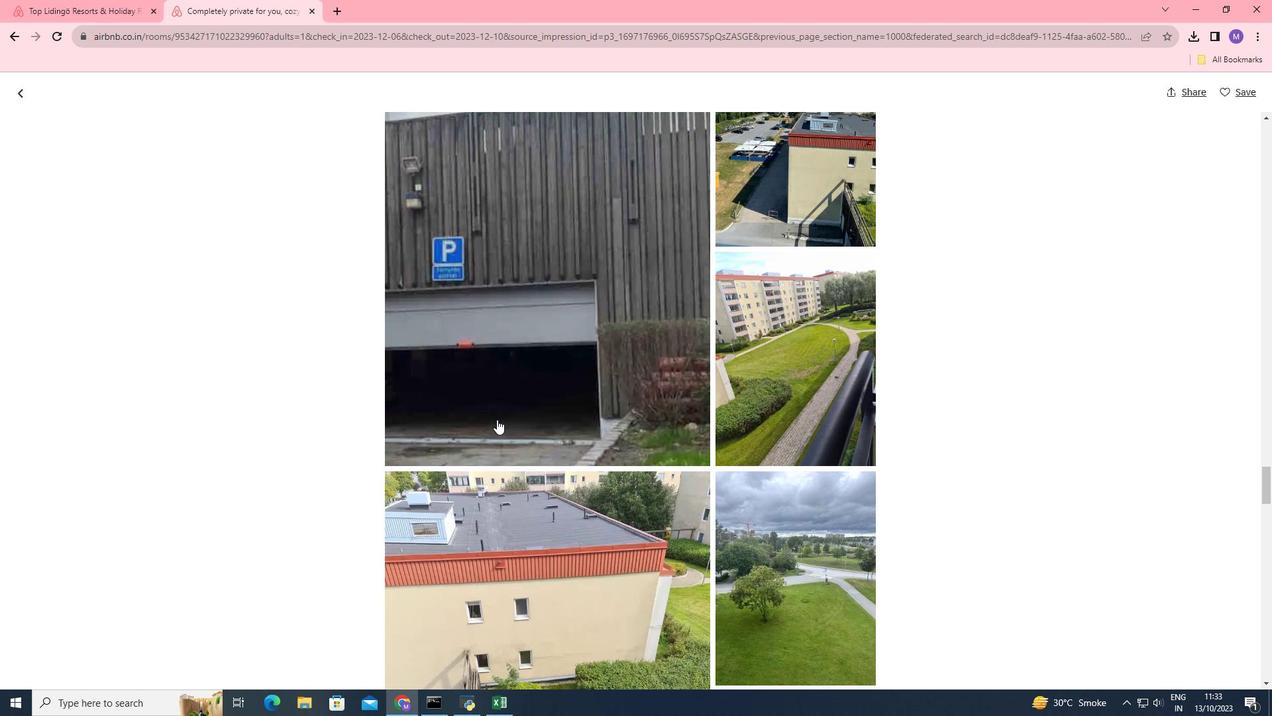 
Action: Mouse scrolled (497, 419) with delta (0, 0)
Screenshot: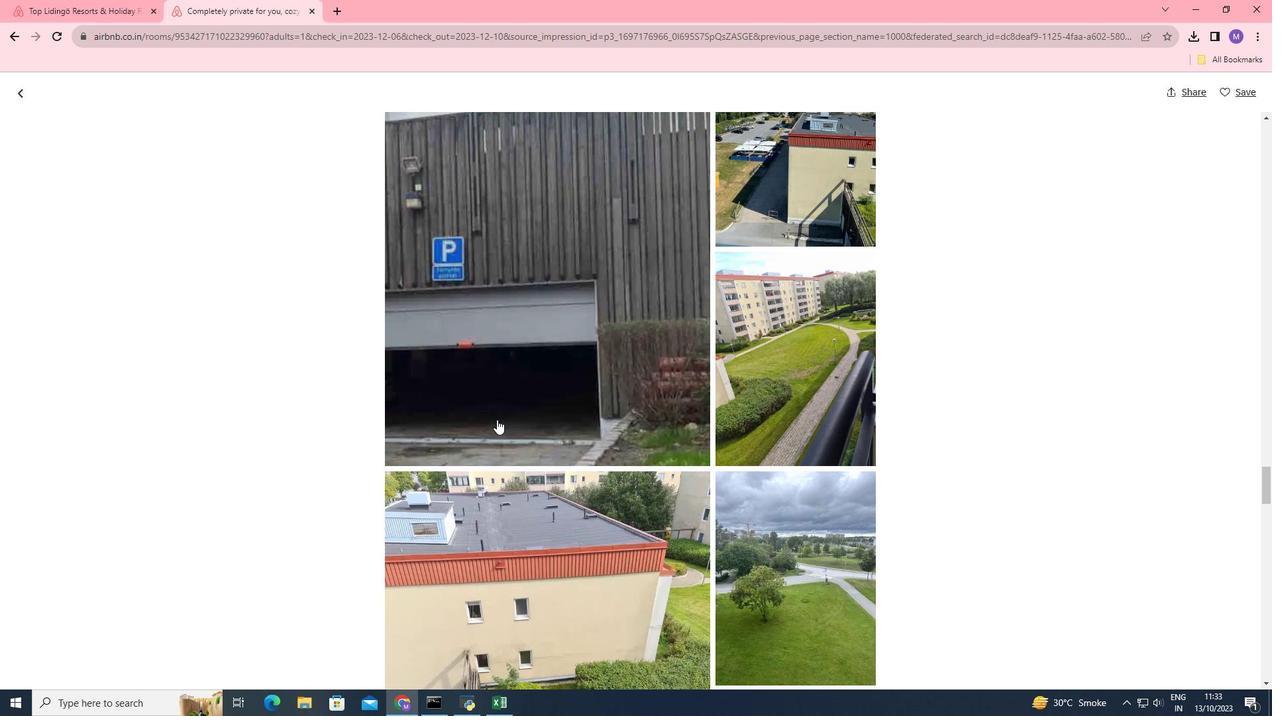 
Action: Mouse scrolled (497, 419) with delta (0, 0)
Screenshot: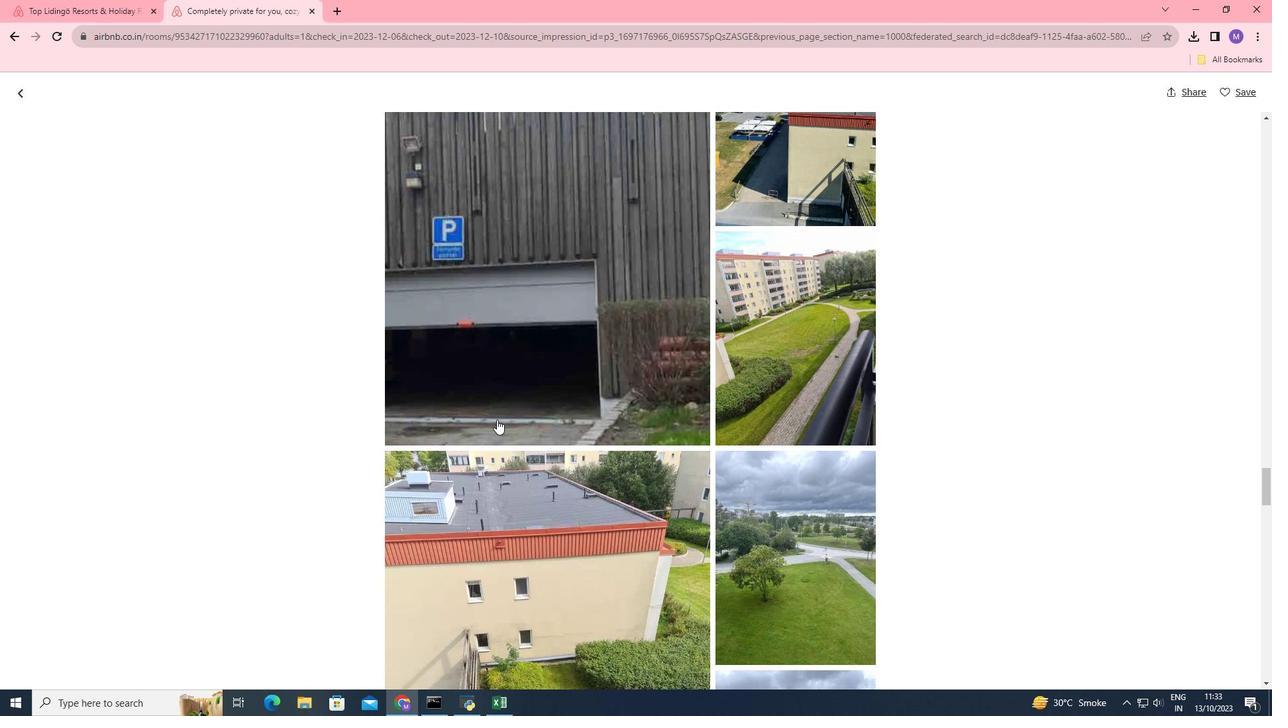 
Action: Mouse scrolled (497, 419) with delta (0, 0)
Screenshot: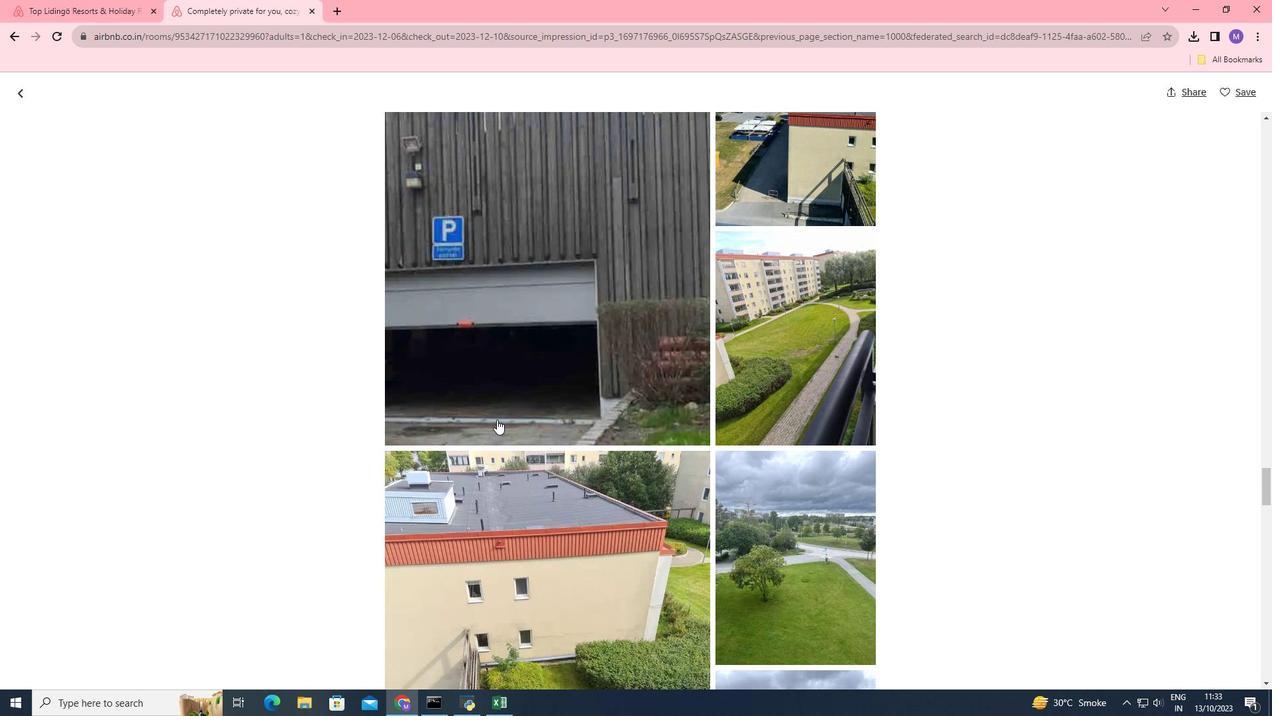 
Action: Mouse scrolled (497, 419) with delta (0, 0)
Screenshot: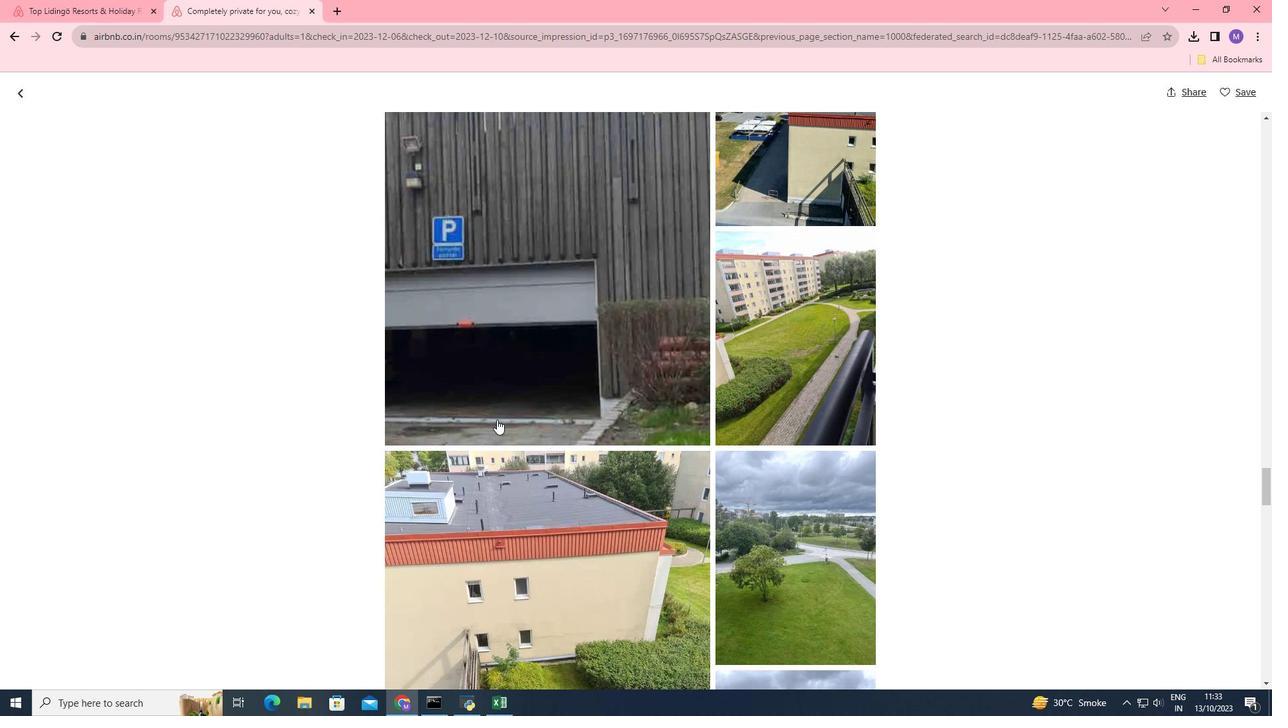 
Action: Mouse scrolled (497, 419) with delta (0, 0)
Screenshot: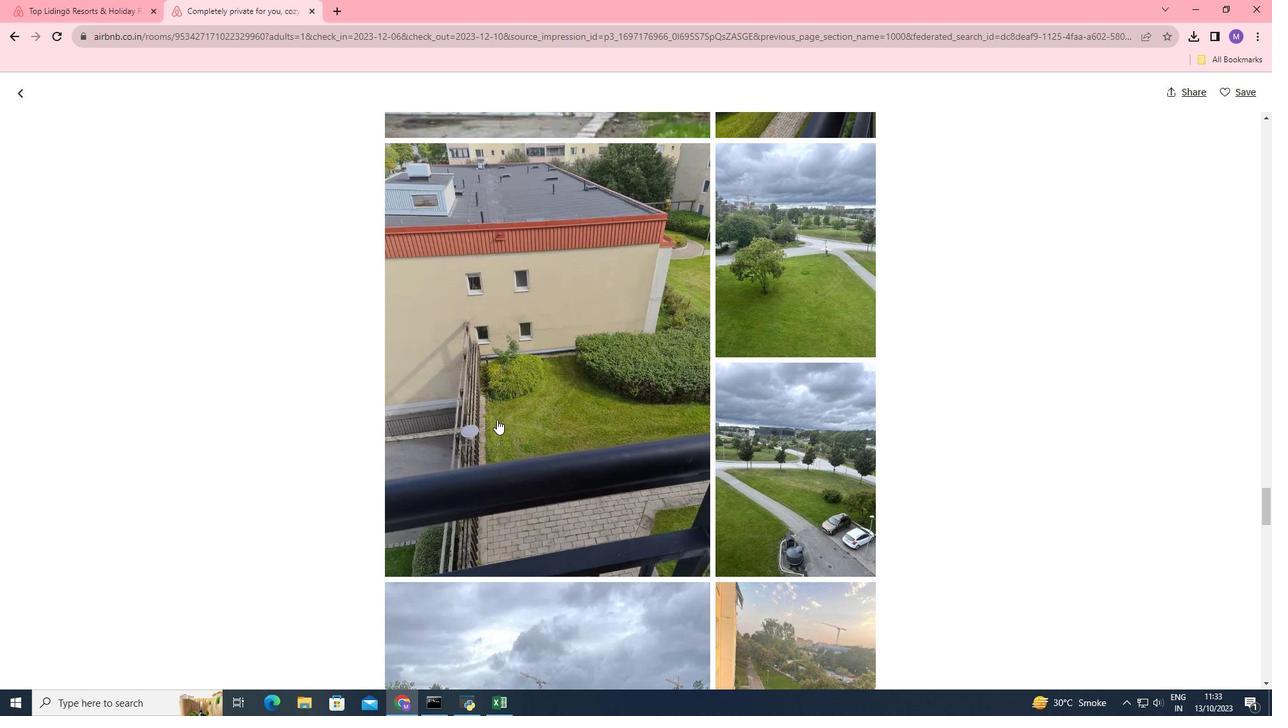 
Action: Mouse scrolled (497, 419) with delta (0, 0)
Screenshot: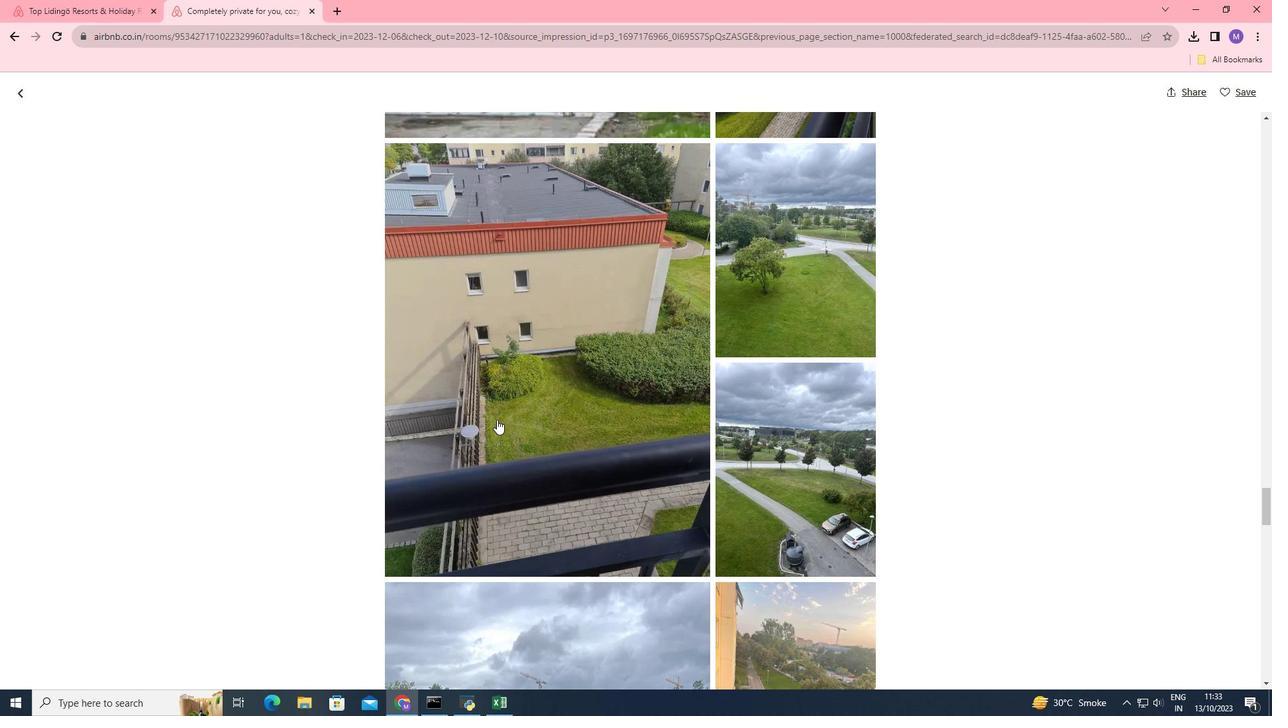 
Action: Mouse scrolled (497, 419) with delta (0, 0)
Screenshot: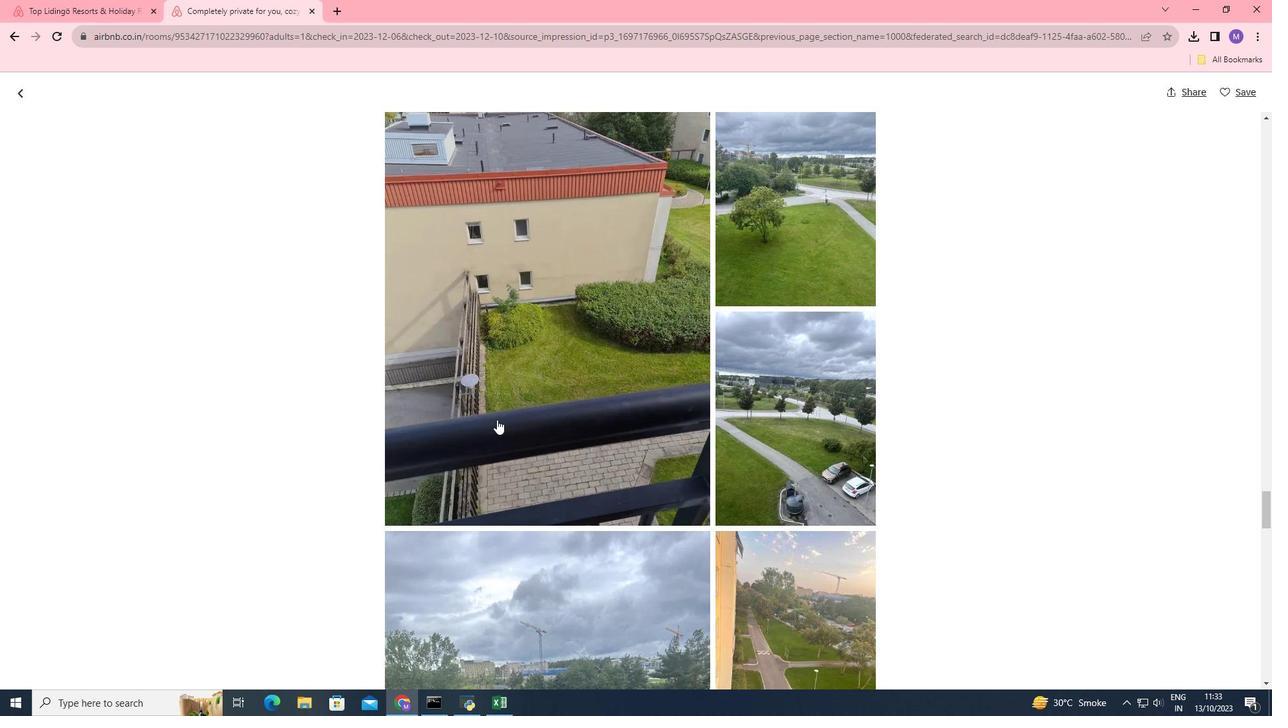 
Action: Mouse scrolled (497, 419) with delta (0, 0)
Screenshot: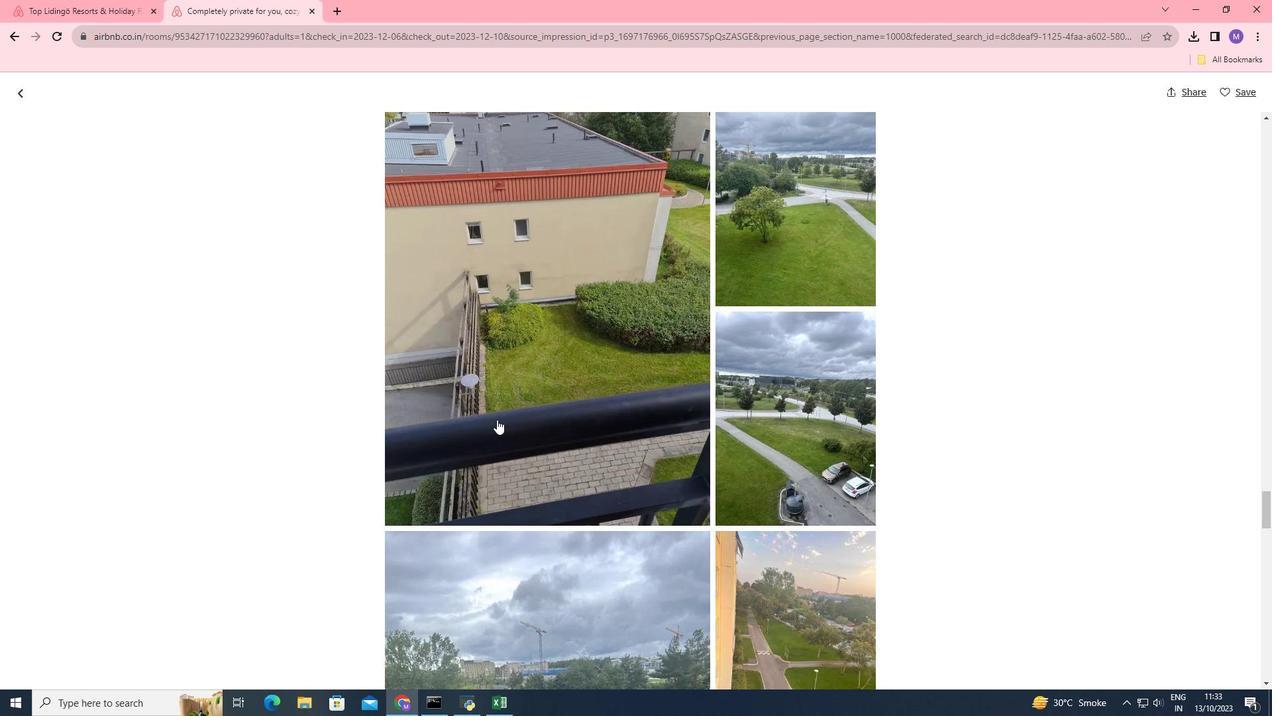 
Action: Mouse moved to (504, 417)
Screenshot: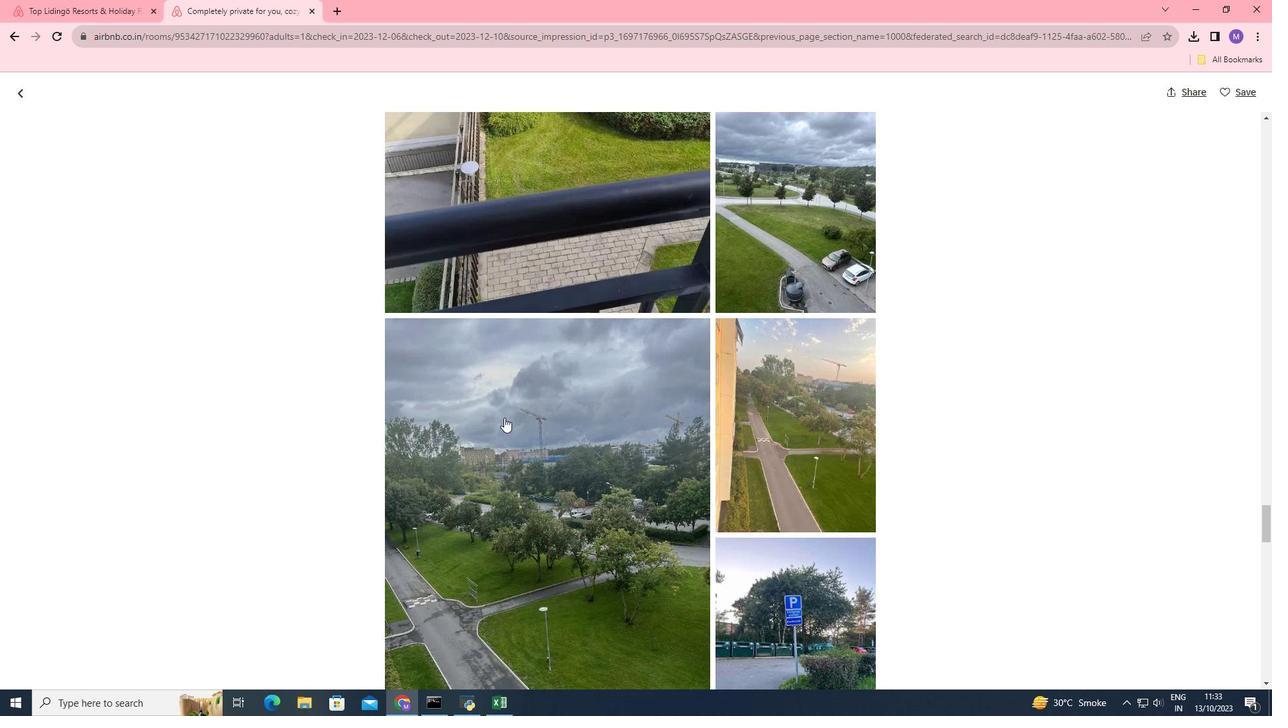 
Action: Mouse scrolled (504, 417) with delta (0, 0)
Screenshot: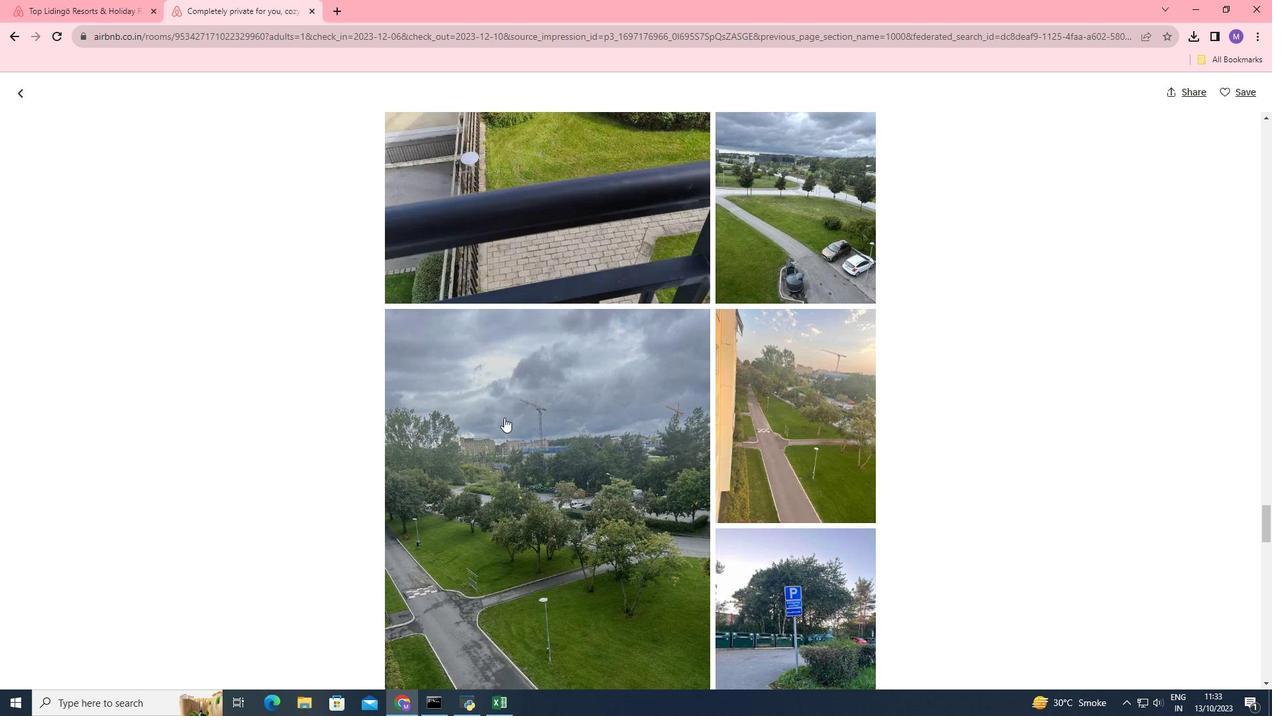 
Action: Mouse scrolled (504, 417) with delta (0, 0)
Screenshot: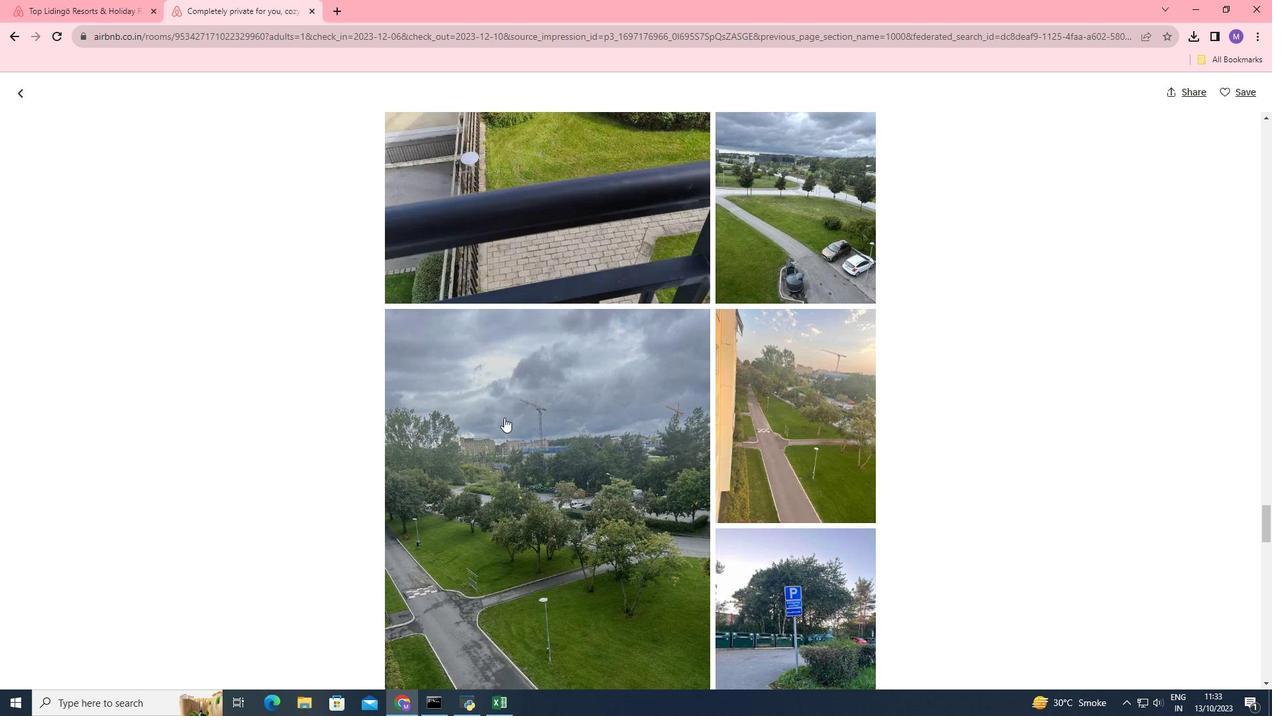 
Action: Mouse scrolled (504, 417) with delta (0, 0)
Screenshot: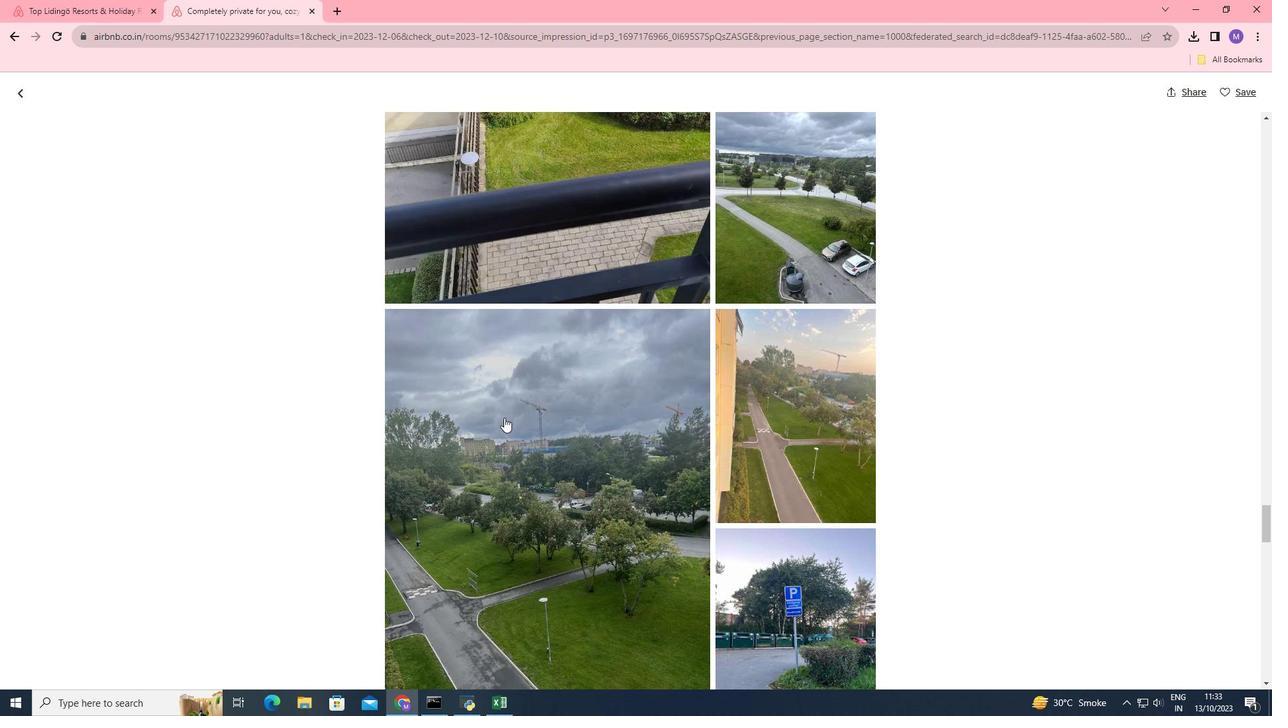 
Action: Mouse scrolled (504, 417) with delta (0, 0)
Screenshot: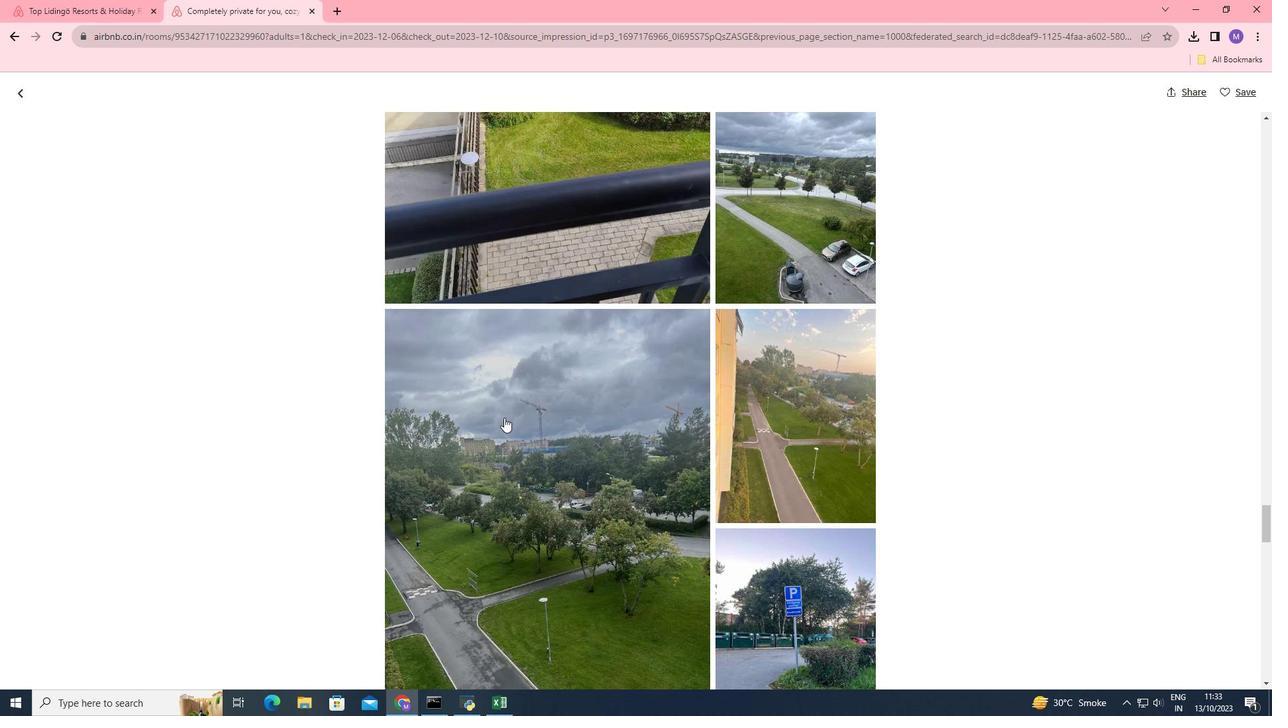 
Action: Mouse scrolled (504, 417) with delta (0, 0)
Screenshot: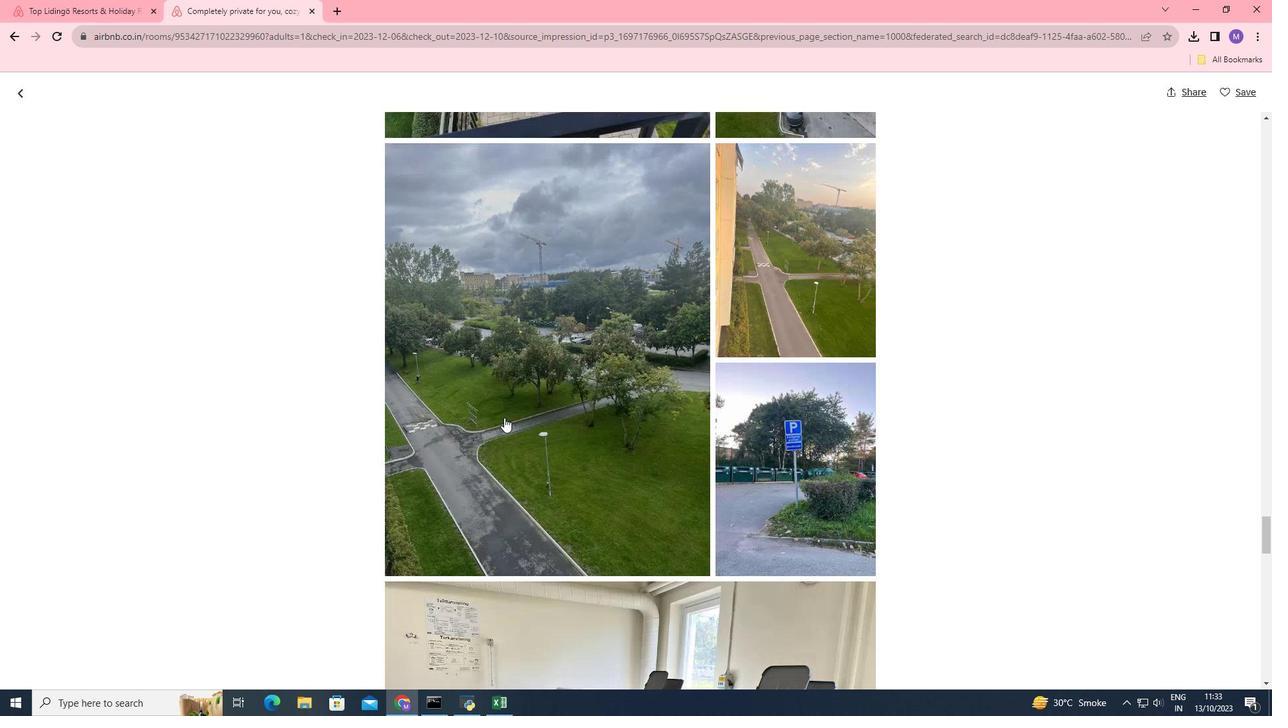 
Action: Mouse scrolled (504, 417) with delta (0, 0)
Screenshot: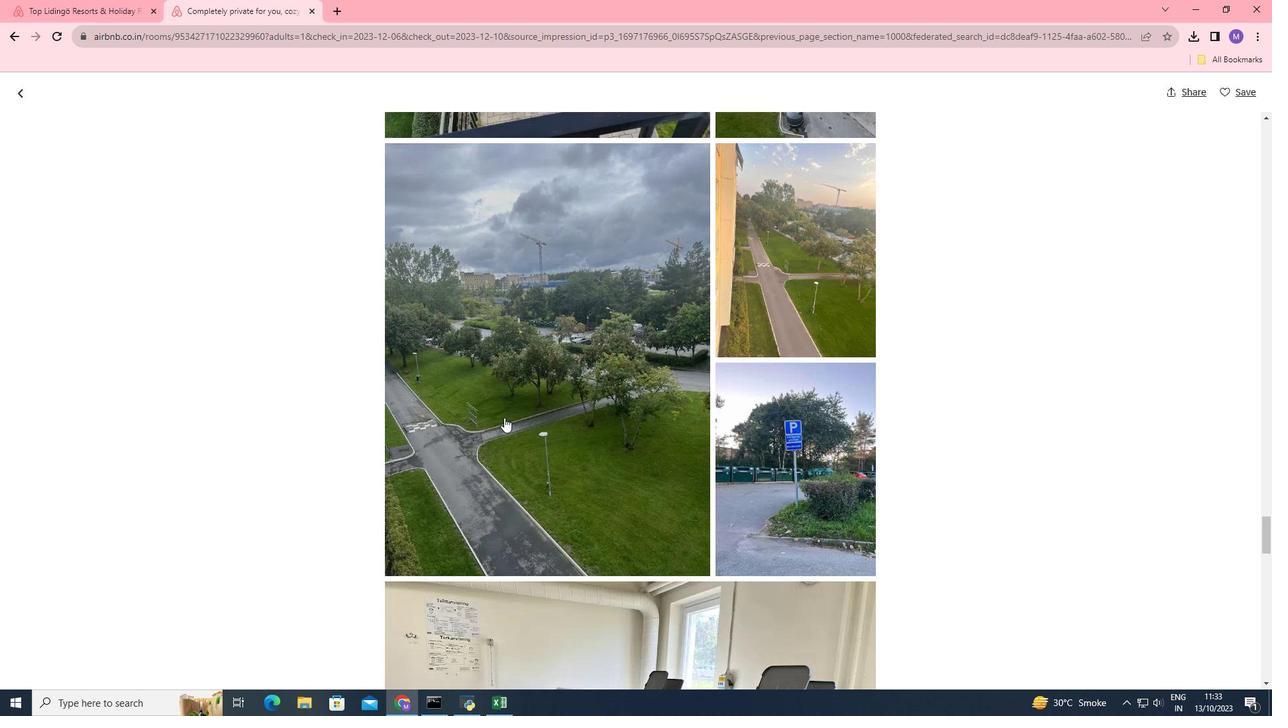 
Action: Mouse scrolled (504, 417) with delta (0, 0)
Screenshot: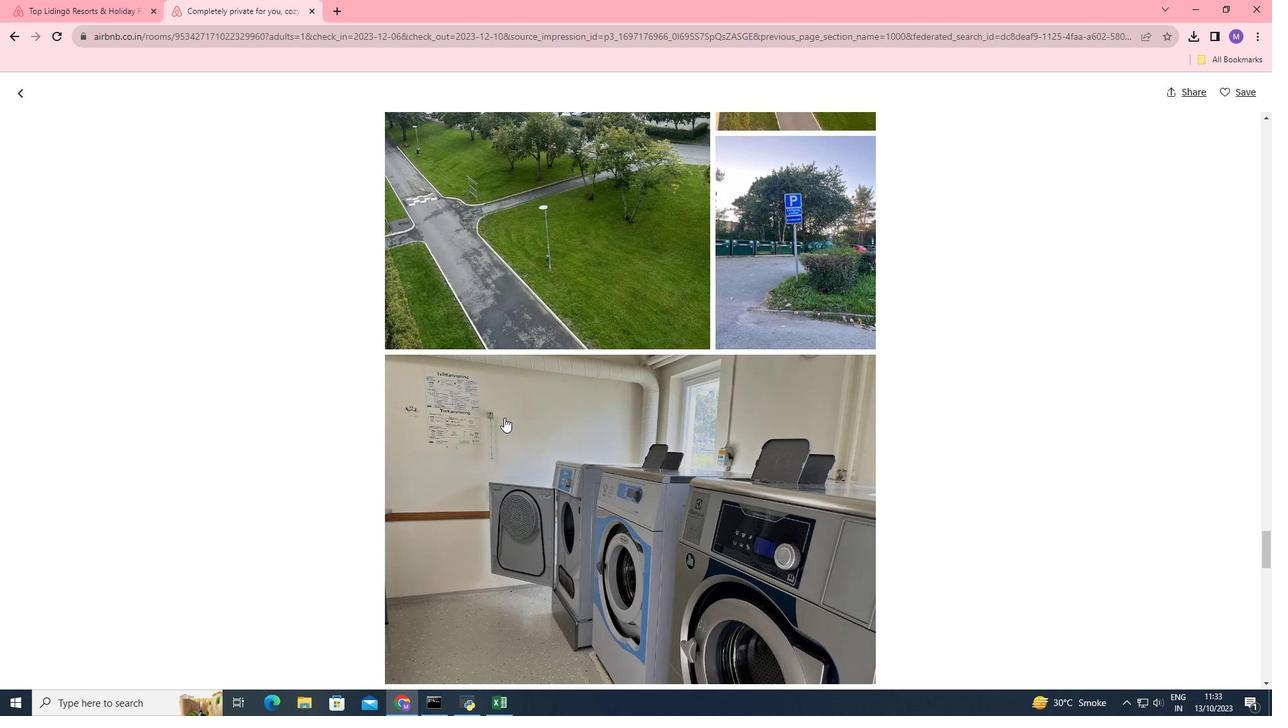 
Action: Mouse scrolled (504, 417) with delta (0, 0)
Screenshot: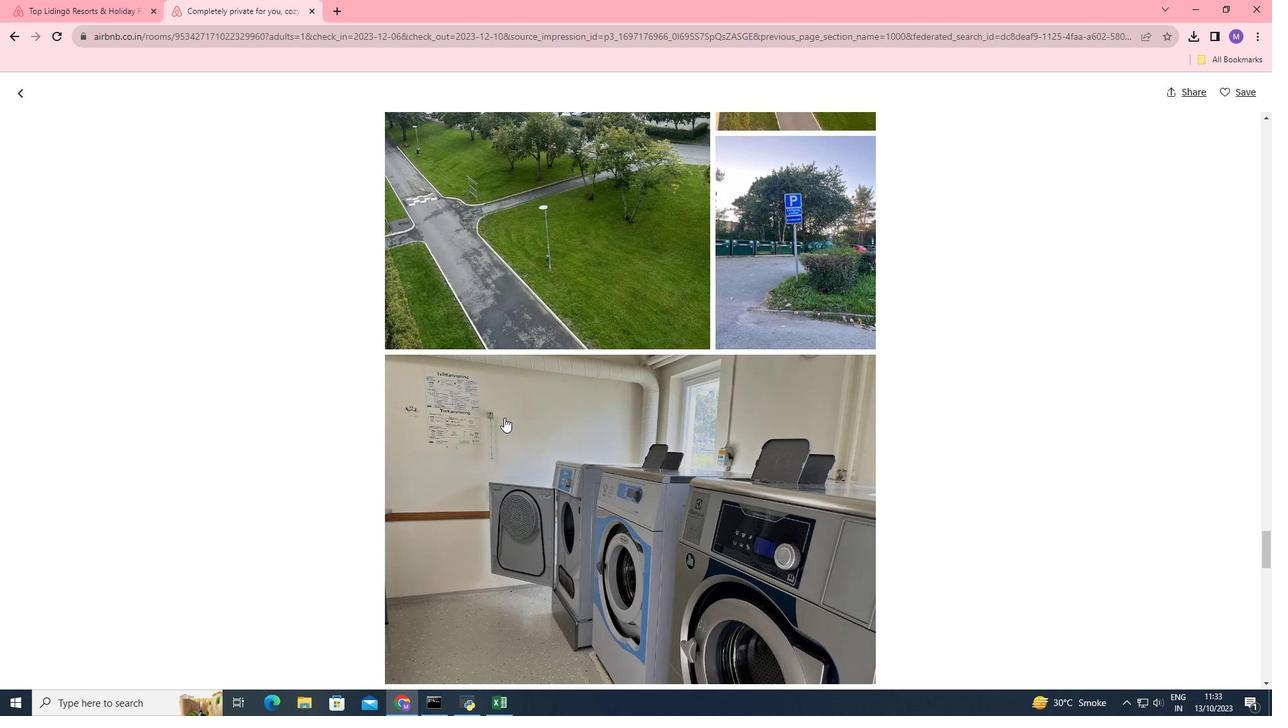 
Action: Mouse scrolled (504, 417) with delta (0, 0)
Screenshot: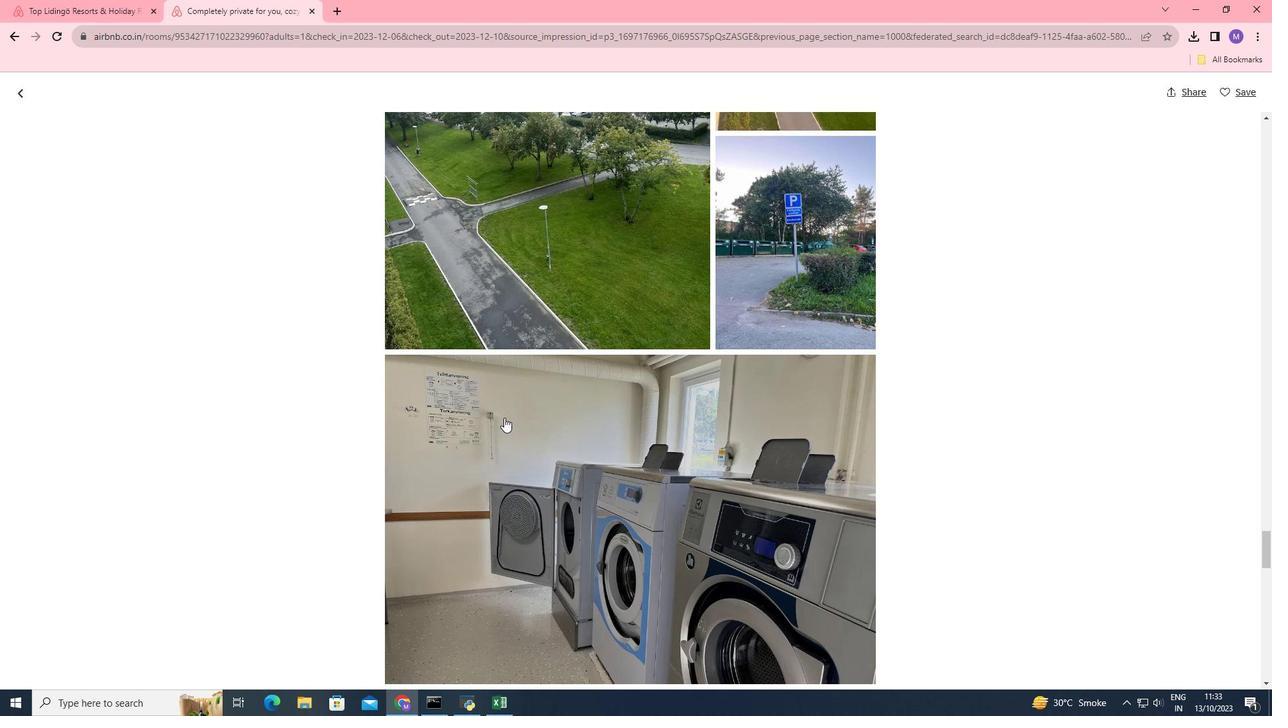 
Action: Mouse scrolled (504, 417) with delta (0, 0)
Screenshot: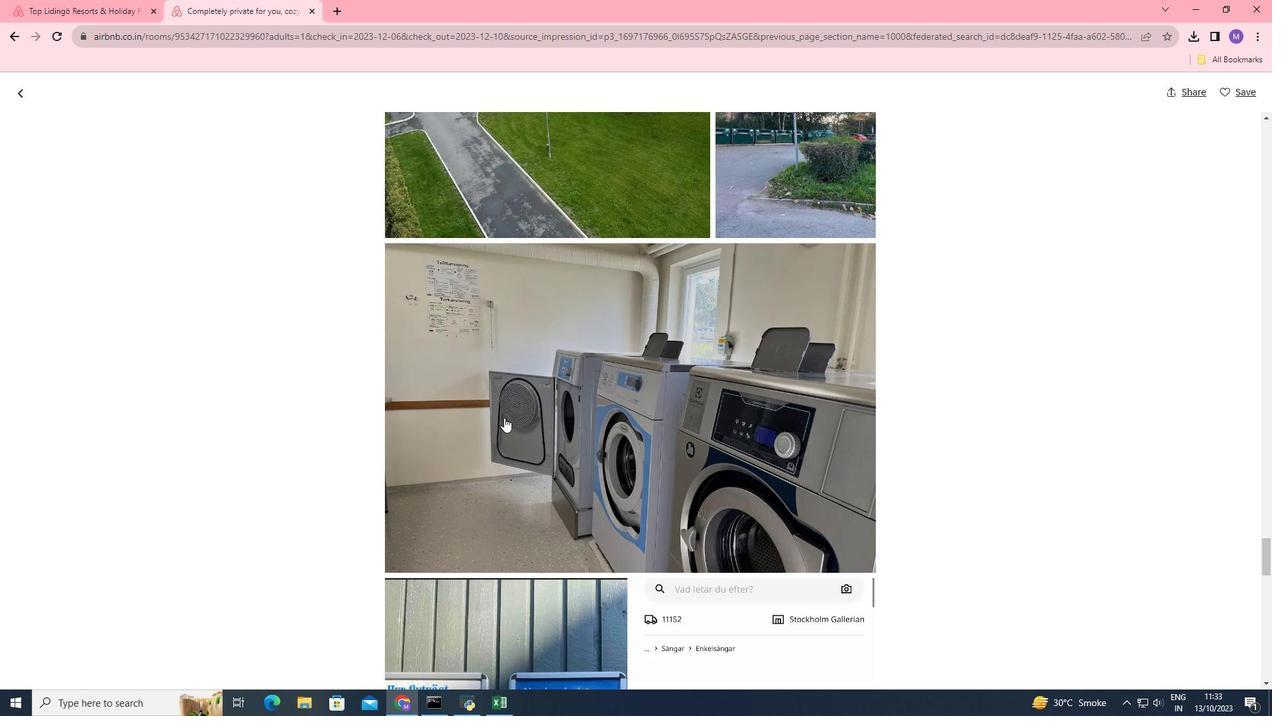 
Action: Mouse scrolled (504, 417) with delta (0, 0)
Screenshot: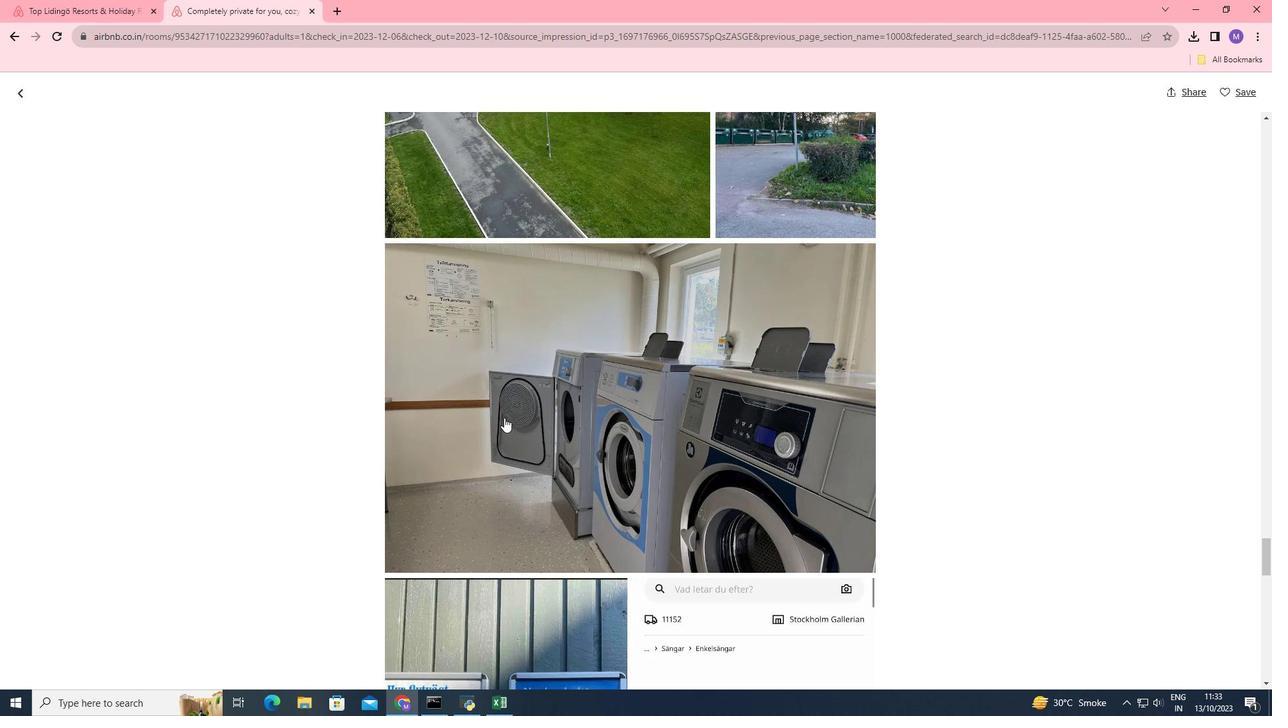 
Action: Mouse scrolled (504, 417) with delta (0, 0)
Screenshot: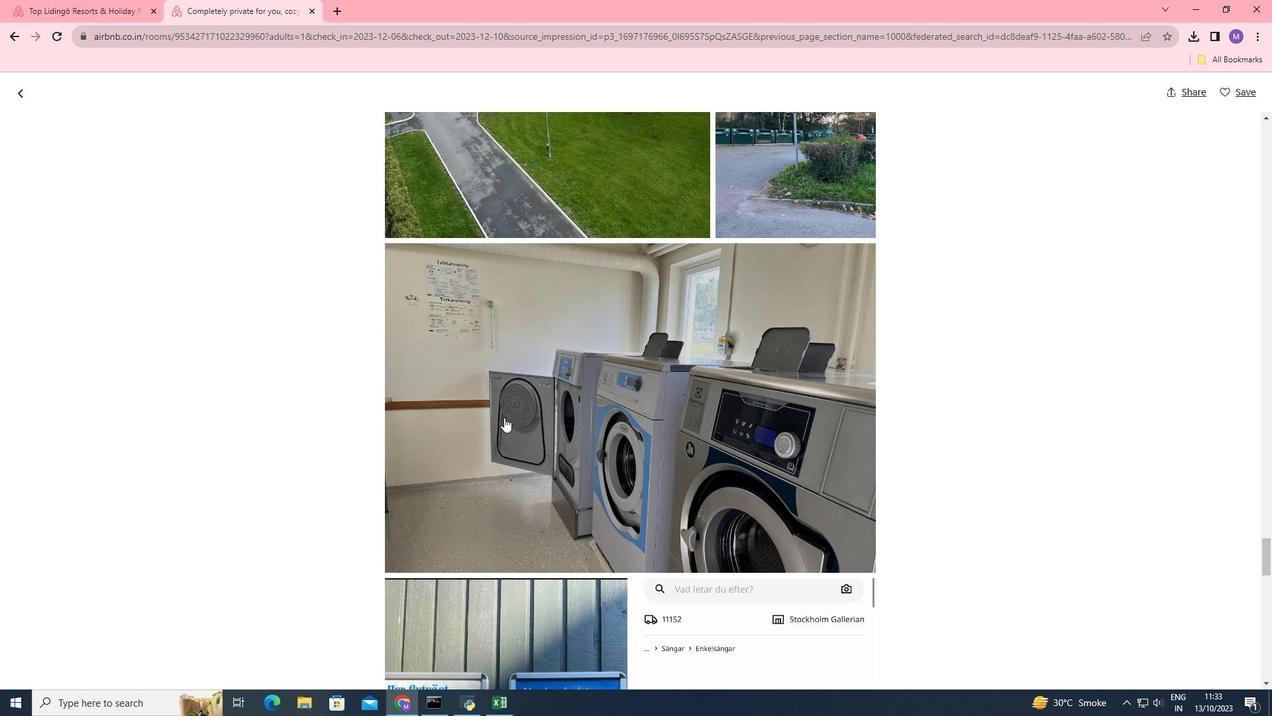 
Action: Mouse scrolled (504, 417) with delta (0, 0)
Screenshot: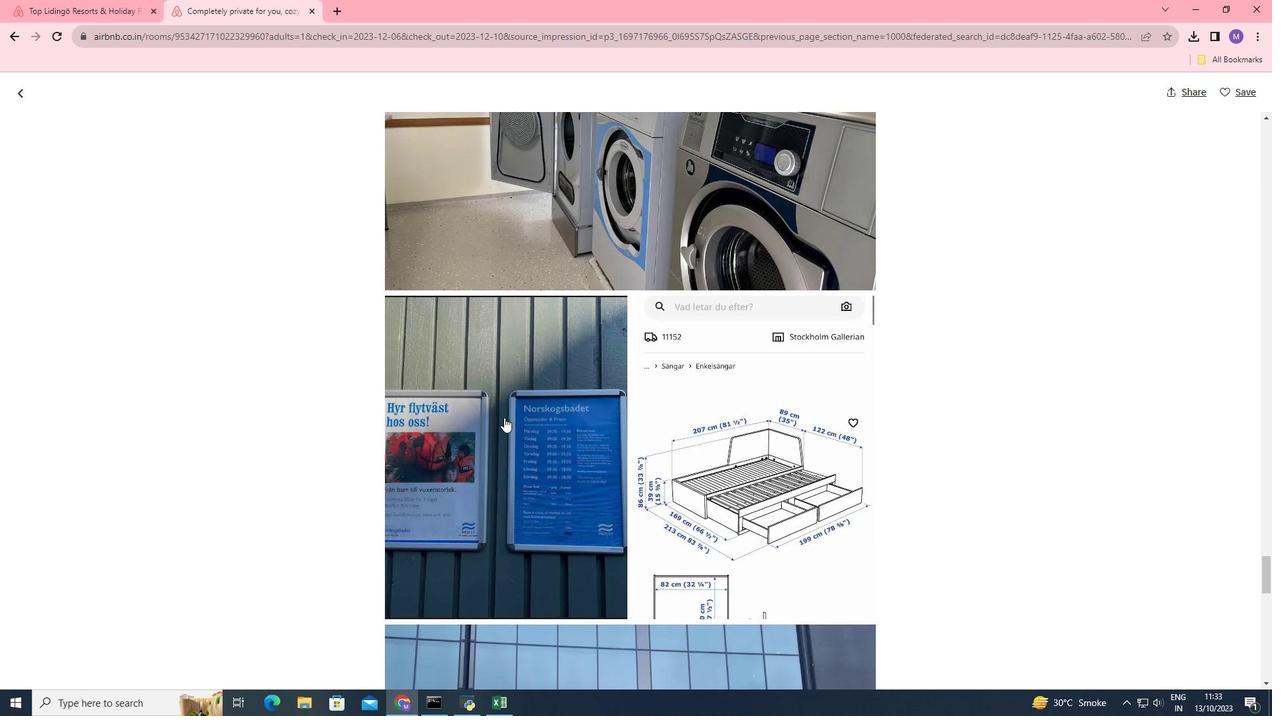 
Action: Mouse scrolled (504, 417) with delta (0, 0)
Screenshot: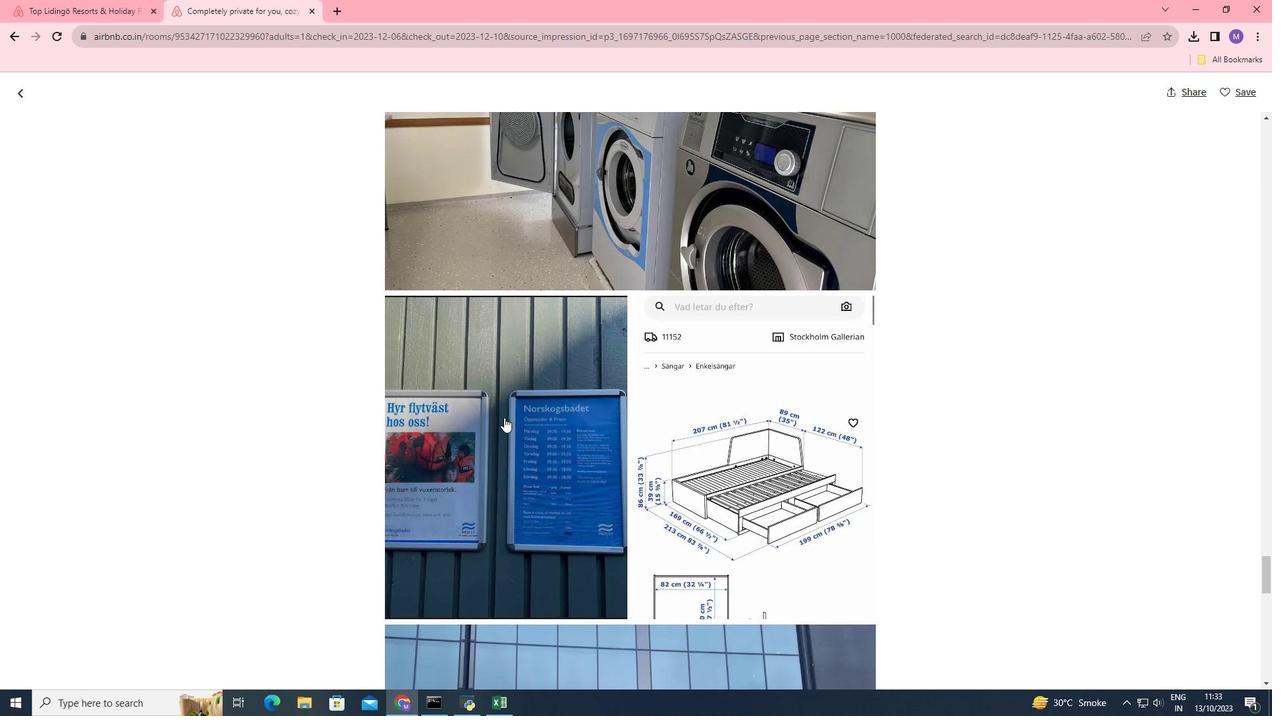
Action: Mouse scrolled (504, 417) with delta (0, 0)
Screenshot: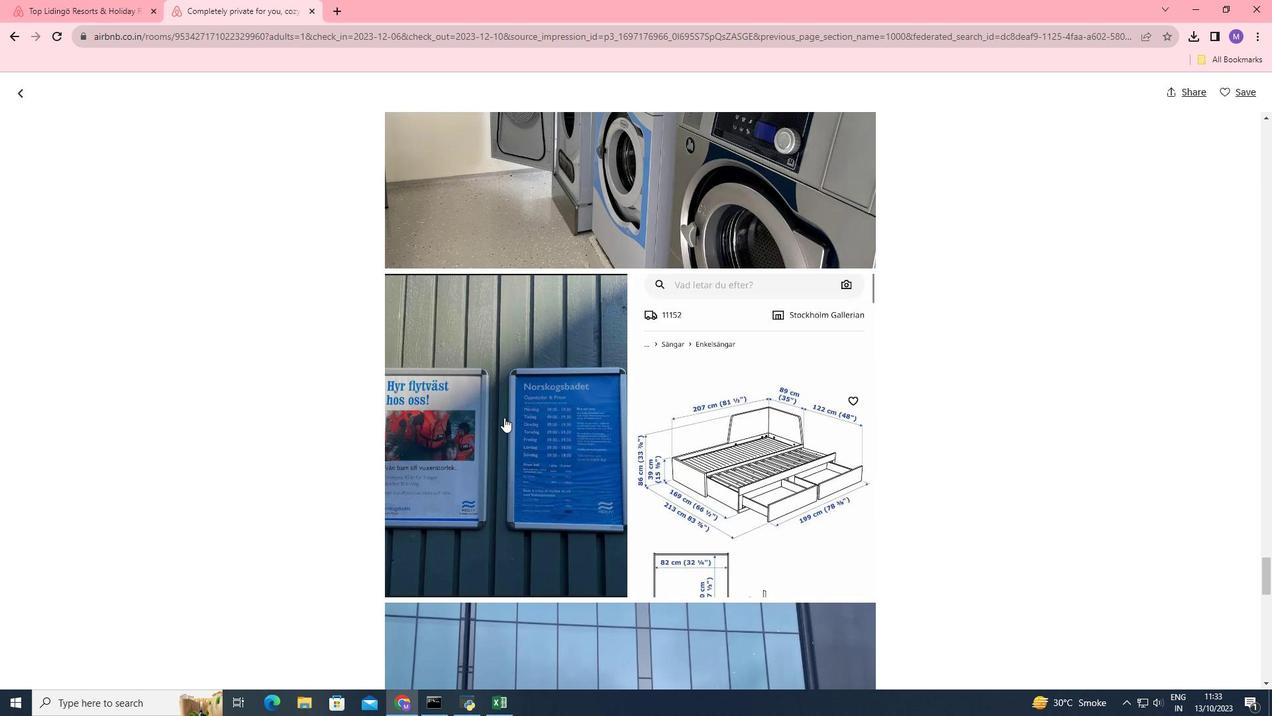 
Action: Mouse scrolled (504, 417) with delta (0, 0)
Screenshot: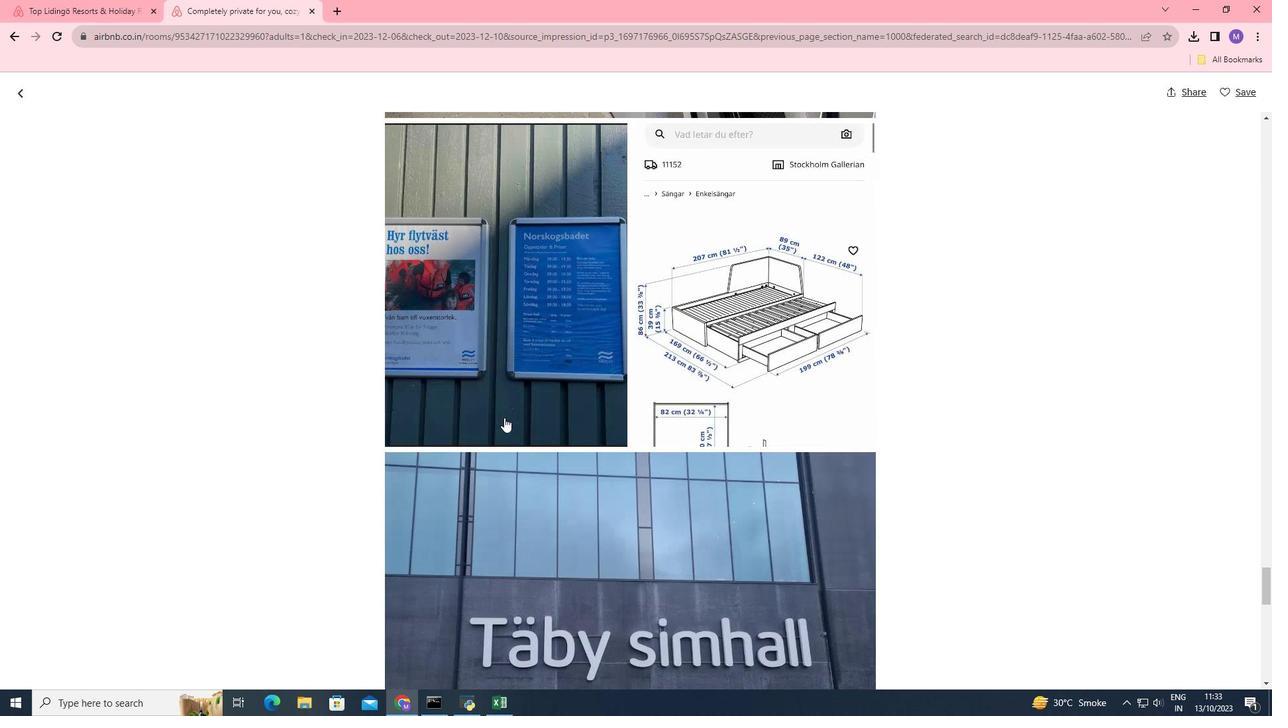 
Action: Mouse moved to (507, 417)
Screenshot: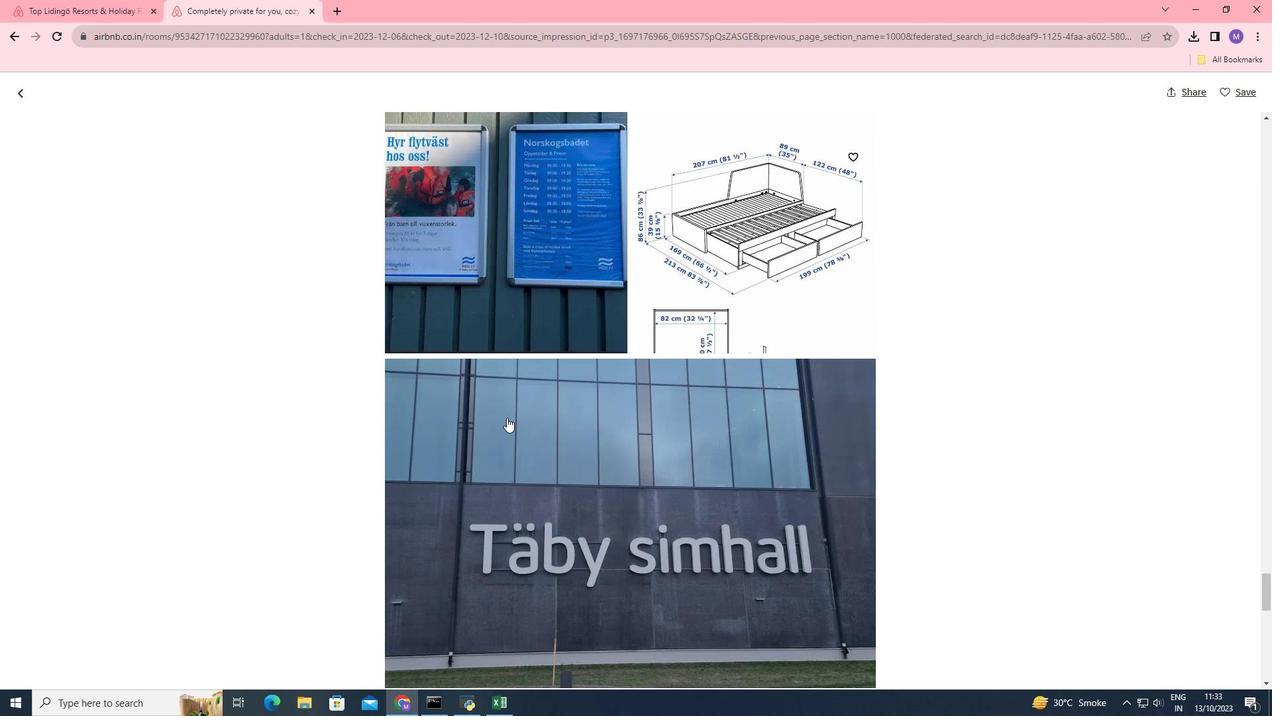 
Action: Mouse scrolled (507, 417) with delta (0, 0)
Screenshot: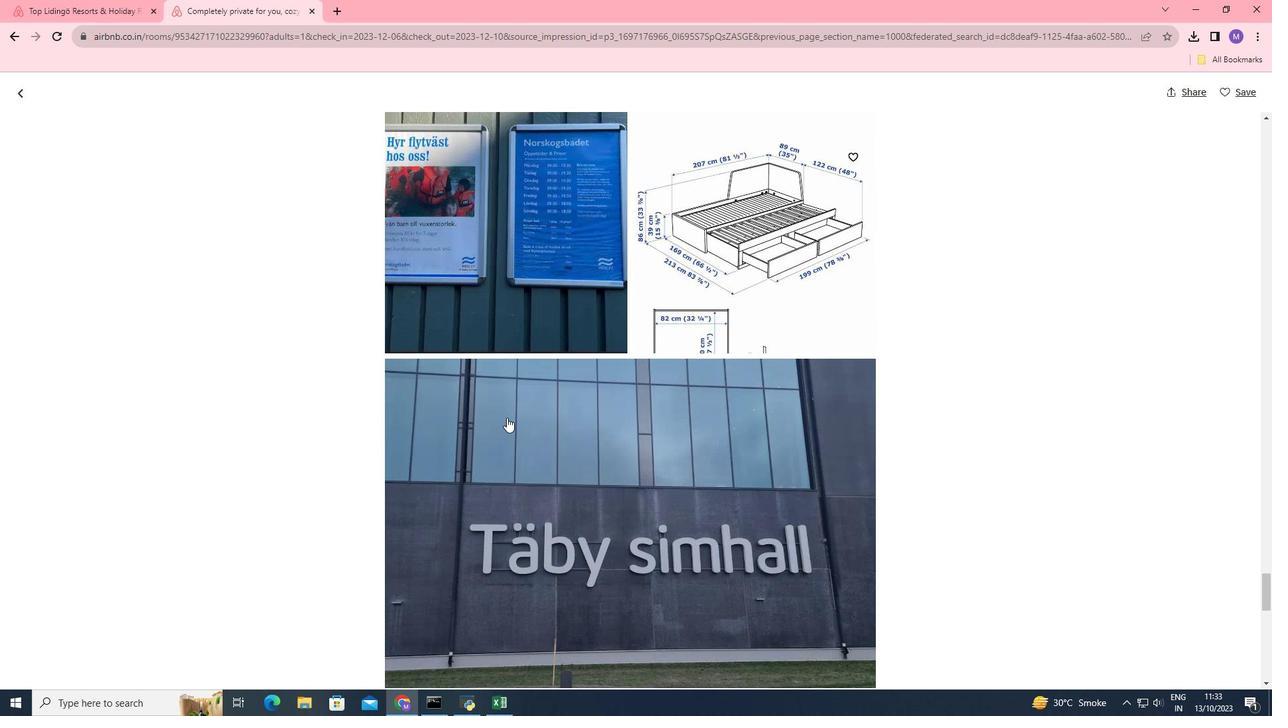 
Action: Mouse scrolled (507, 417) with delta (0, 0)
Screenshot: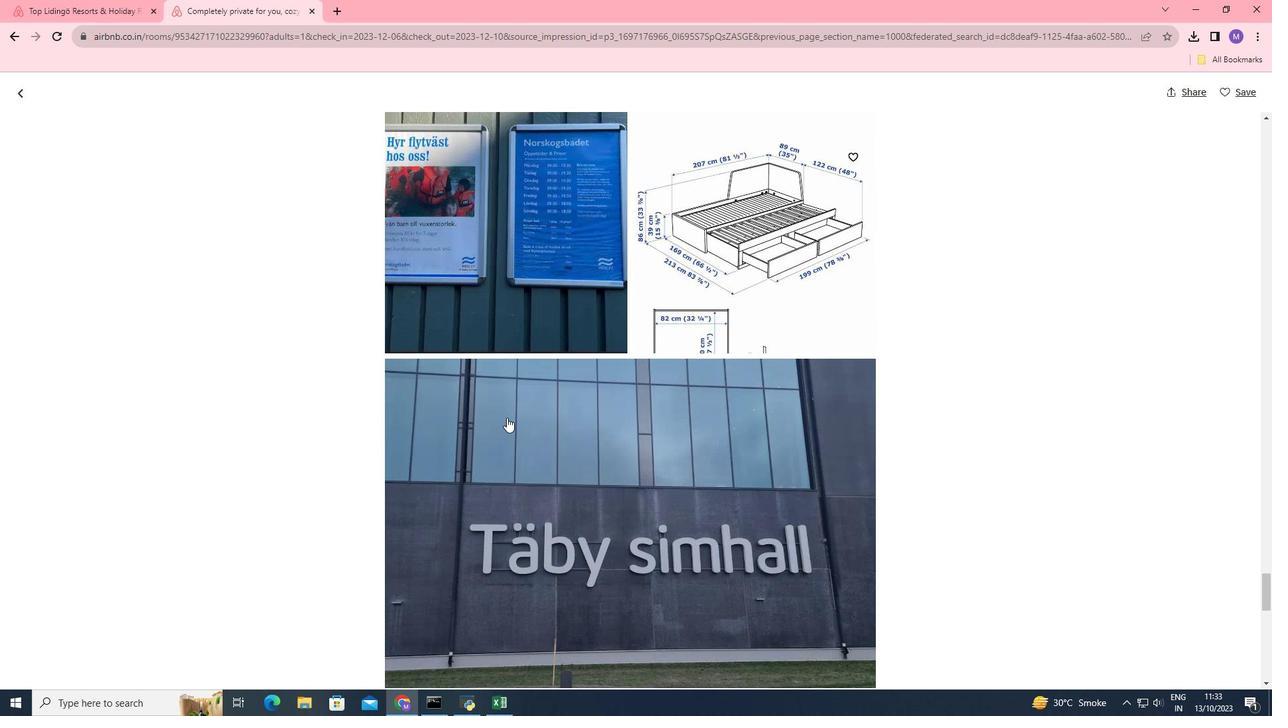 
Action: Mouse scrolled (507, 417) with delta (0, 0)
Screenshot: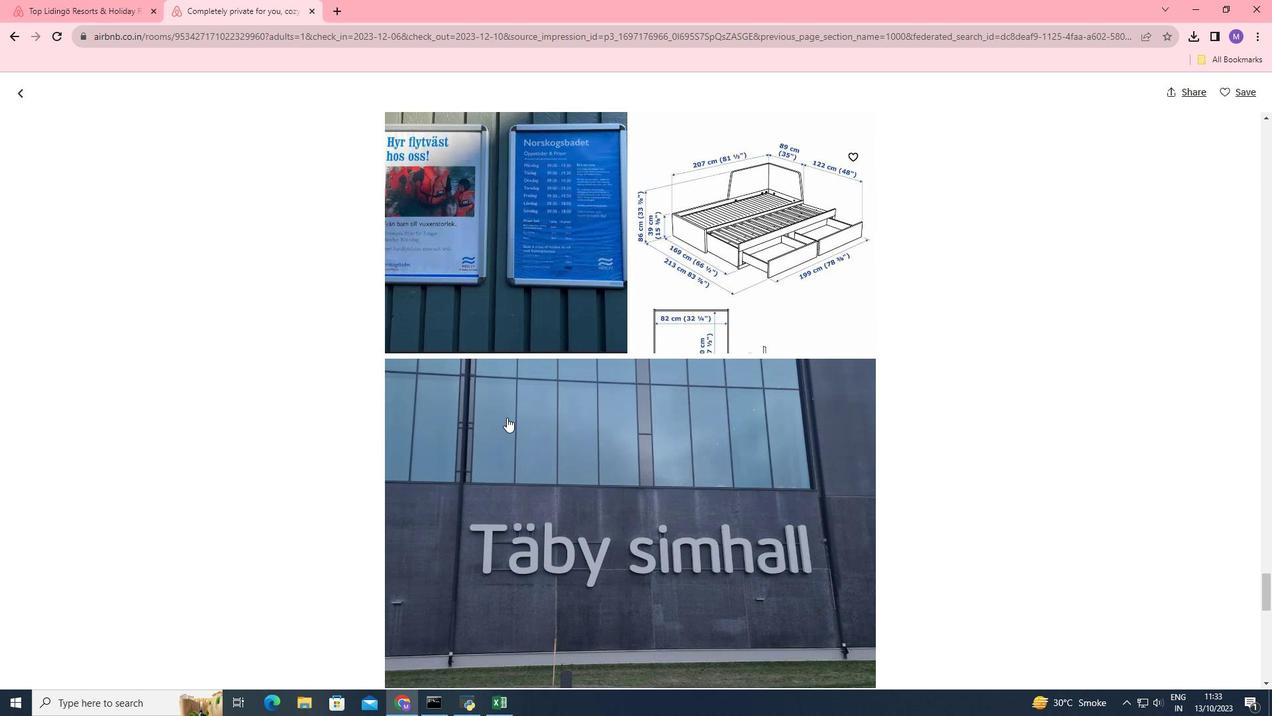 
Action: Mouse scrolled (507, 417) with delta (0, 0)
Screenshot: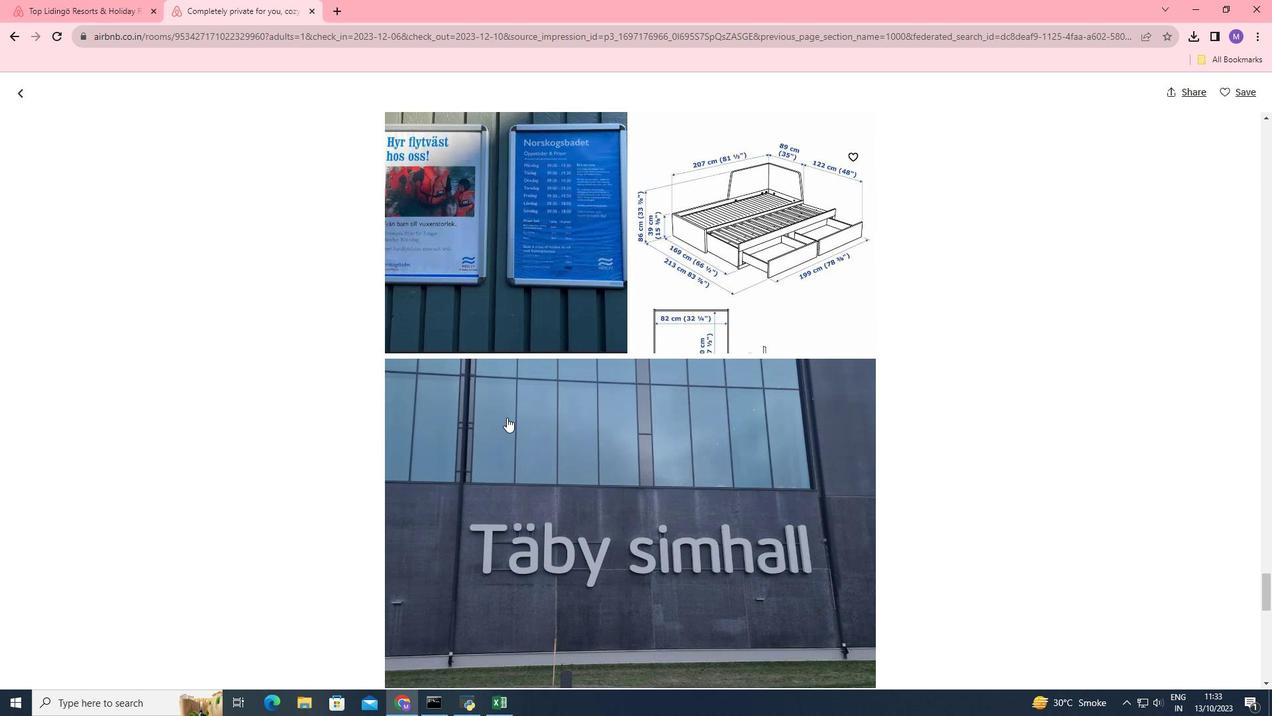 
Action: Mouse scrolled (507, 417) with delta (0, 0)
Screenshot: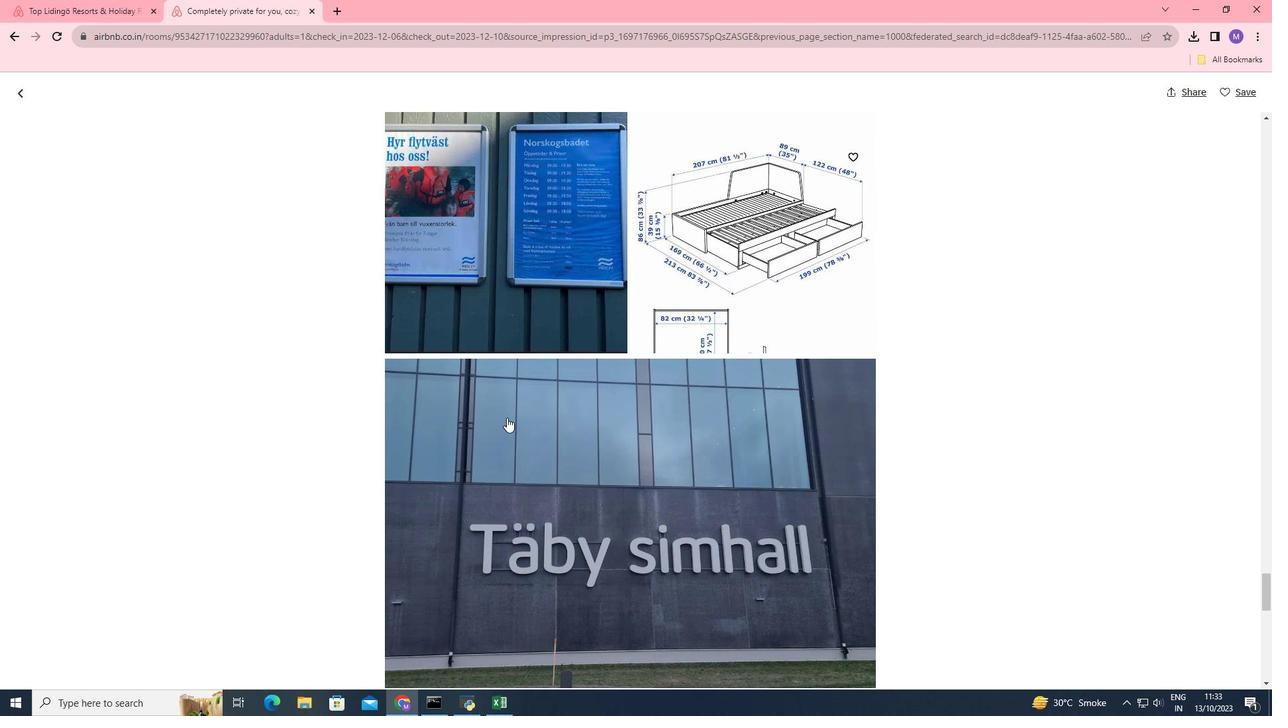 
Action: Mouse scrolled (507, 417) with delta (0, 0)
Screenshot: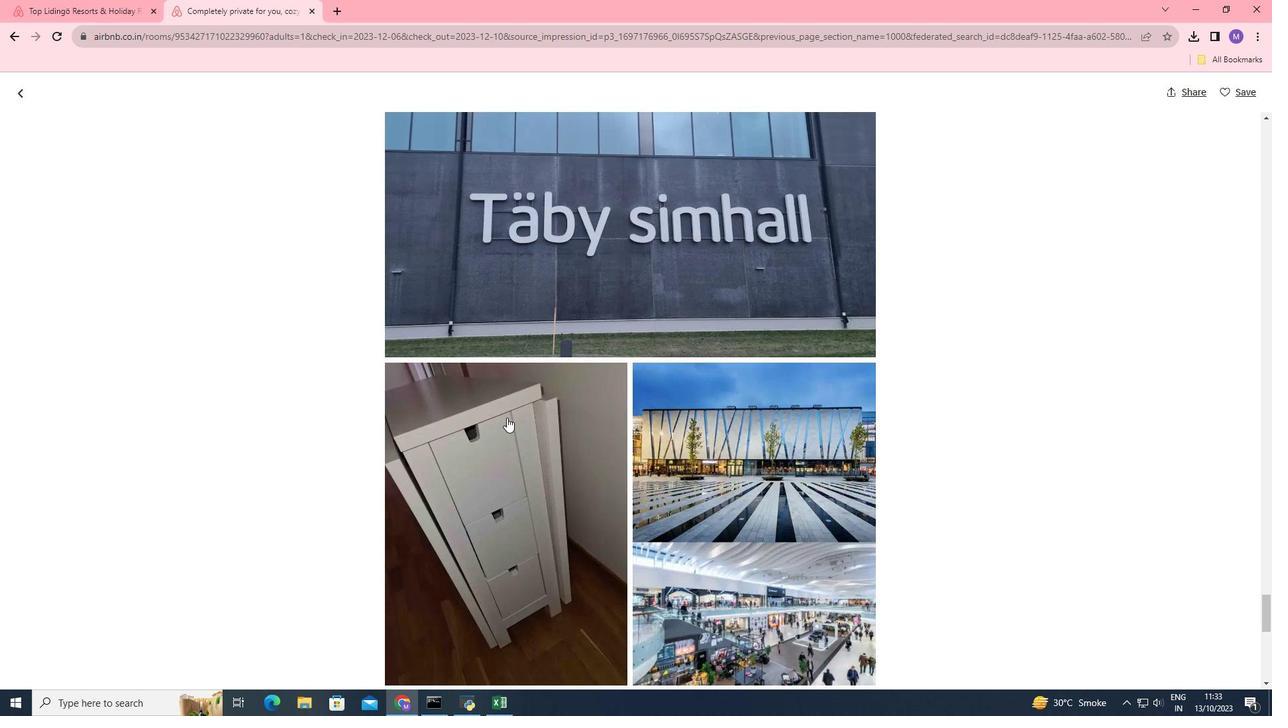 
Action: Mouse scrolled (507, 417) with delta (0, 0)
Screenshot: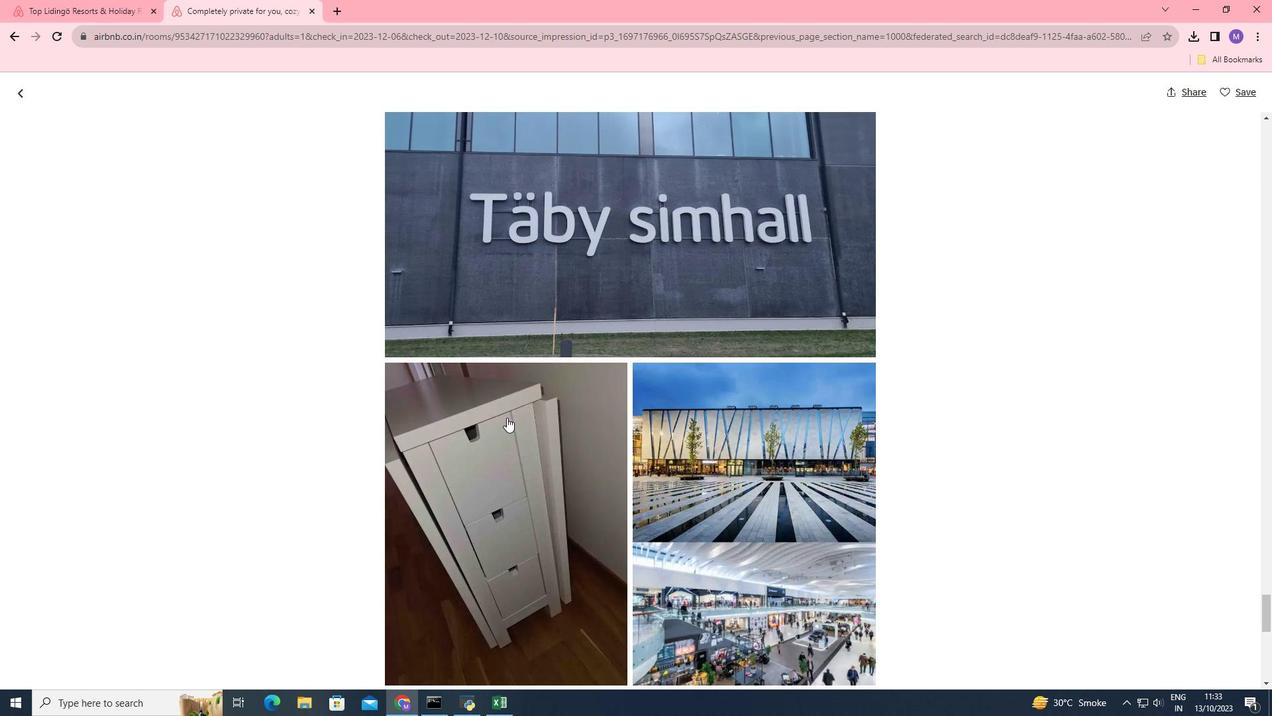 
Action: Mouse scrolled (507, 417) with delta (0, 0)
Screenshot: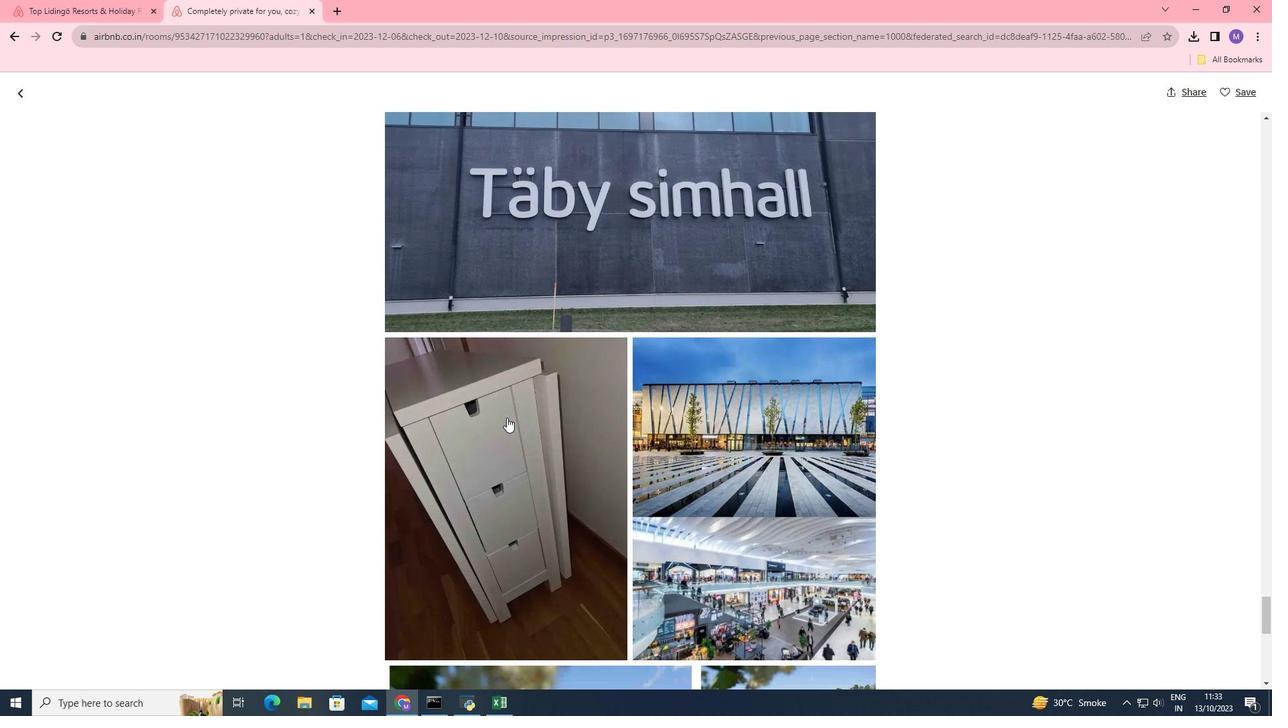 
Action: Mouse scrolled (507, 417) with delta (0, 0)
Screenshot: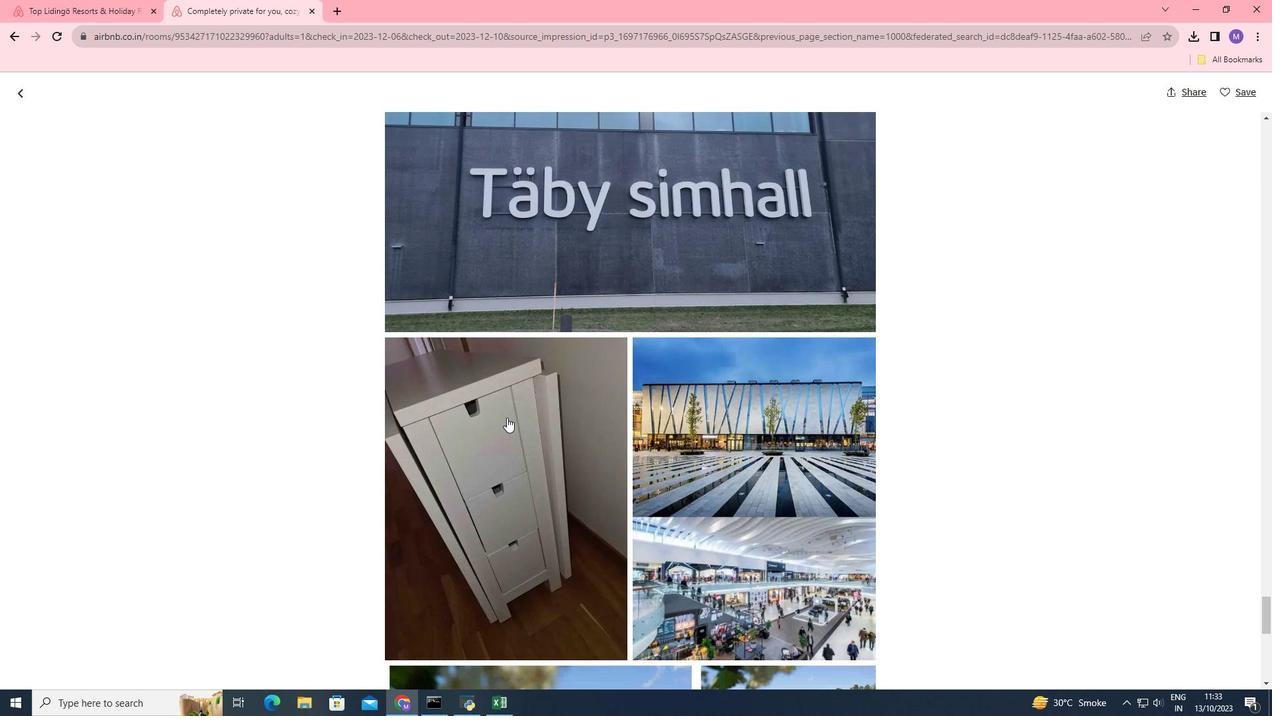 
Action: Mouse scrolled (507, 417) with delta (0, 0)
Screenshot: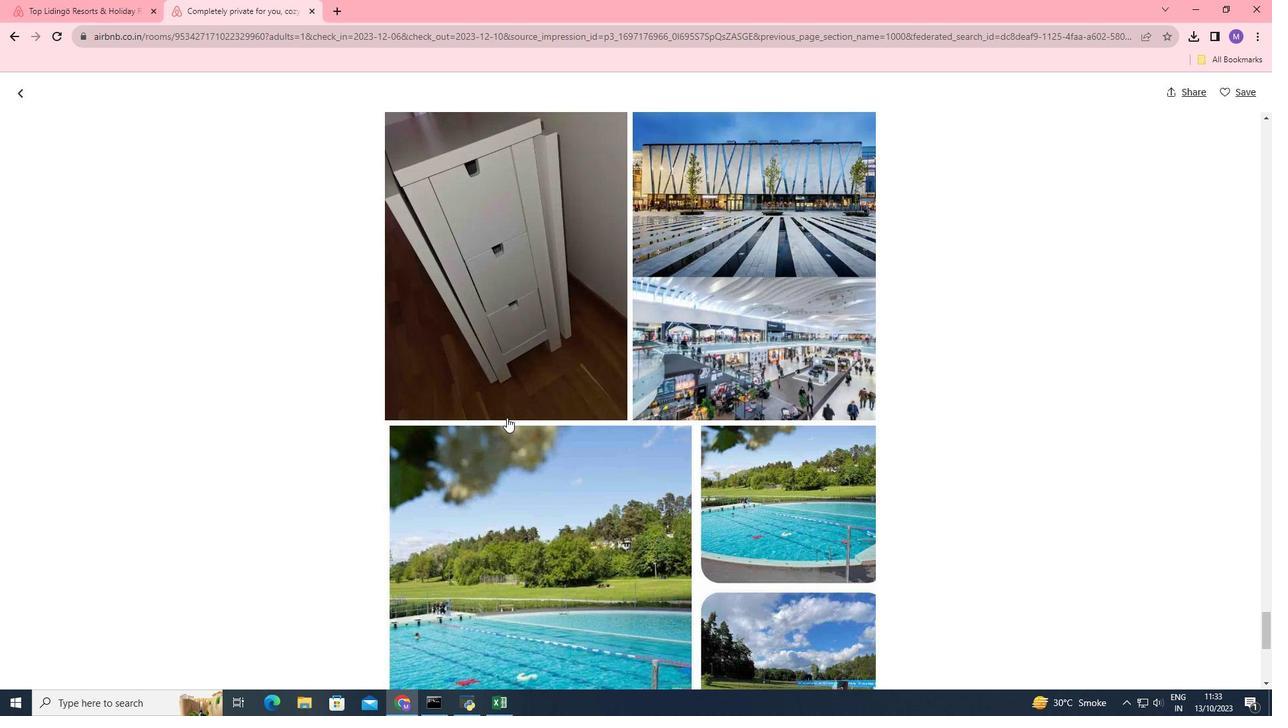 
Action: Mouse scrolled (507, 417) with delta (0, 0)
Screenshot: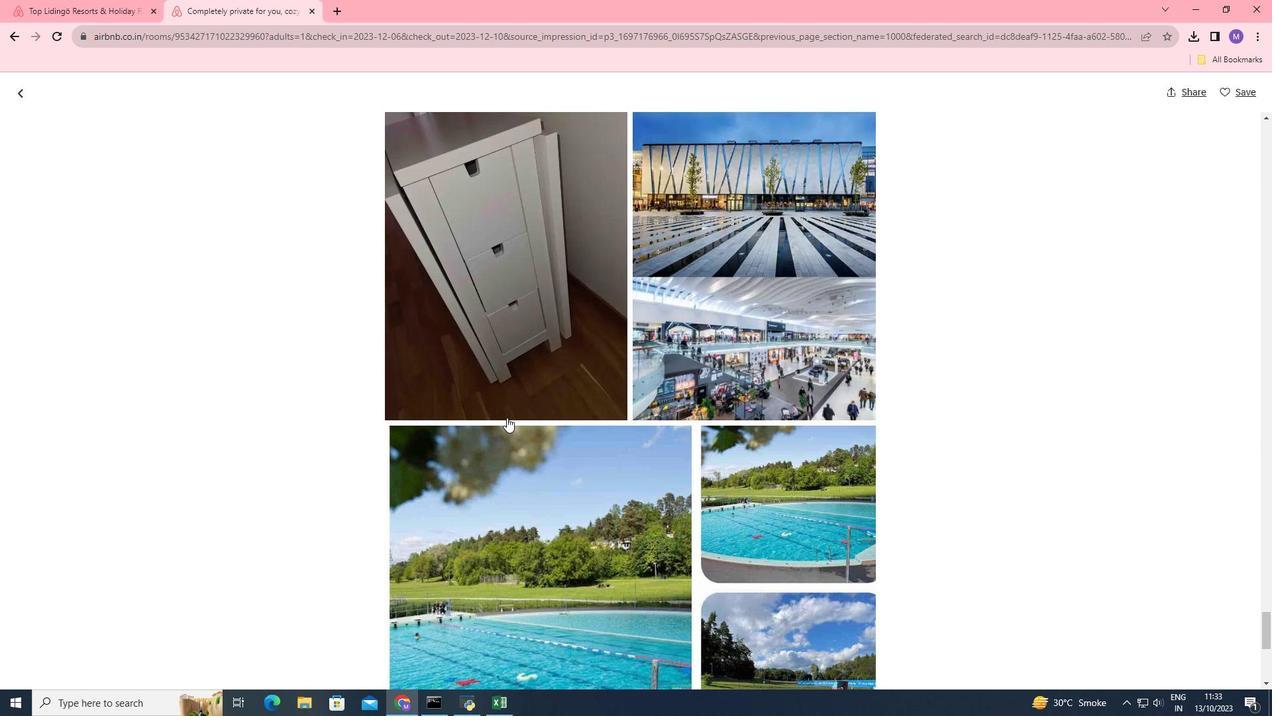 
Action: Mouse scrolled (507, 417) with delta (0, 0)
Screenshot: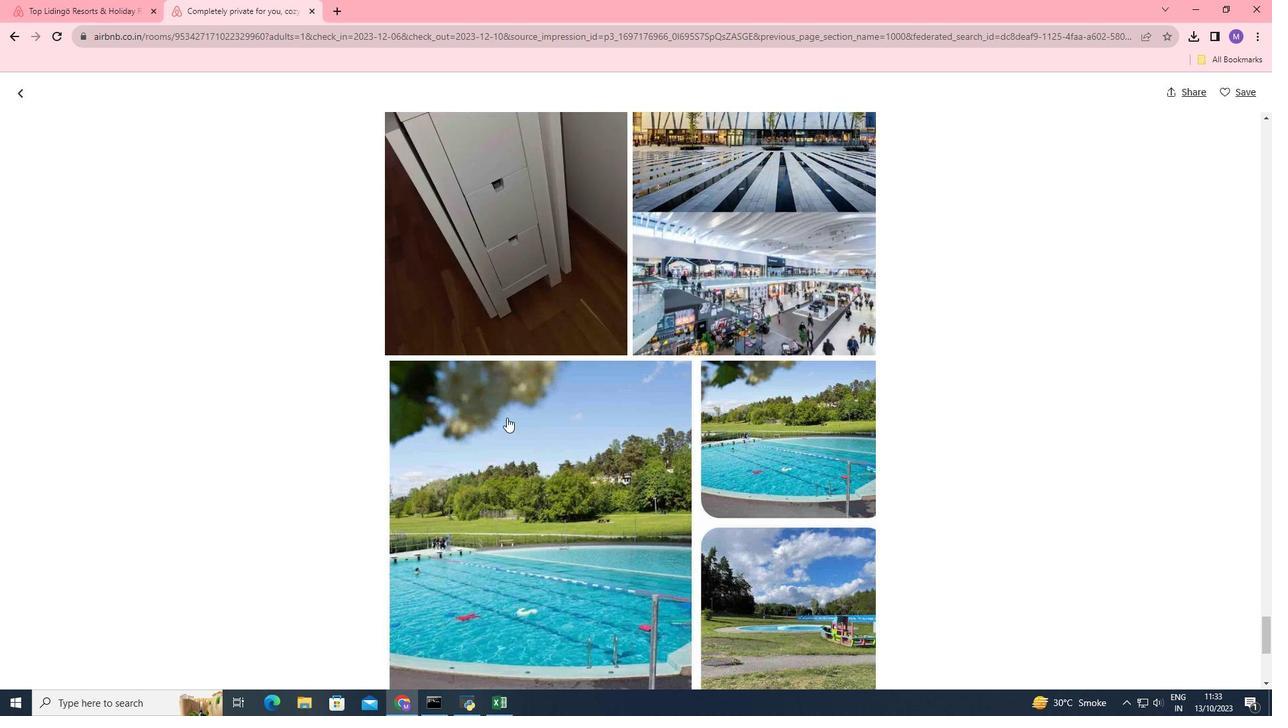 
Action: Mouse scrolled (507, 417) with delta (0, 0)
Screenshot: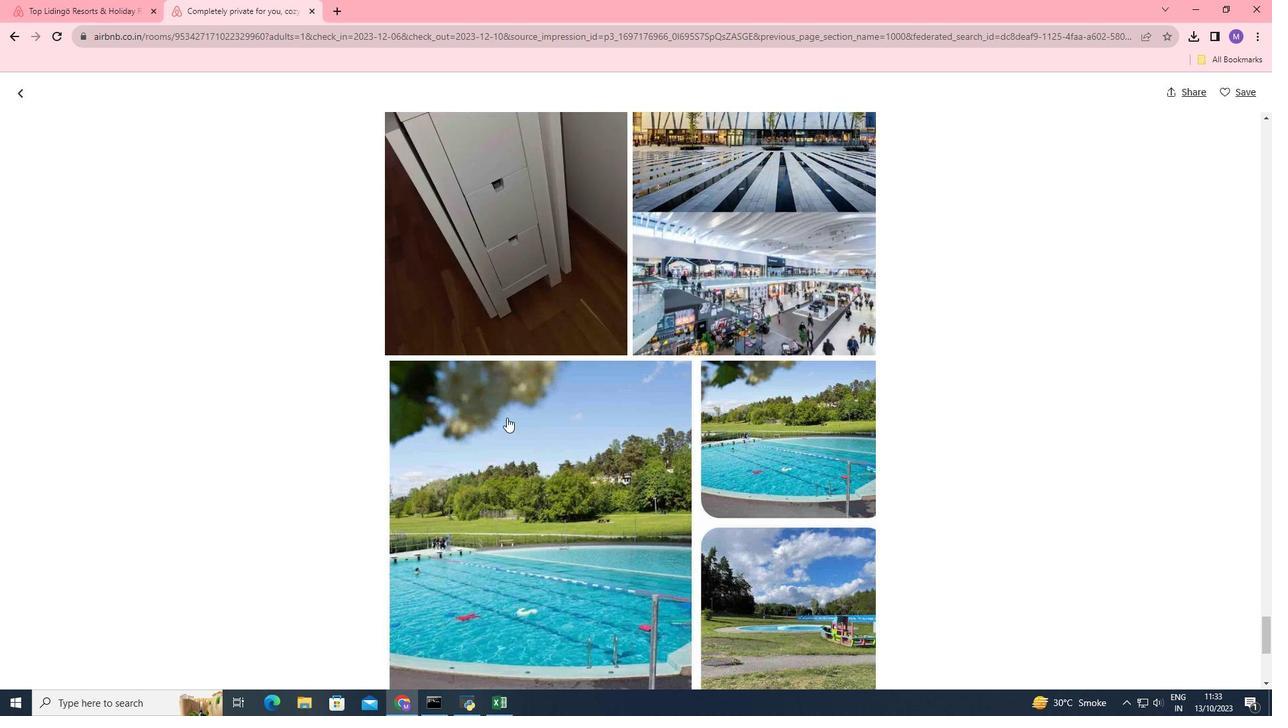 
Action: Mouse scrolled (507, 417) with delta (0, 0)
Screenshot: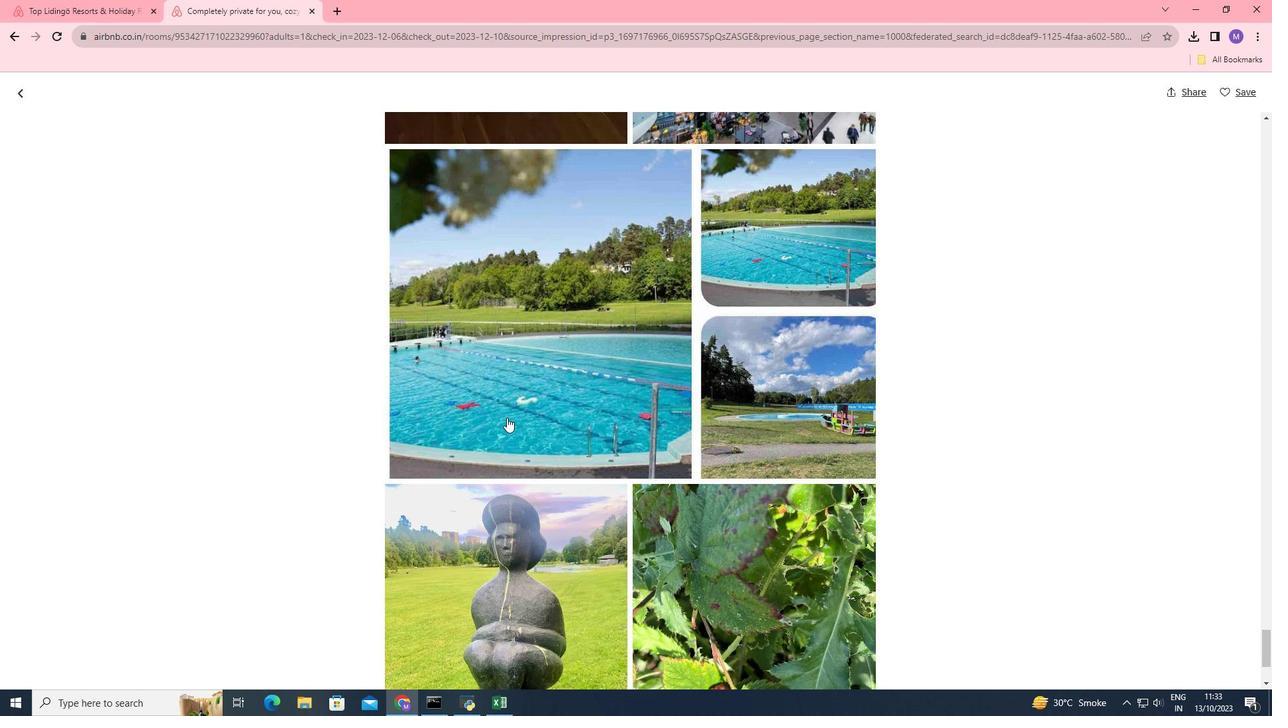 
Action: Mouse scrolled (507, 417) with delta (0, 0)
Screenshot: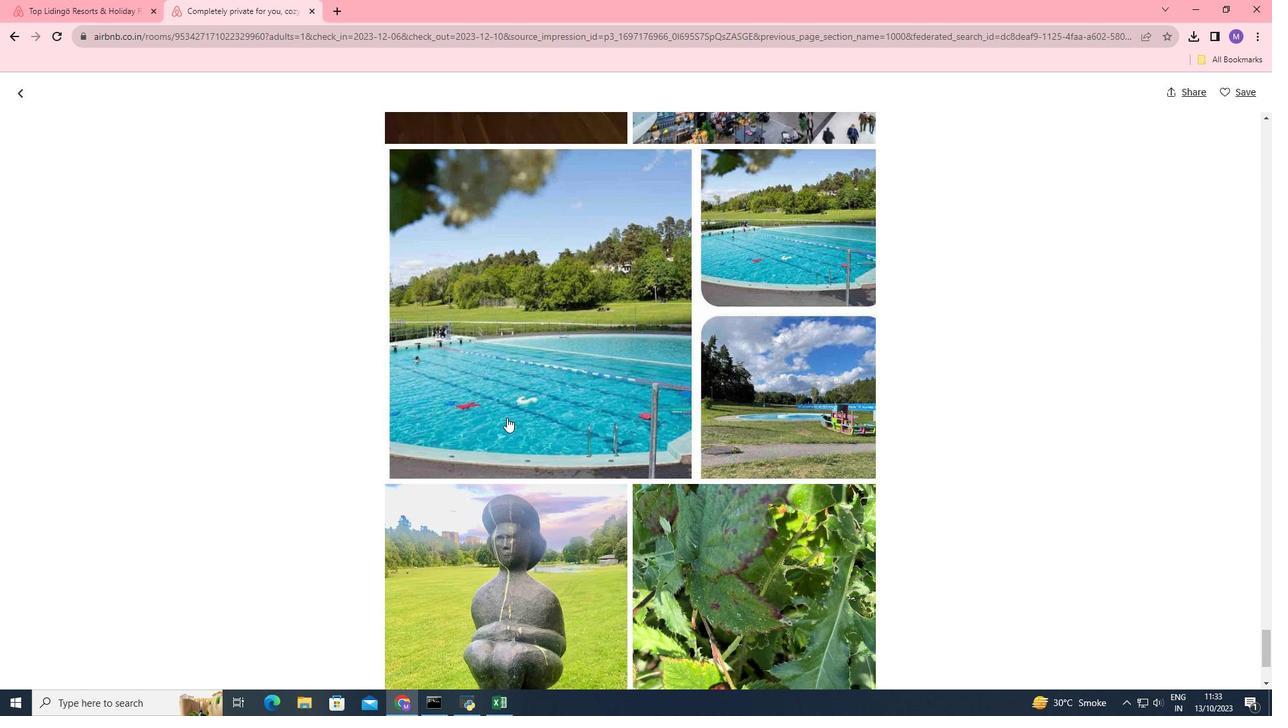 
Action: Mouse scrolled (507, 417) with delta (0, 0)
Screenshot: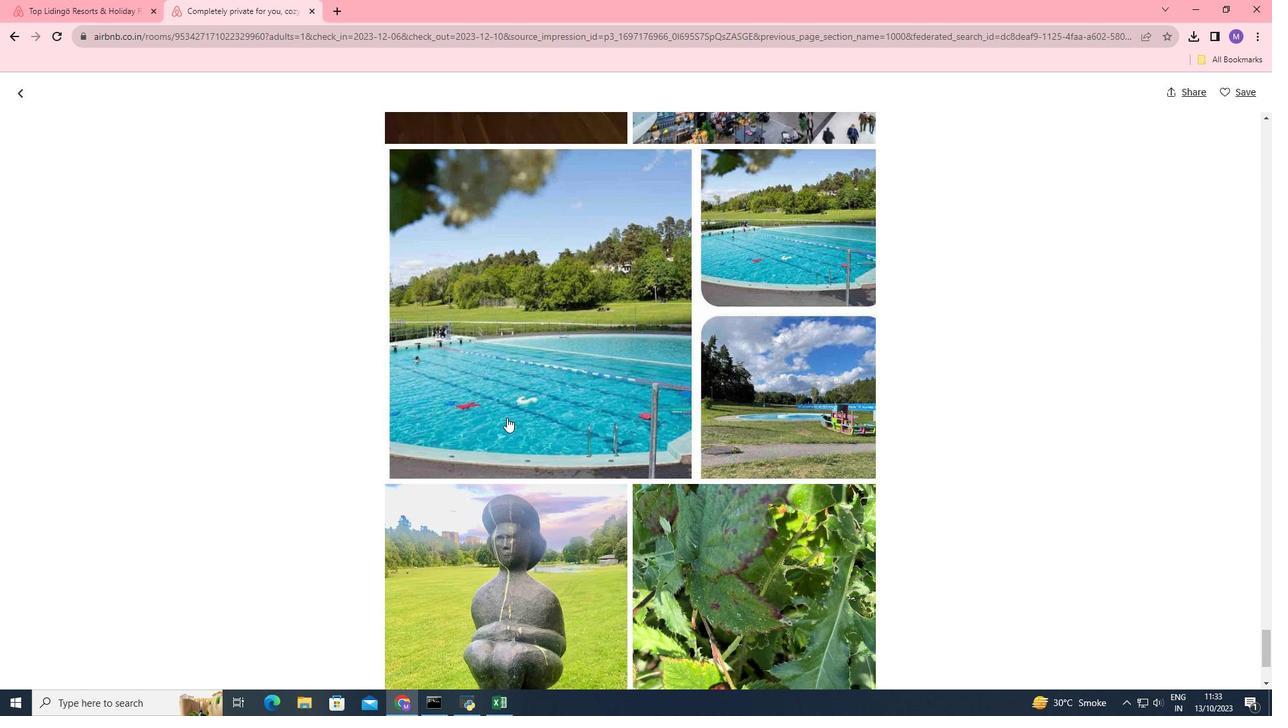 
Action: Mouse scrolled (507, 417) with delta (0, 0)
Screenshot: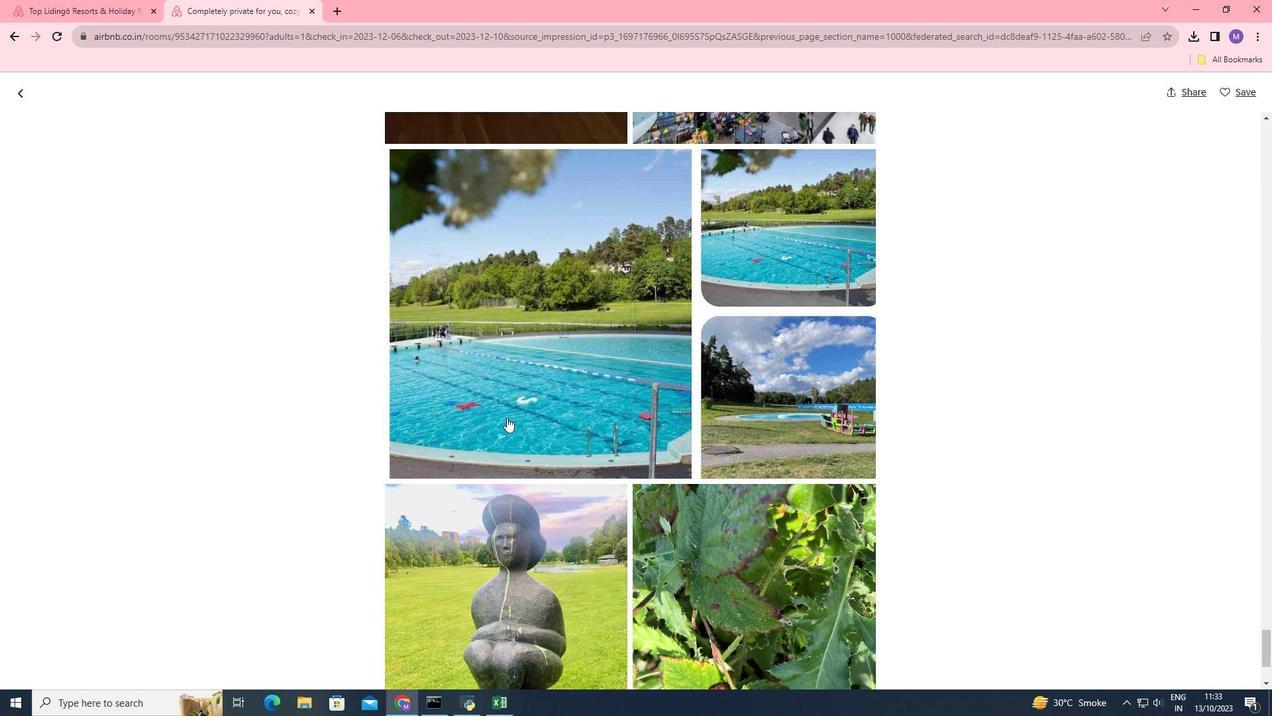 
Action: Mouse scrolled (507, 417) with delta (0, 0)
Screenshot: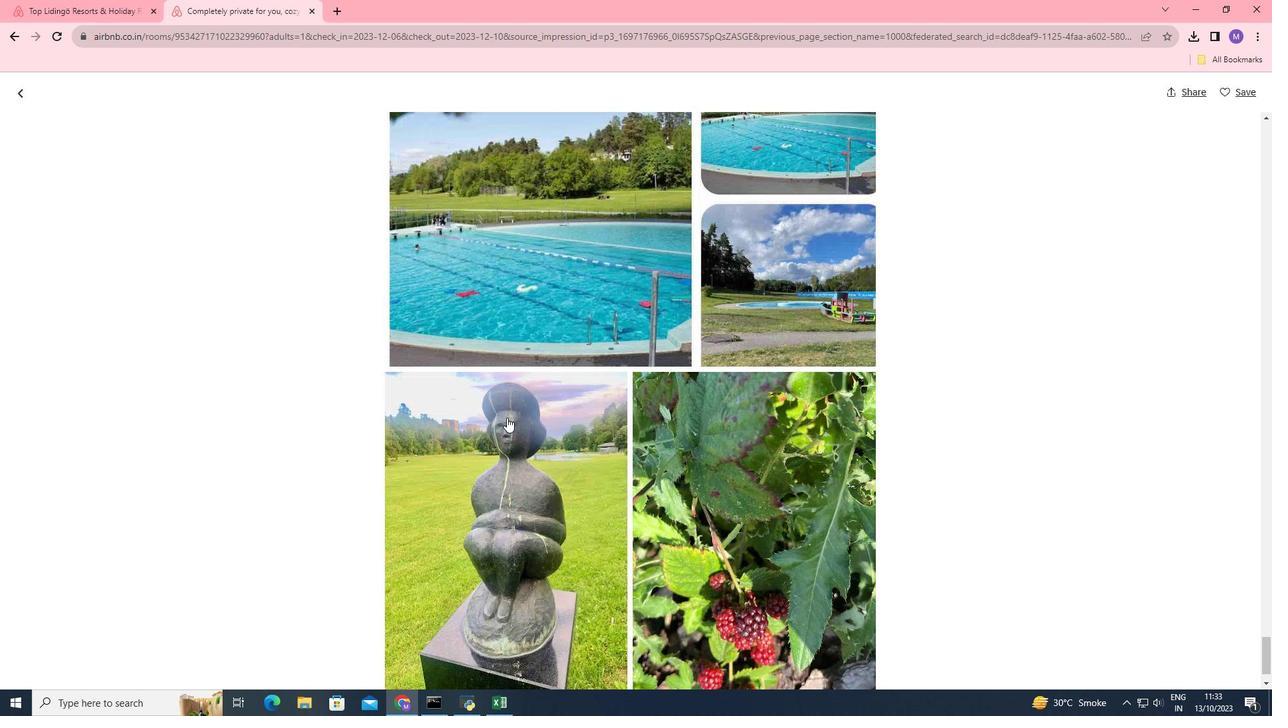 
Action: Mouse scrolled (507, 417) with delta (0, 0)
Screenshot: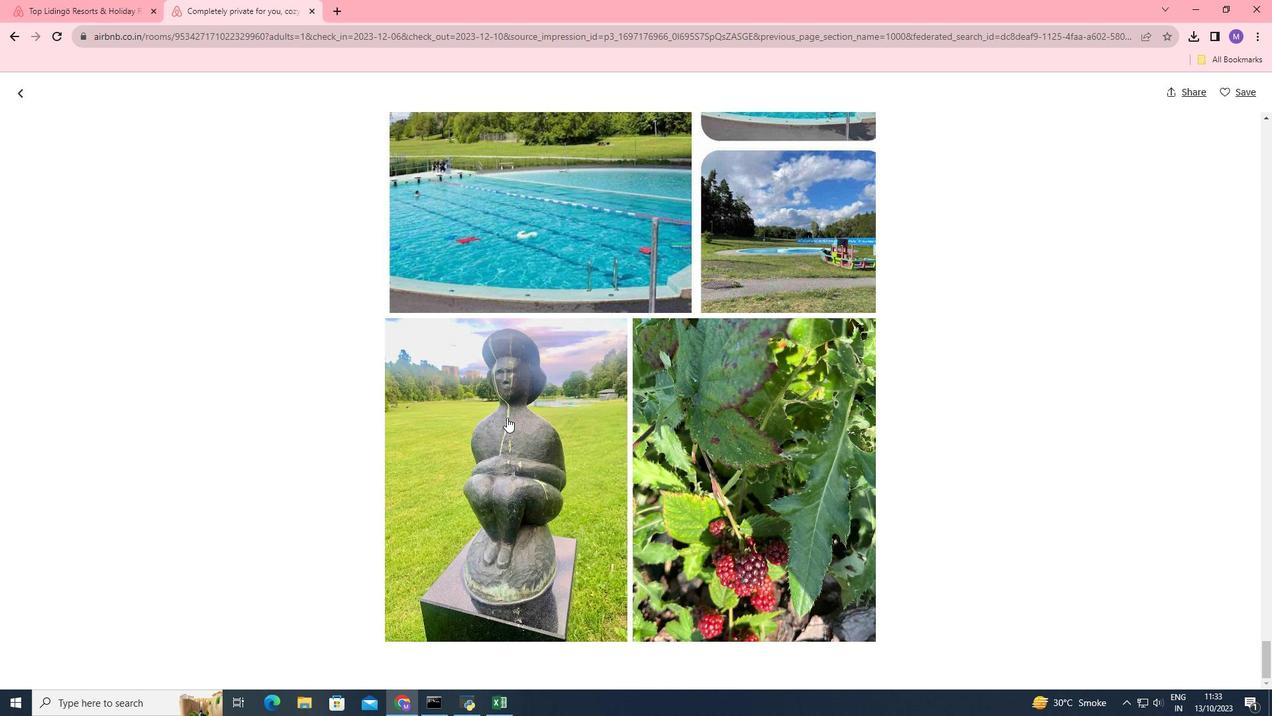 
Action: Mouse scrolled (507, 417) with delta (0, 0)
Screenshot: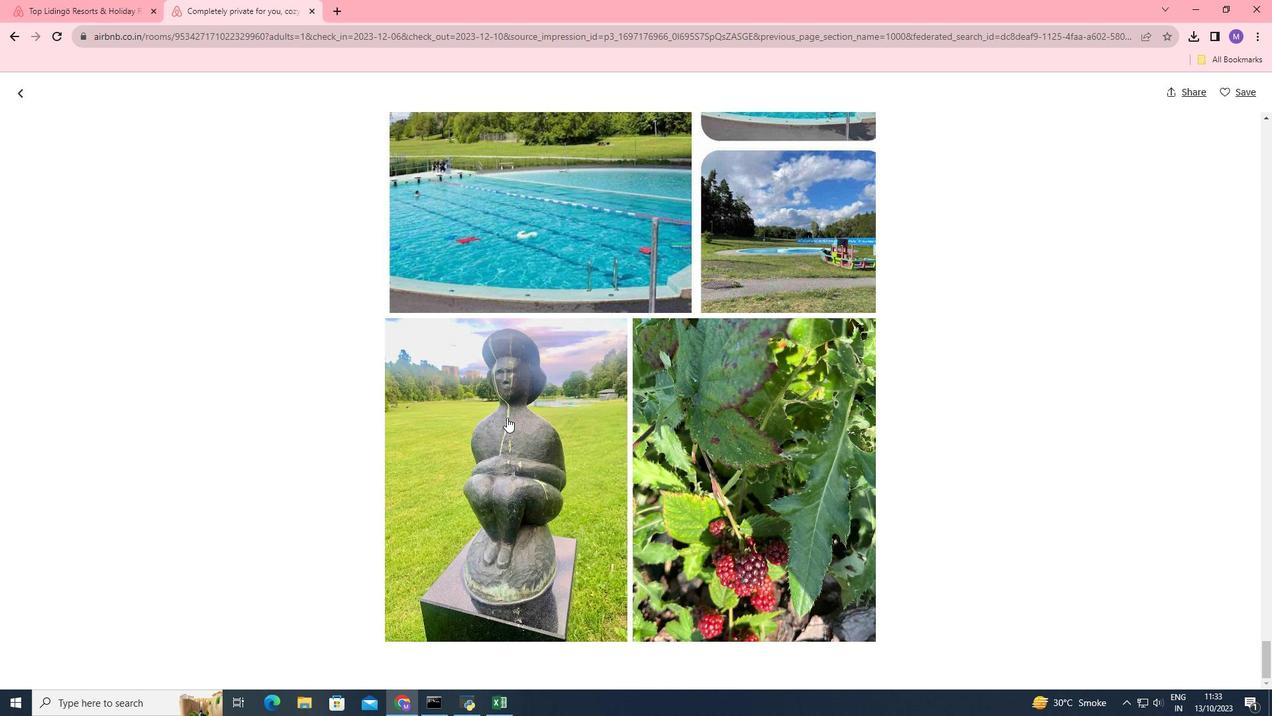 
Action: Mouse scrolled (507, 417) with delta (0, 0)
Screenshot: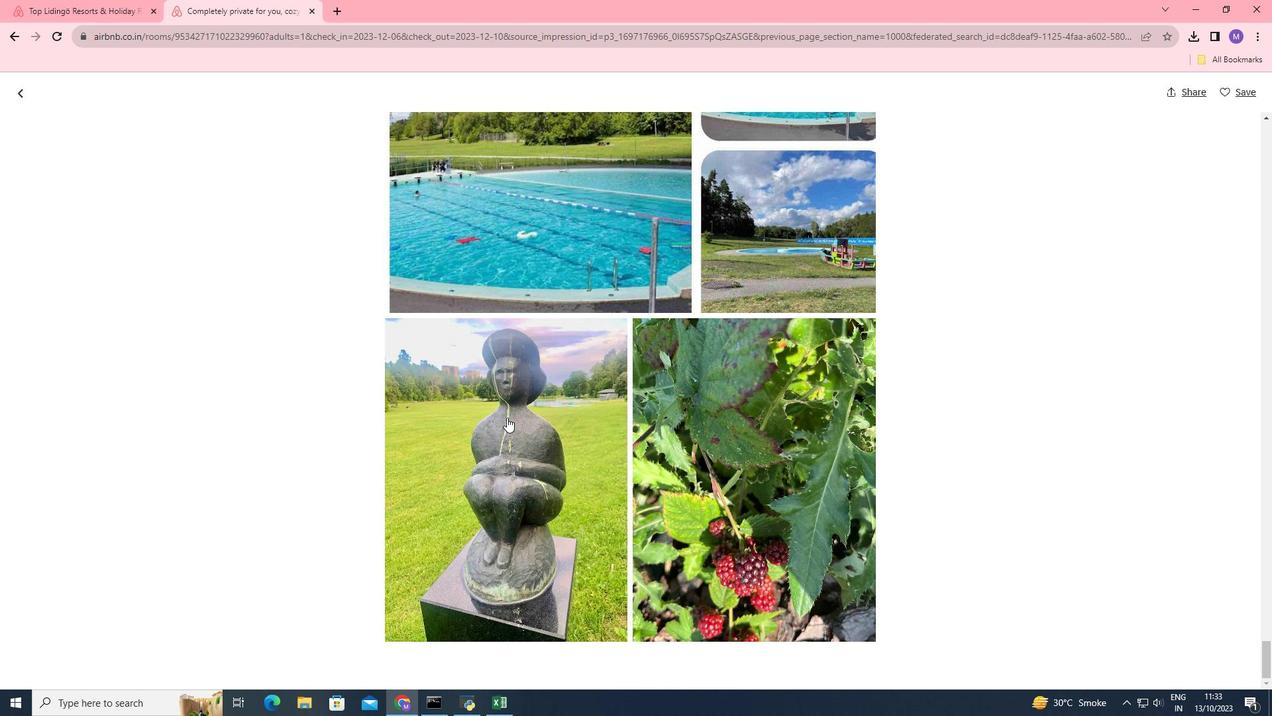 
Action: Mouse scrolled (507, 417) with delta (0, 0)
Screenshot: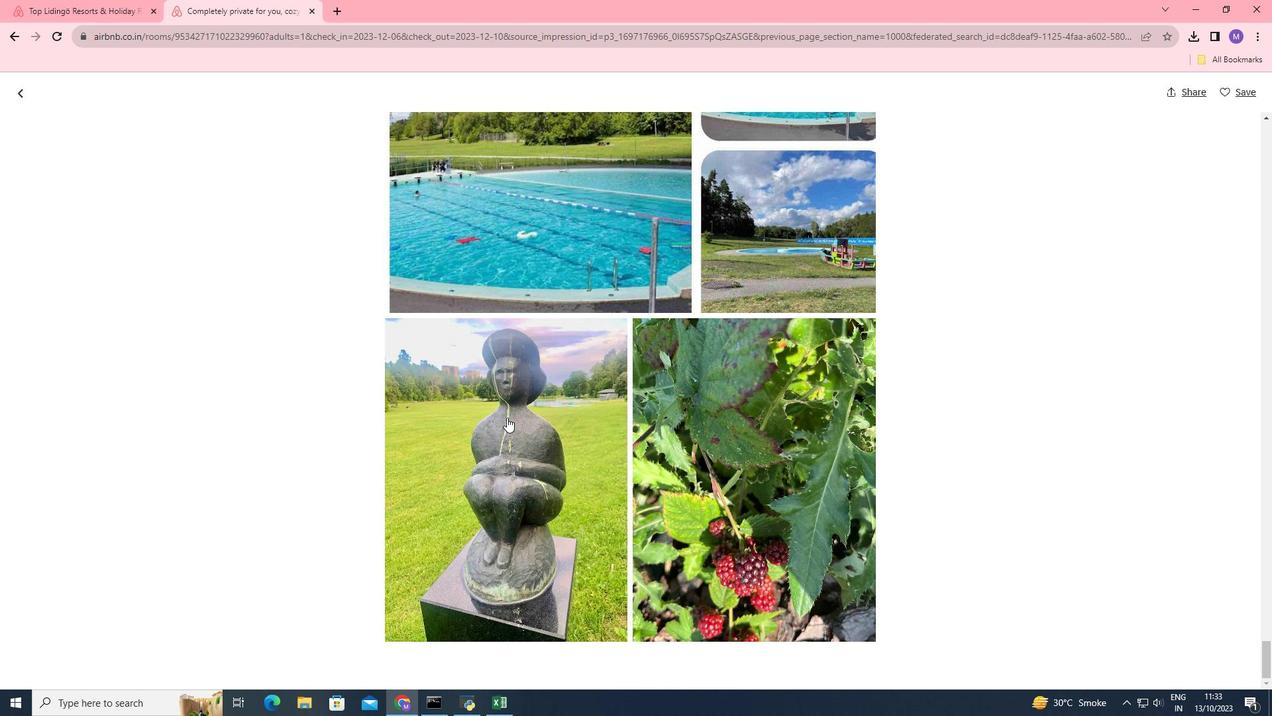 
Action: Mouse scrolled (507, 417) with delta (0, 0)
Screenshot: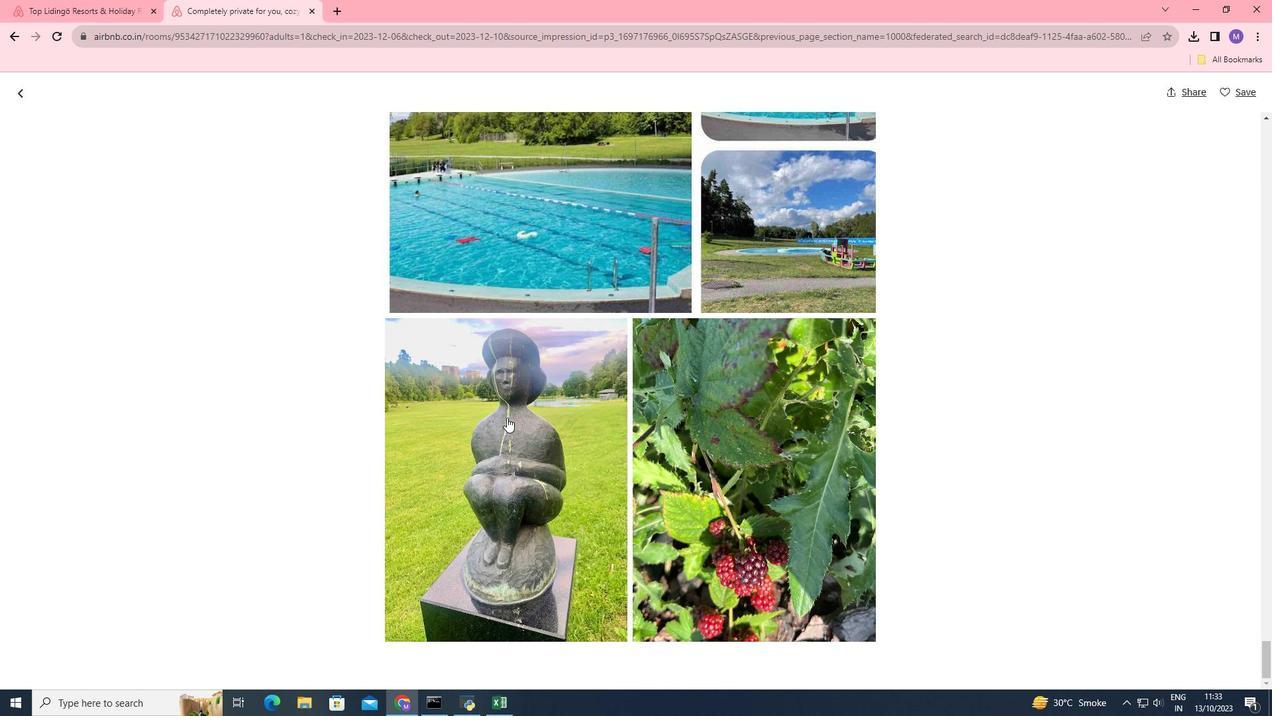 
Action: Mouse scrolled (507, 417) with delta (0, 0)
Screenshot: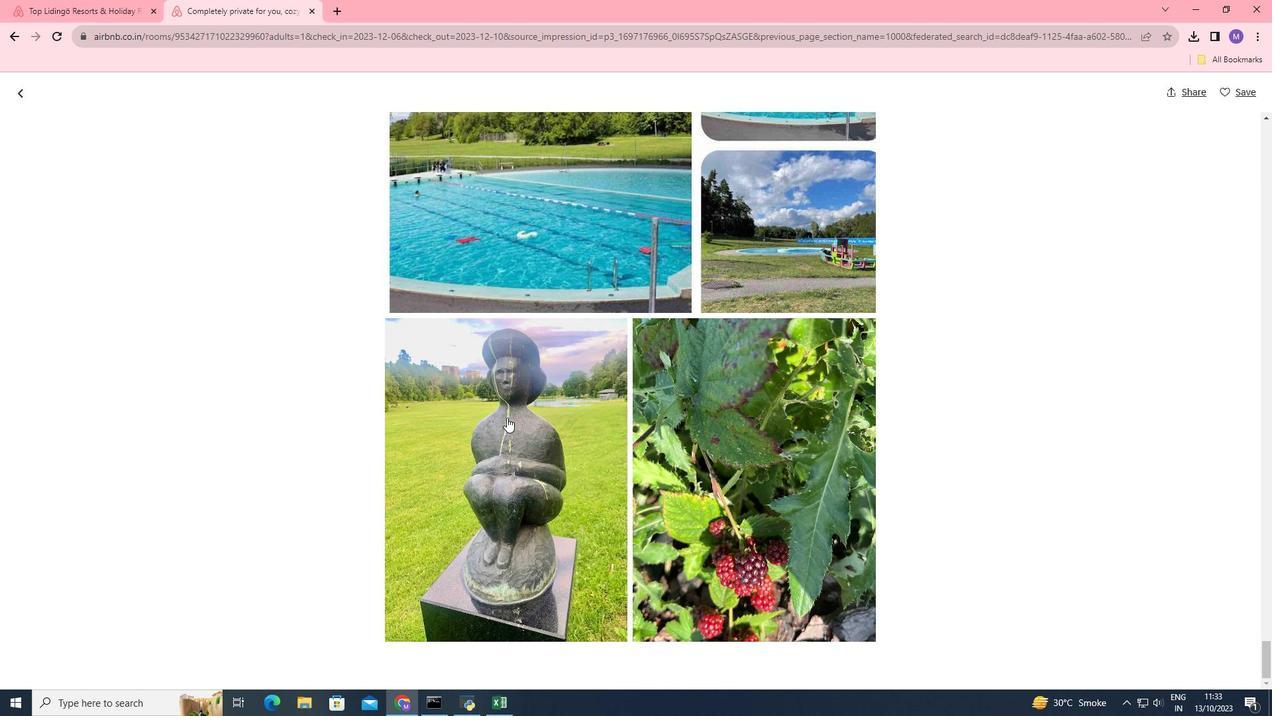
Action: Mouse scrolled (507, 417) with delta (0, 0)
Screenshot: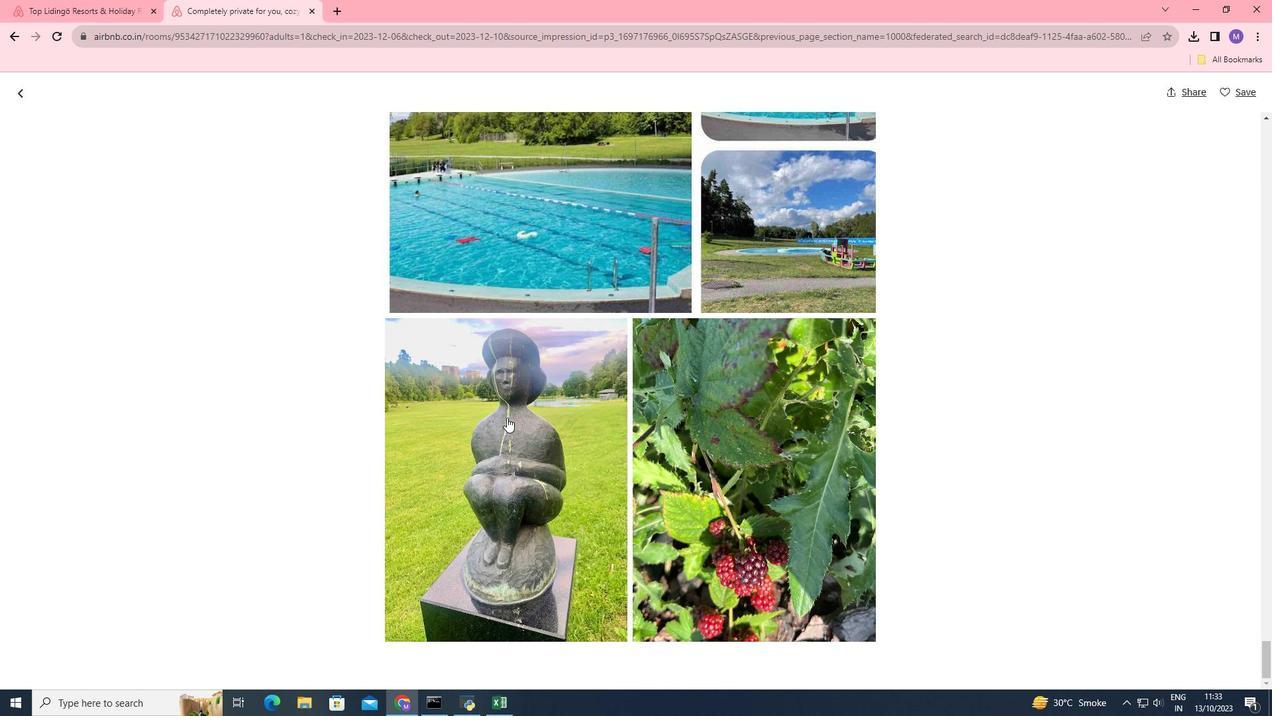 
Action: Mouse scrolled (507, 417) with delta (0, 0)
Screenshot: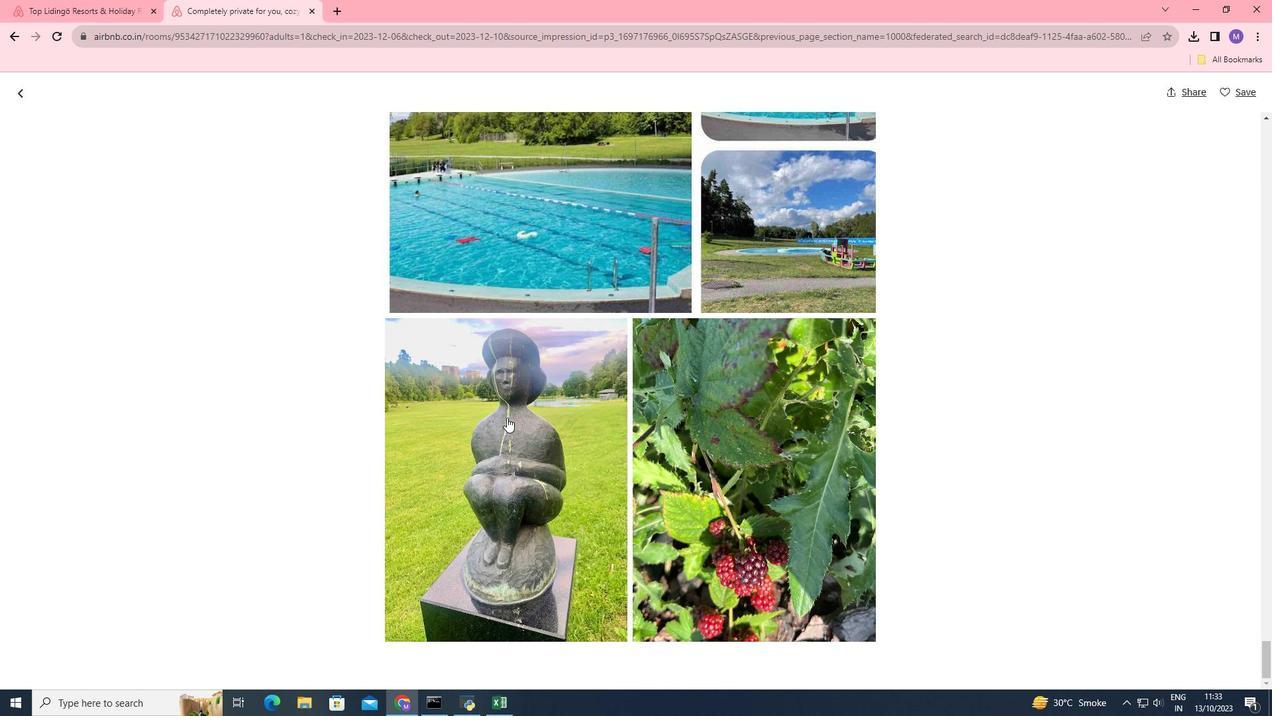 
Action: Mouse scrolled (507, 417) with delta (0, 0)
Screenshot: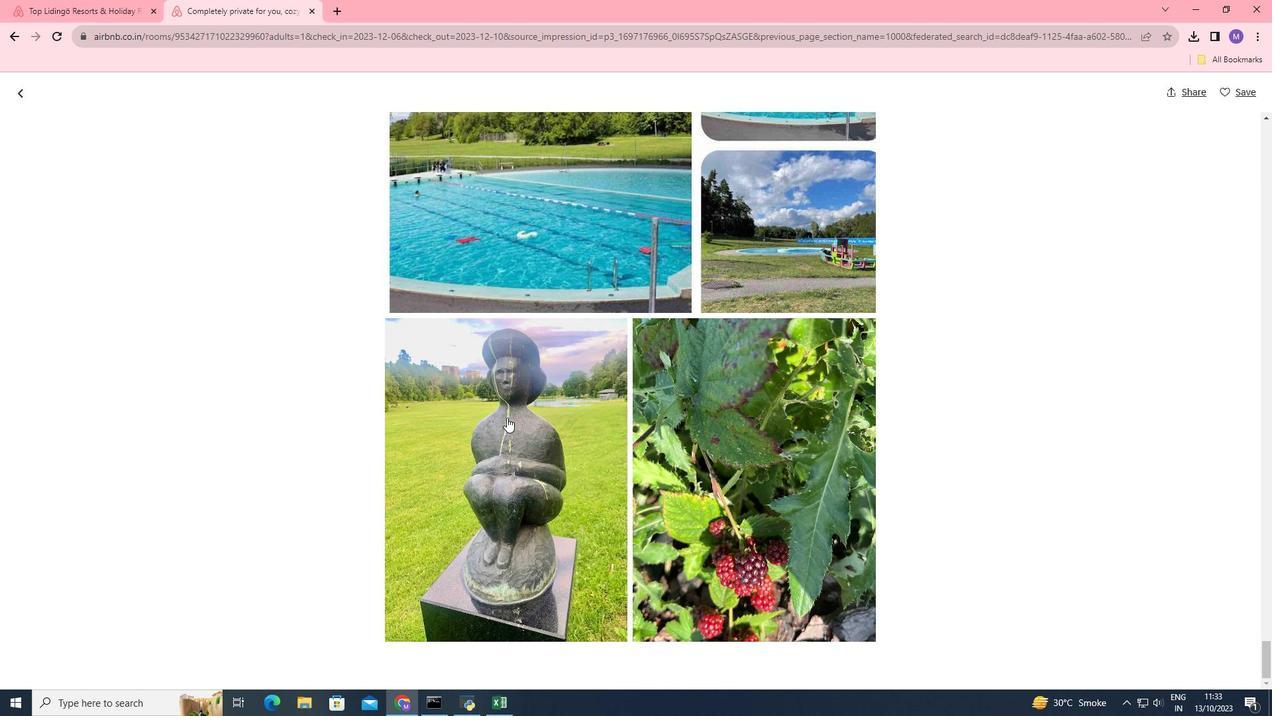 
Action: Mouse scrolled (507, 417) with delta (0, 0)
Screenshot: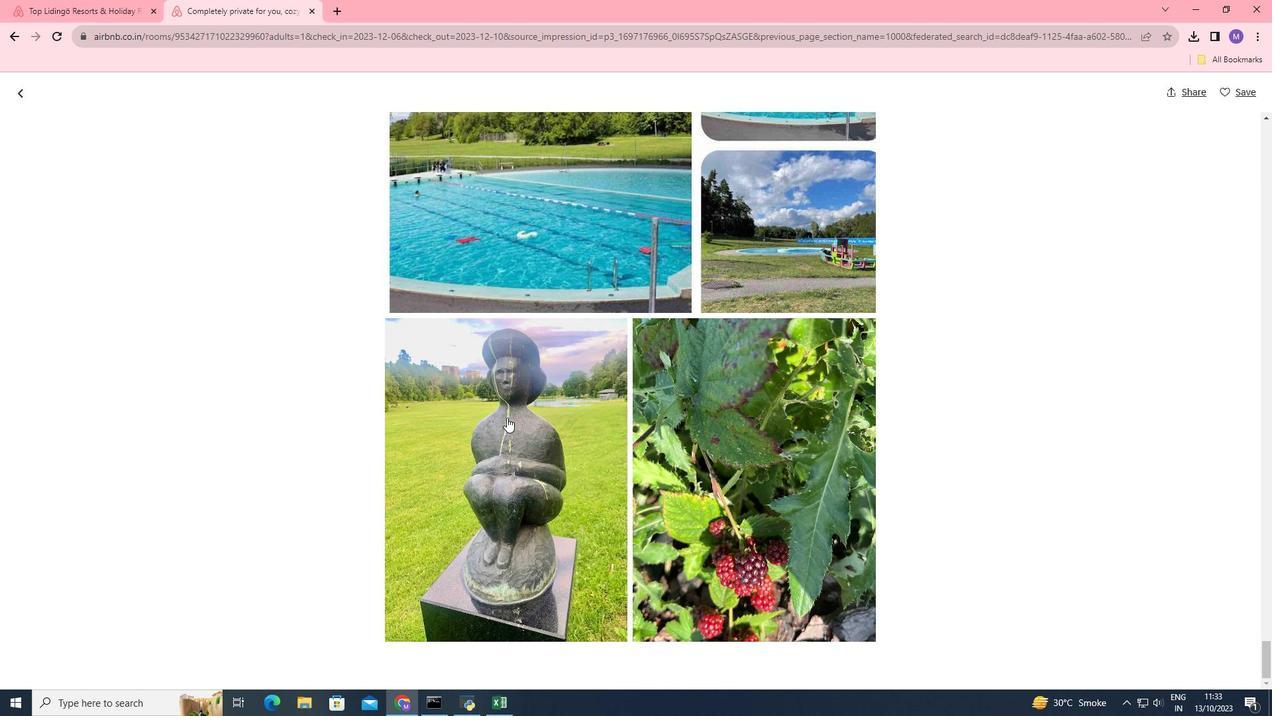 
Action: Mouse scrolled (507, 417) with delta (0, 0)
Screenshot: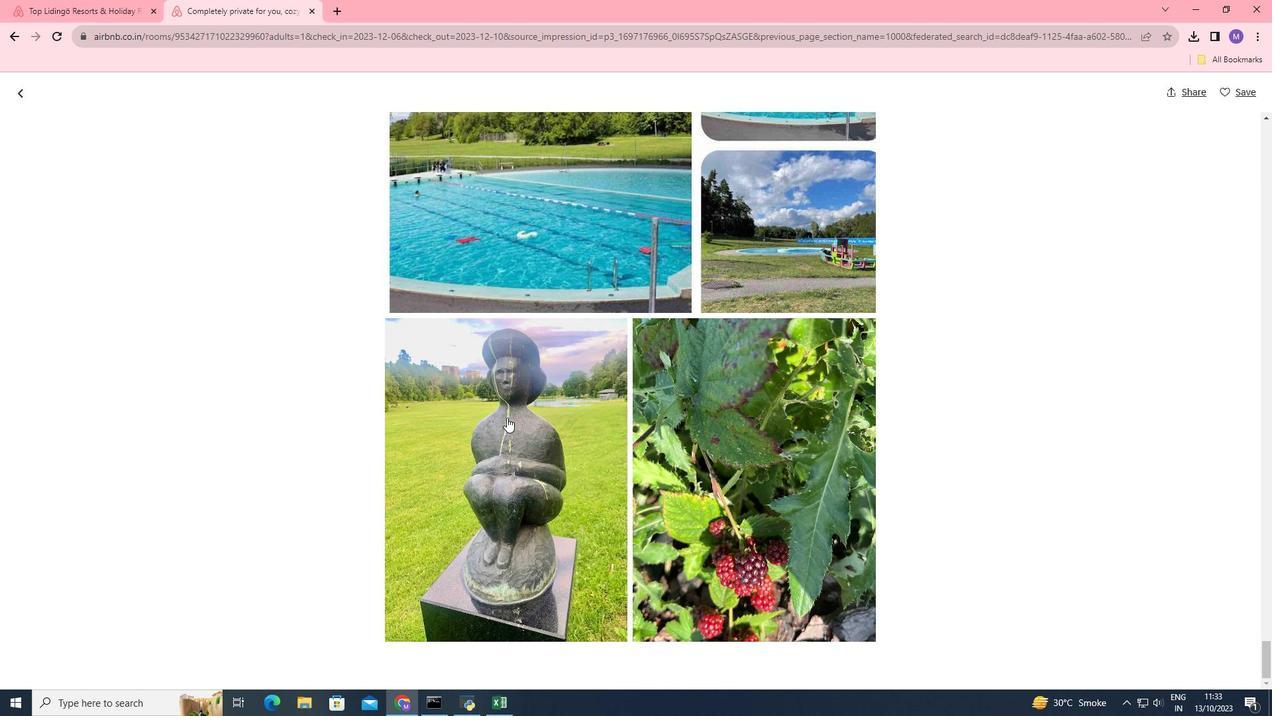 
Action: Mouse scrolled (507, 417) with delta (0, 0)
Screenshot: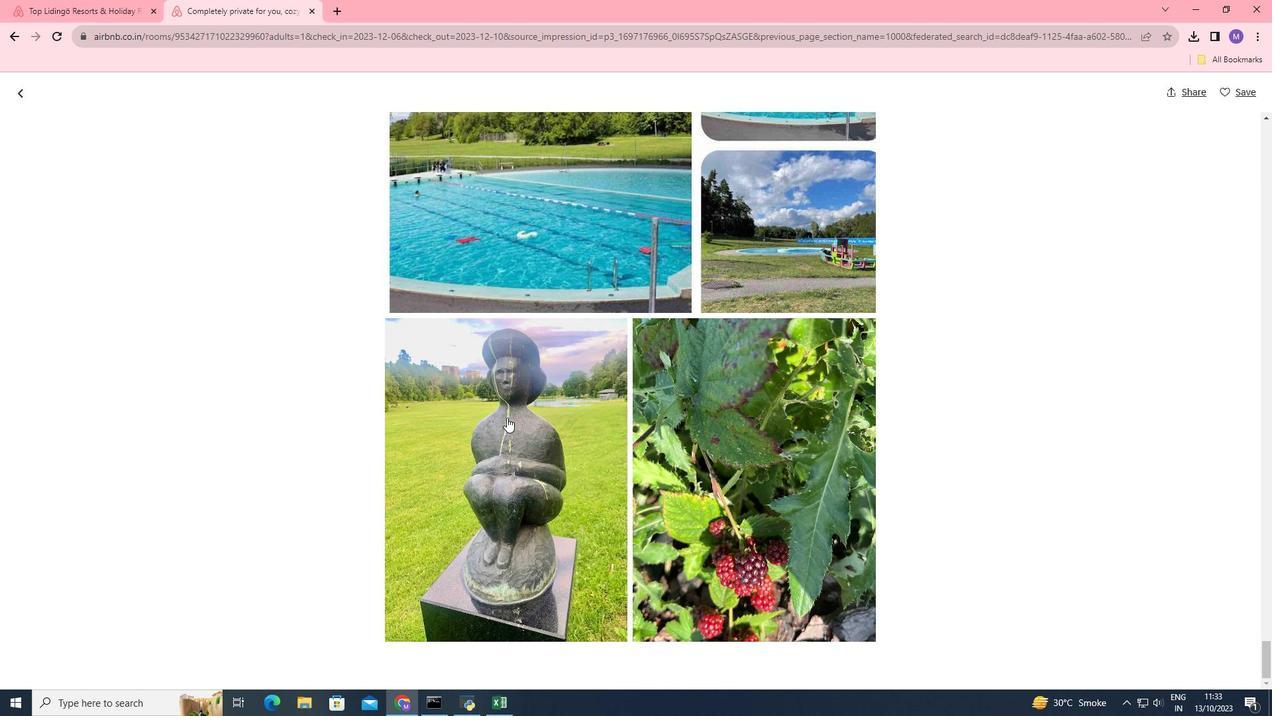 
Action: Mouse scrolled (507, 417) with delta (0, 0)
Screenshot: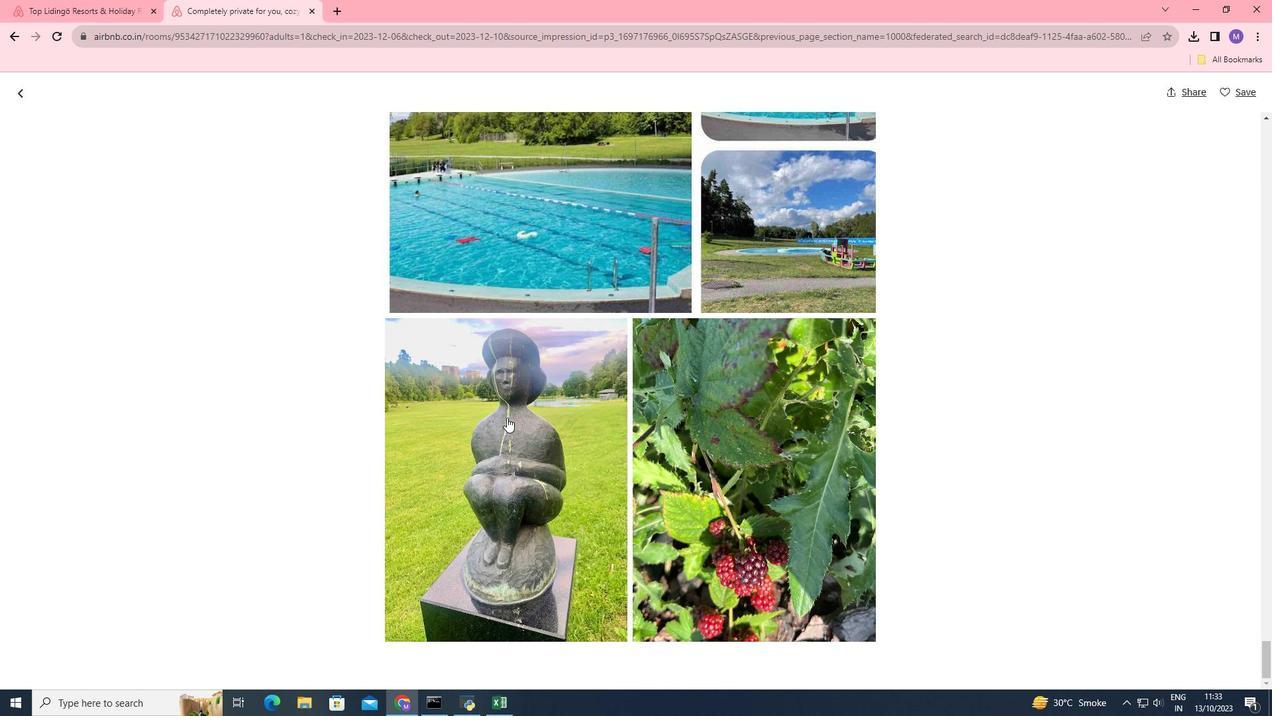 
Action: Mouse scrolled (507, 417) with delta (0, 0)
Screenshot: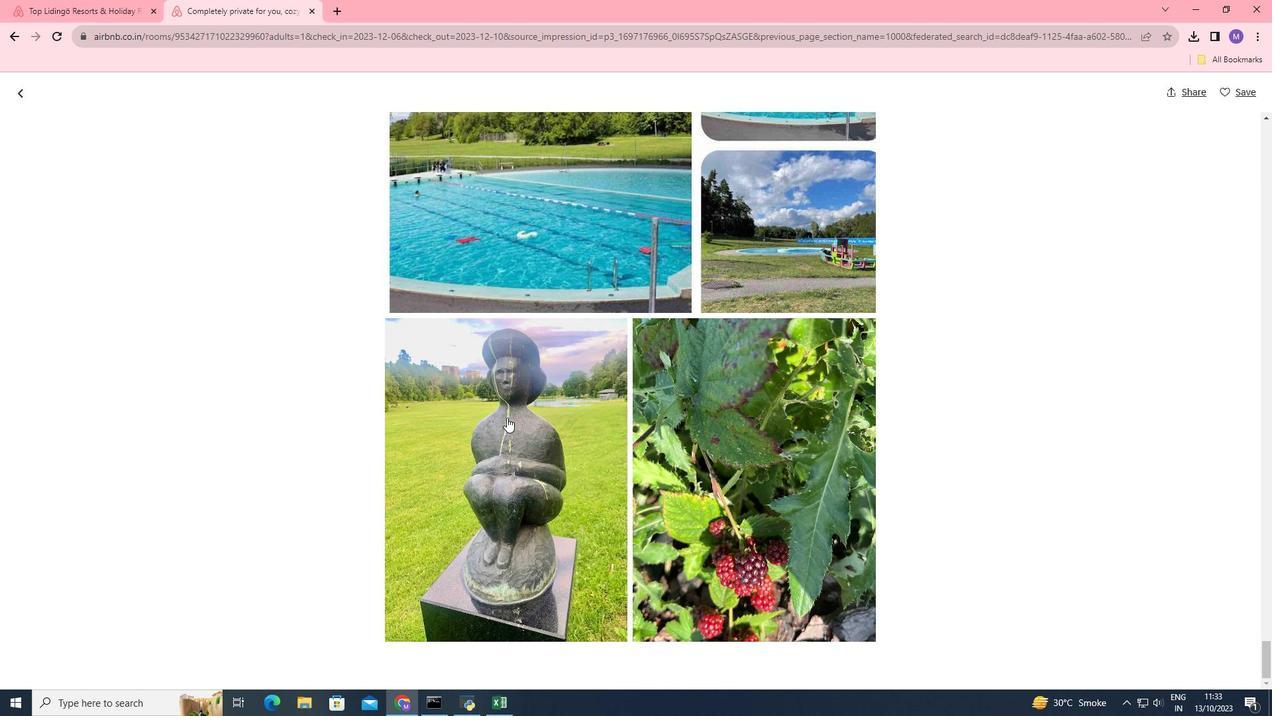 
Action: Mouse scrolled (507, 417) with delta (0, 0)
Screenshot: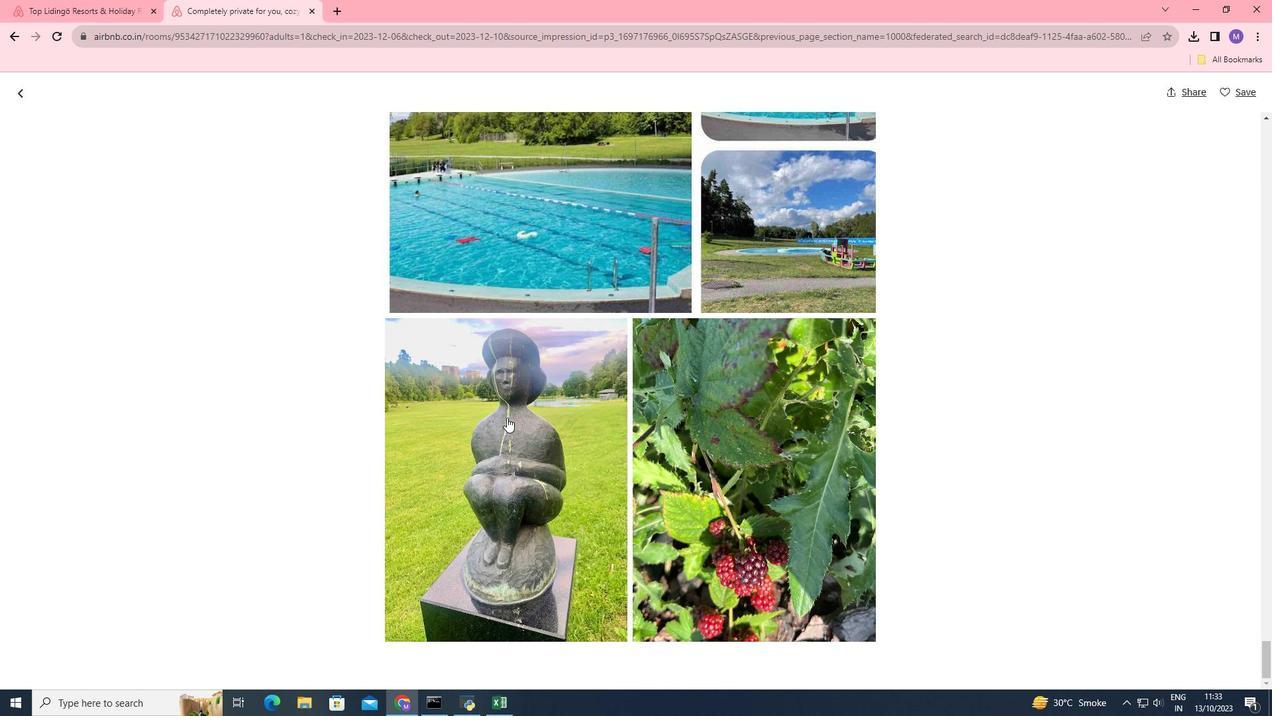 
Action: Mouse scrolled (507, 417) with delta (0, 0)
Screenshot: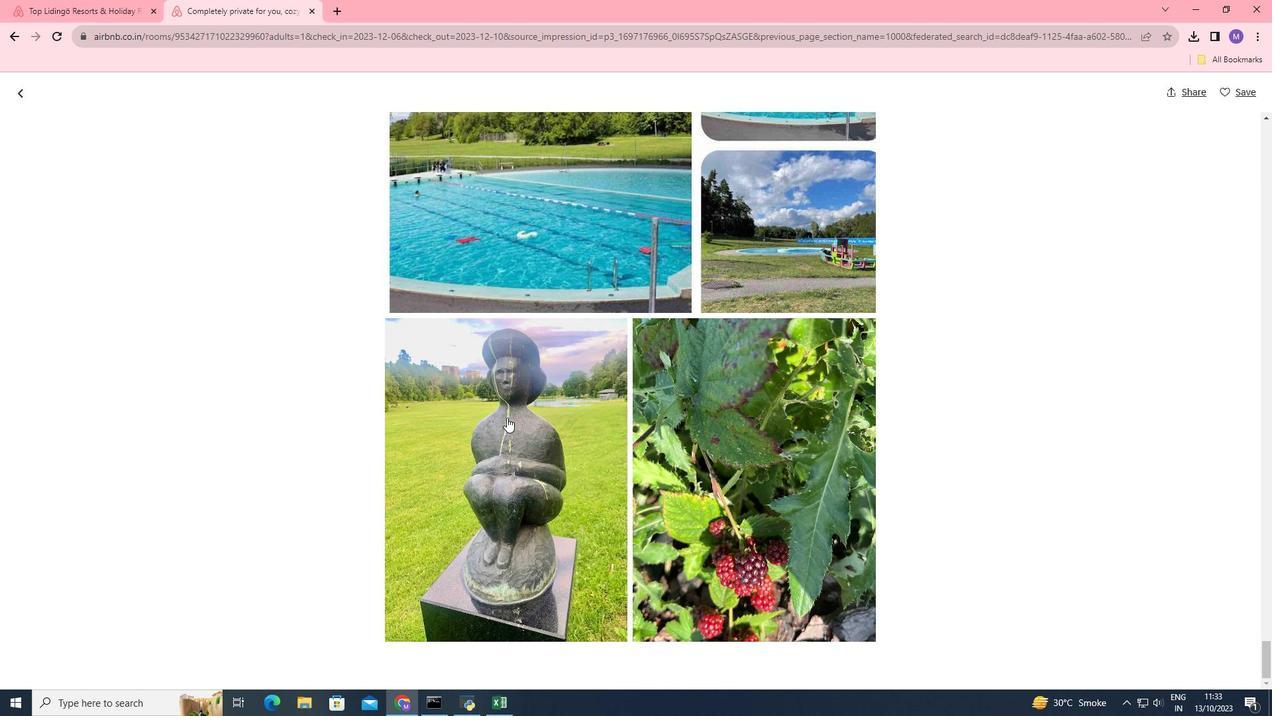 
Action: Mouse scrolled (507, 417) with delta (0, 0)
Screenshot: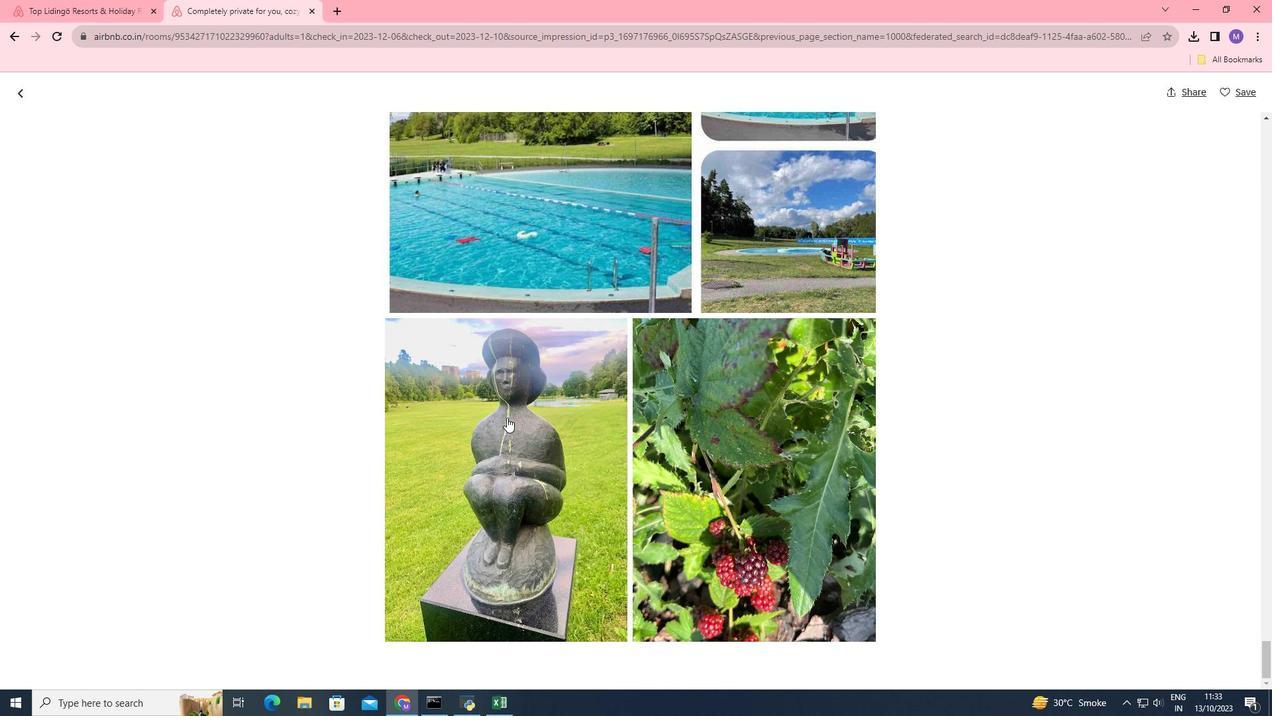 
Action: Mouse scrolled (507, 417) with delta (0, 0)
Screenshot: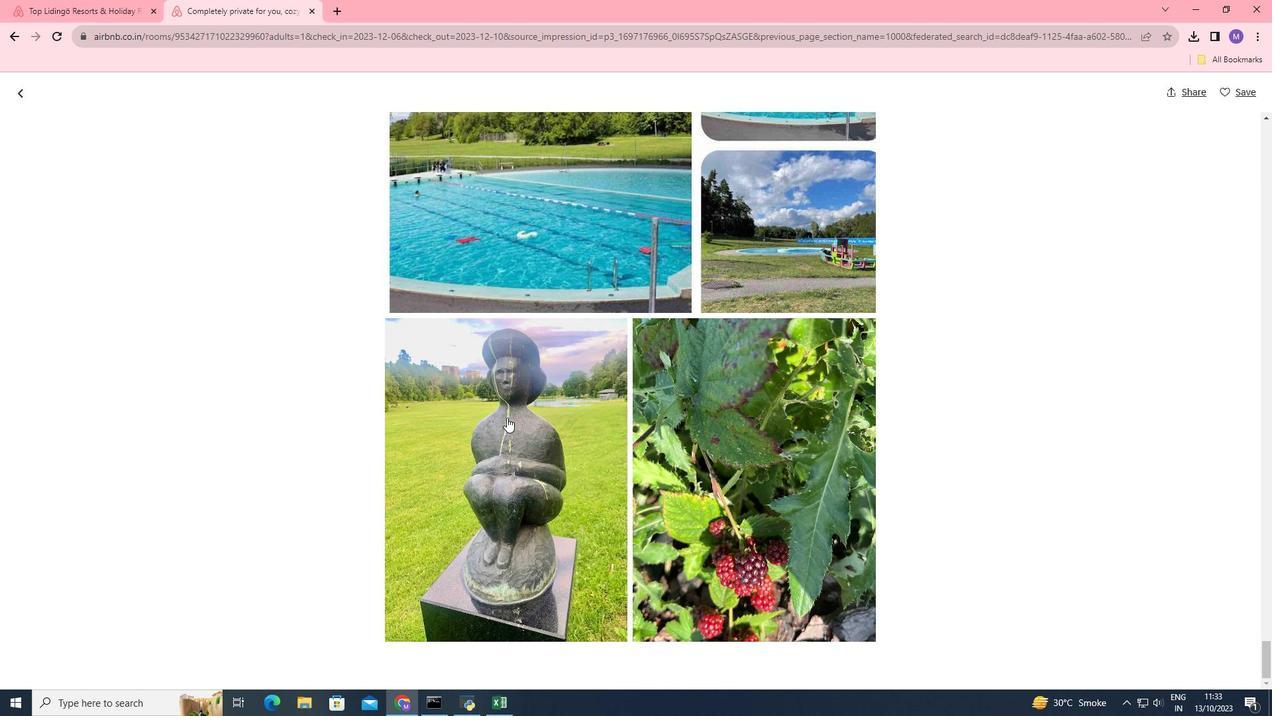 
Action: Mouse scrolled (507, 417) with delta (0, 0)
Screenshot: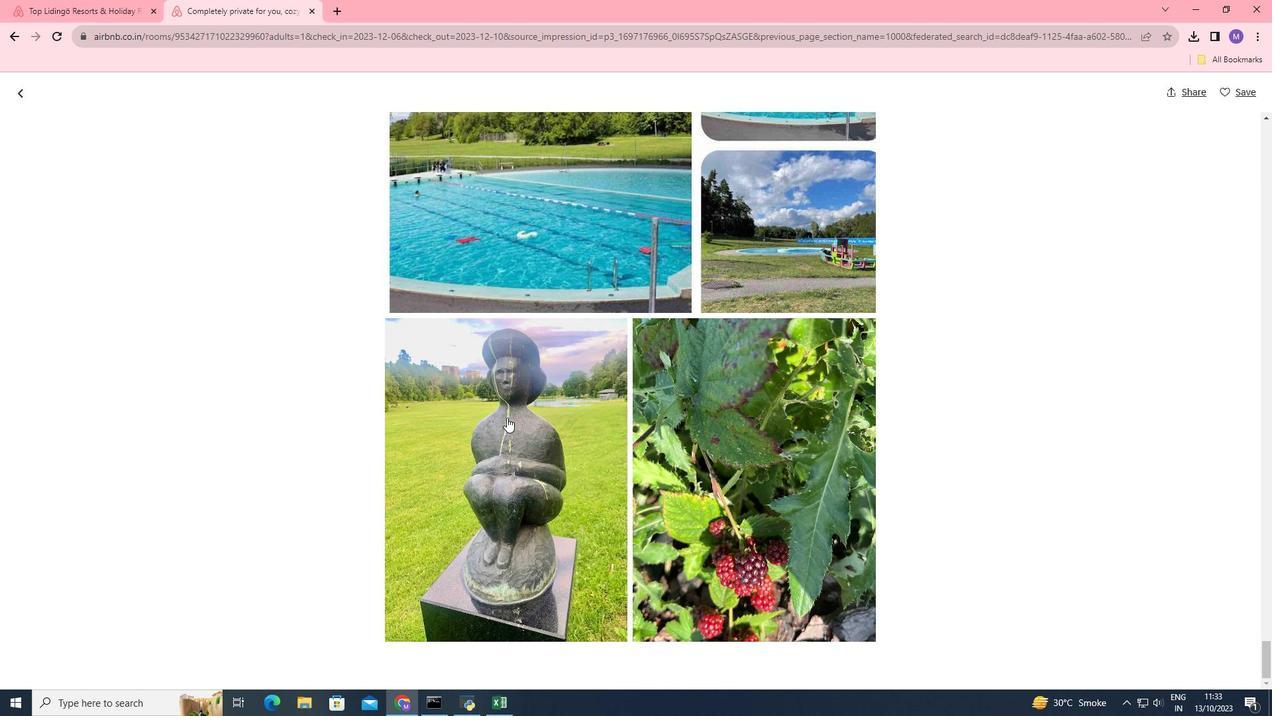 
Action: Mouse scrolled (507, 417) with delta (0, 0)
Screenshot: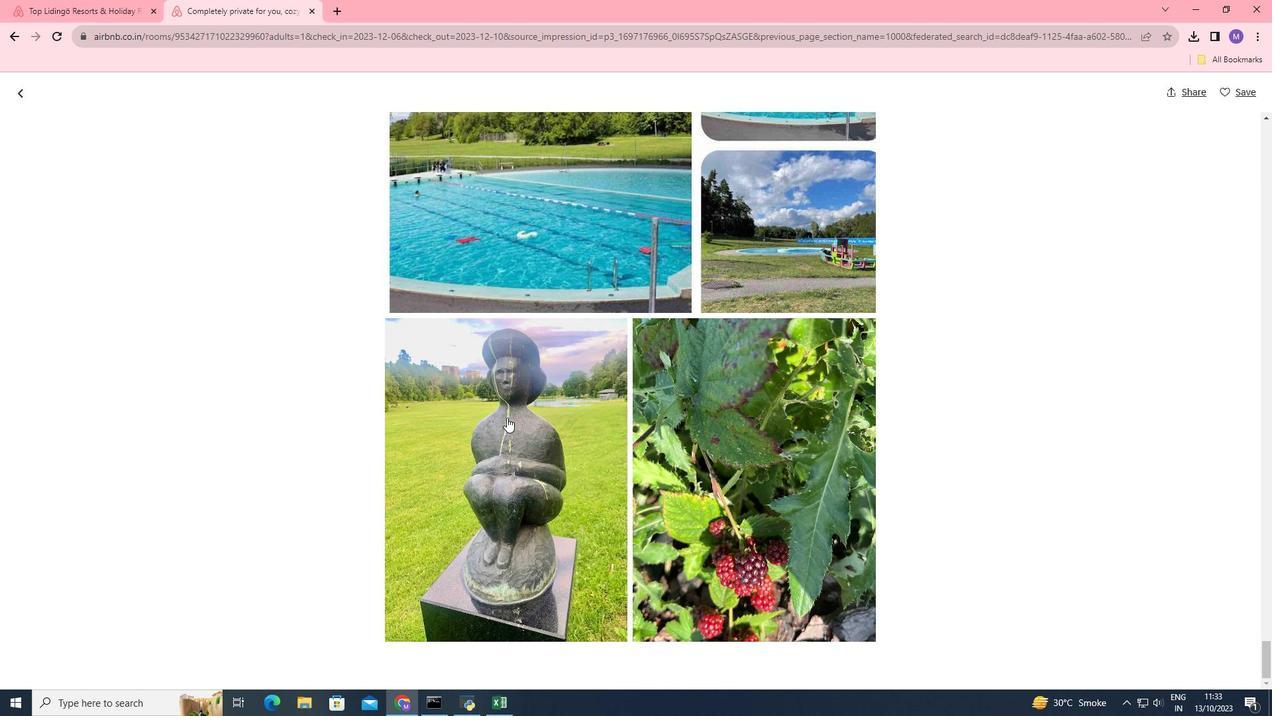 
Action: Mouse scrolled (507, 417) with delta (0, 0)
Screenshot: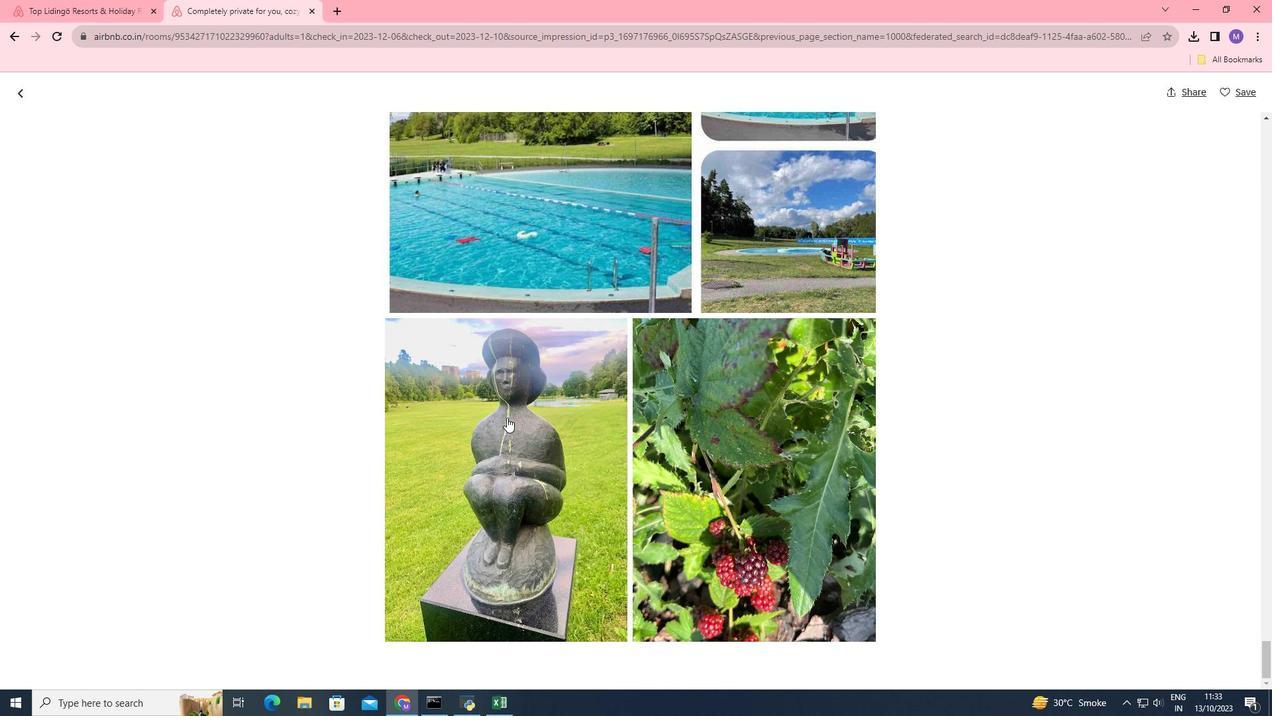 
Action: Mouse scrolled (507, 417) with delta (0, 0)
Screenshot: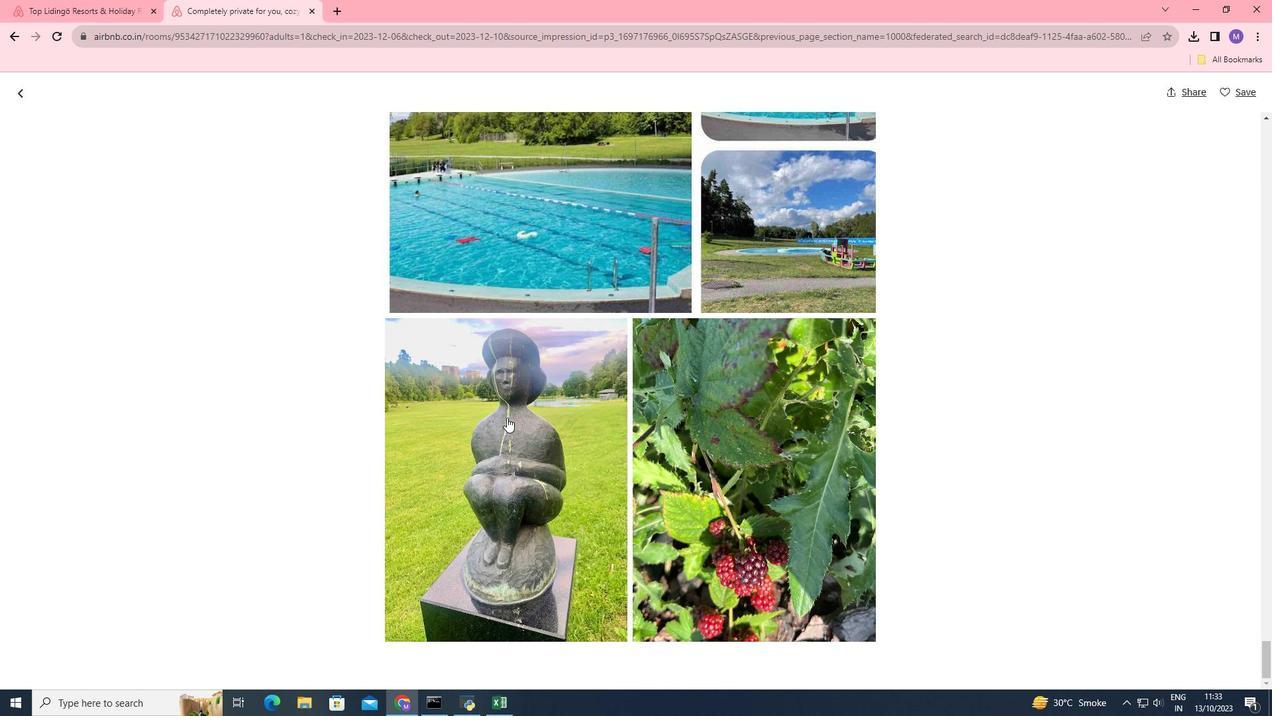 
Action: Mouse moved to (23, 94)
Screenshot: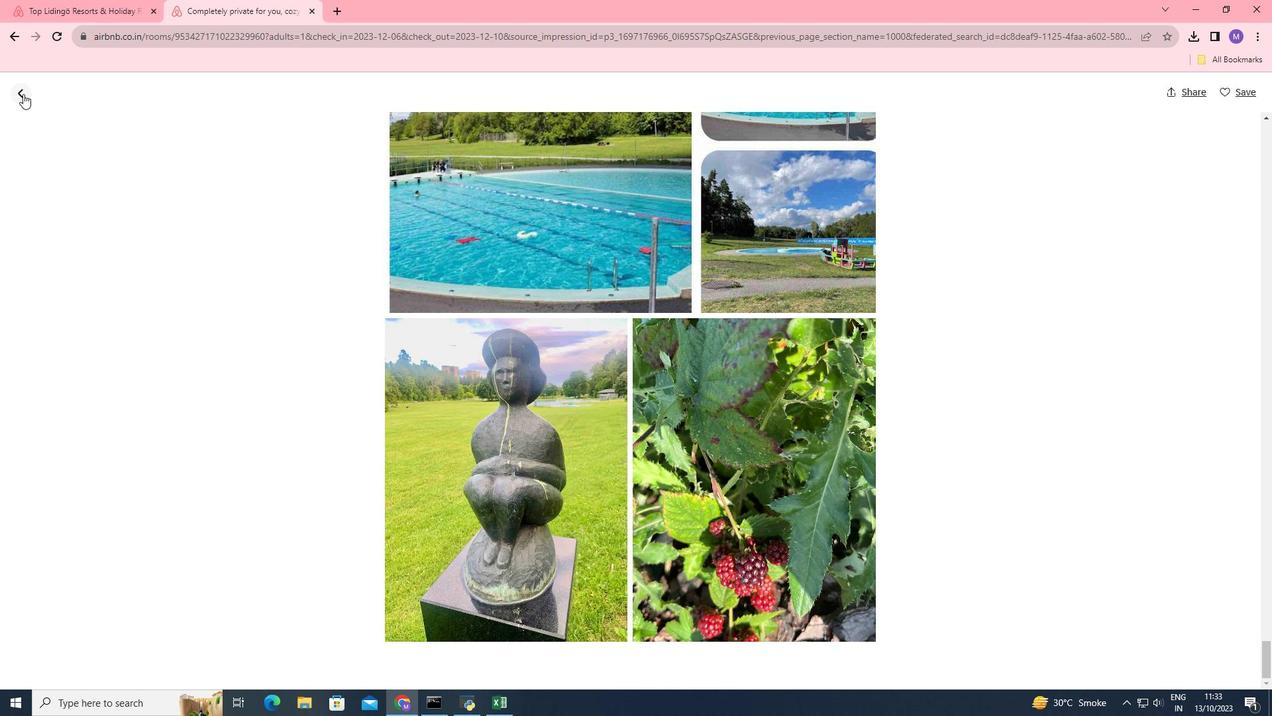 
Action: Mouse pressed left at (23, 94)
Screenshot: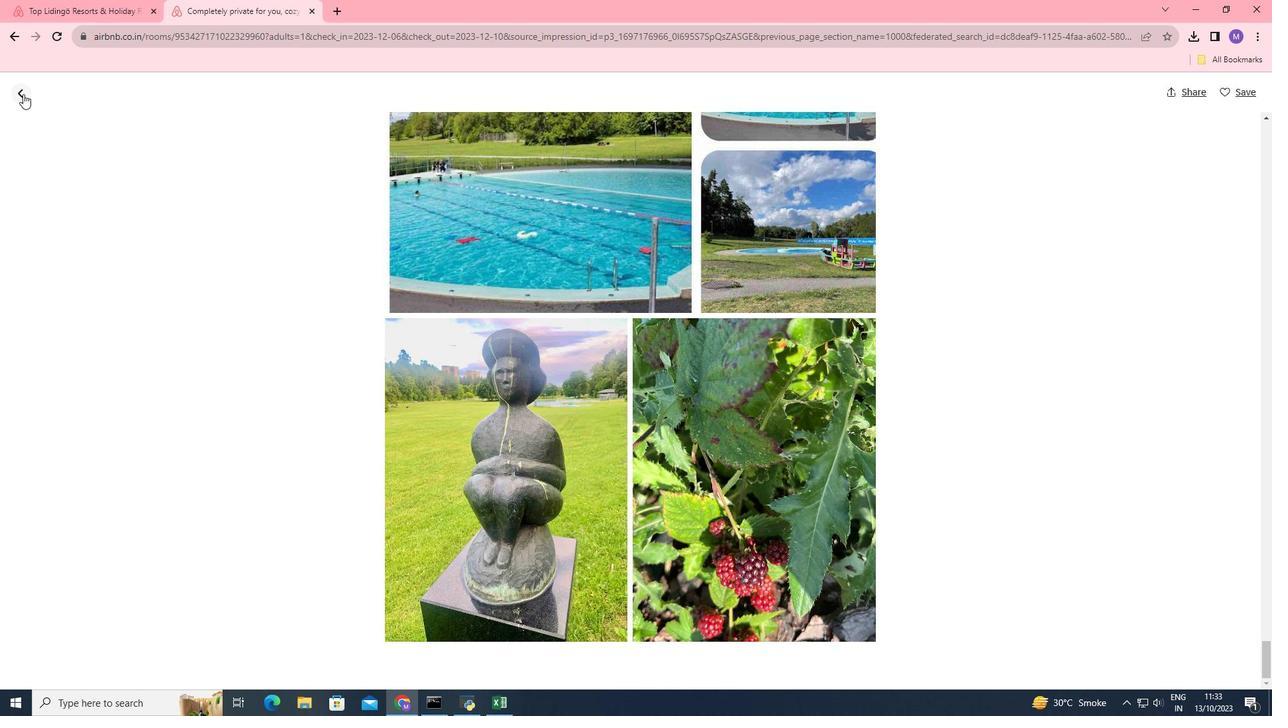 
Action: Mouse moved to (580, 356)
Screenshot: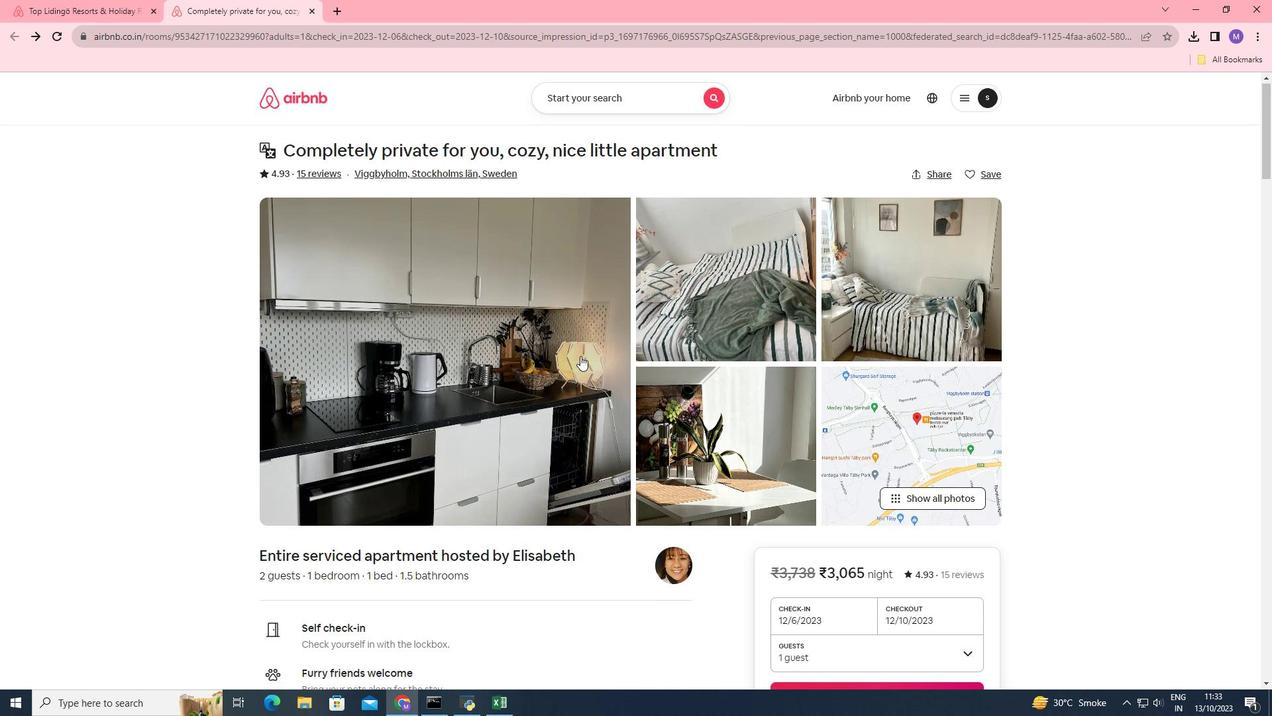 
Action: Mouse scrolled (580, 355) with delta (0, 0)
Screenshot: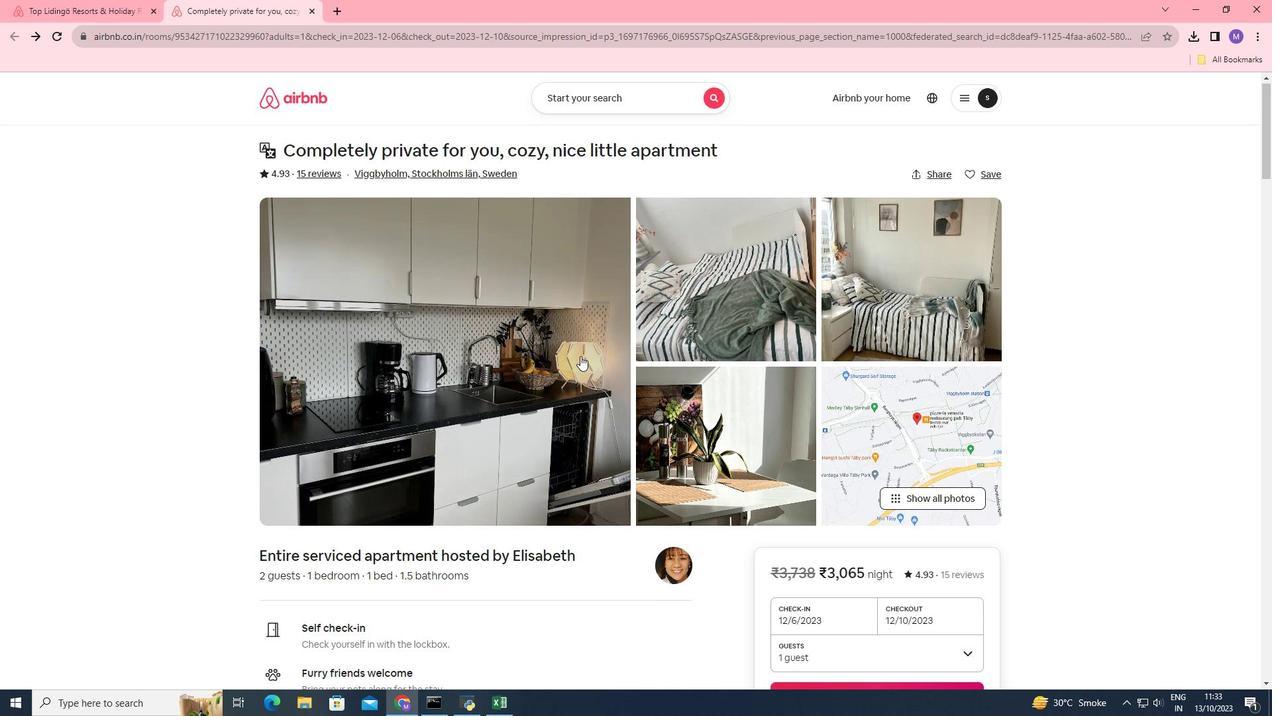 
Action: Mouse scrolled (580, 355) with delta (0, 0)
Screenshot: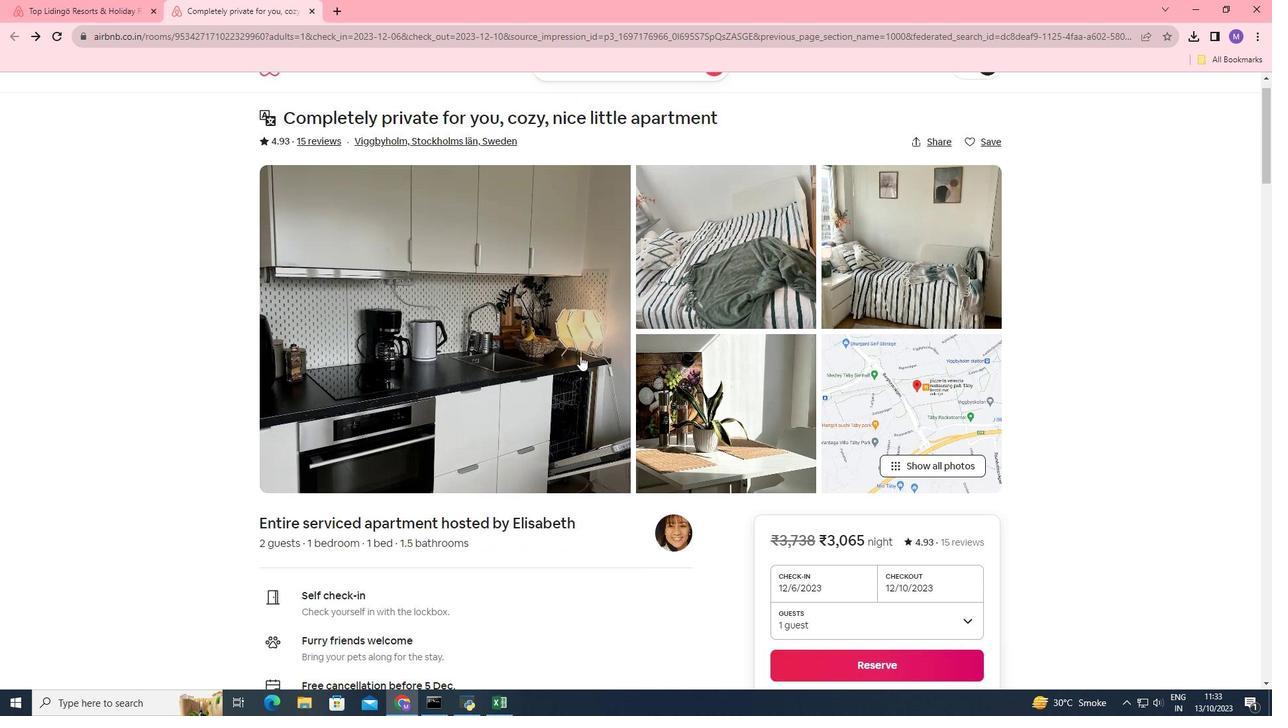 
Action: Mouse scrolled (580, 355) with delta (0, 0)
Screenshot: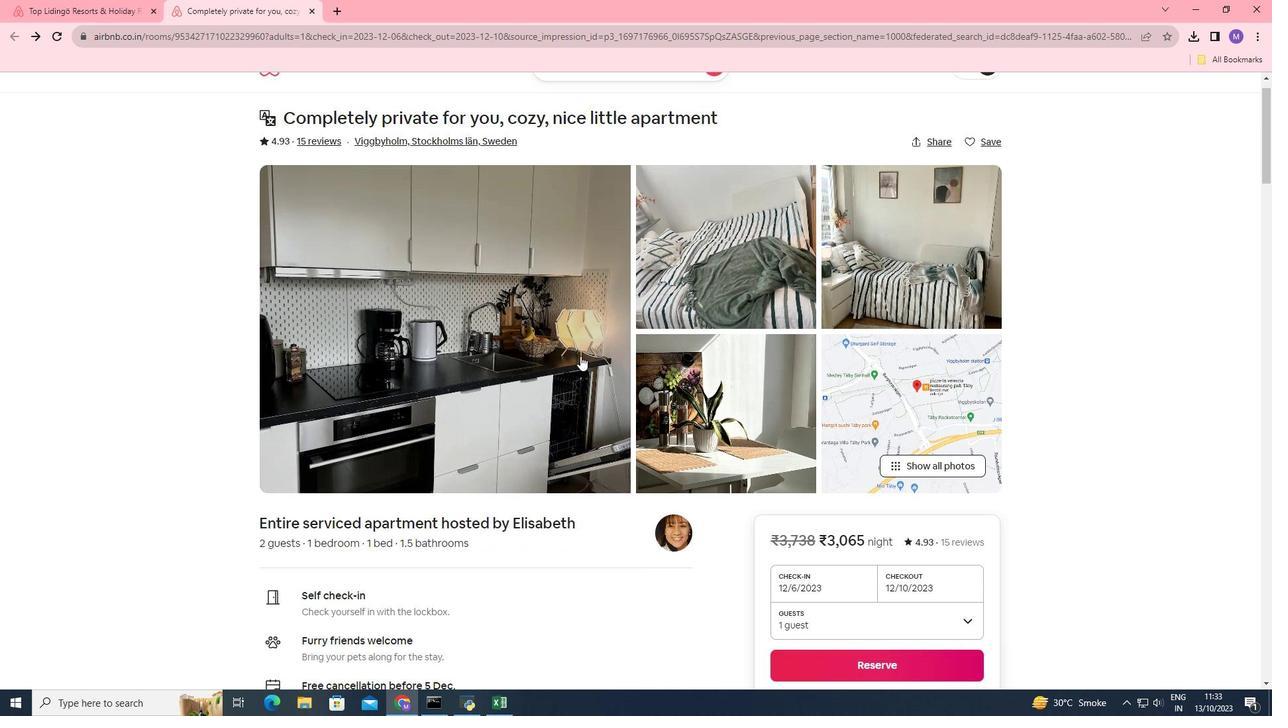 
Action: Mouse scrolled (580, 355) with delta (0, 0)
Screenshot: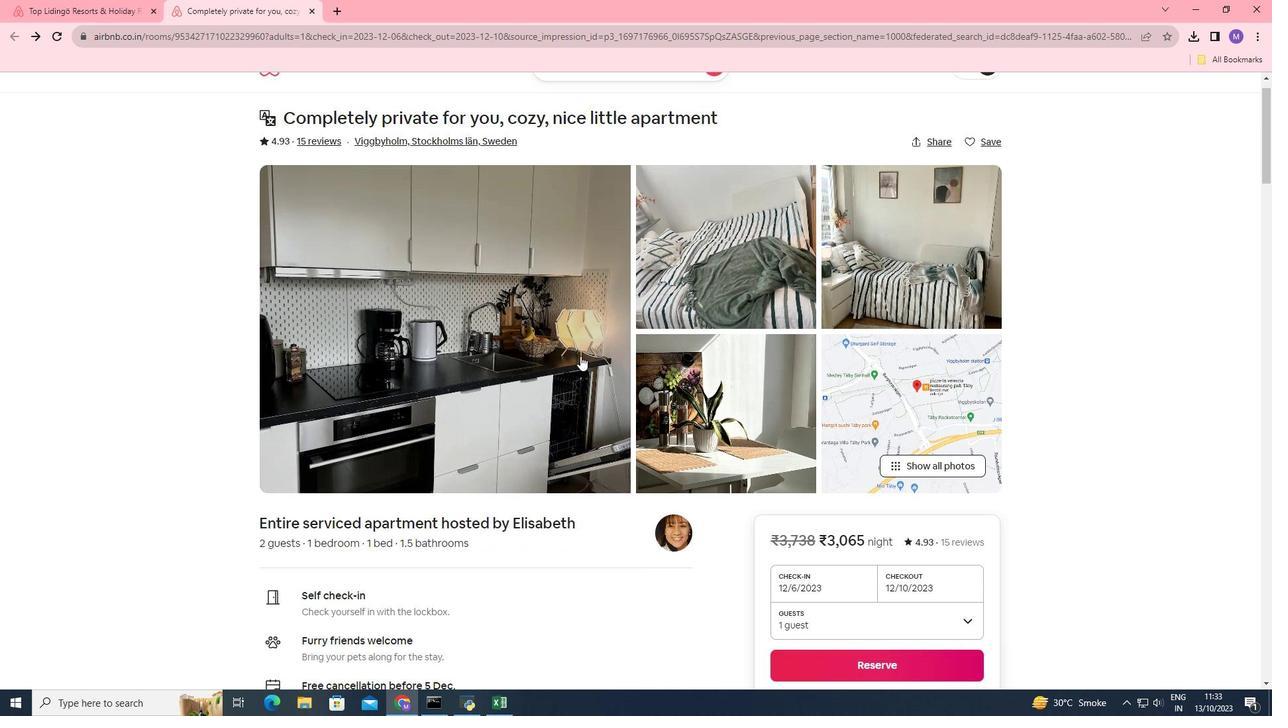 
Action: Mouse scrolled (580, 355) with delta (0, 0)
Screenshot: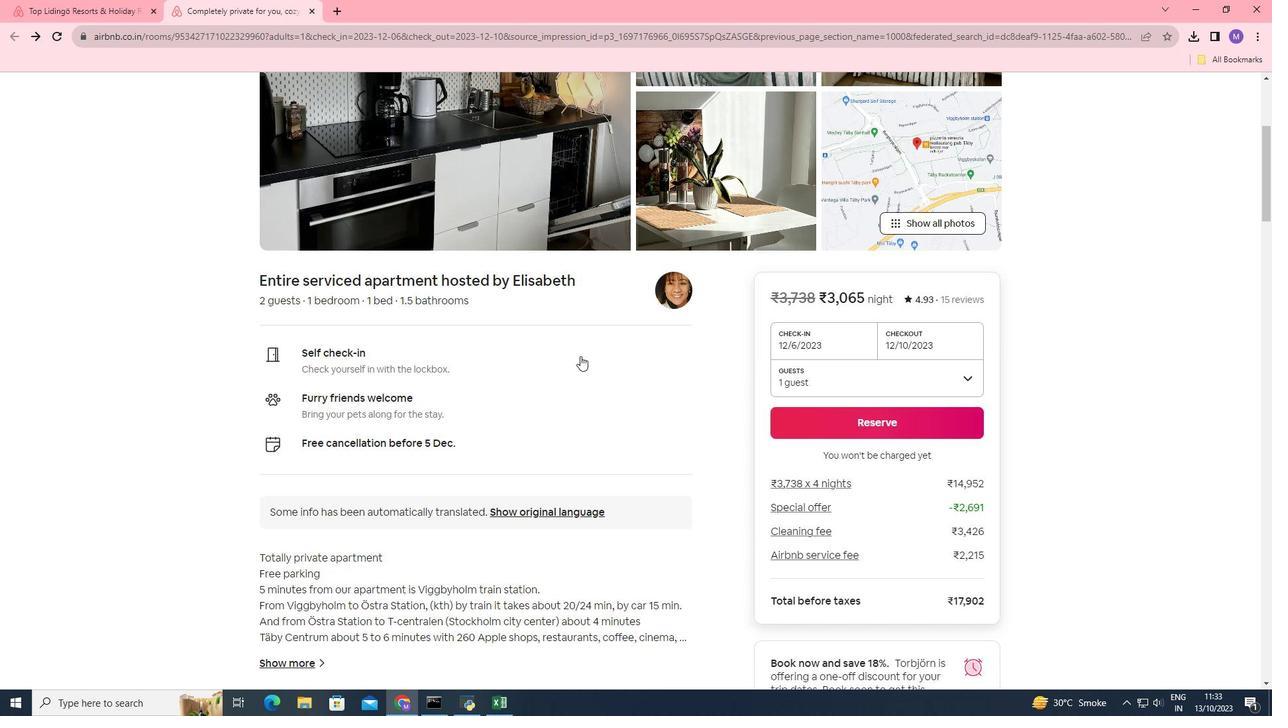 
Action: Mouse scrolled (580, 355) with delta (0, 0)
Screenshot: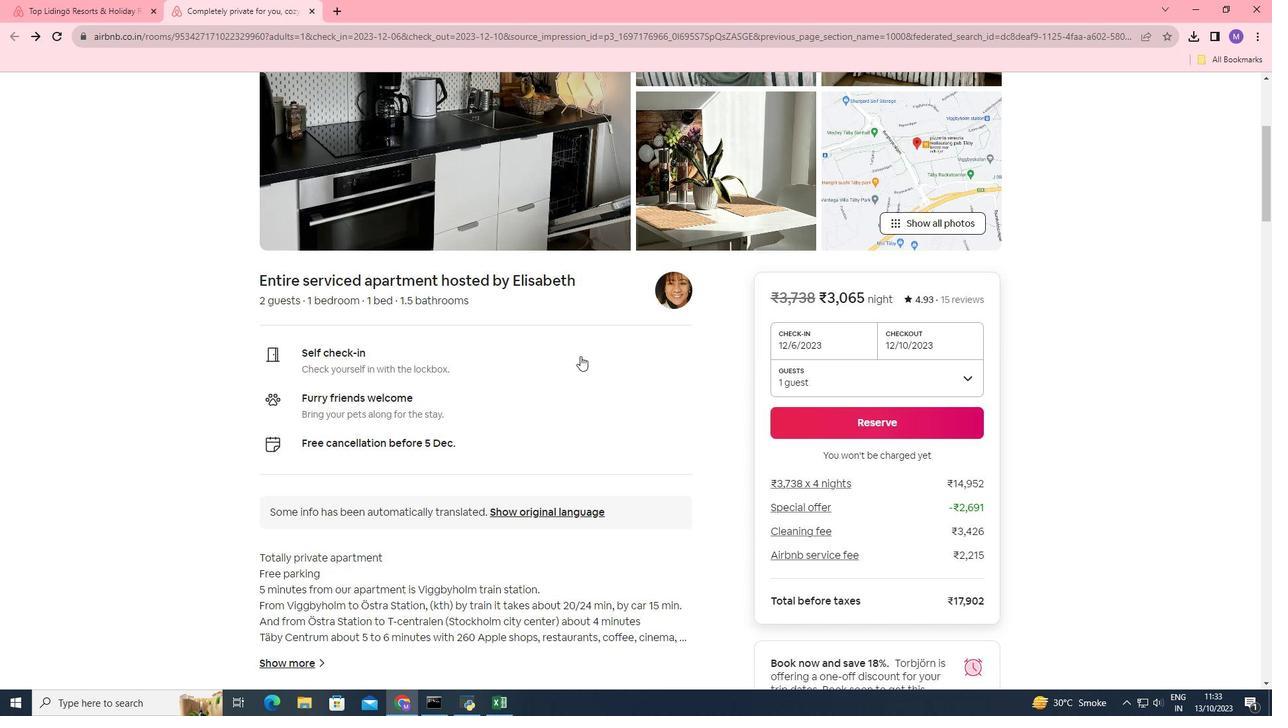 
Action: Mouse scrolled (580, 355) with delta (0, 0)
Screenshot: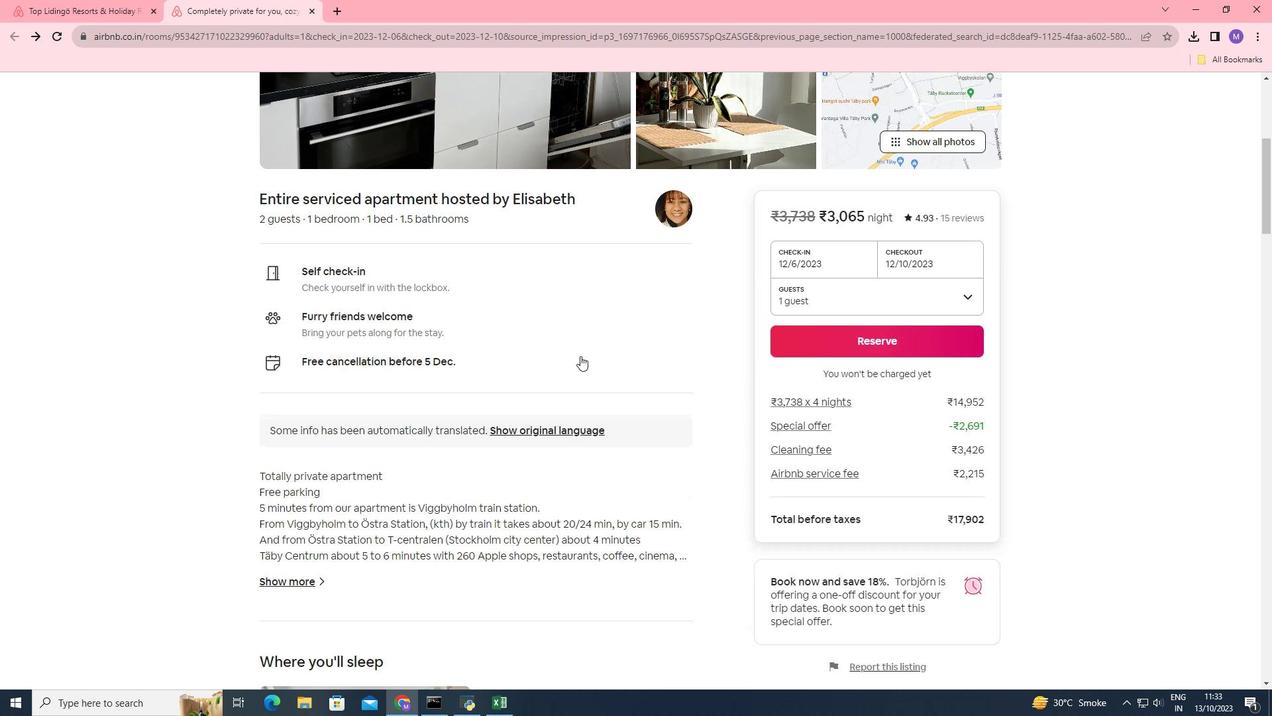 
Action: Mouse scrolled (580, 355) with delta (0, 0)
Screenshot: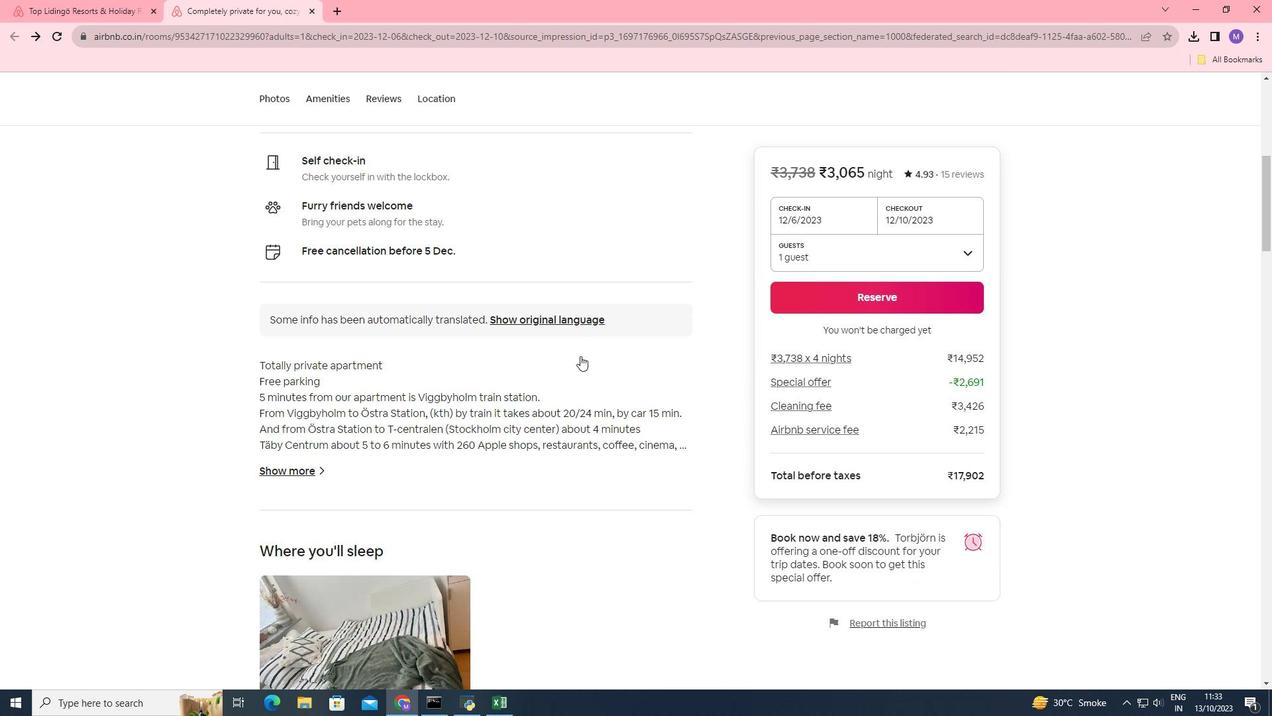 
Action: Mouse scrolled (580, 355) with delta (0, 0)
Screenshot: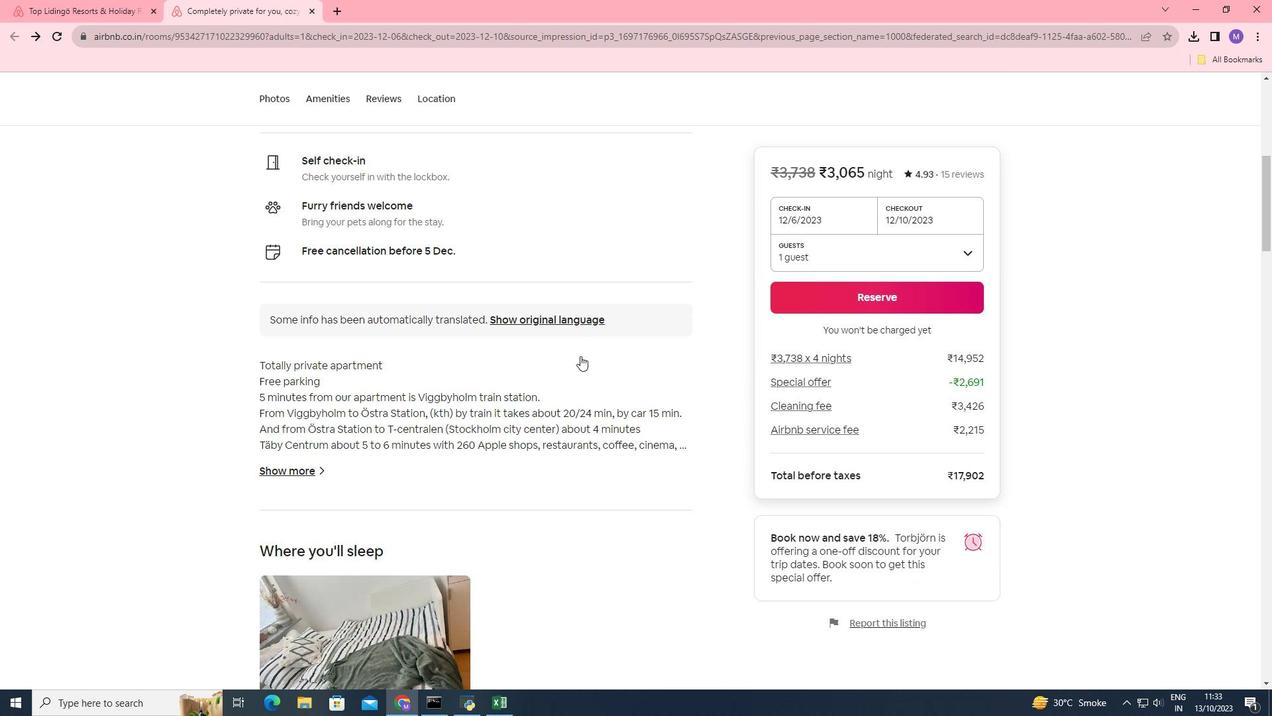 
Action: Mouse scrolled (580, 355) with delta (0, 0)
Screenshot: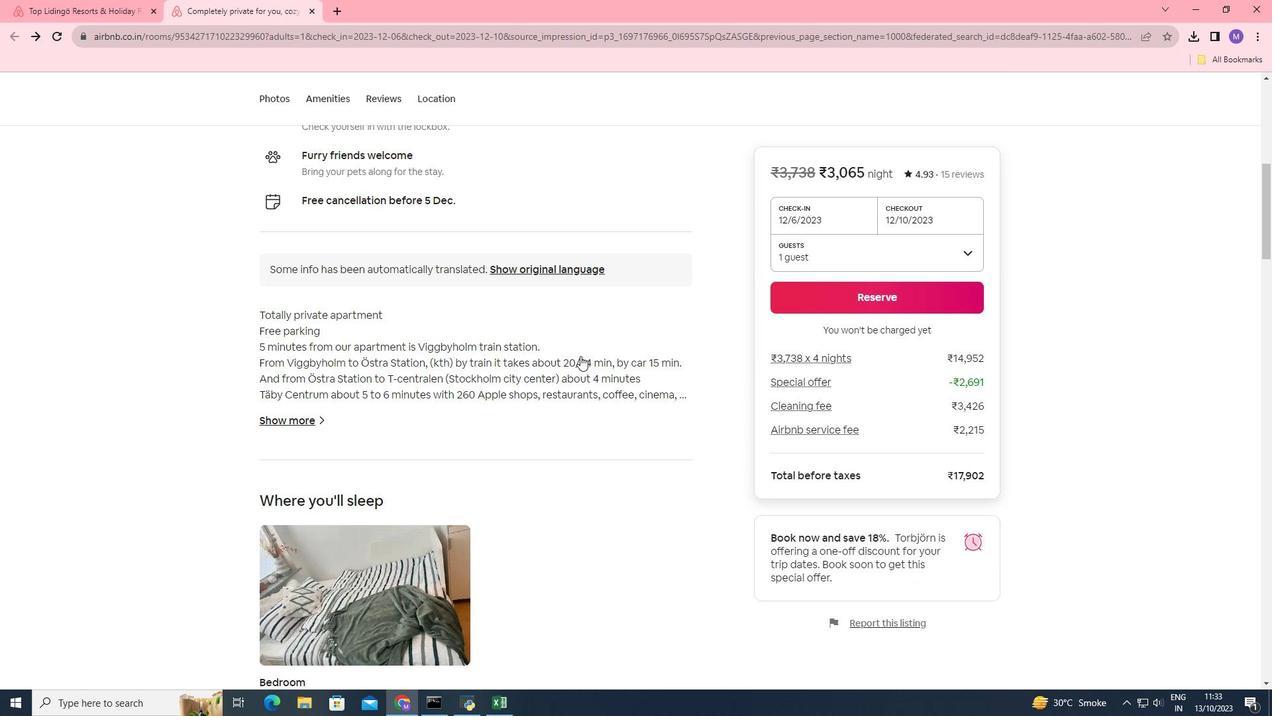 
Action: Mouse scrolled (580, 355) with delta (0, 0)
Screenshot: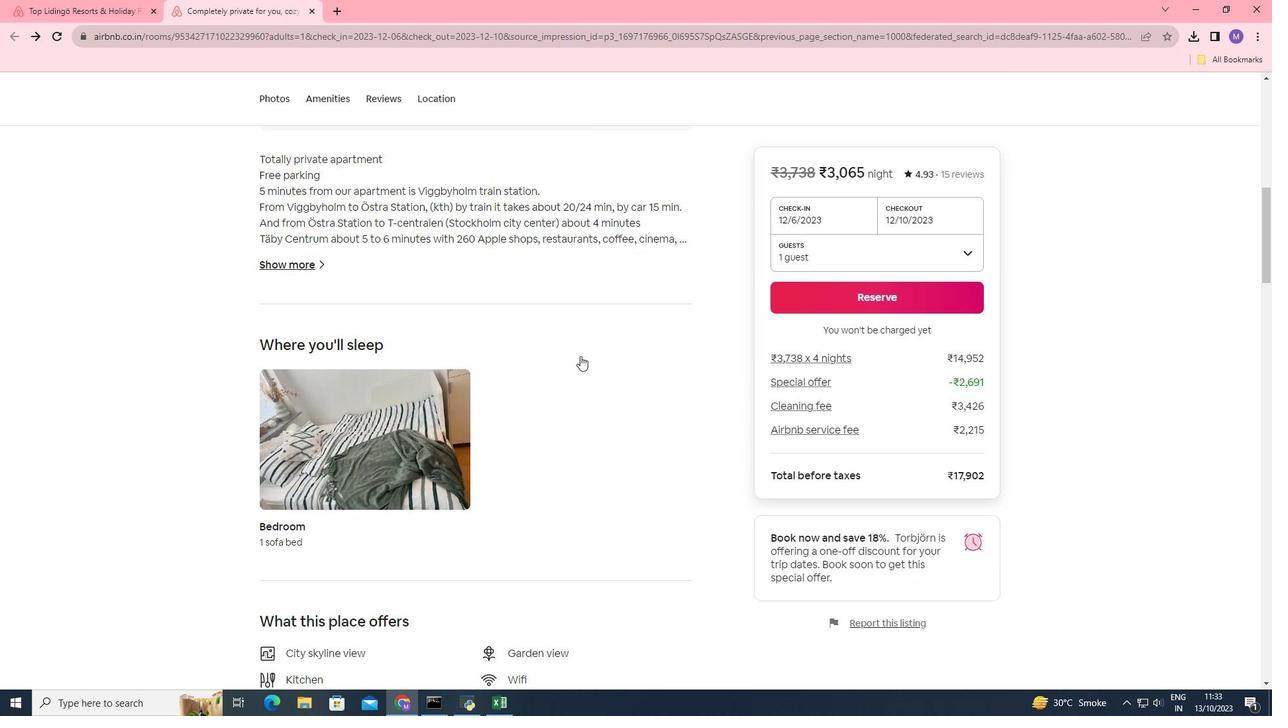 
Action: Mouse scrolled (580, 355) with delta (0, 0)
Screenshot: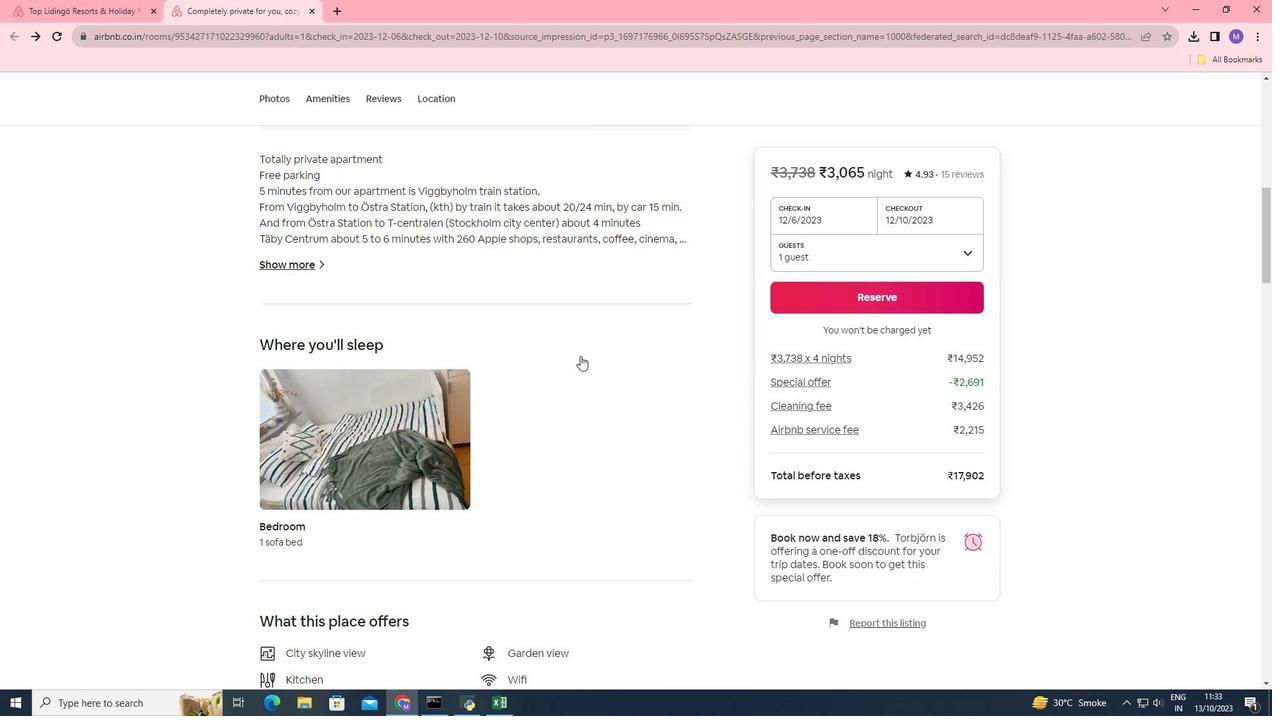 
Action: Mouse scrolled (580, 355) with delta (0, 0)
Screenshot: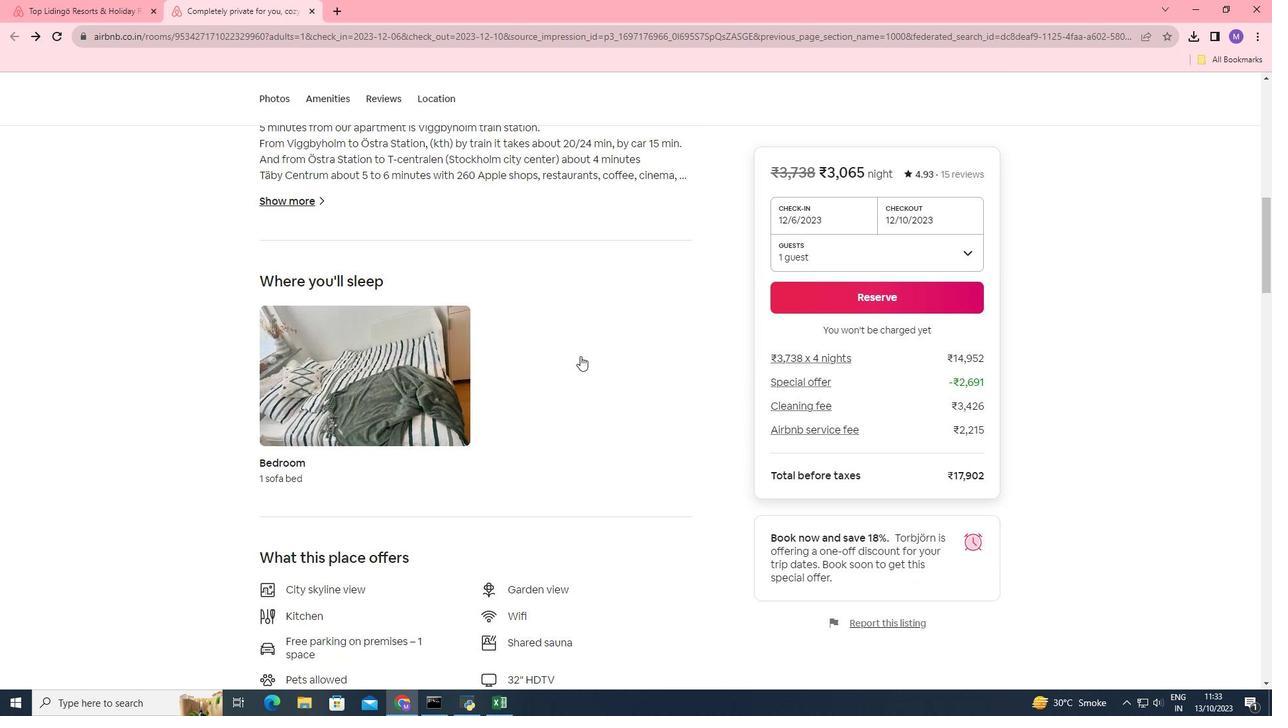
Action: Mouse moved to (578, 356)
Screenshot: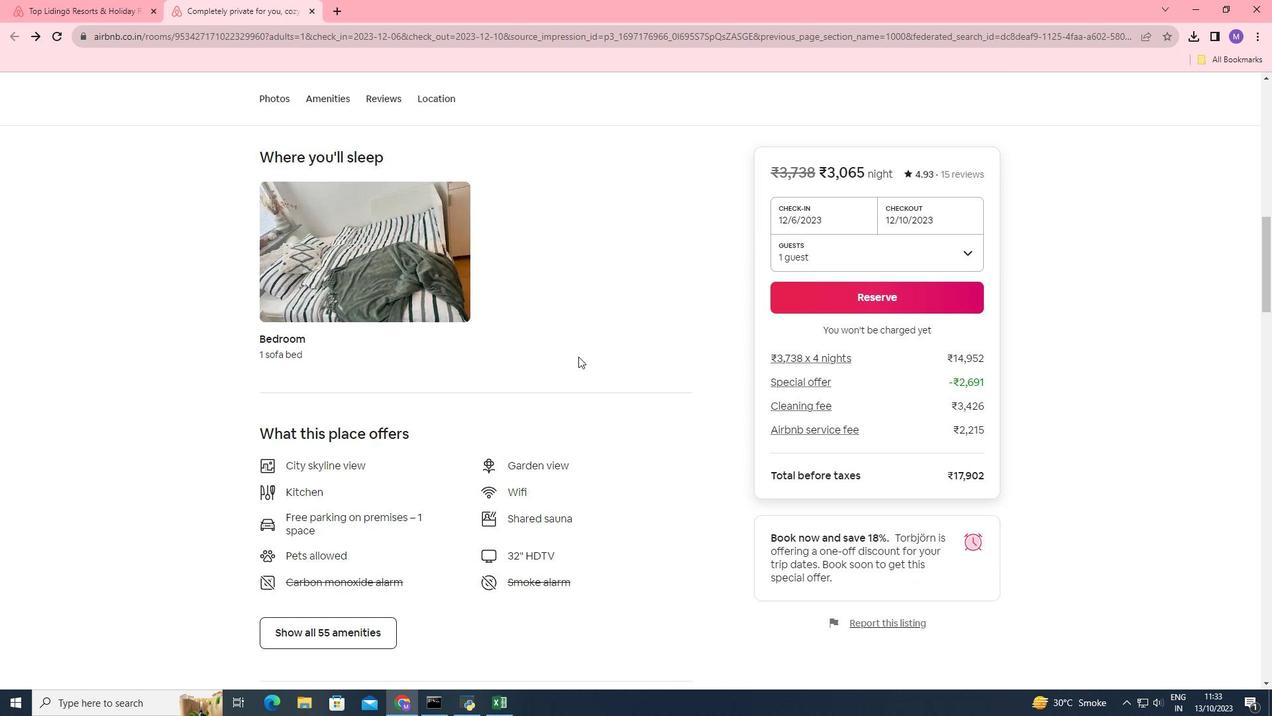 
Action: Mouse scrolled (578, 356) with delta (0, 0)
Screenshot: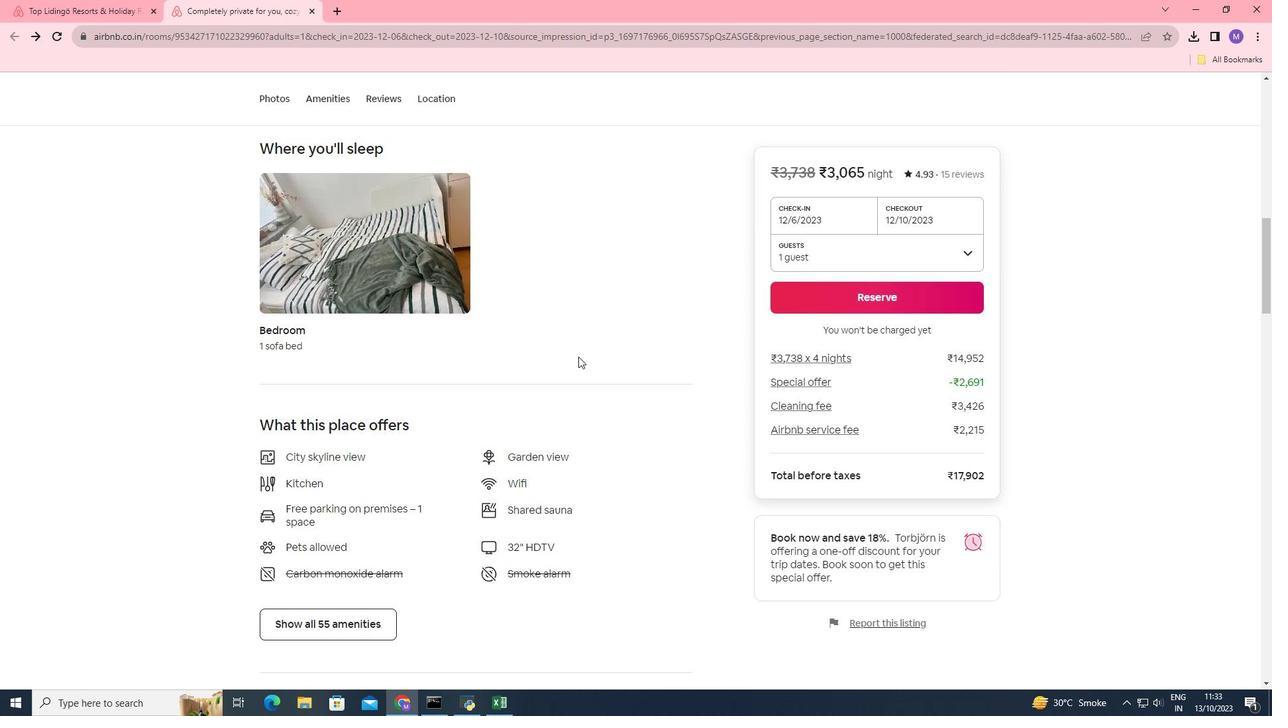 
Action: Mouse scrolled (578, 356) with delta (0, 0)
Screenshot: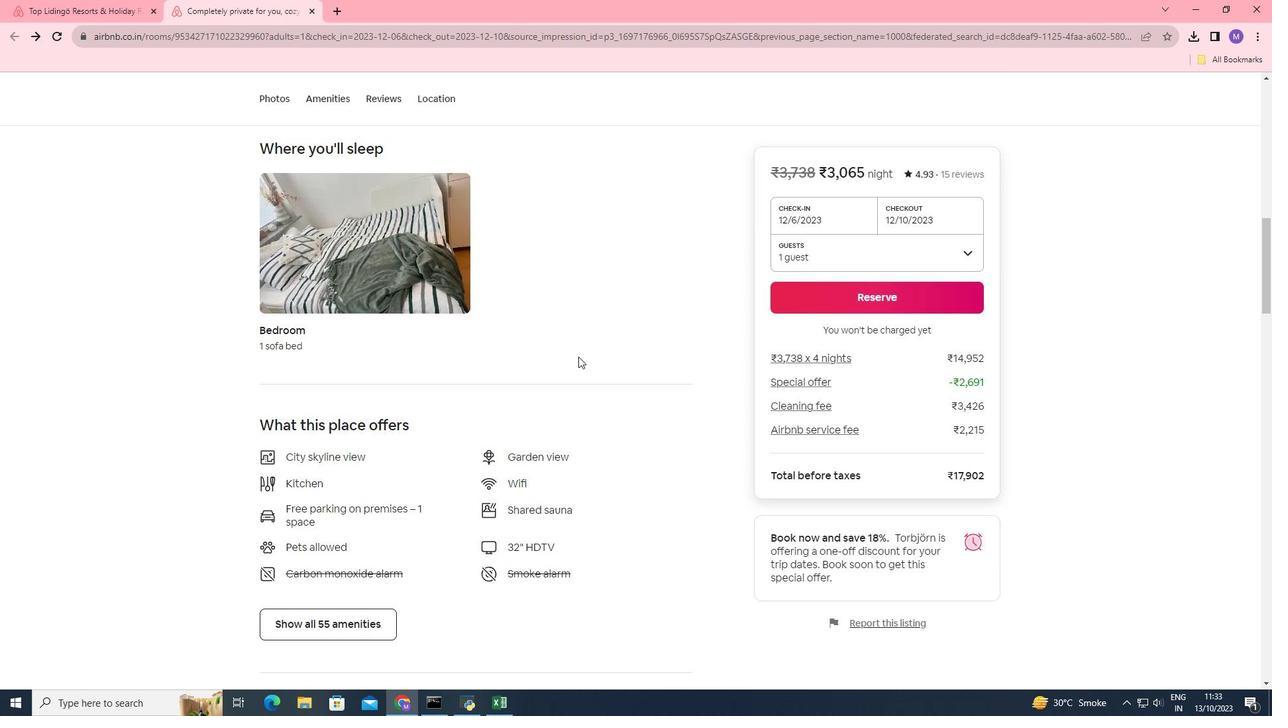 
Action: Mouse scrolled (578, 356) with delta (0, 0)
Screenshot: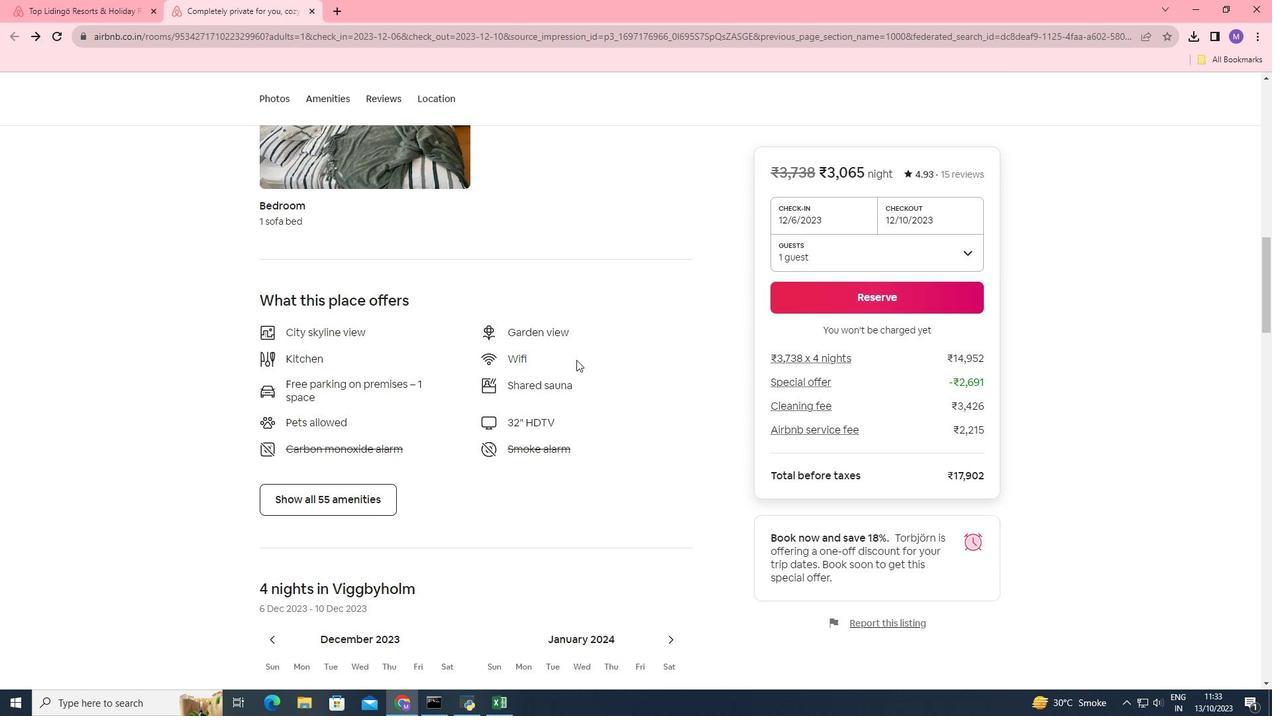 
Action: Mouse moved to (578, 358)
Screenshot: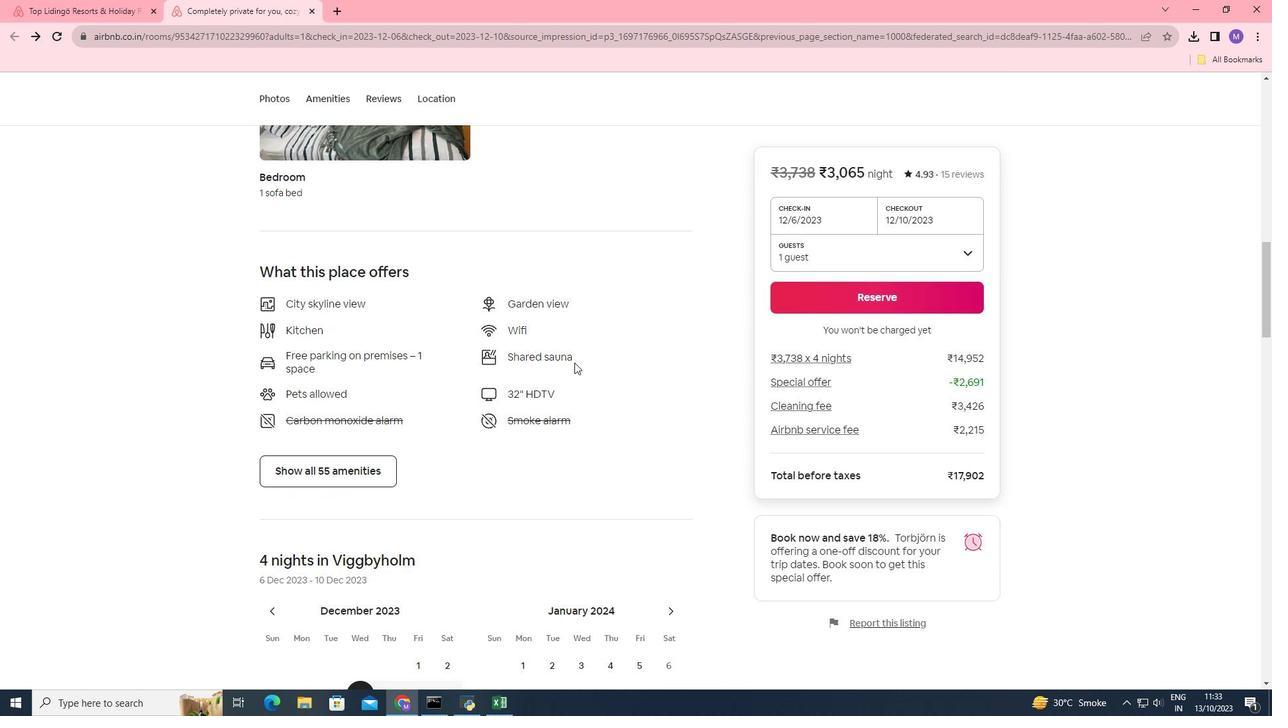 
Action: Mouse scrolled (578, 357) with delta (0, 0)
Screenshot: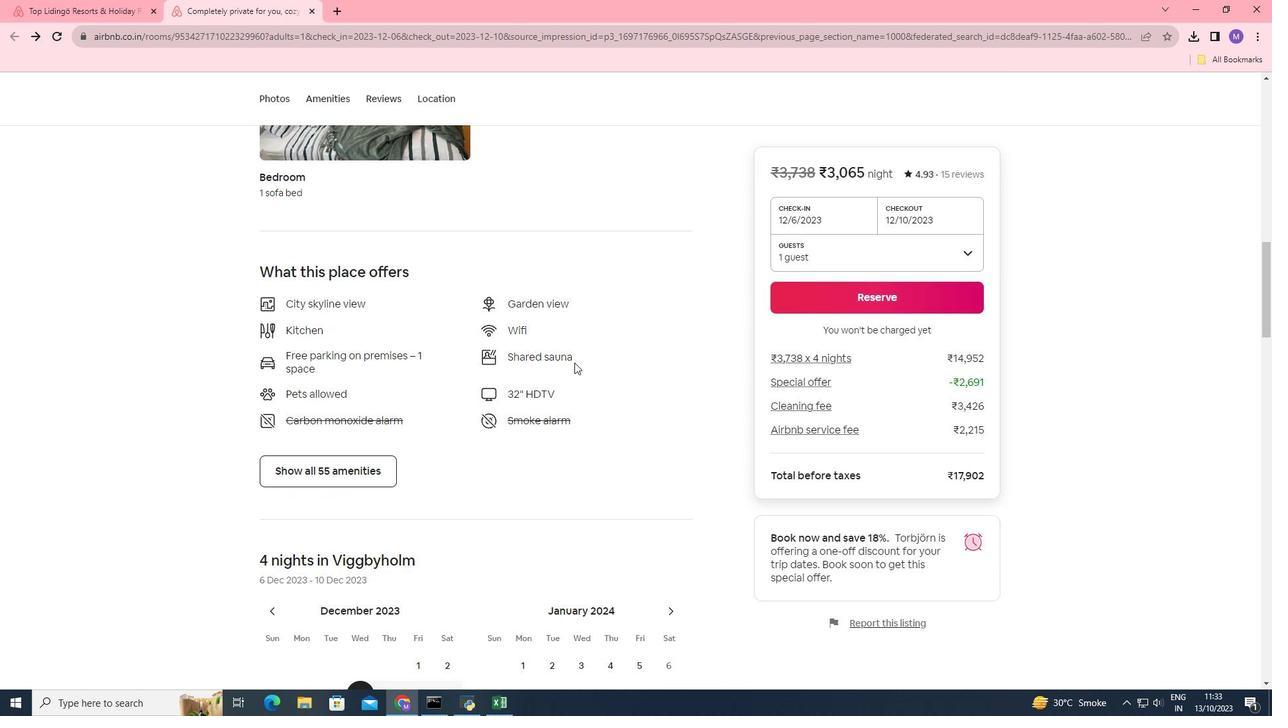 
Action: Mouse moved to (574, 362)
Screenshot: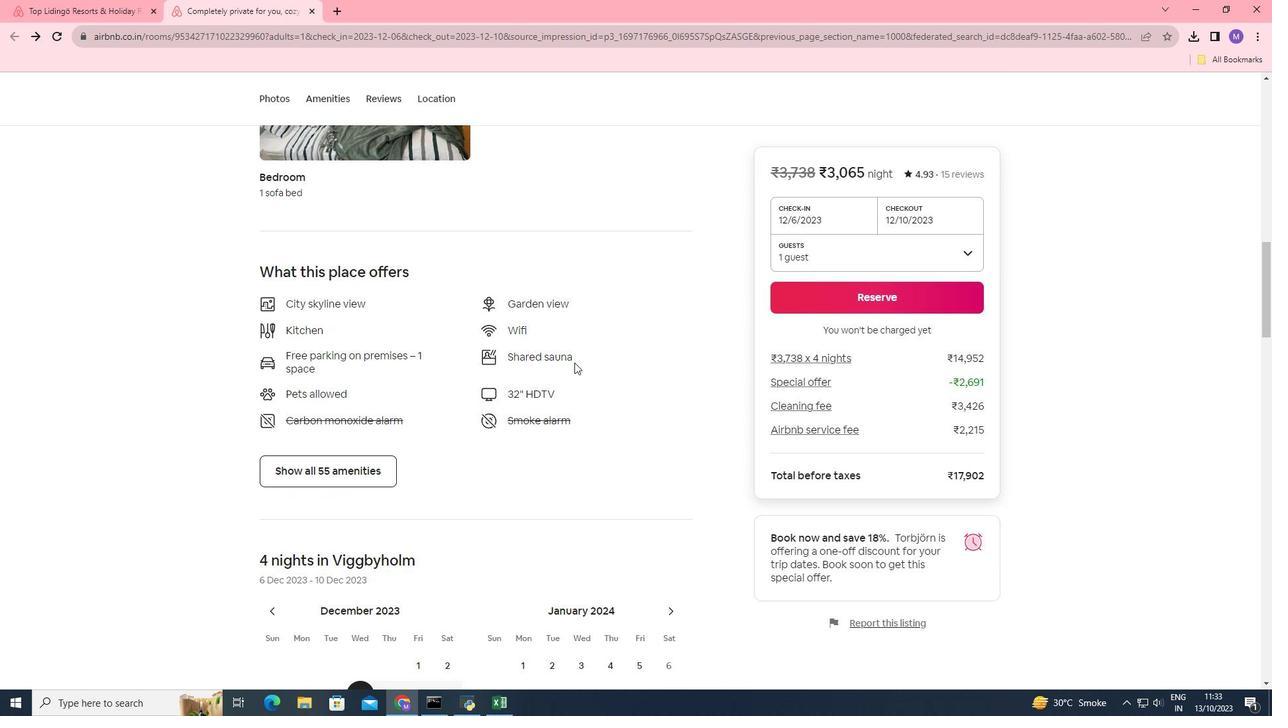 
Action: Mouse scrolled (574, 361) with delta (0, 0)
Screenshot: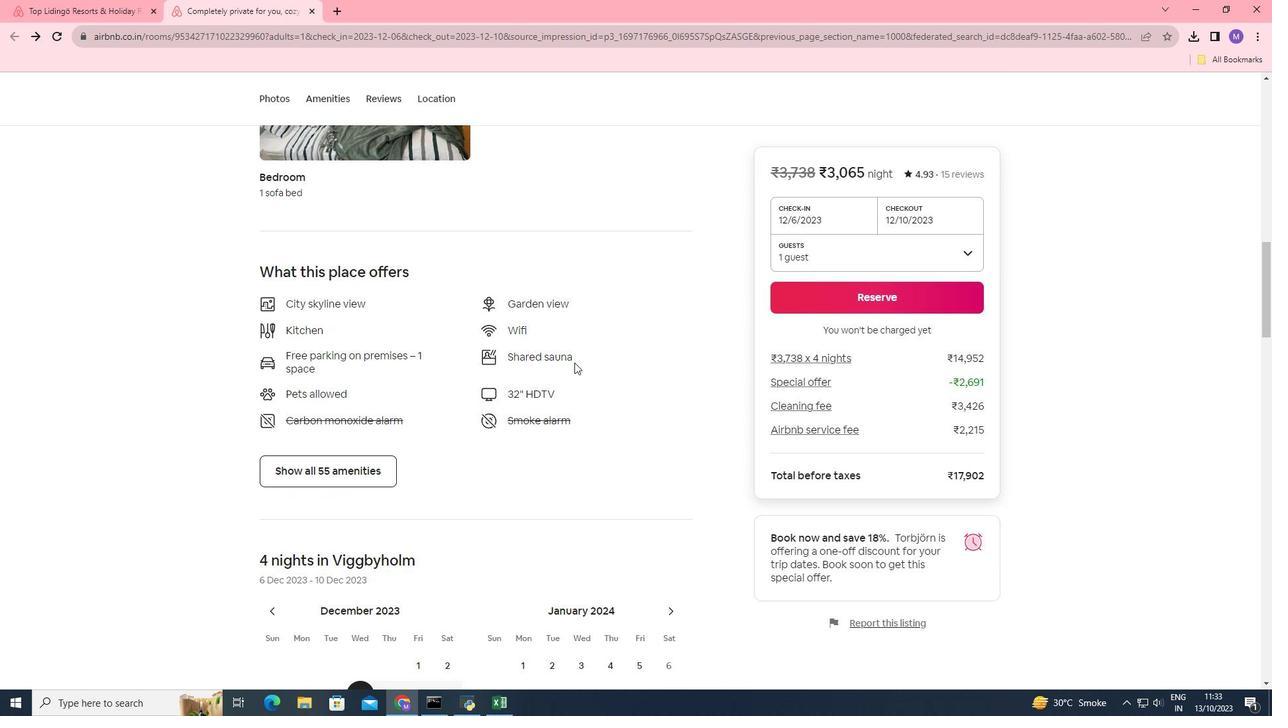 
Action: Mouse moved to (363, 297)
Screenshot: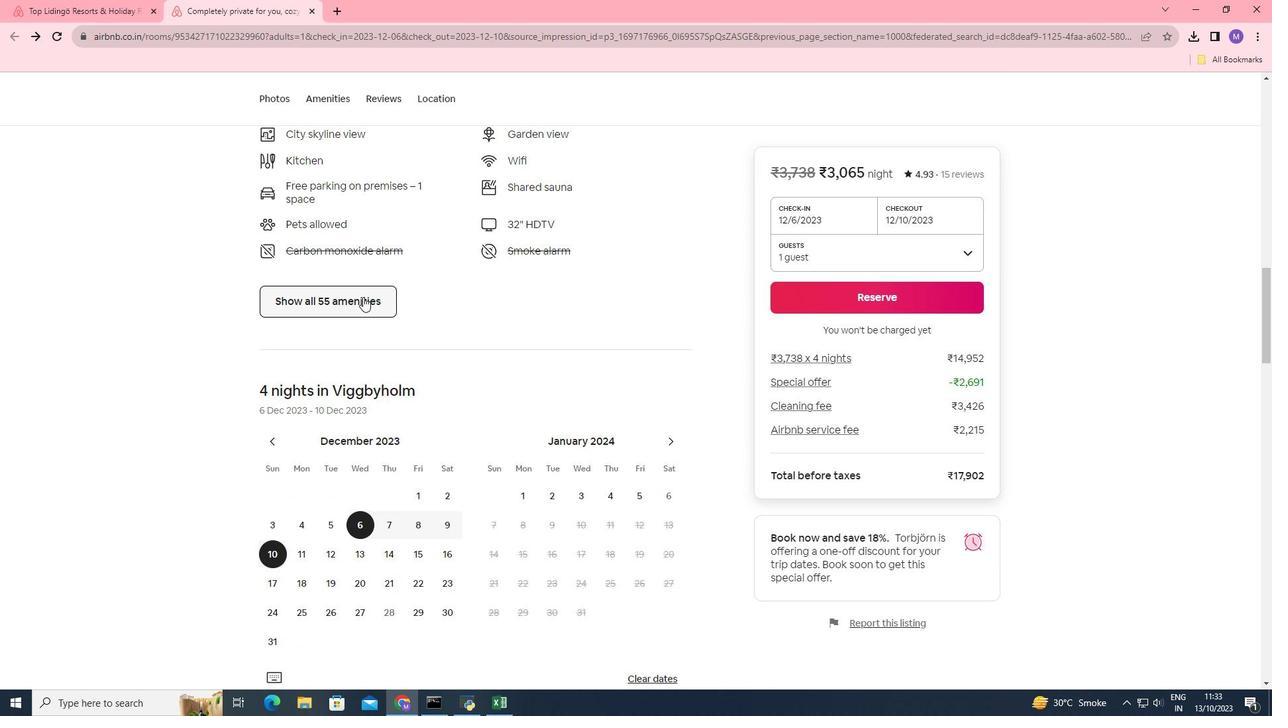 
Action: Mouse pressed left at (363, 297)
Screenshot: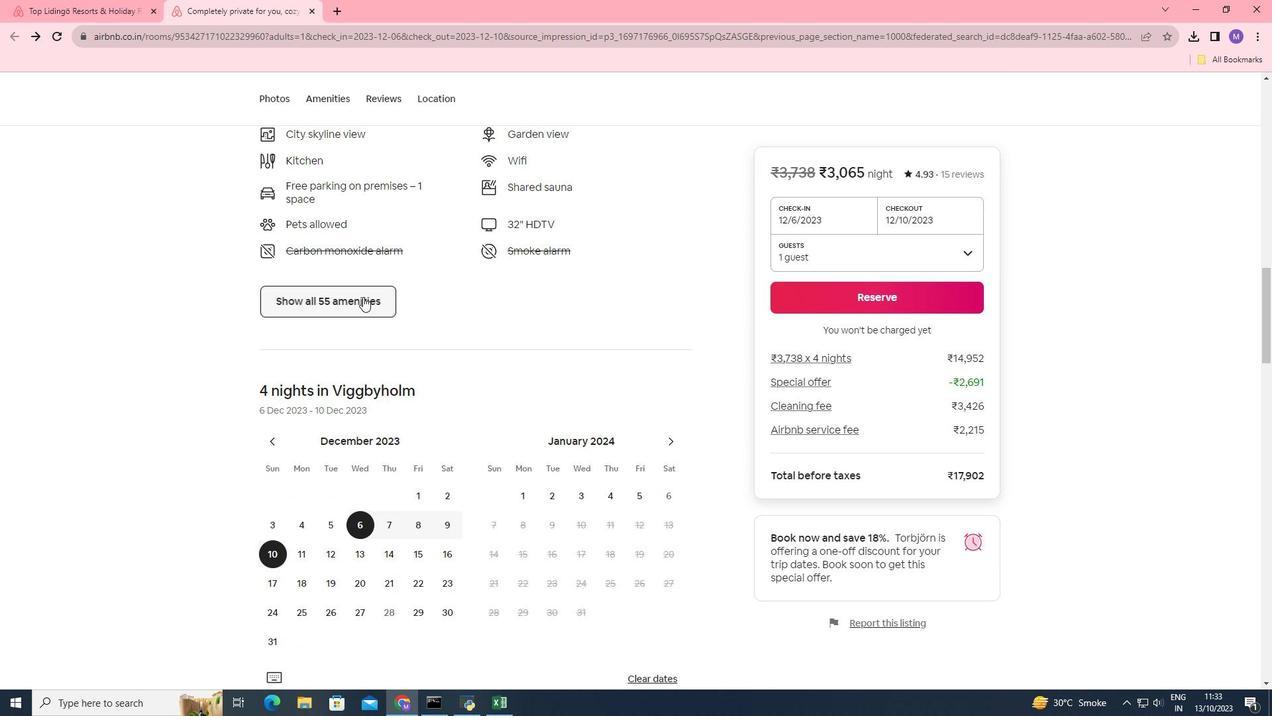 
Action: Mouse moved to (642, 293)
Screenshot: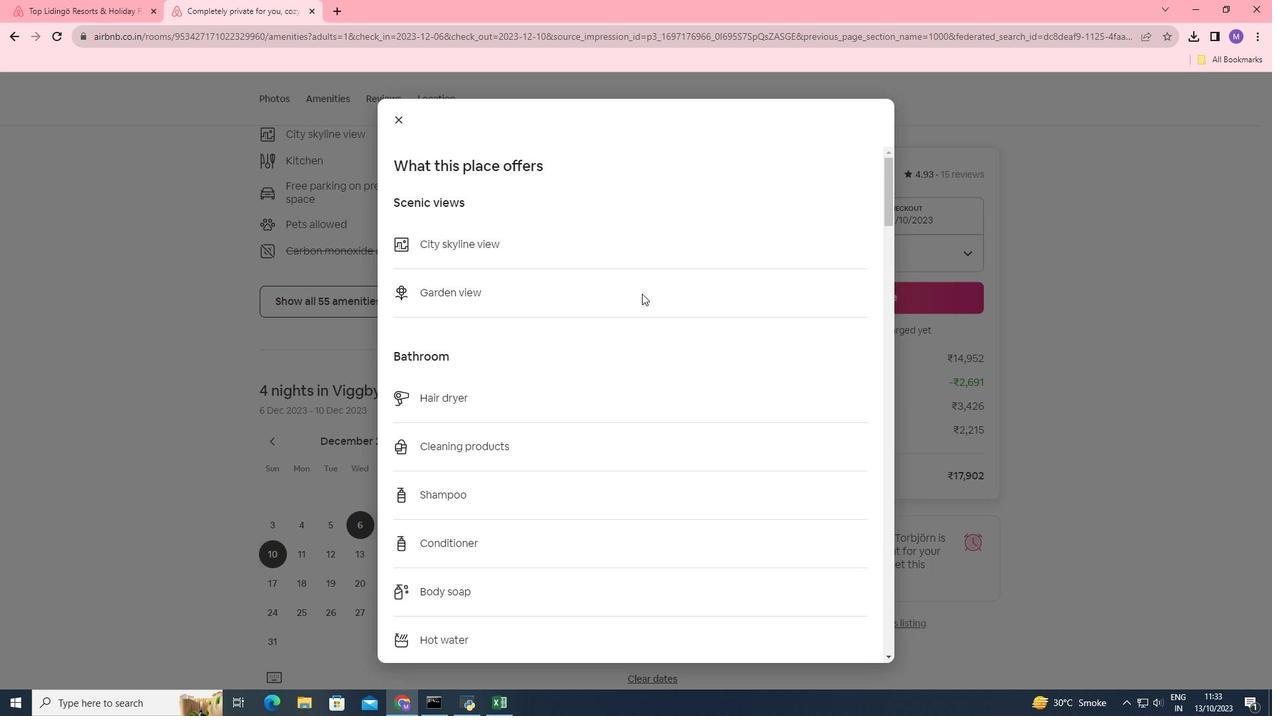 
Action: Mouse scrolled (642, 293) with delta (0, 0)
Screenshot: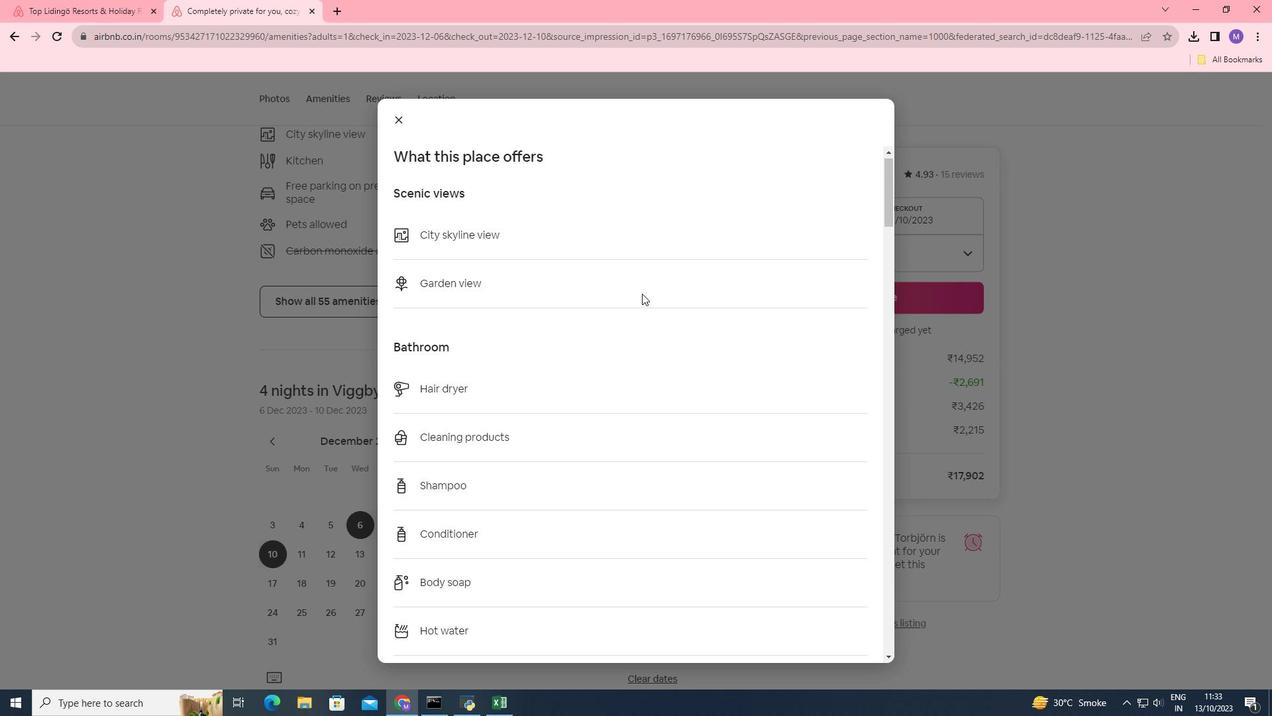 
Action: Mouse scrolled (642, 293) with delta (0, 0)
Screenshot: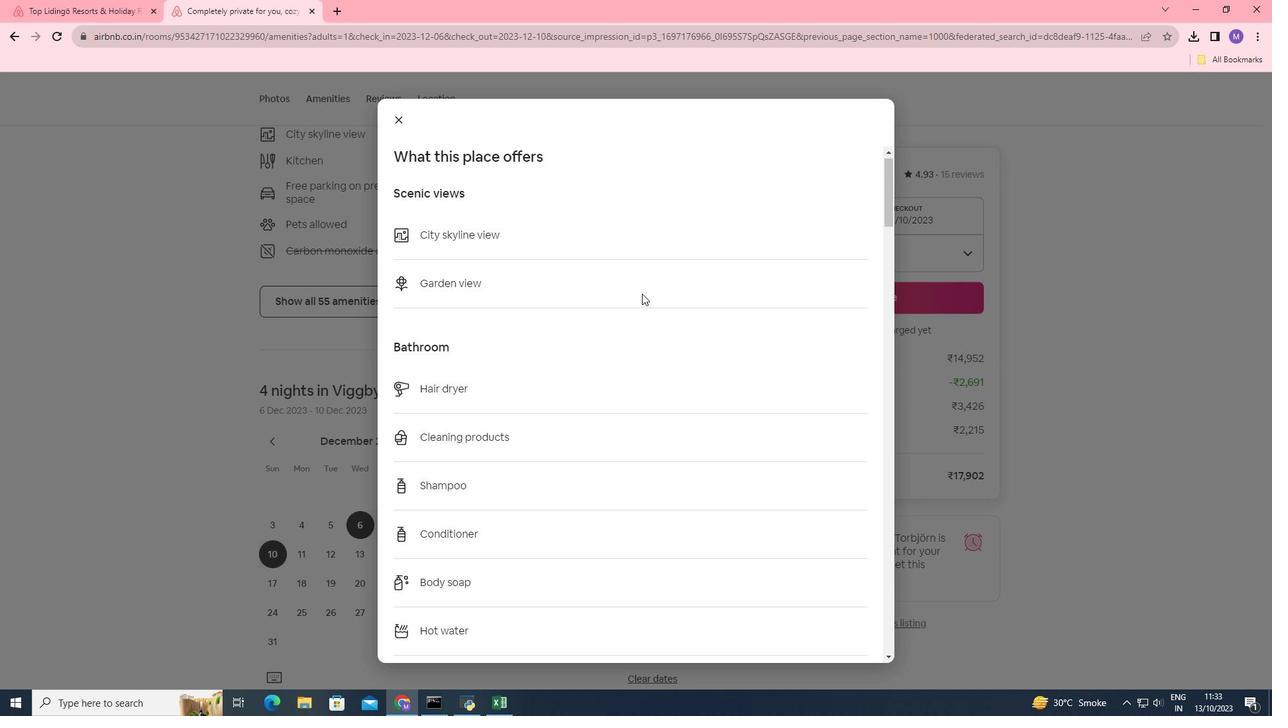 
Action: Mouse scrolled (642, 293) with delta (0, 0)
Screenshot: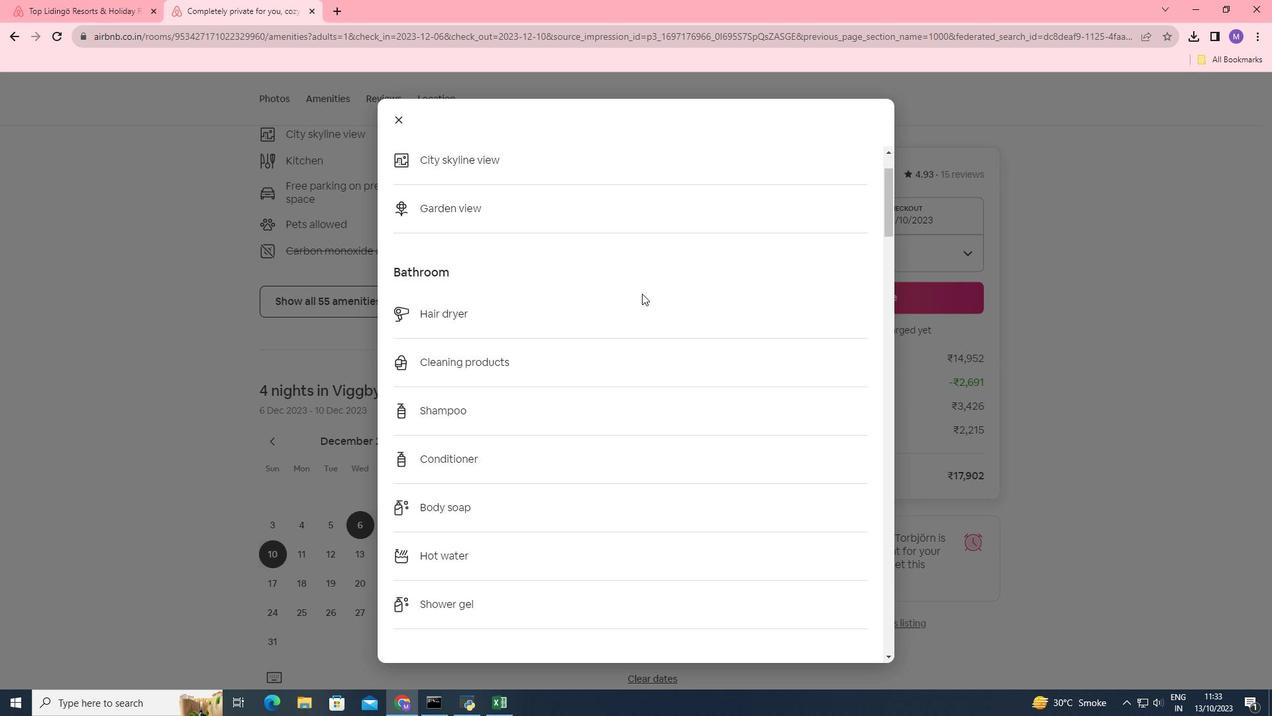 
Action: Mouse scrolled (642, 293) with delta (0, 0)
Screenshot: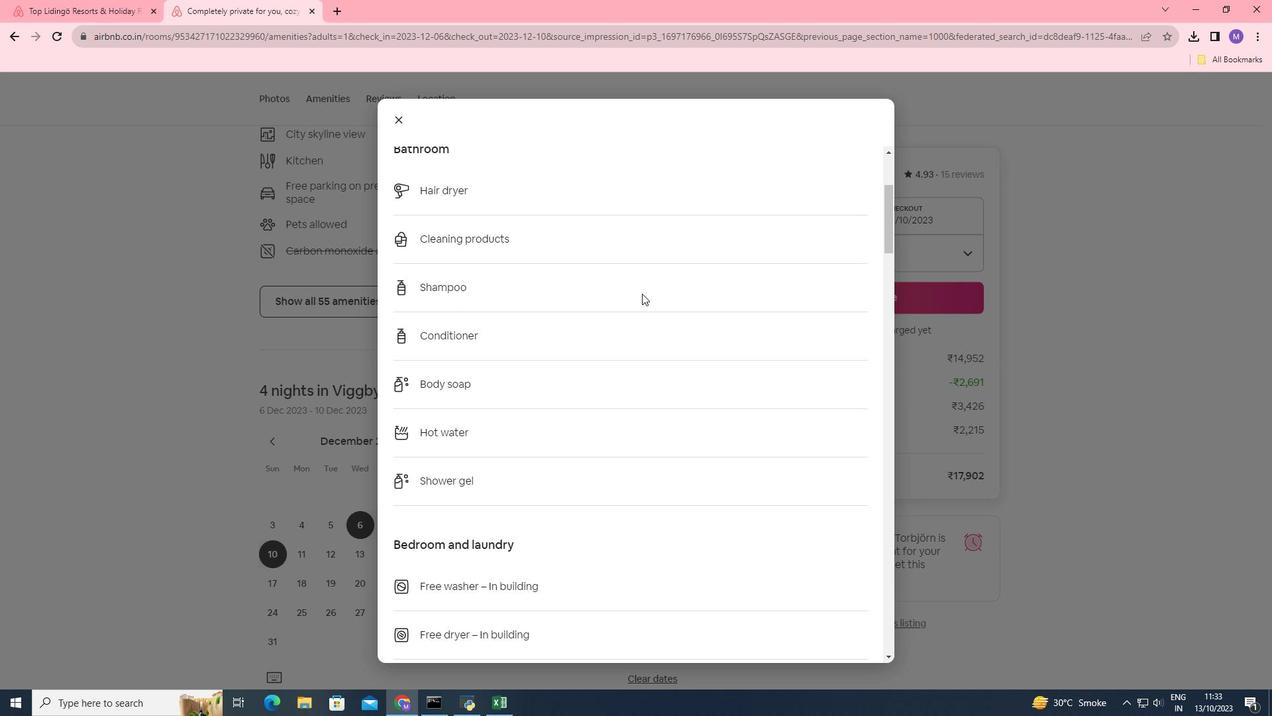 
Action: Mouse scrolled (642, 293) with delta (0, 0)
Screenshot: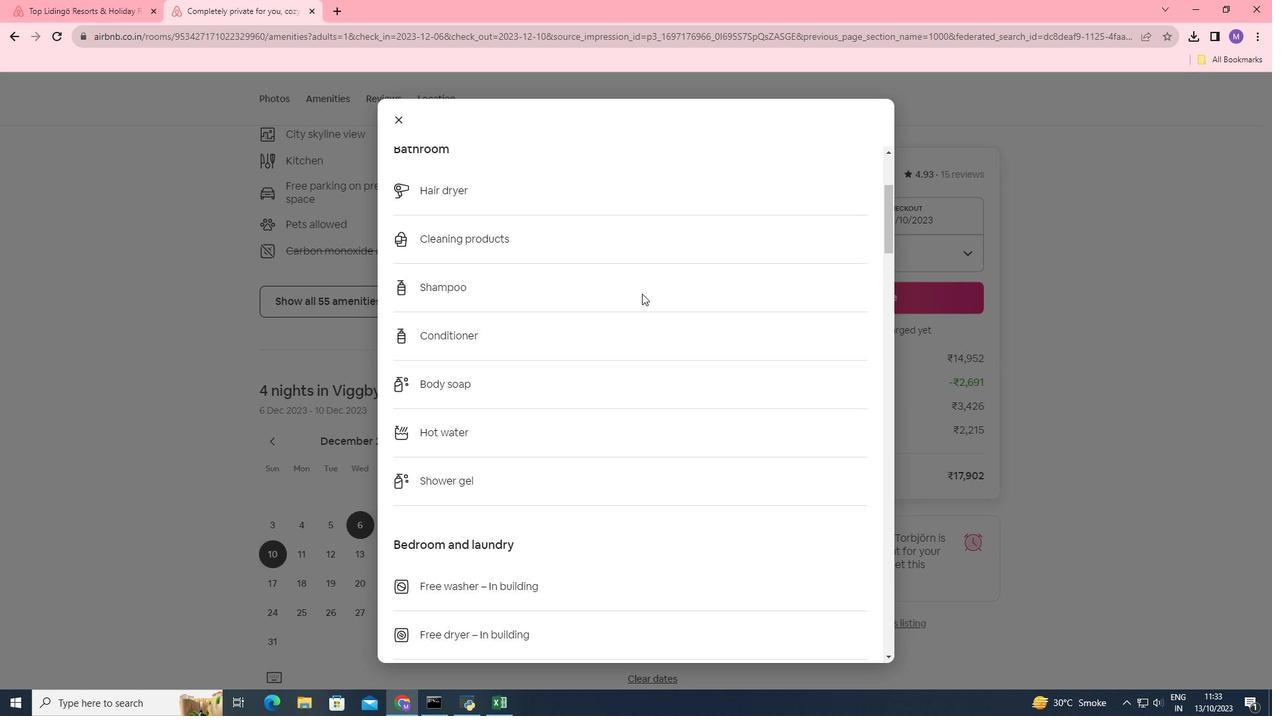 
Action: Mouse scrolled (642, 293) with delta (0, 0)
Screenshot: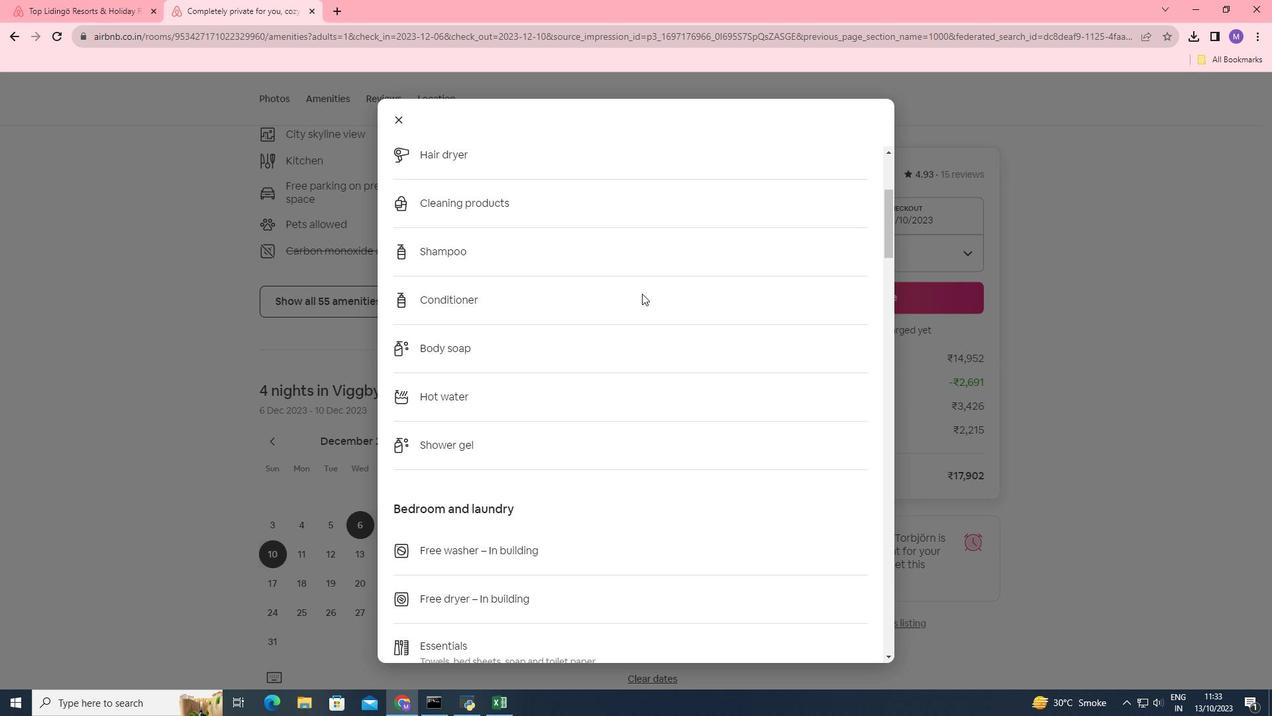 
Action: Mouse scrolled (642, 293) with delta (0, 0)
Screenshot: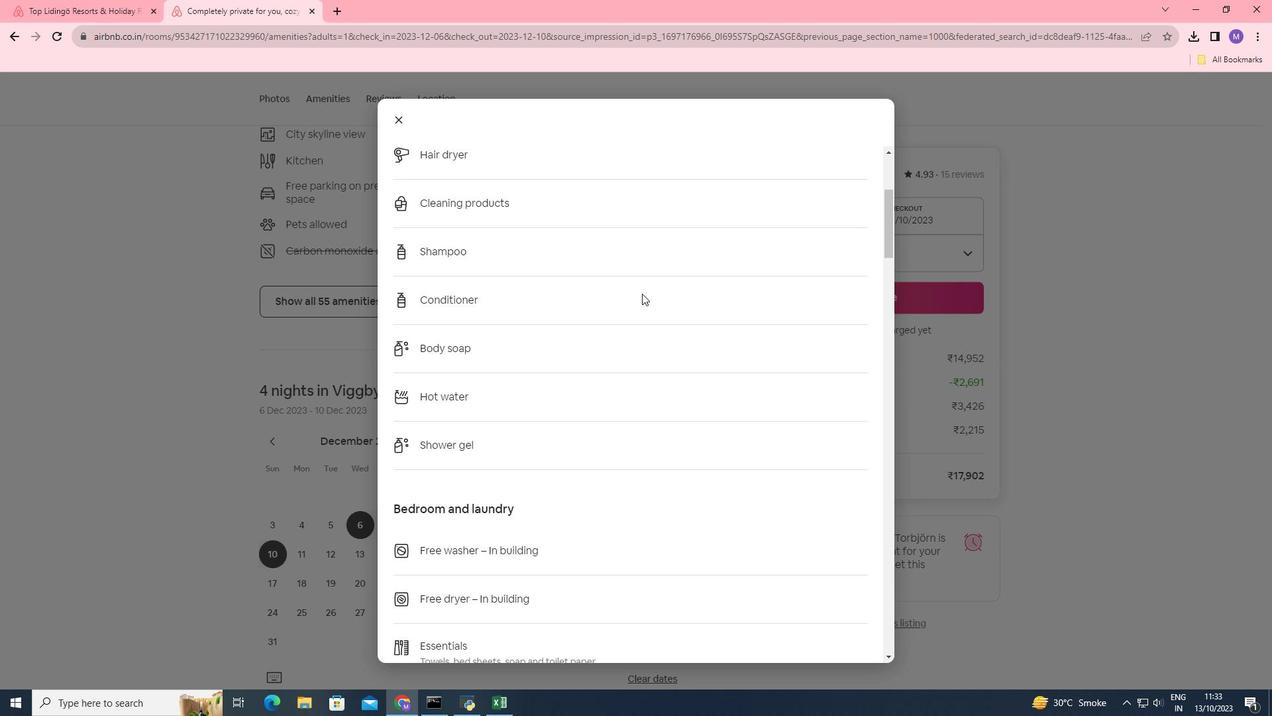 
Action: Mouse scrolled (642, 293) with delta (0, 0)
